 Task: Research Airbnb accommodation in San Narciso, Philippines from 5th December, 2023 to 11th December, 2023 for 2 adults.2 bedrooms having 2 beds and 1 bathroom. Property type can be flat. Look for 5 properties as per requirement.
Action: Mouse moved to (523, 97)
Screenshot: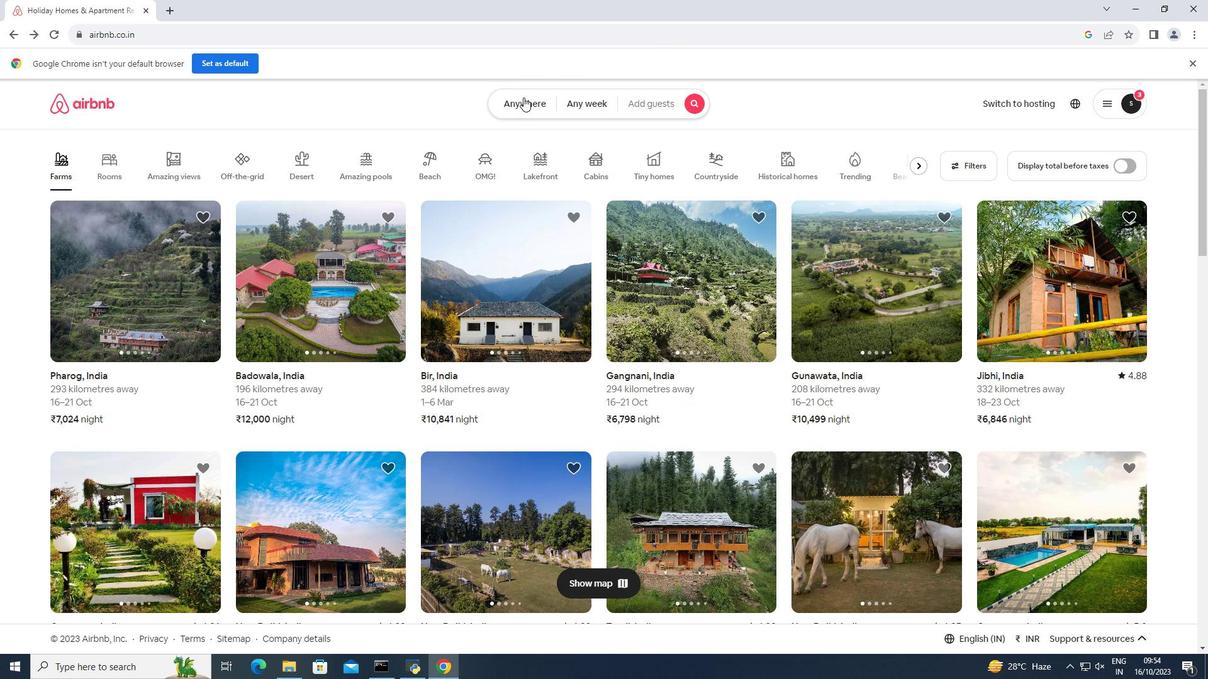 
Action: Mouse pressed left at (523, 97)
Screenshot: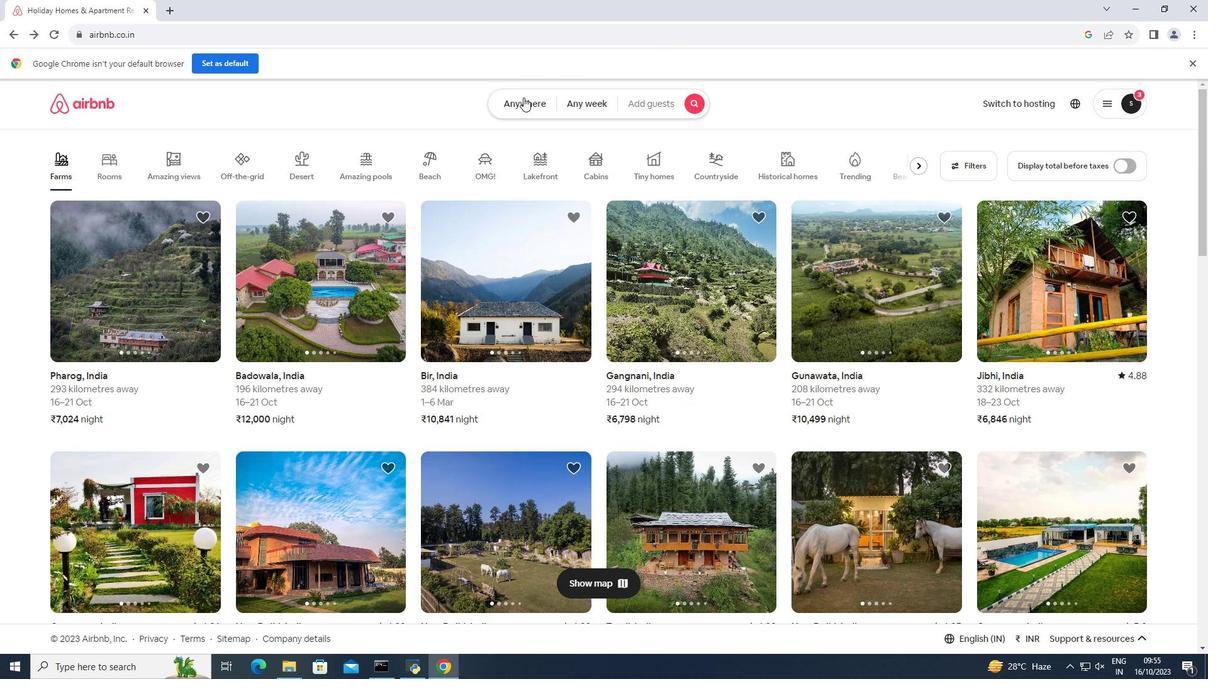 
Action: Mouse moved to (377, 154)
Screenshot: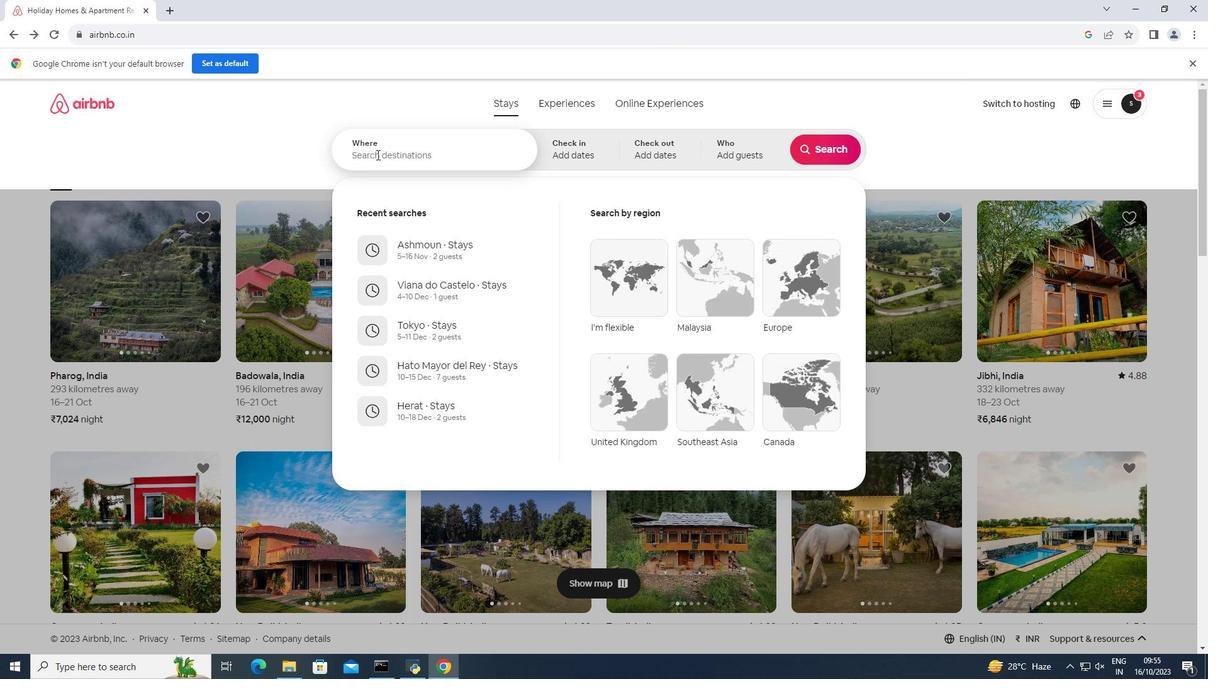 
Action: Mouse pressed left at (377, 154)
Screenshot: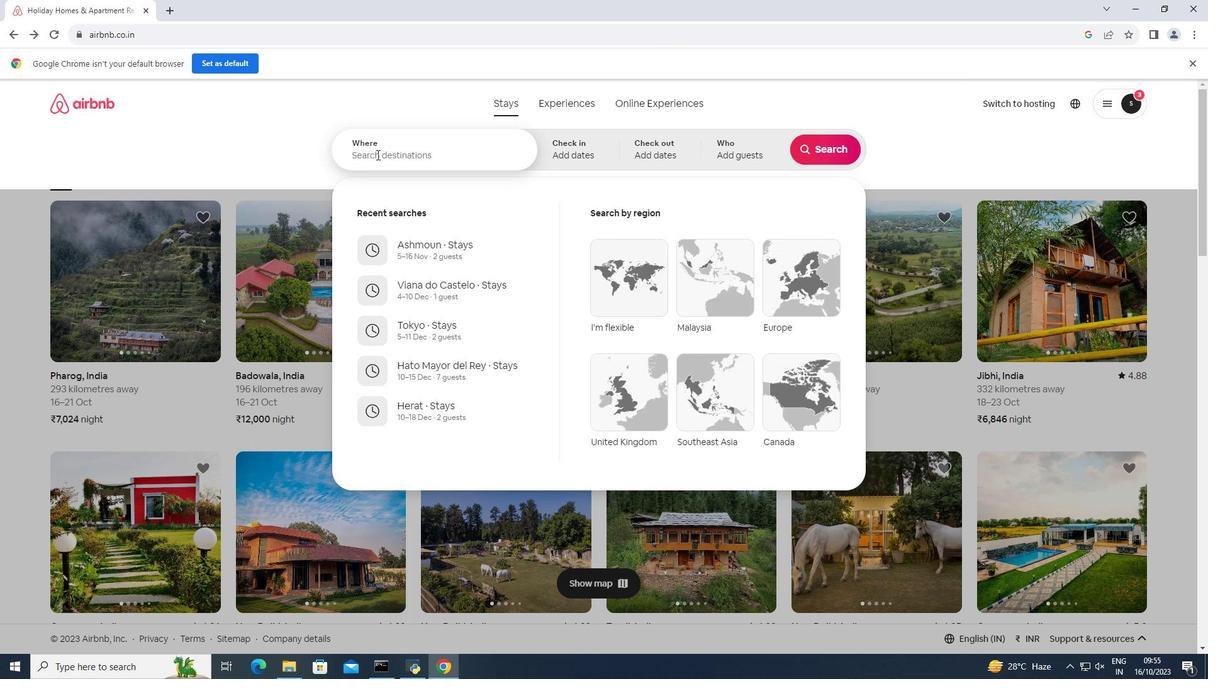 
Action: Key pressed <Key.shift>San<Key.space><Key.shift>Narciso
Screenshot: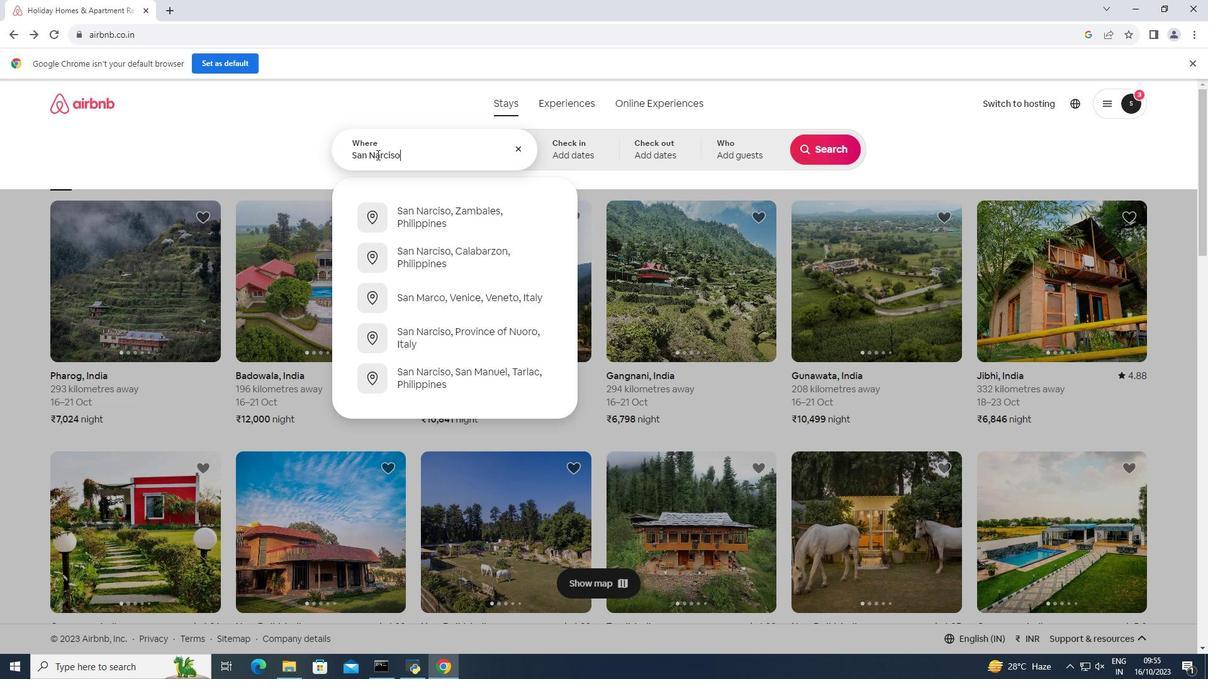 
Action: Mouse moved to (443, 214)
Screenshot: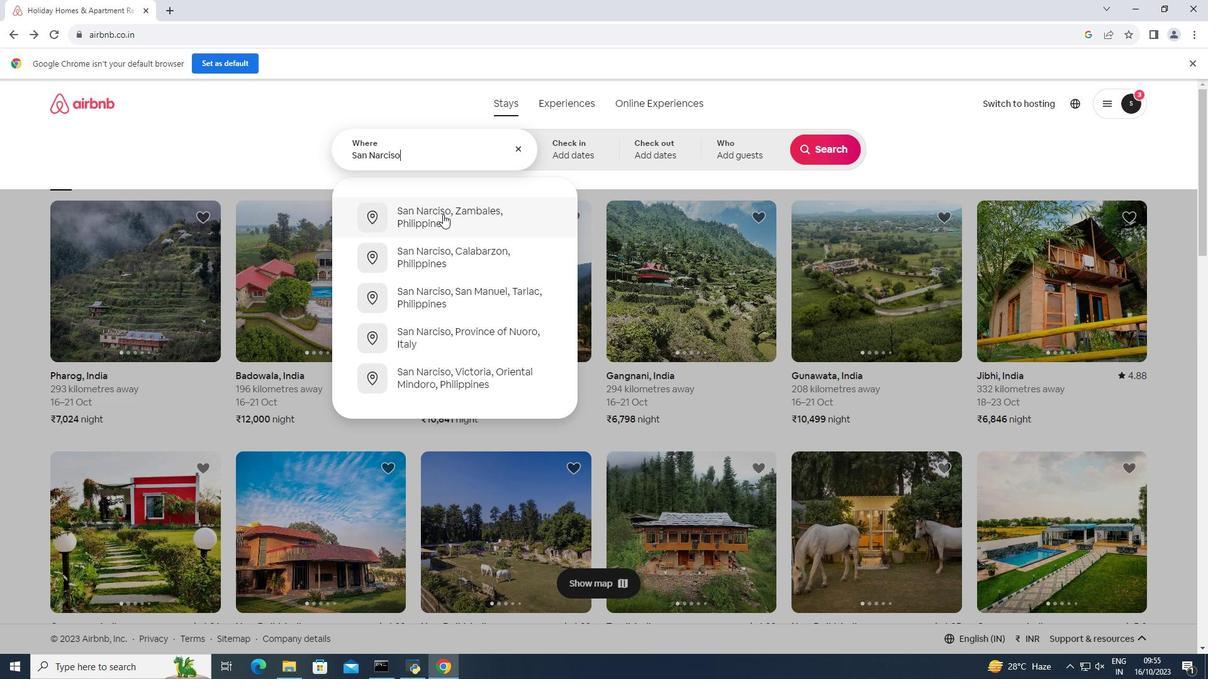 
Action: Mouse pressed left at (443, 214)
Screenshot: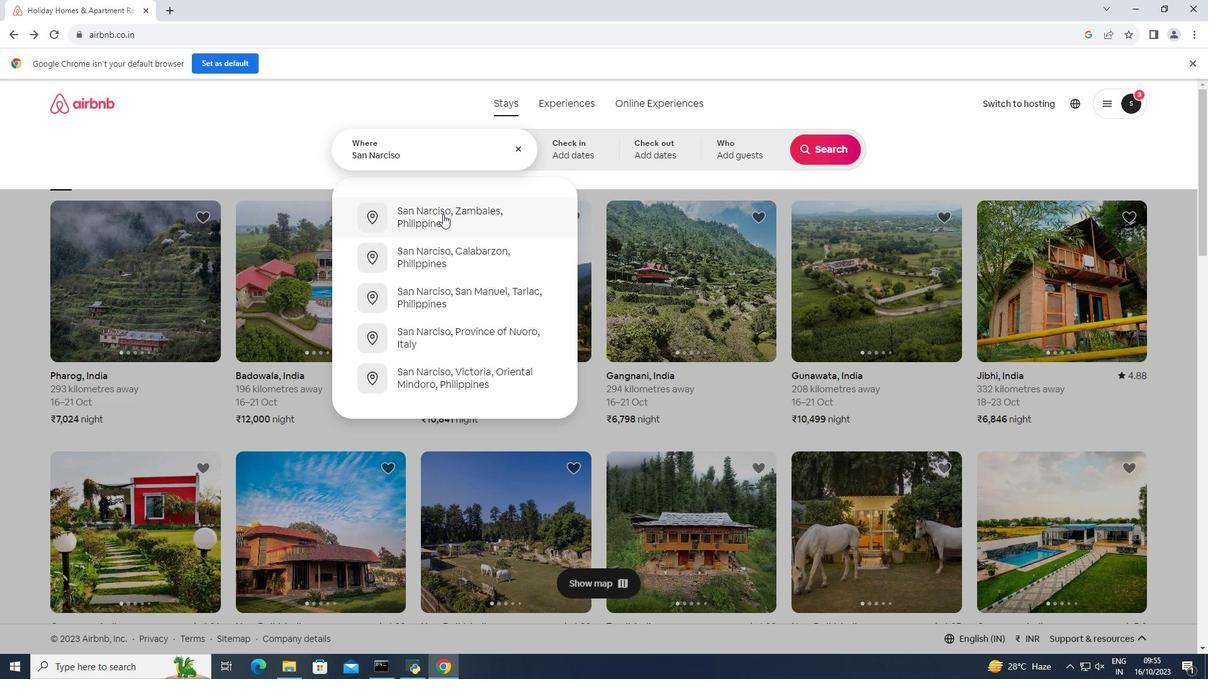 
Action: Mouse moved to (826, 247)
Screenshot: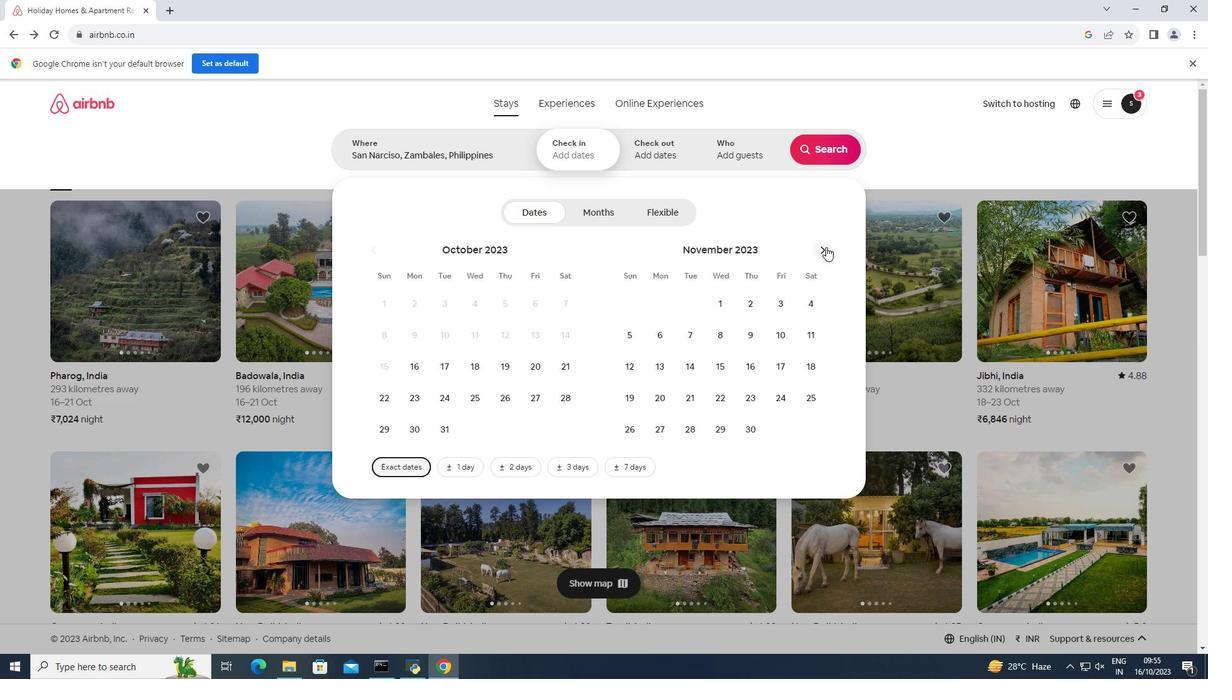
Action: Mouse pressed left at (826, 247)
Screenshot: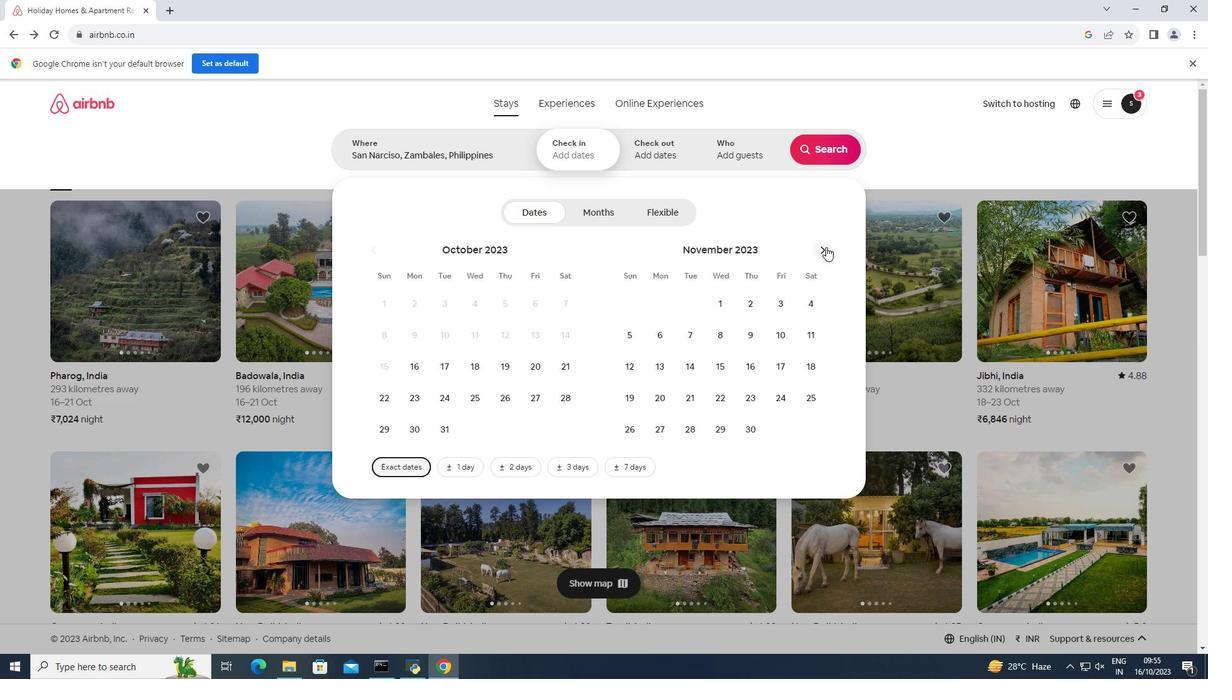 
Action: Mouse moved to (687, 331)
Screenshot: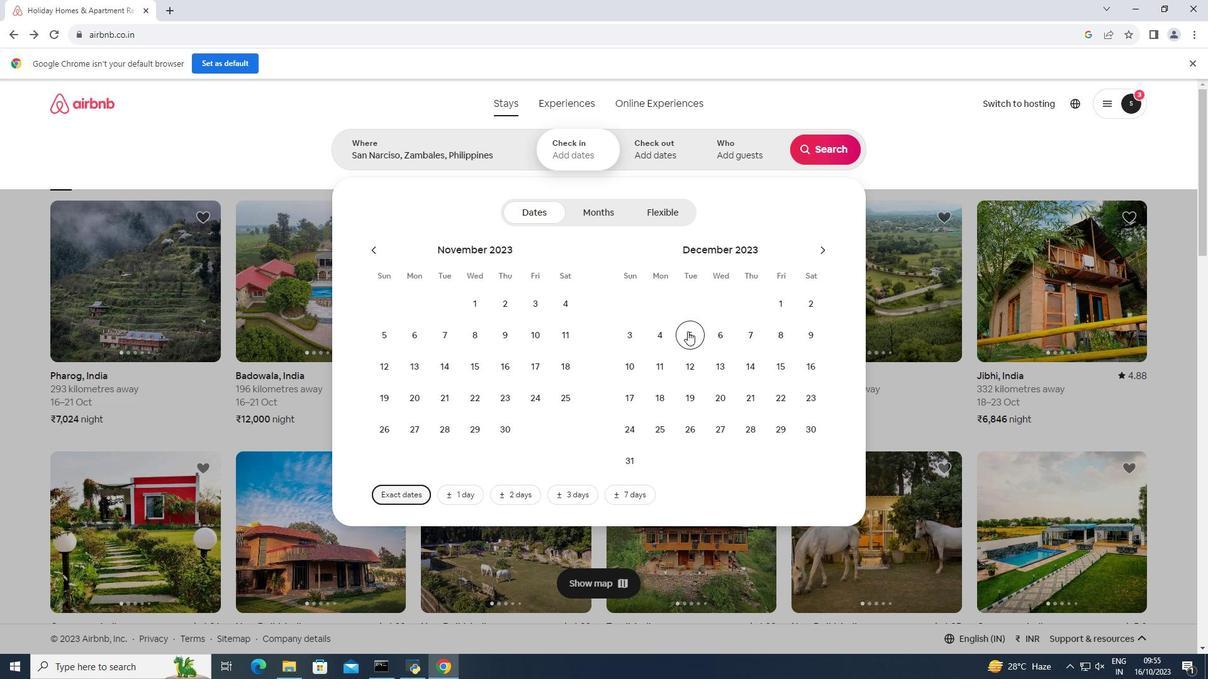 
Action: Mouse pressed left at (687, 331)
Screenshot: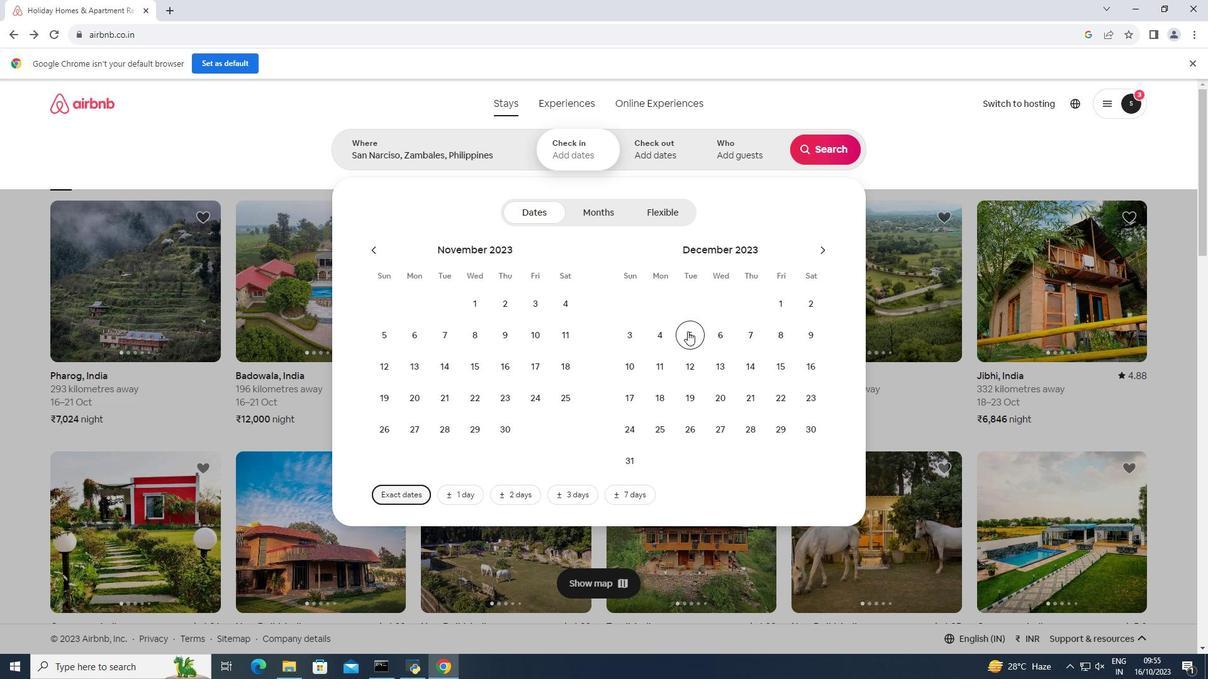 
Action: Mouse moved to (659, 365)
Screenshot: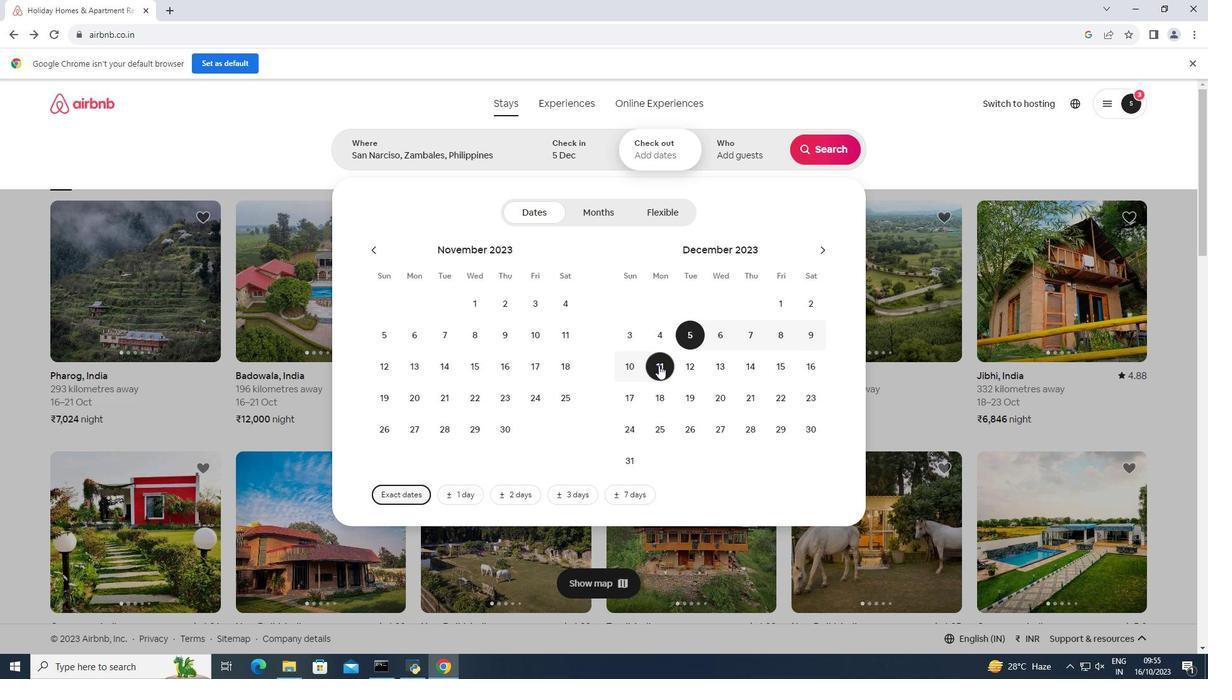 
Action: Mouse pressed left at (659, 365)
Screenshot: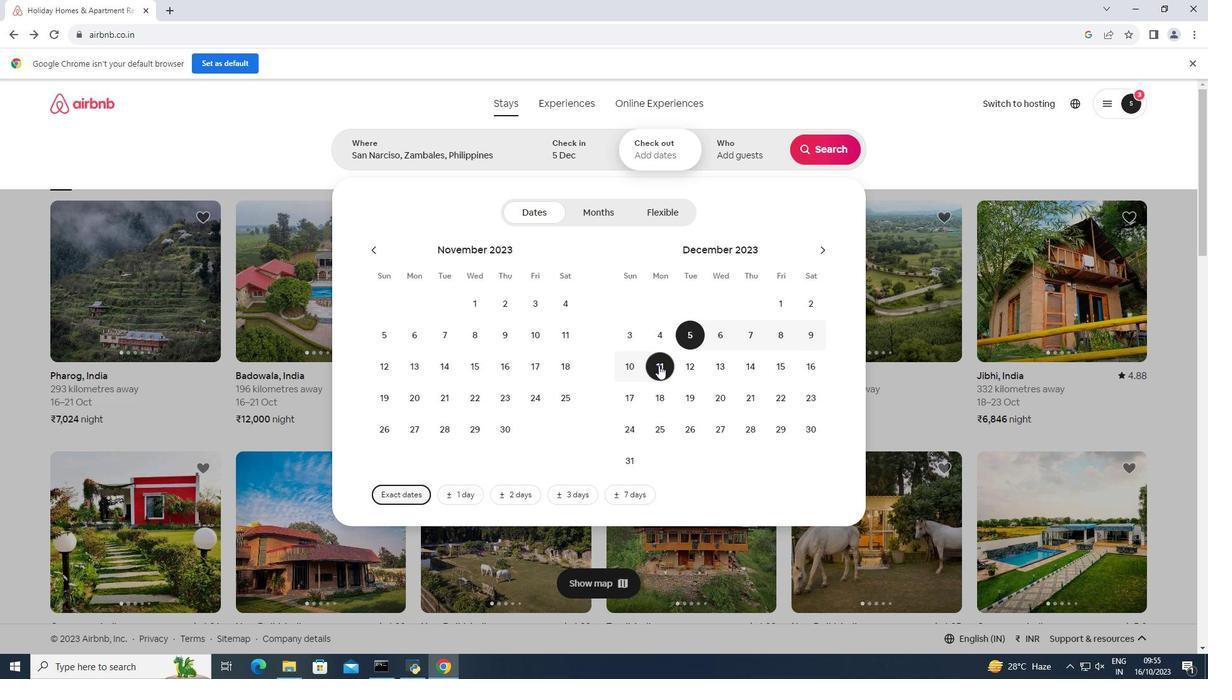 
Action: Mouse moved to (732, 154)
Screenshot: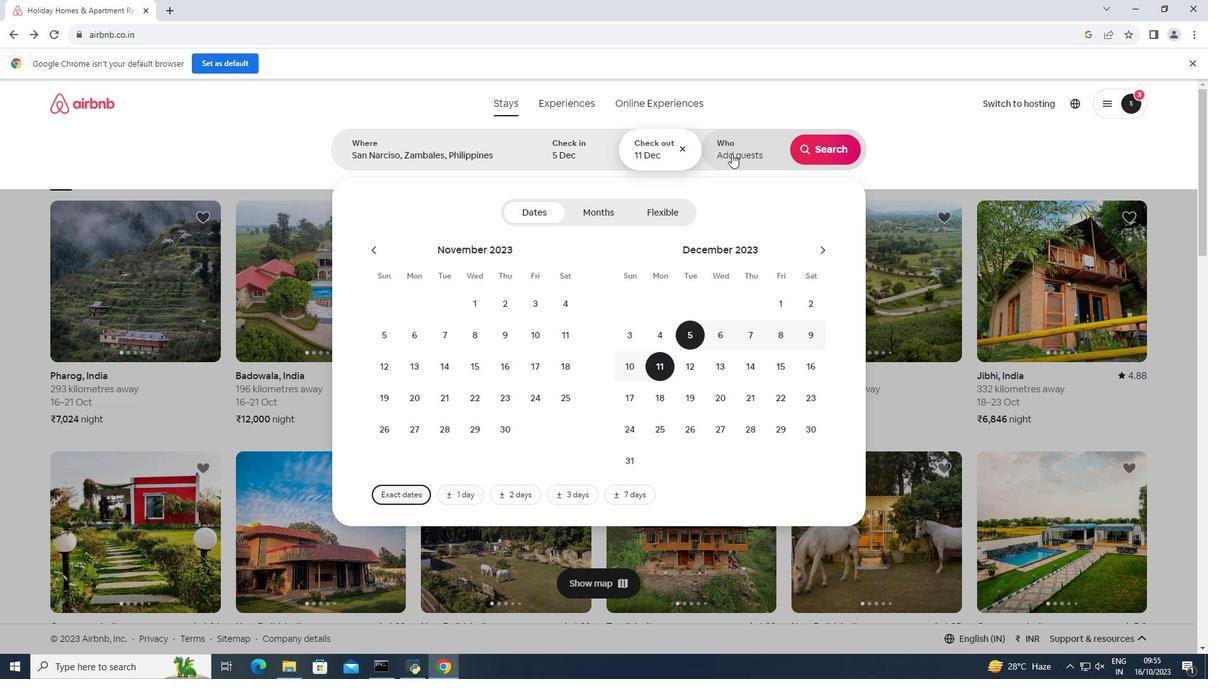
Action: Mouse pressed left at (732, 154)
Screenshot: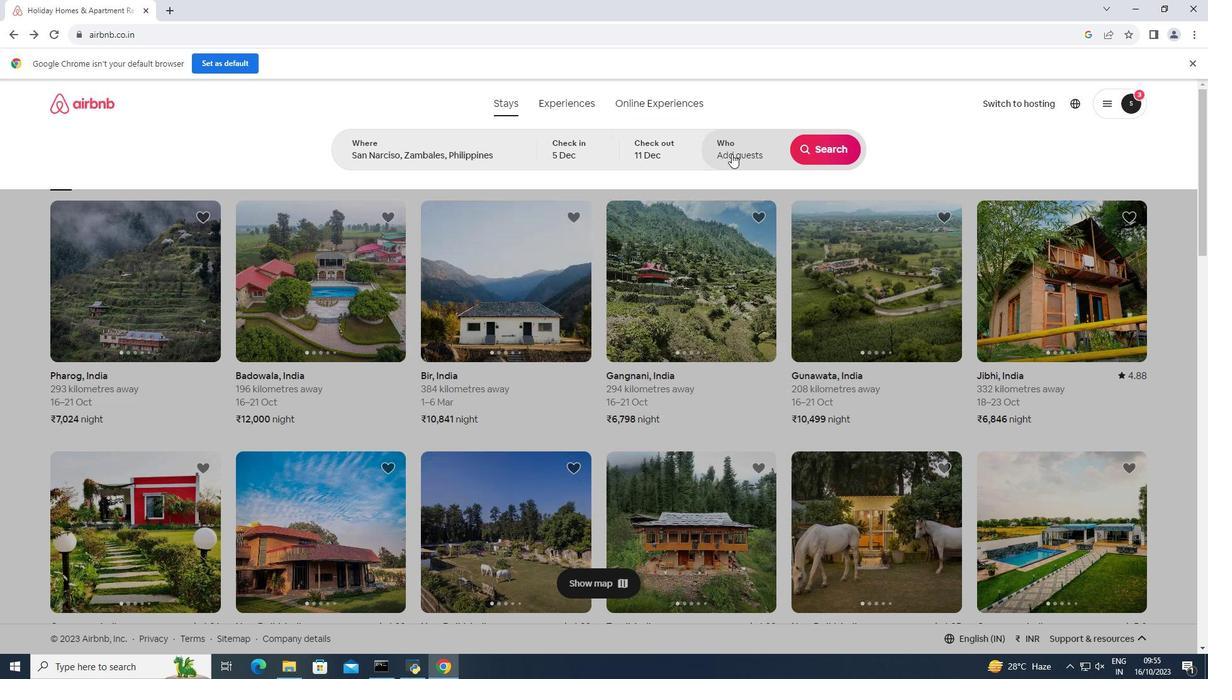 
Action: Mouse moved to (827, 214)
Screenshot: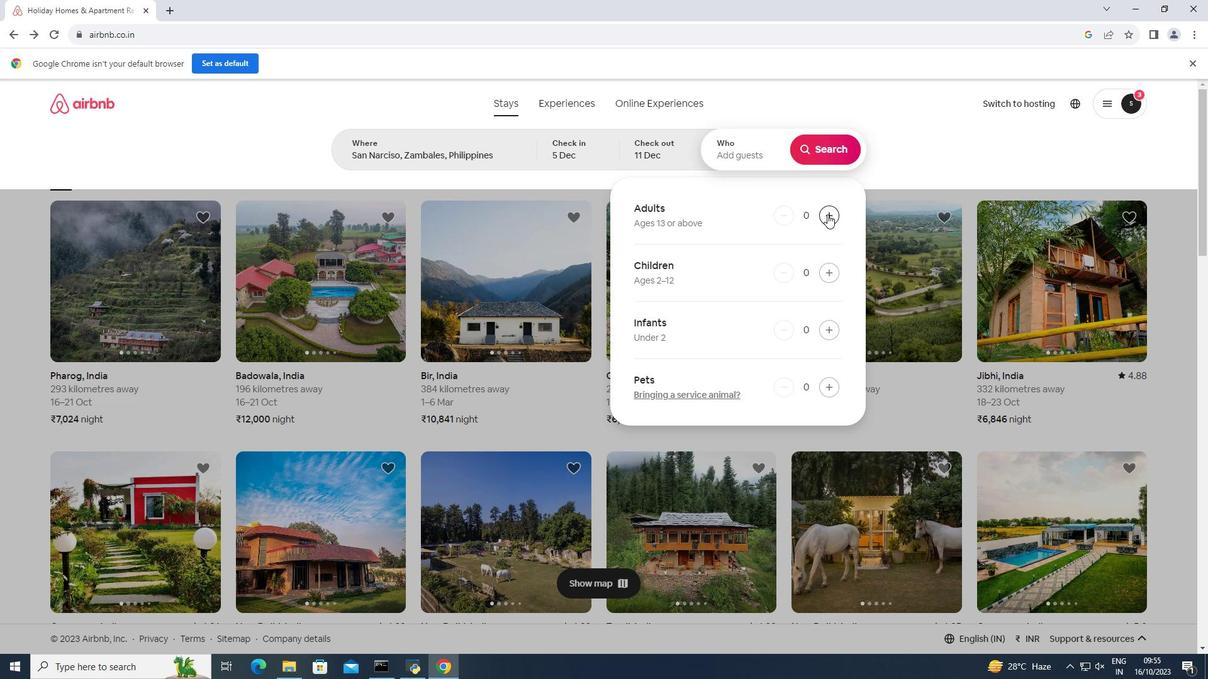 
Action: Mouse pressed left at (827, 214)
Screenshot: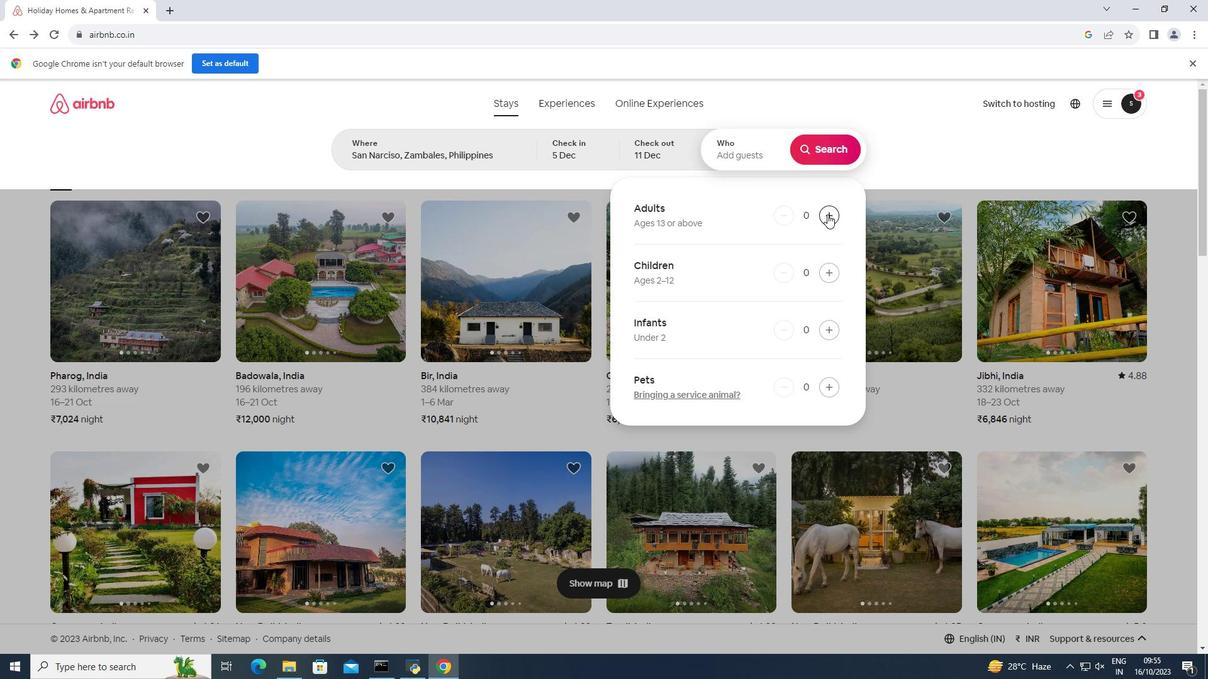 
Action: Mouse pressed left at (827, 214)
Screenshot: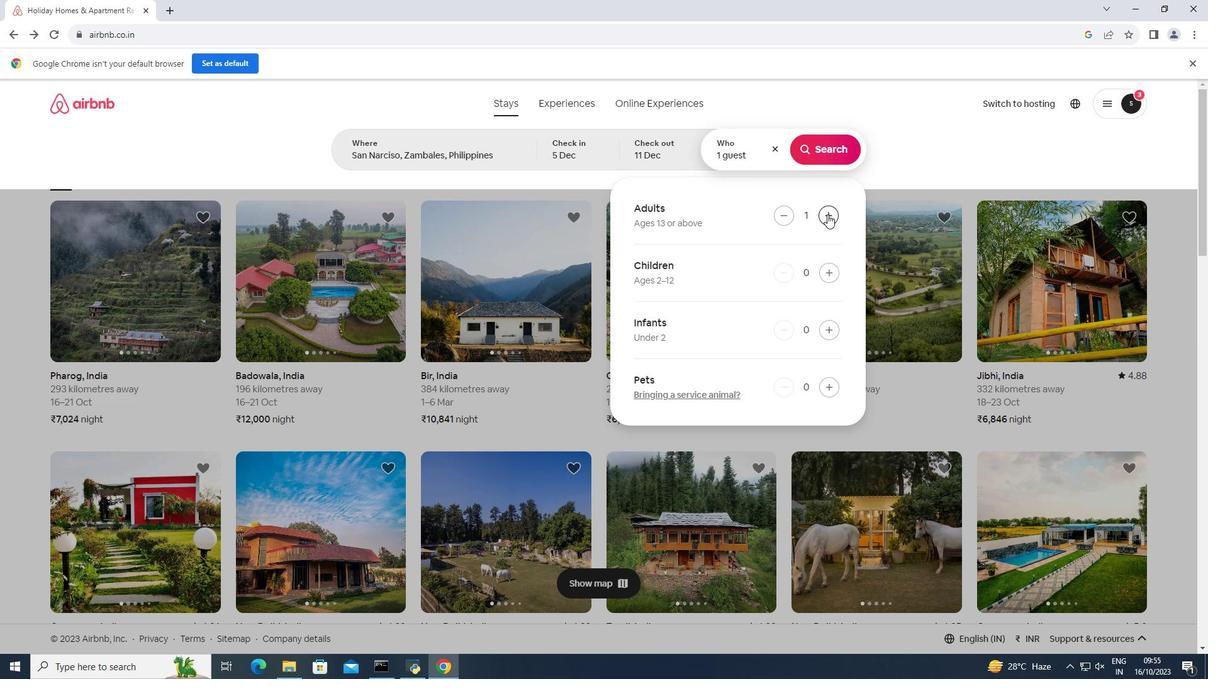 
Action: Mouse moved to (834, 145)
Screenshot: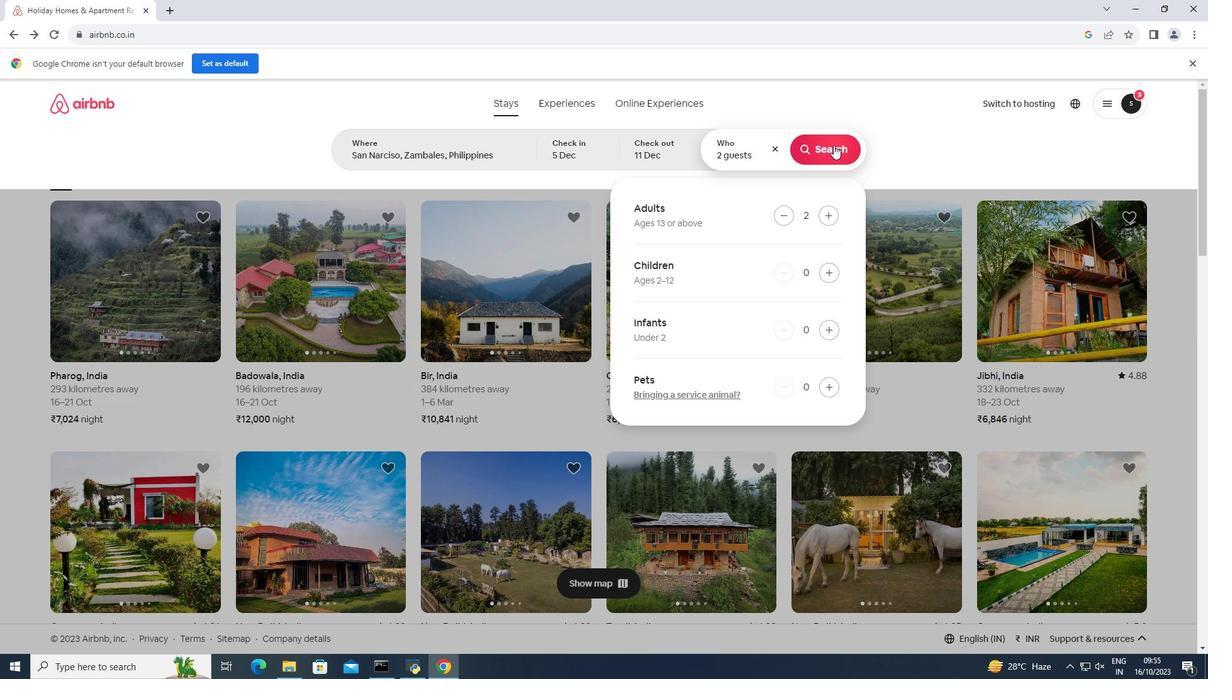 
Action: Mouse pressed left at (834, 145)
Screenshot: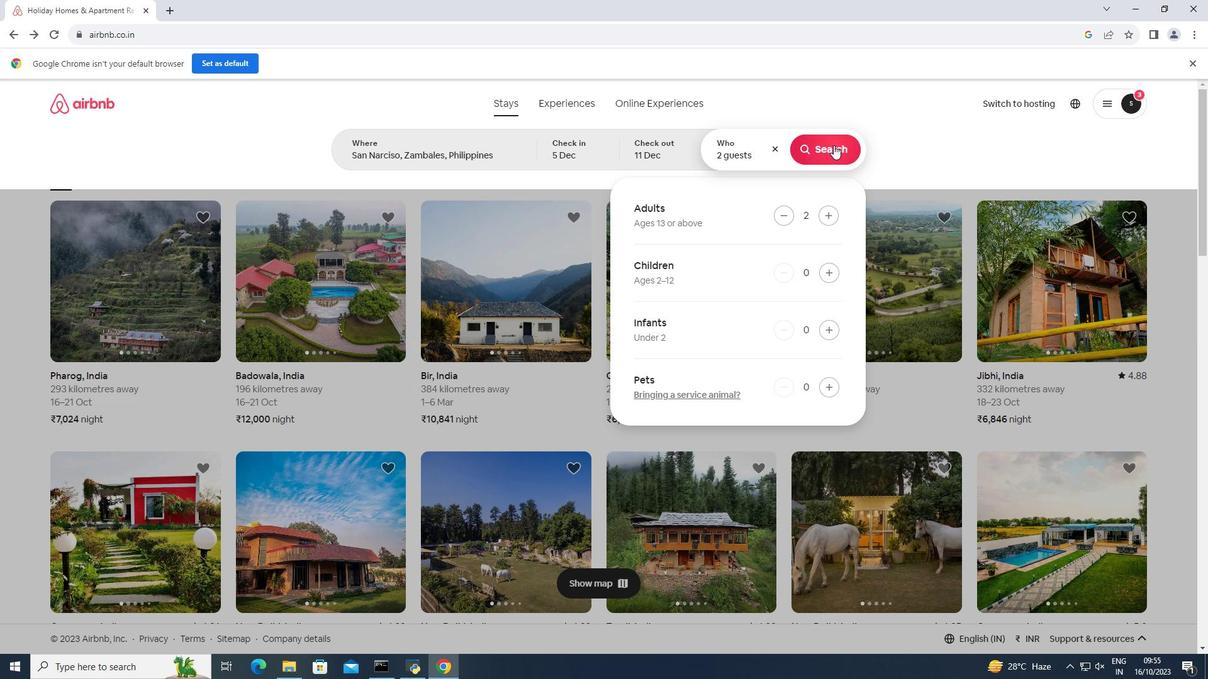 
Action: Mouse moved to (1009, 147)
Screenshot: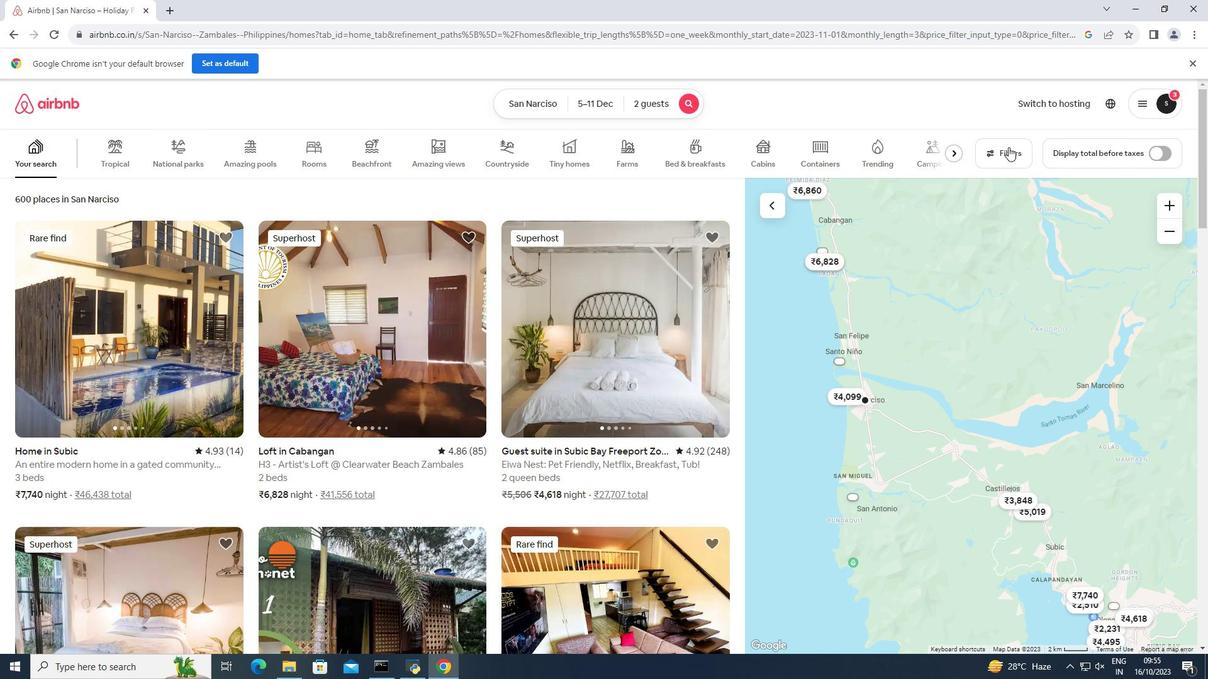
Action: Mouse pressed left at (1009, 147)
Screenshot: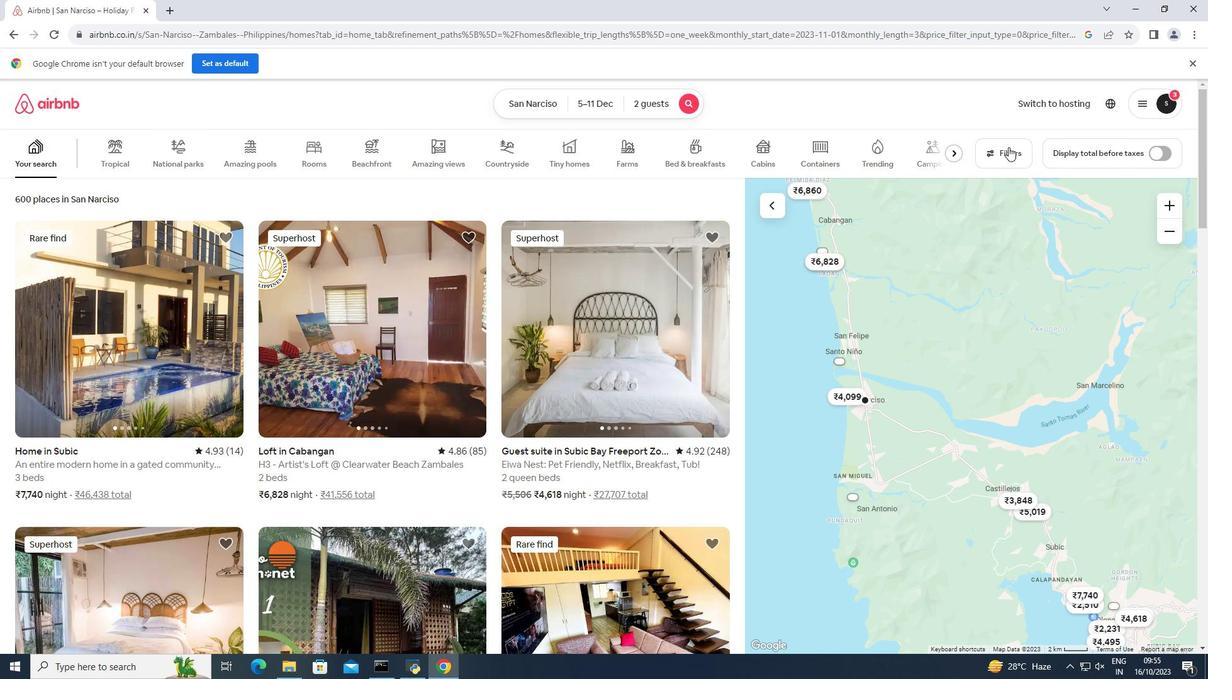 
Action: Mouse moved to (461, 455)
Screenshot: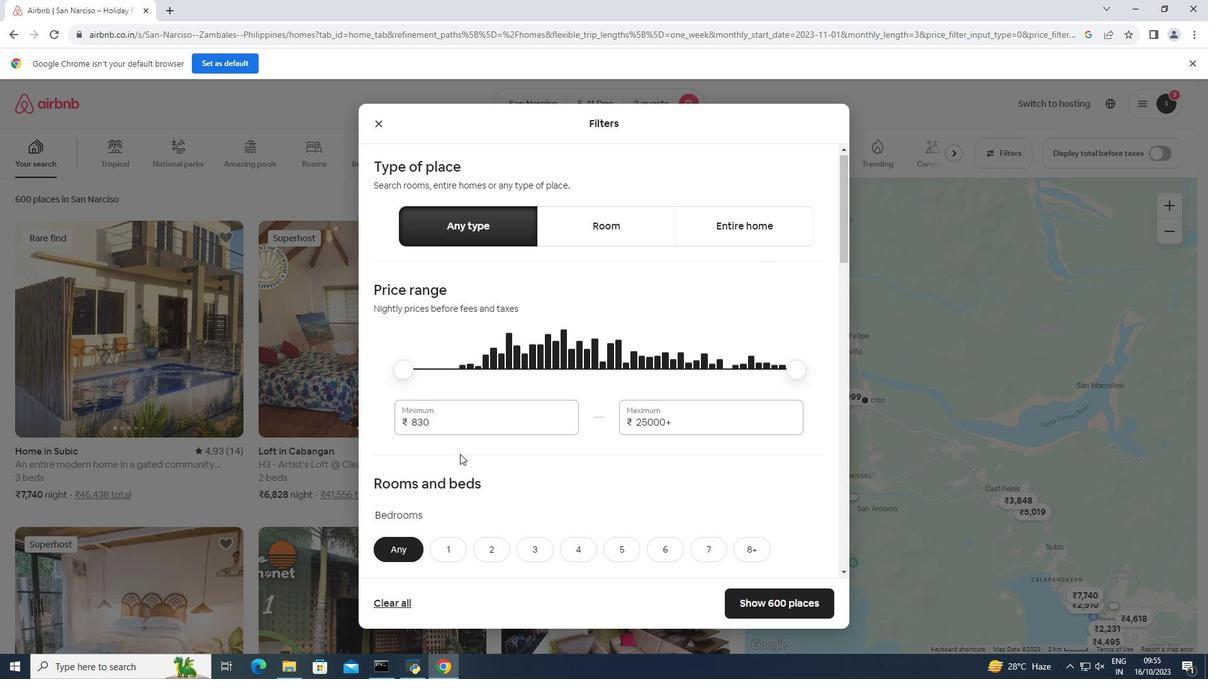 
Action: Mouse scrolled (461, 455) with delta (0, 0)
Screenshot: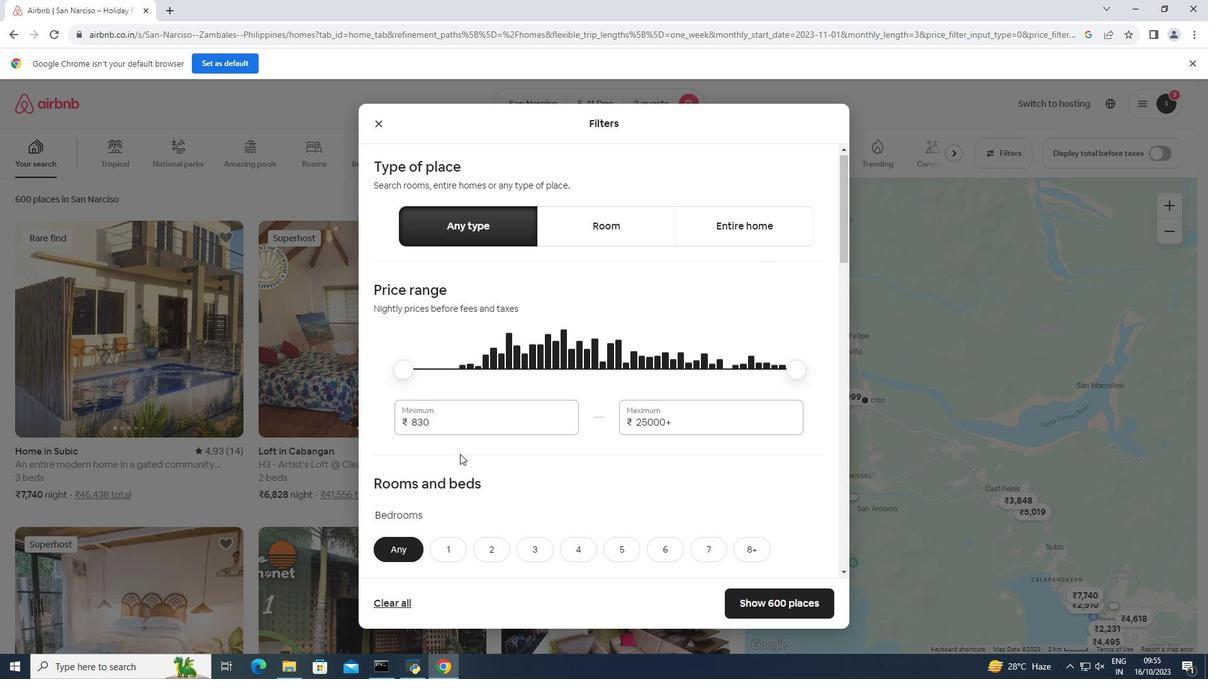 
Action: Mouse moved to (460, 454)
Screenshot: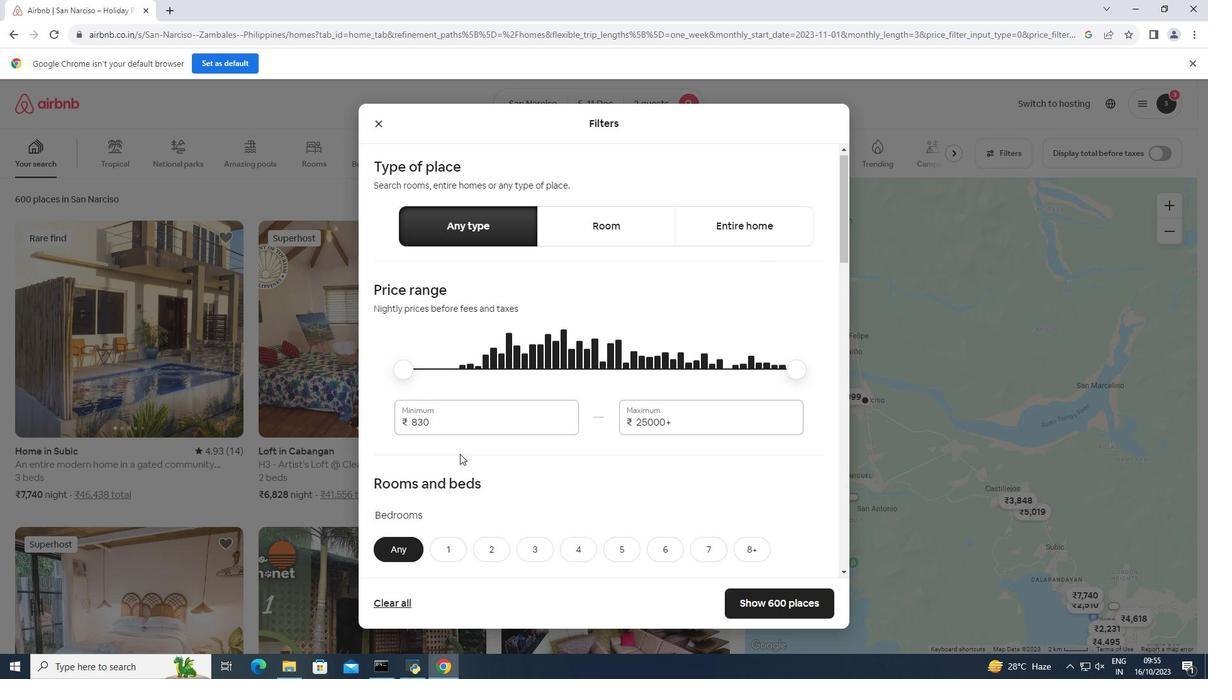 
Action: Mouse scrolled (460, 453) with delta (0, 0)
Screenshot: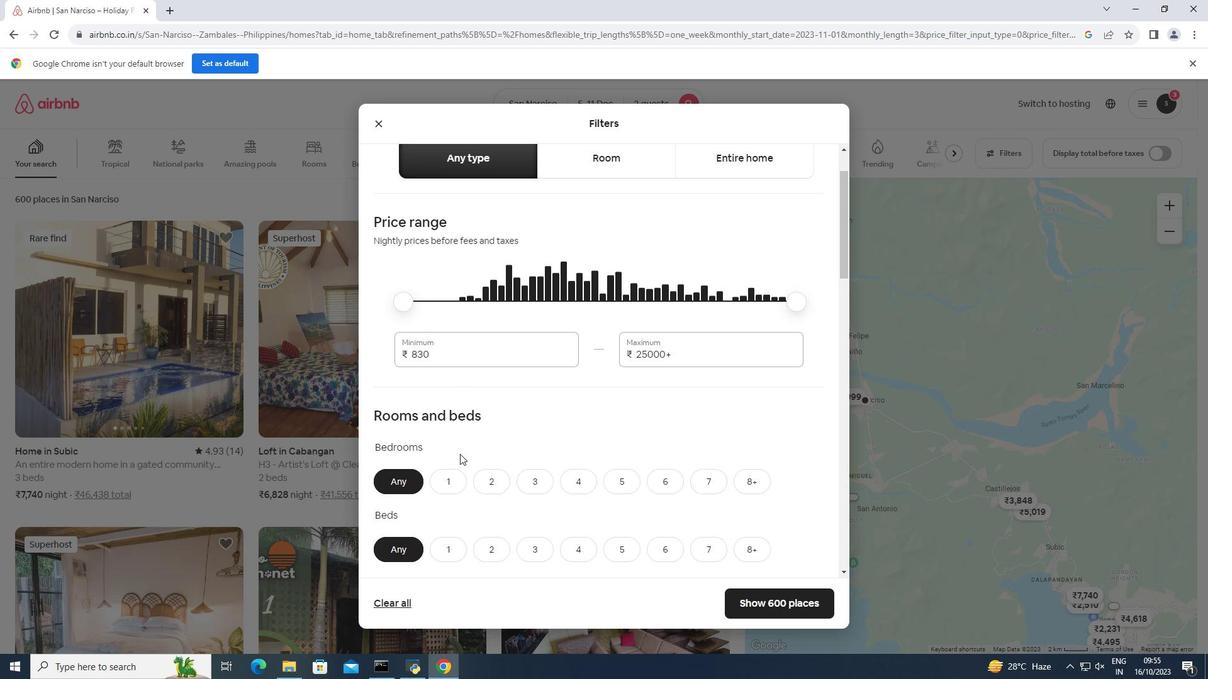 
Action: Mouse moved to (459, 453)
Screenshot: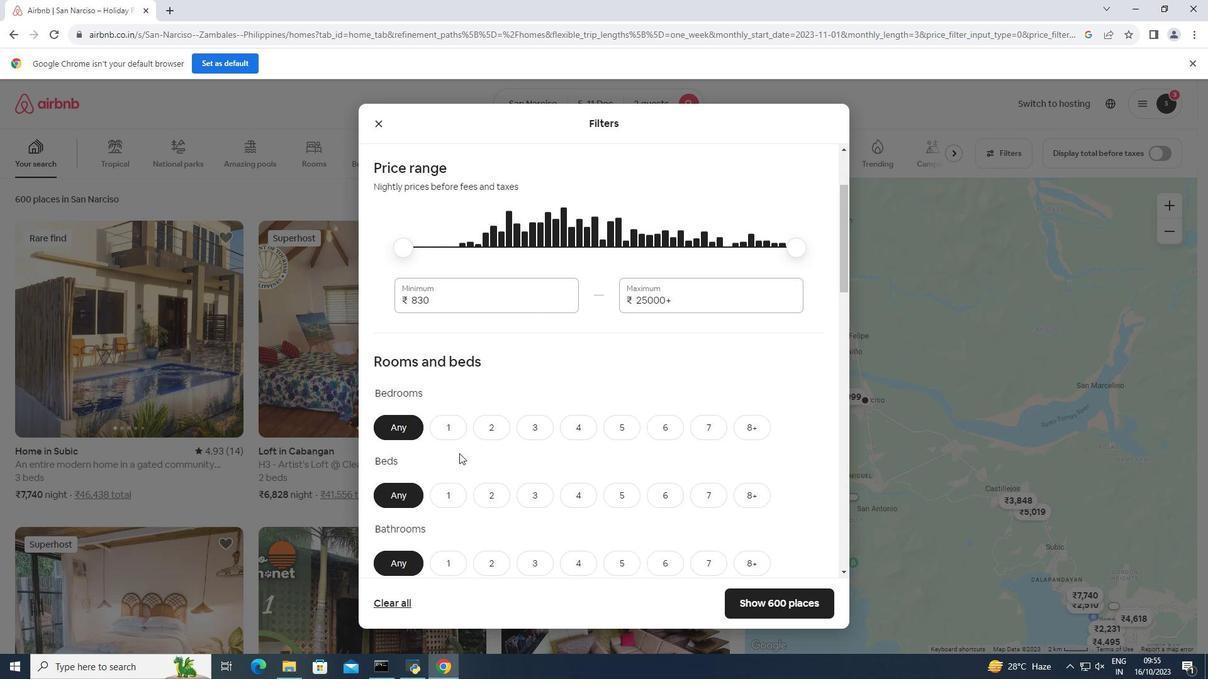 
Action: Mouse scrolled (459, 453) with delta (0, 0)
Screenshot: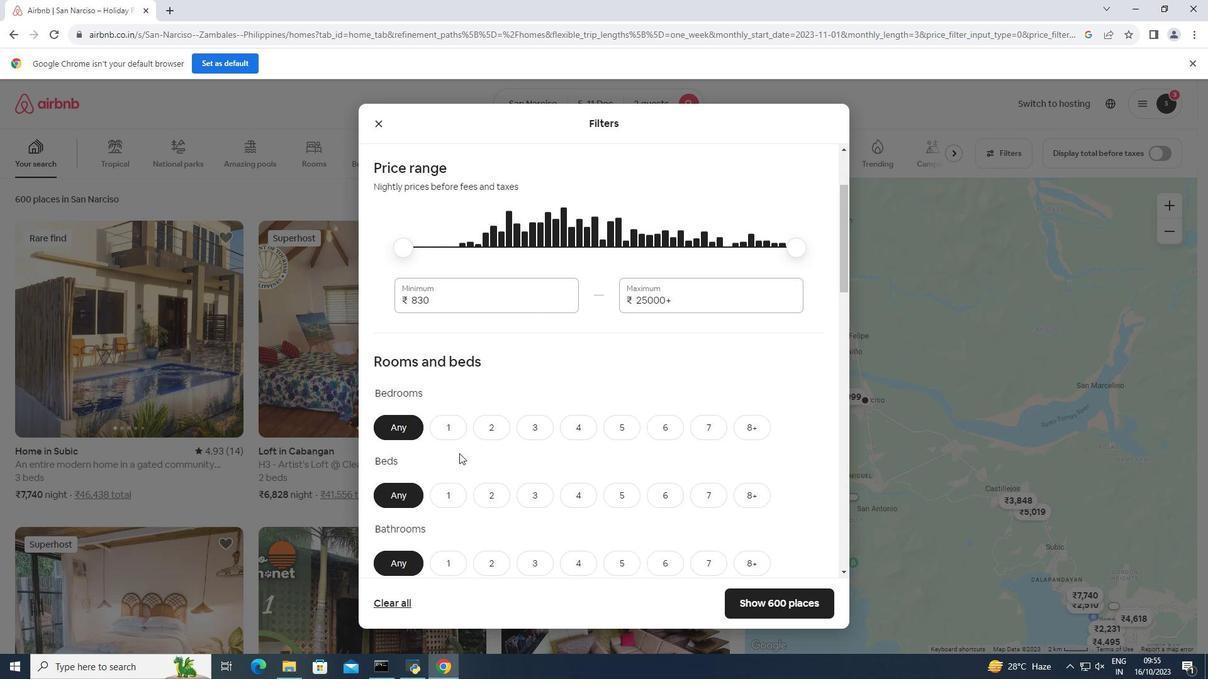 
Action: Mouse moved to (487, 363)
Screenshot: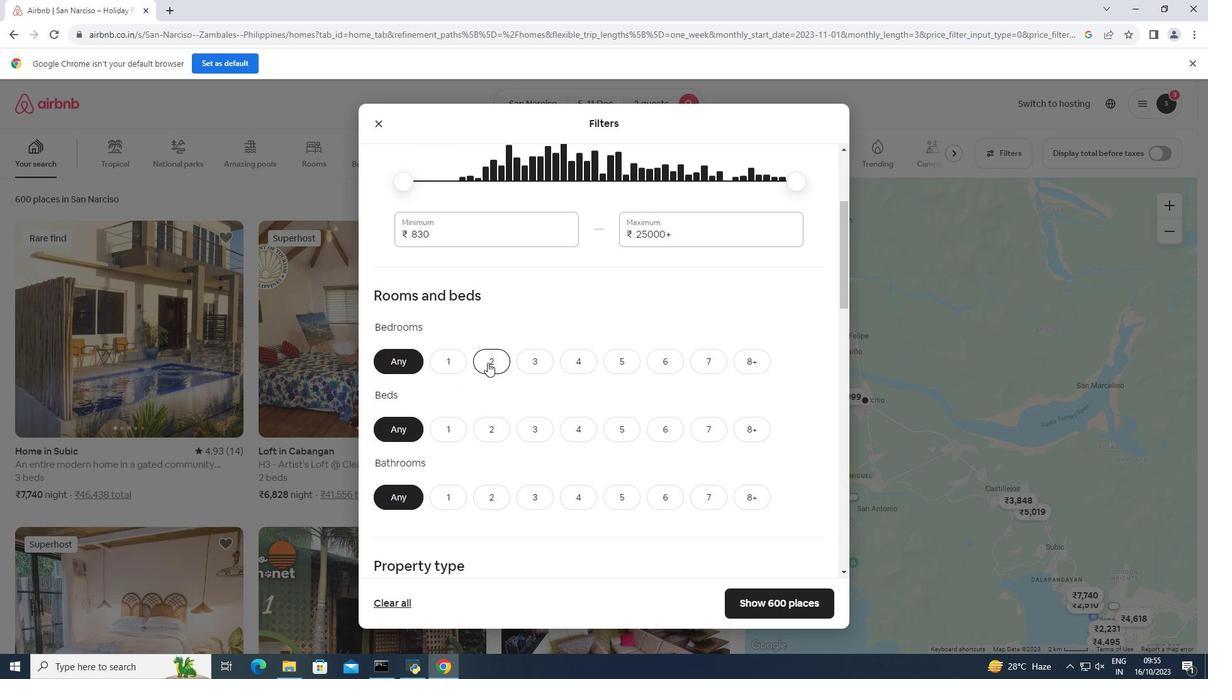 
Action: Mouse pressed left at (487, 363)
Screenshot: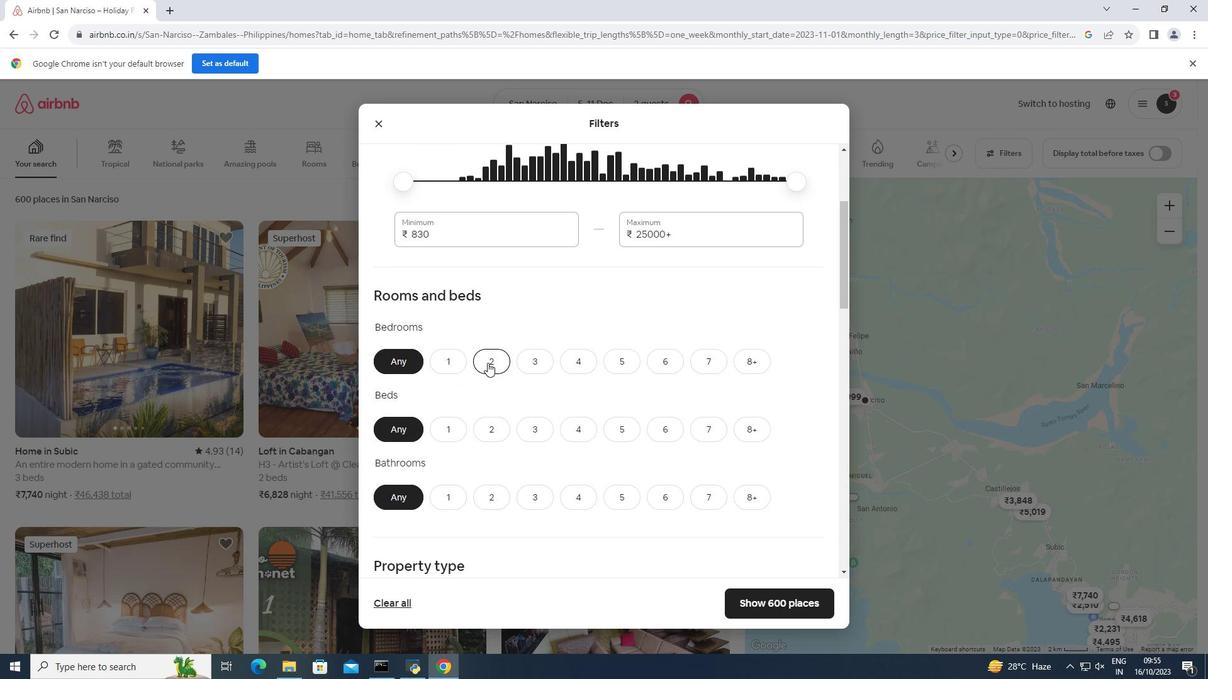
Action: Mouse moved to (486, 429)
Screenshot: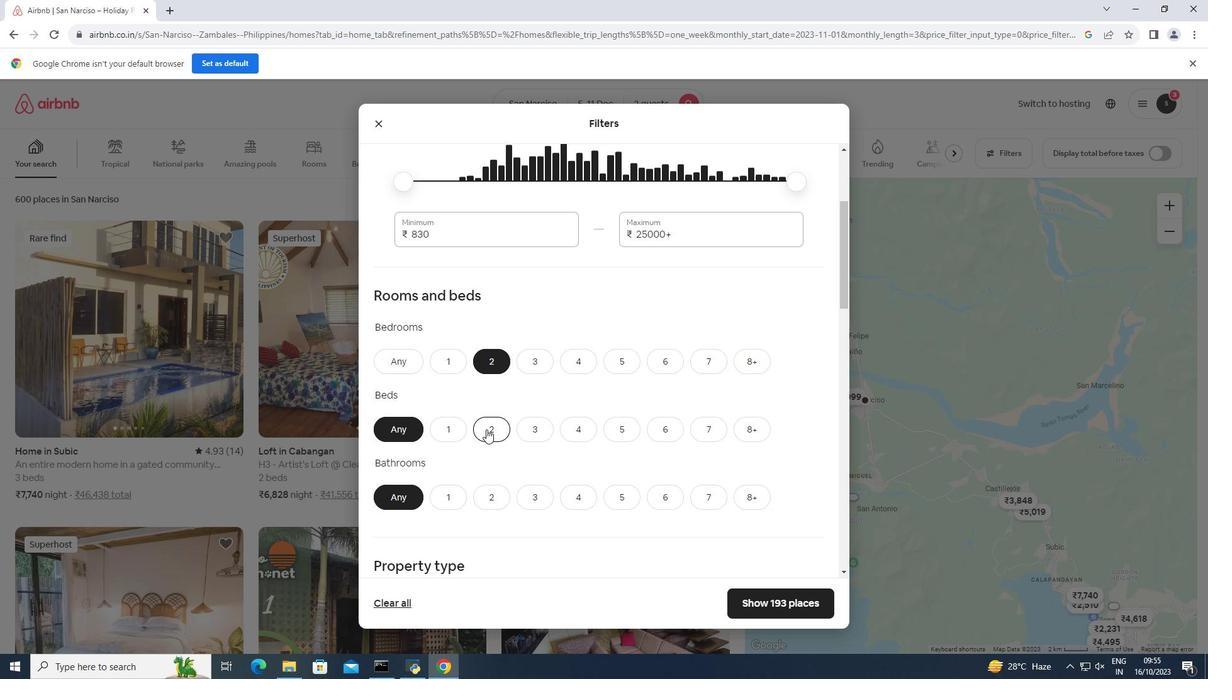 
Action: Mouse pressed left at (486, 429)
Screenshot: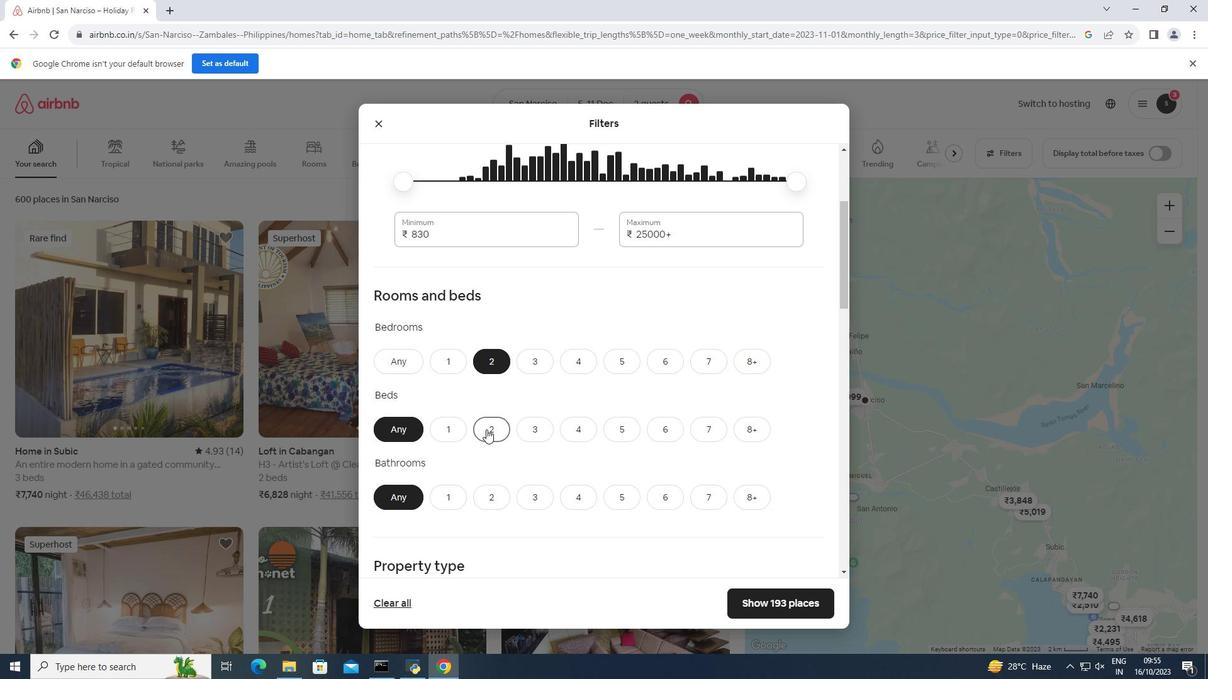 
Action: Mouse moved to (448, 499)
Screenshot: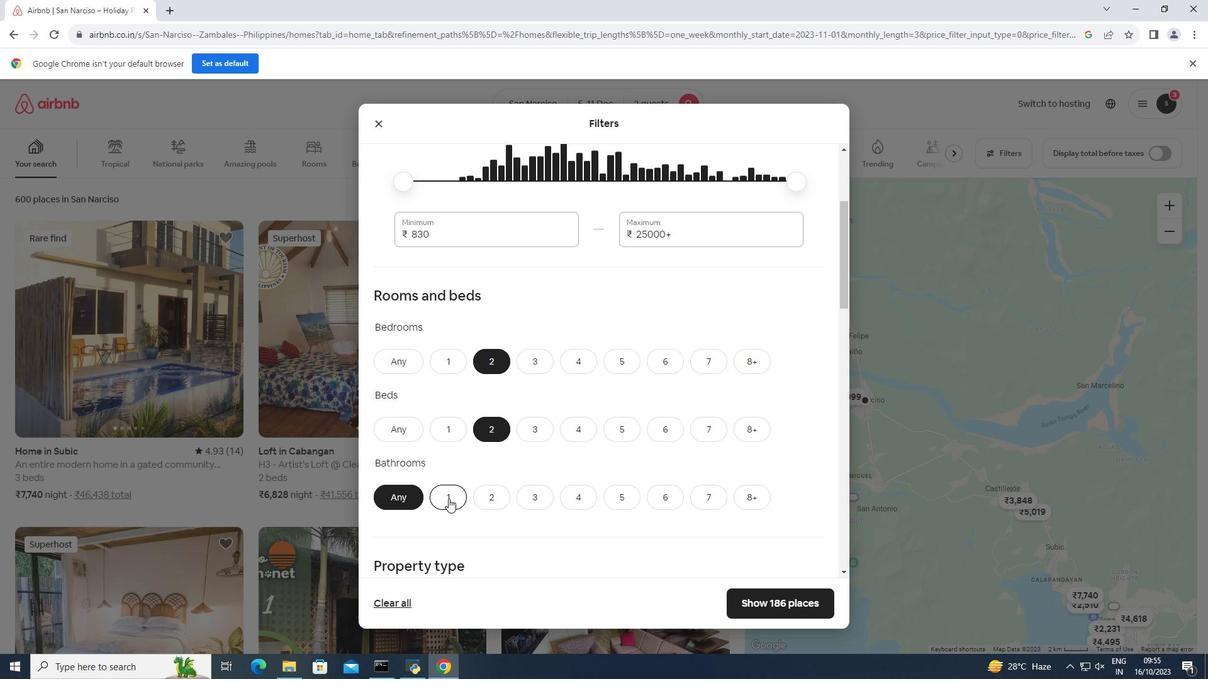 
Action: Mouse pressed left at (448, 499)
Screenshot: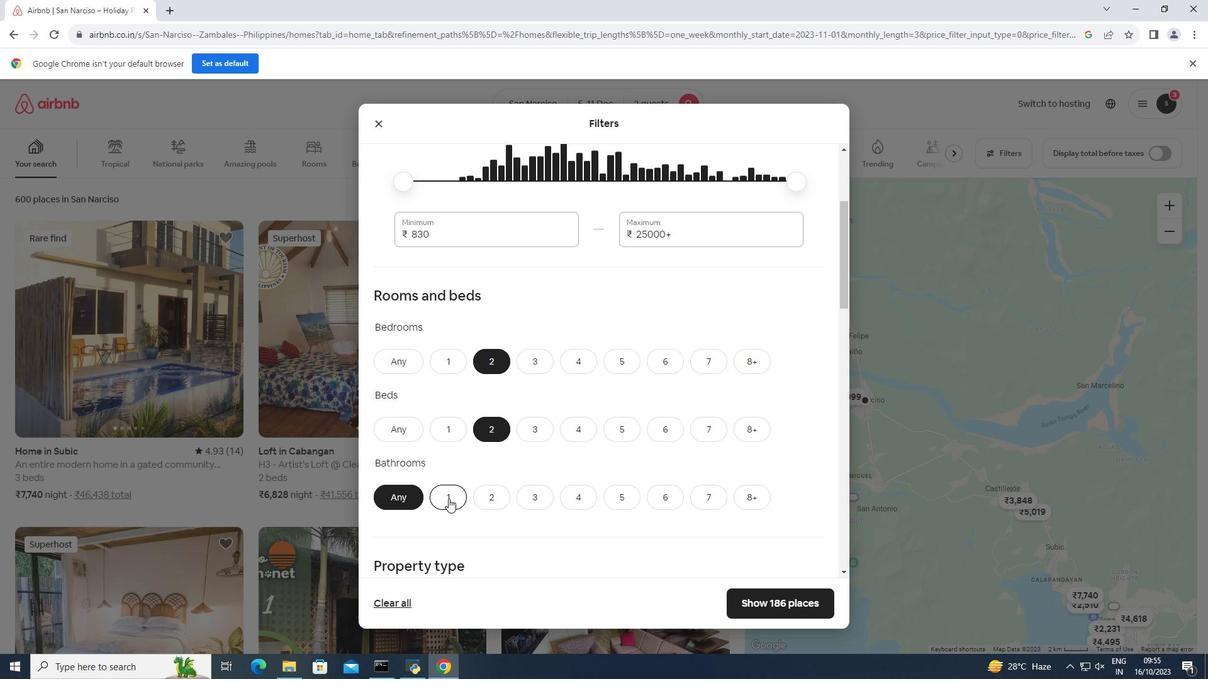 
Action: Mouse moved to (484, 456)
Screenshot: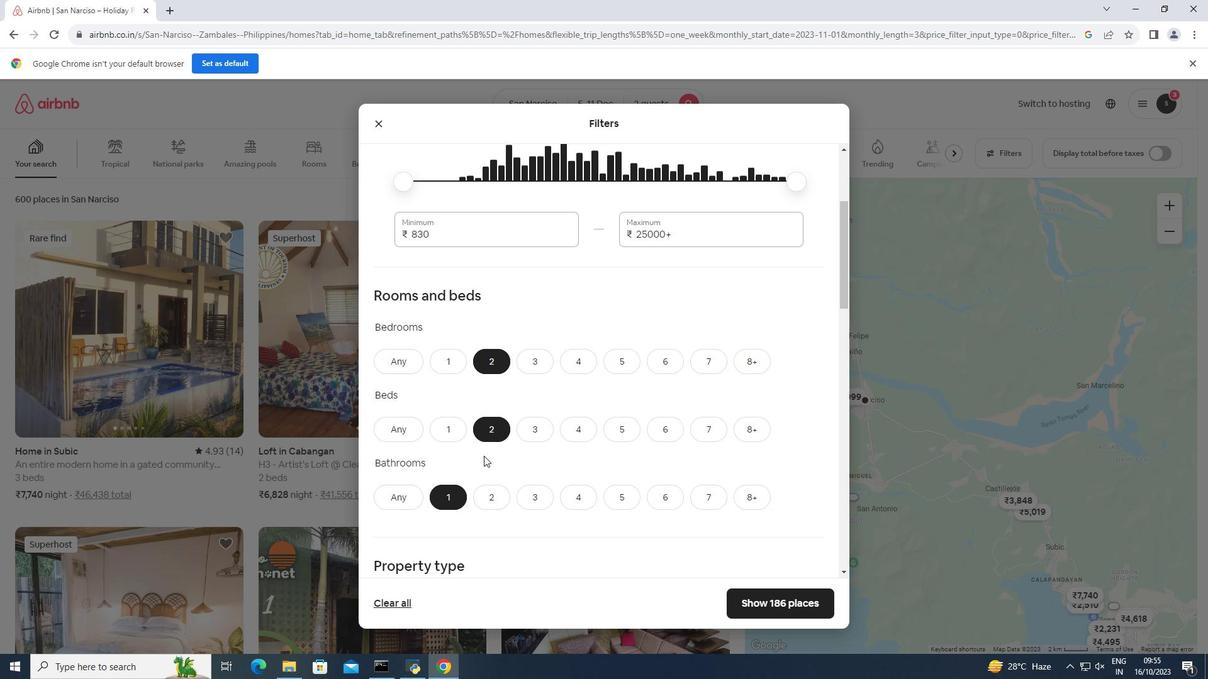 
Action: Mouse scrolled (484, 455) with delta (0, 0)
Screenshot: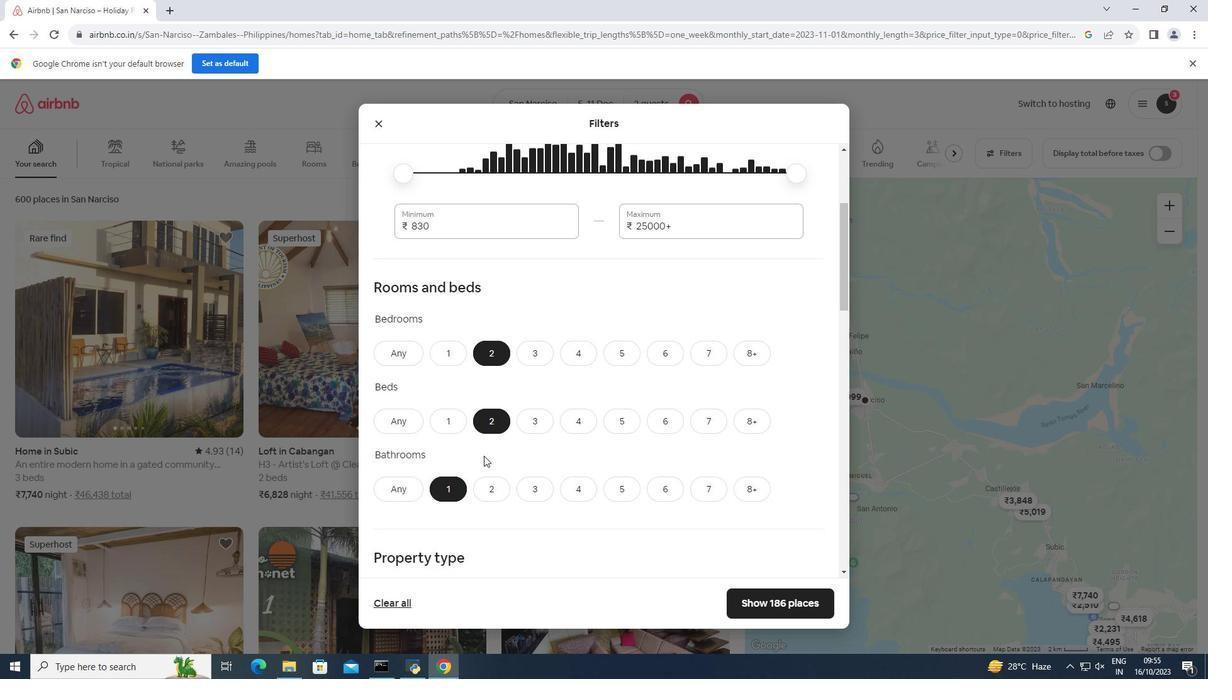 
Action: Mouse scrolled (484, 455) with delta (0, 0)
Screenshot: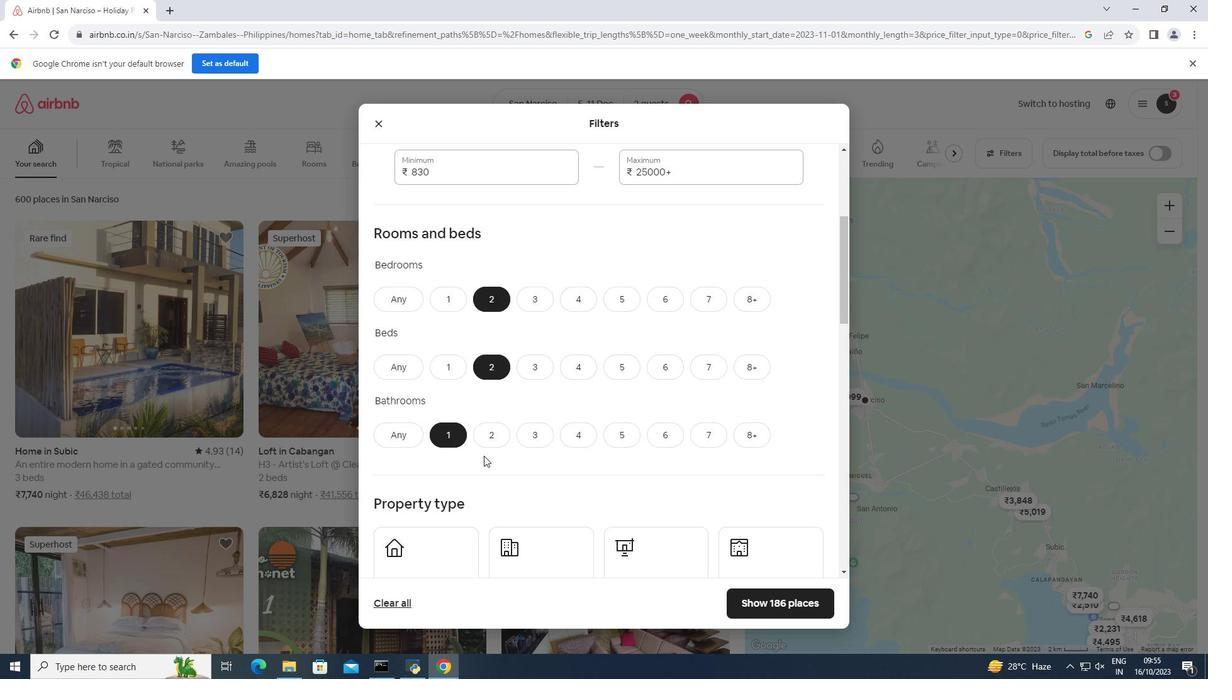
Action: Mouse scrolled (484, 455) with delta (0, 0)
Screenshot: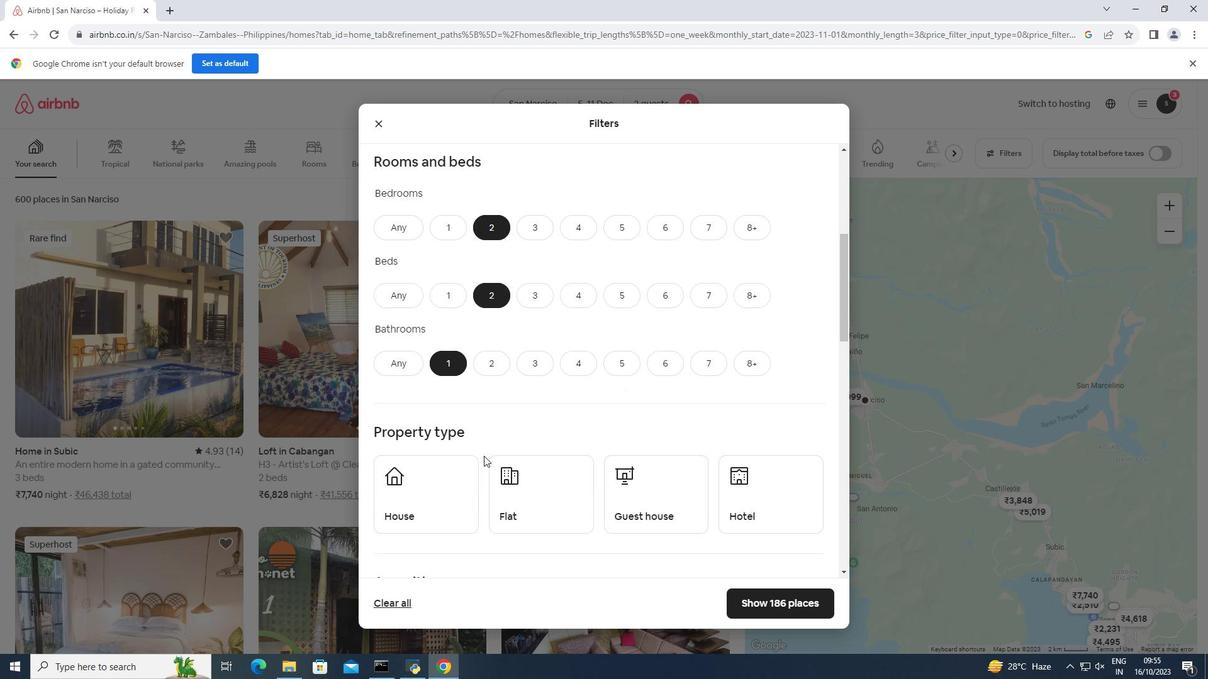 
Action: Mouse moved to (526, 440)
Screenshot: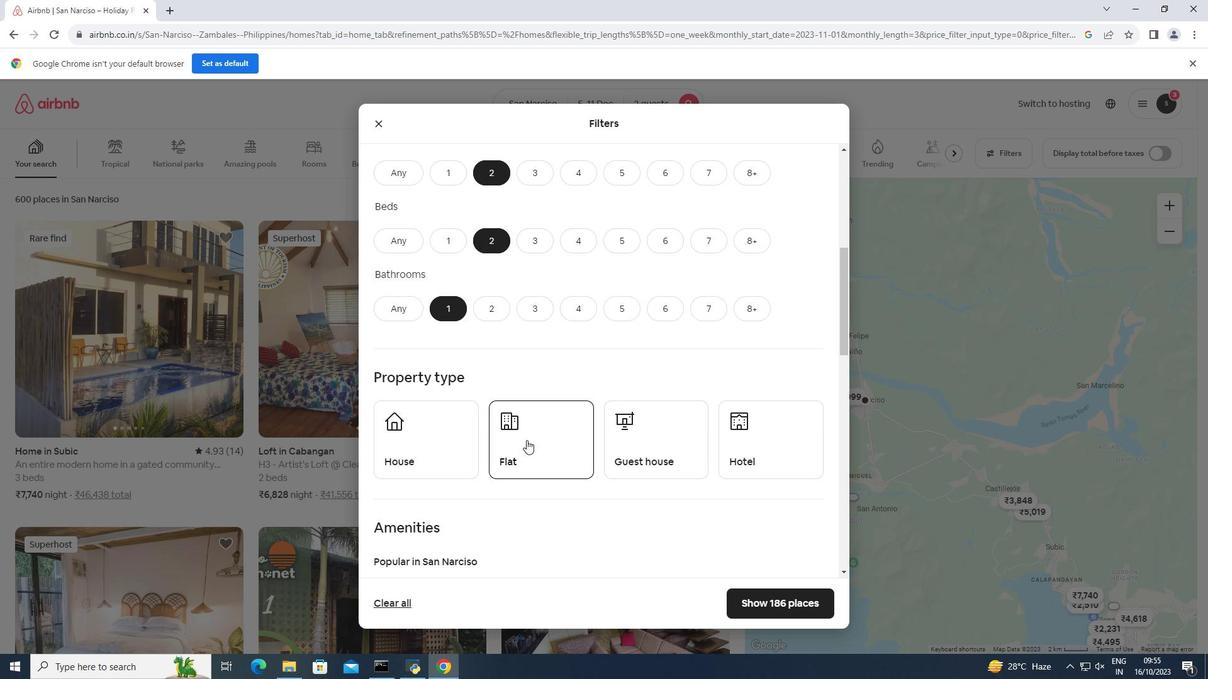
Action: Mouse pressed left at (526, 440)
Screenshot: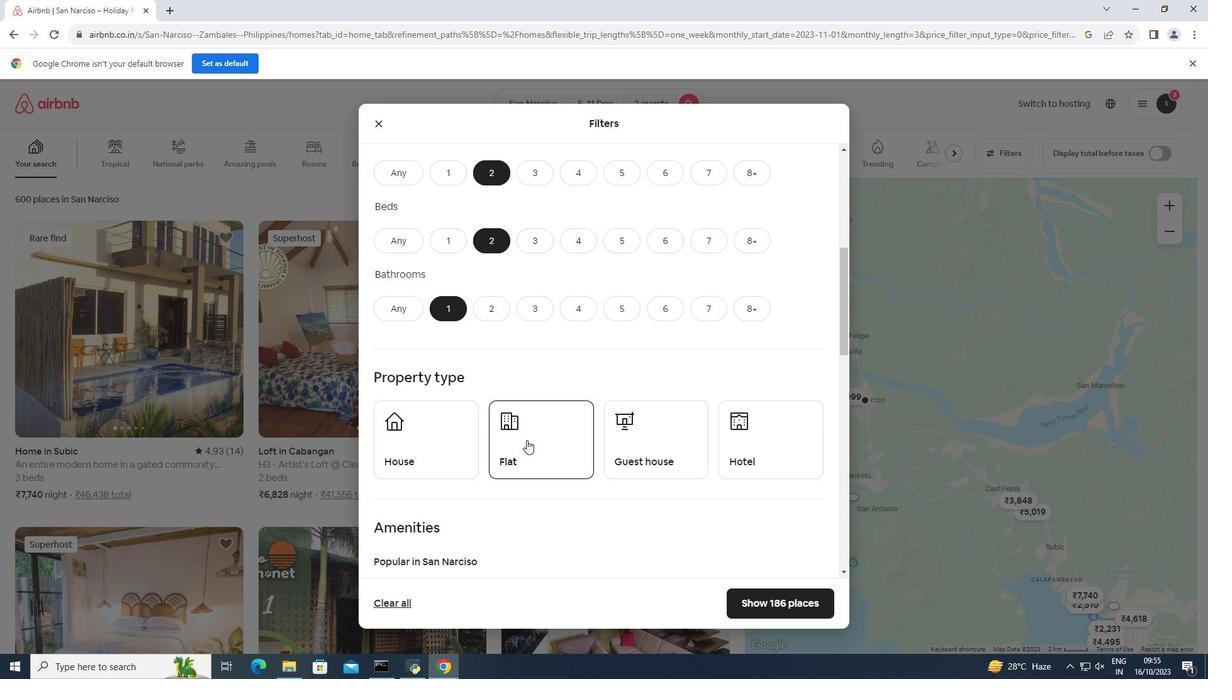 
Action: Mouse moved to (530, 440)
Screenshot: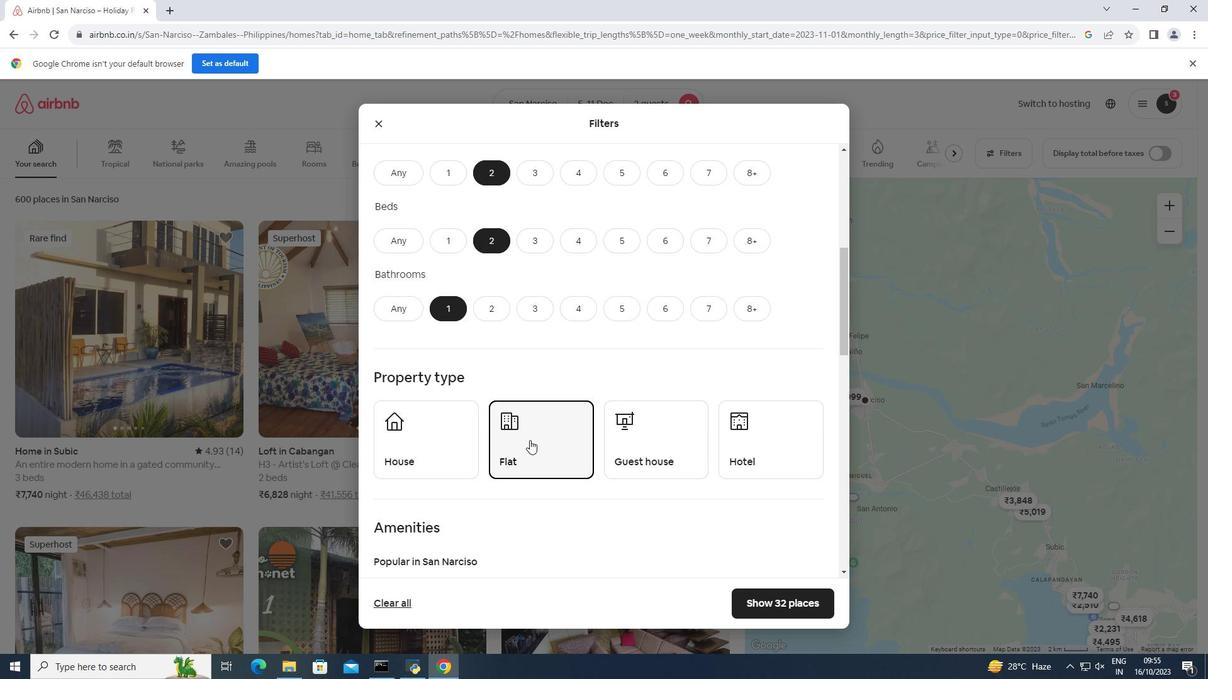 
Action: Mouse scrolled (530, 440) with delta (0, 0)
Screenshot: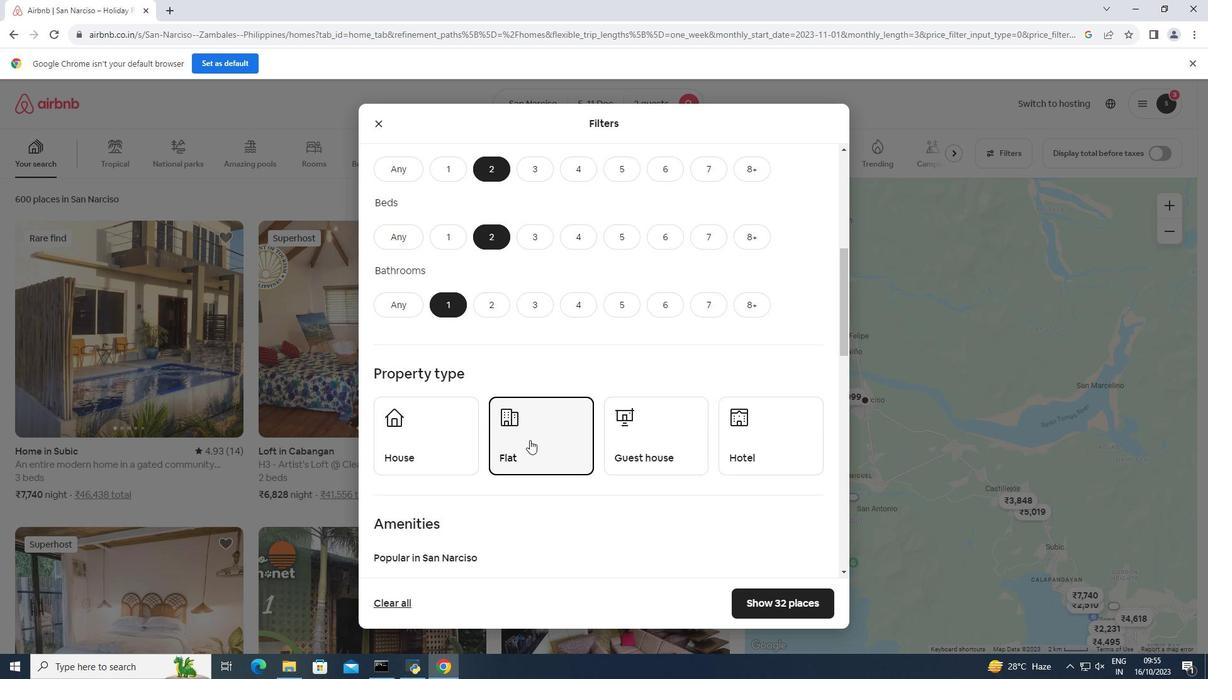 
Action: Mouse scrolled (530, 440) with delta (0, 0)
Screenshot: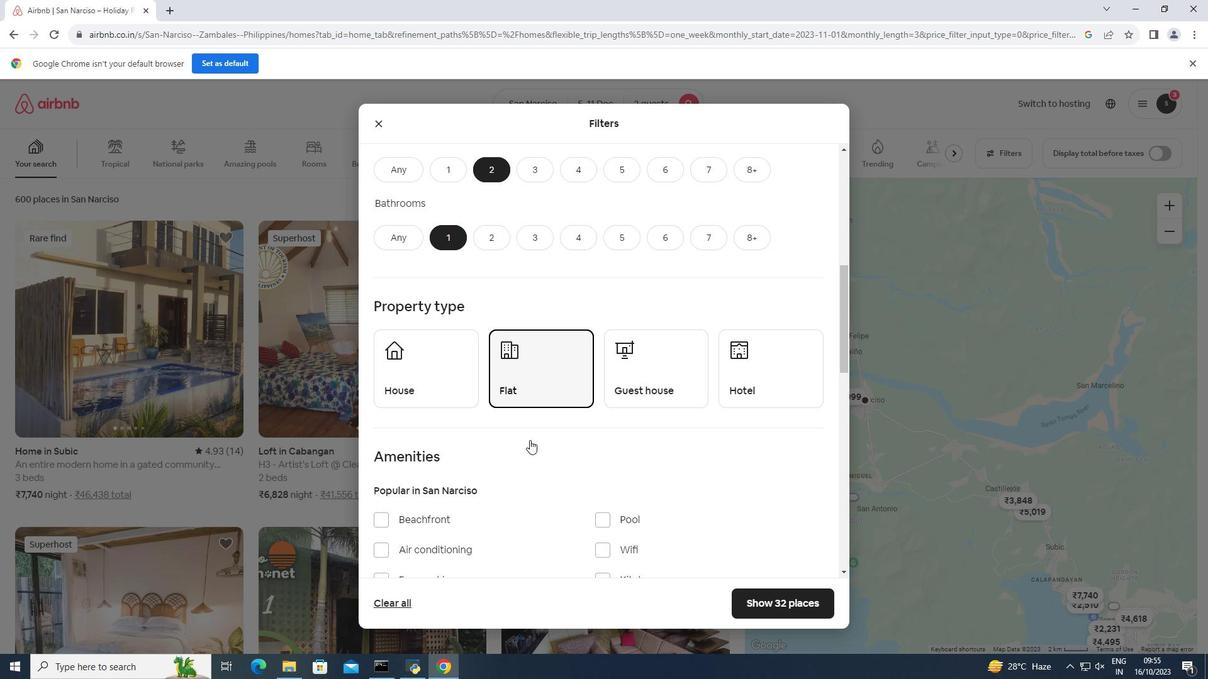 
Action: Mouse scrolled (530, 440) with delta (0, 0)
Screenshot: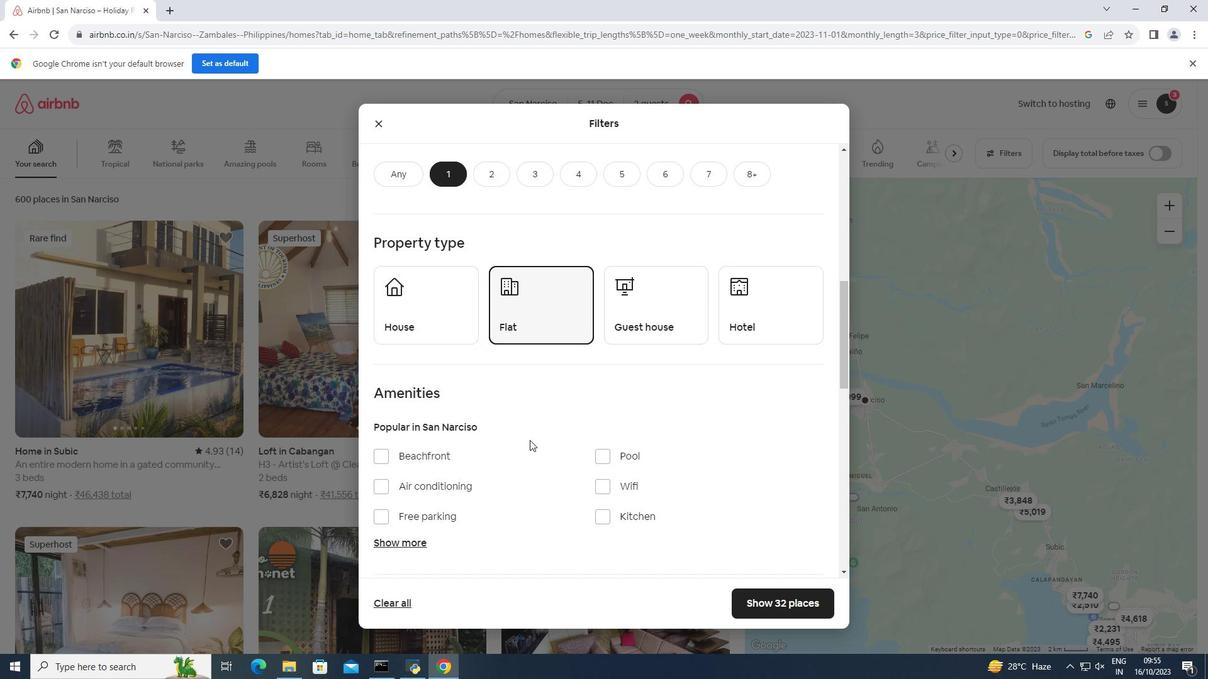 
Action: Mouse scrolled (530, 440) with delta (0, 0)
Screenshot: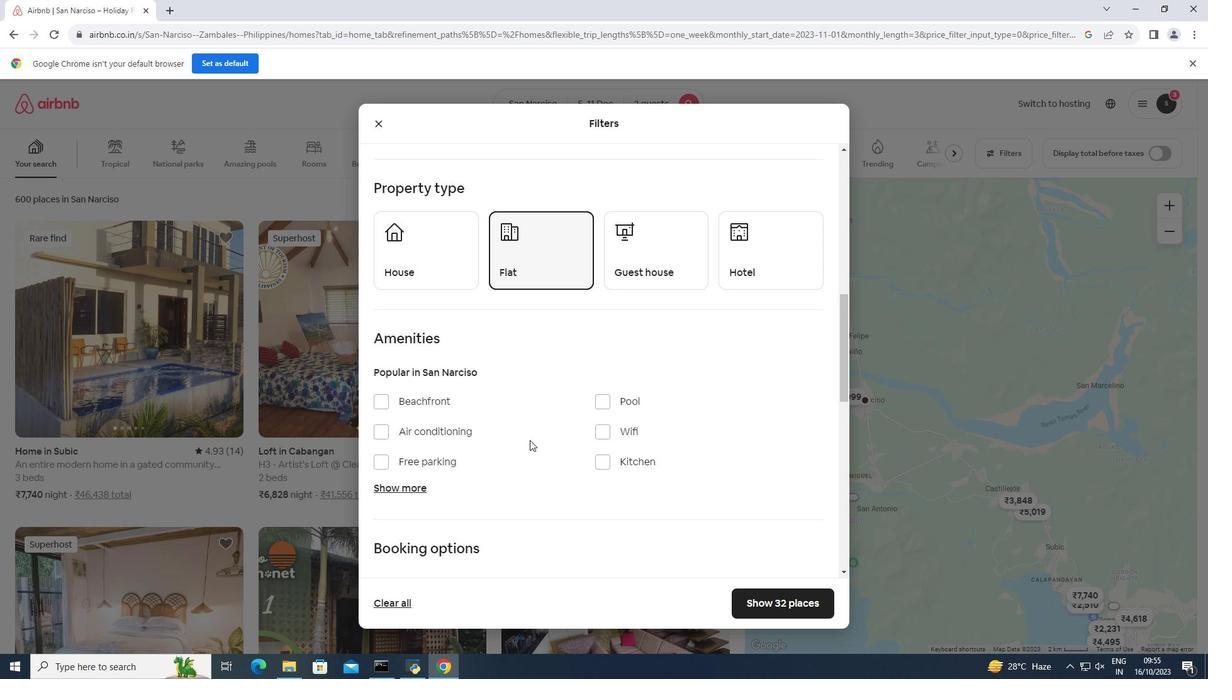 
Action: Mouse scrolled (530, 440) with delta (0, 0)
Screenshot: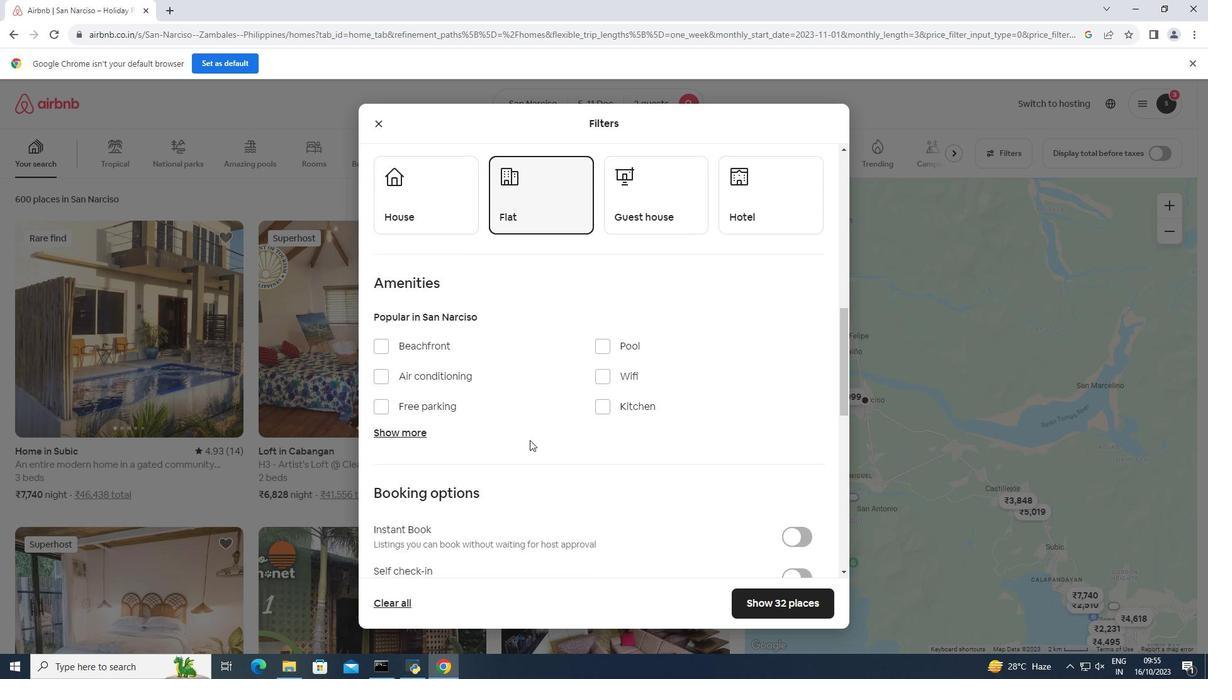 
Action: Mouse scrolled (530, 440) with delta (0, 0)
Screenshot: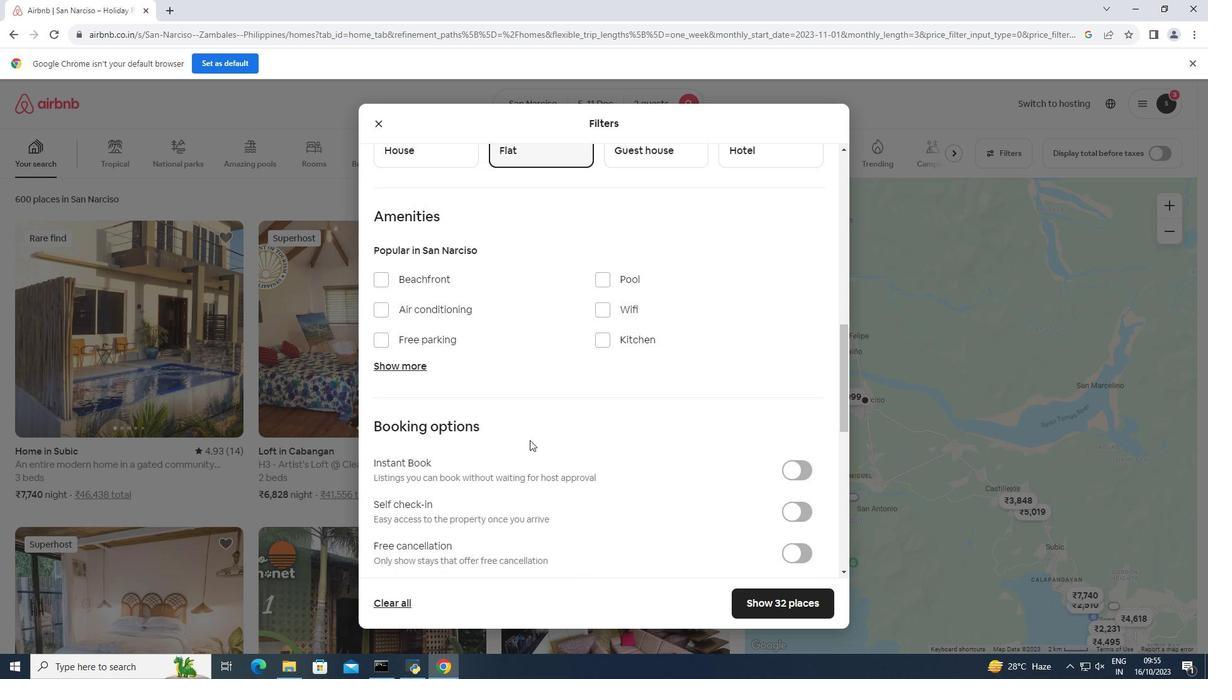 
Action: Mouse moved to (531, 440)
Screenshot: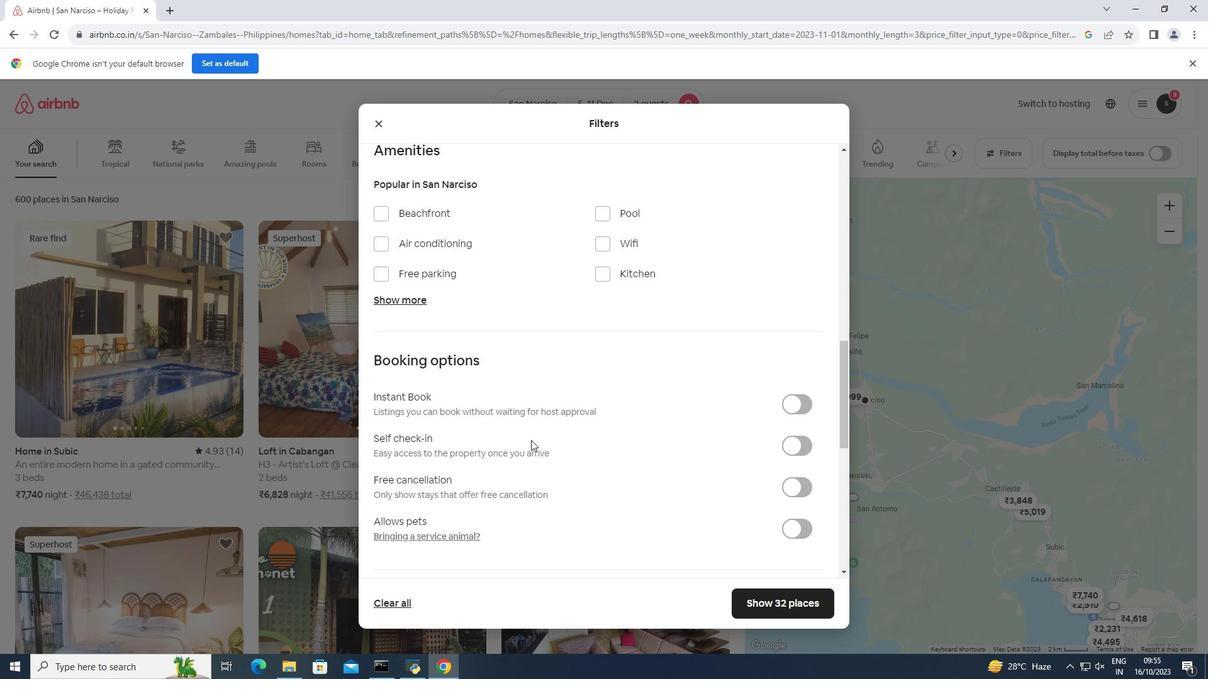 
Action: Mouse scrolled (531, 440) with delta (0, 0)
Screenshot: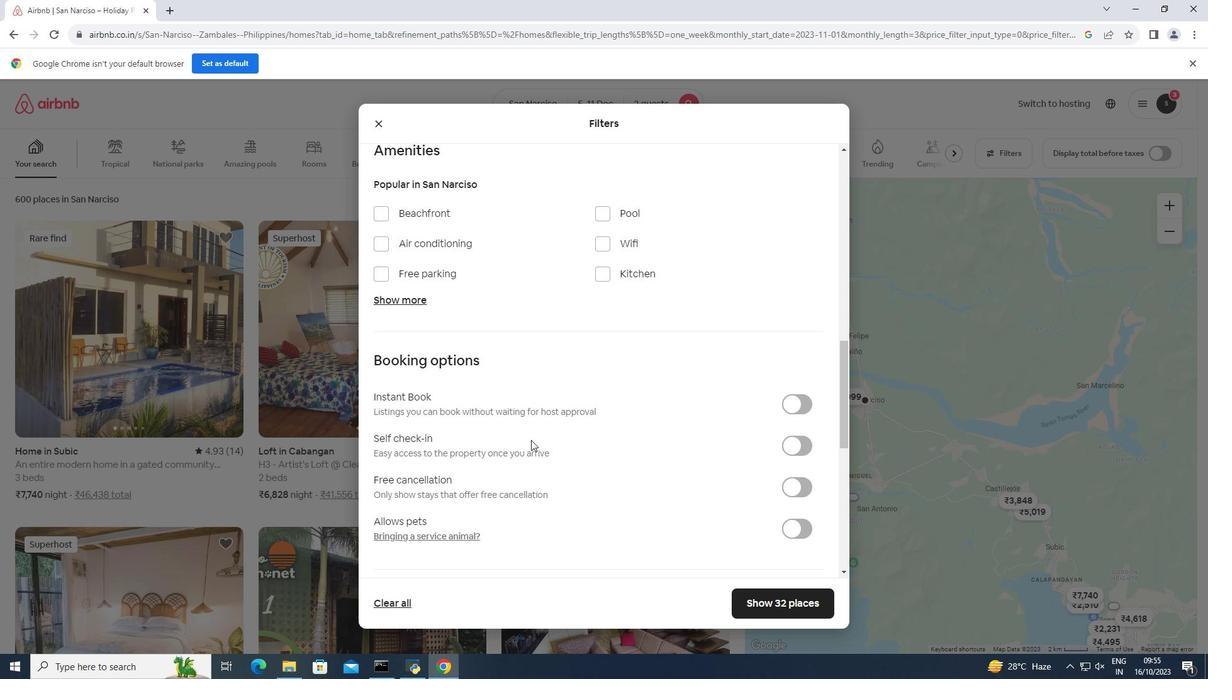
Action: Mouse scrolled (531, 440) with delta (0, 0)
Screenshot: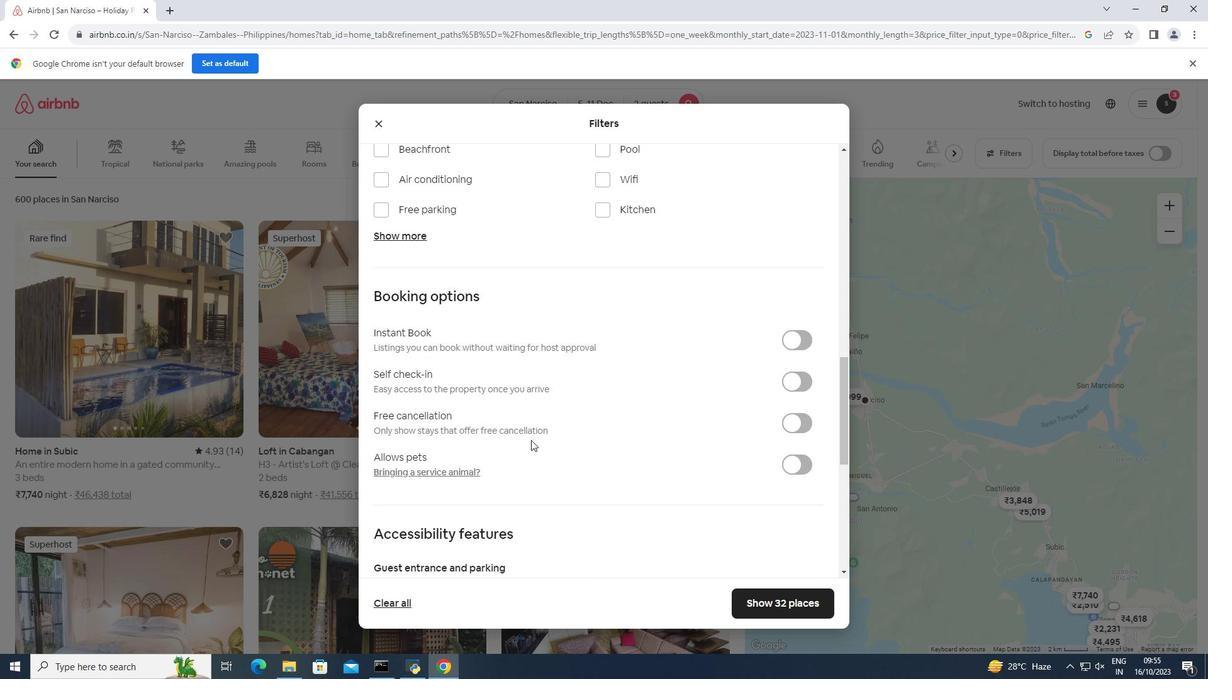 
Action: Mouse moved to (531, 440)
Screenshot: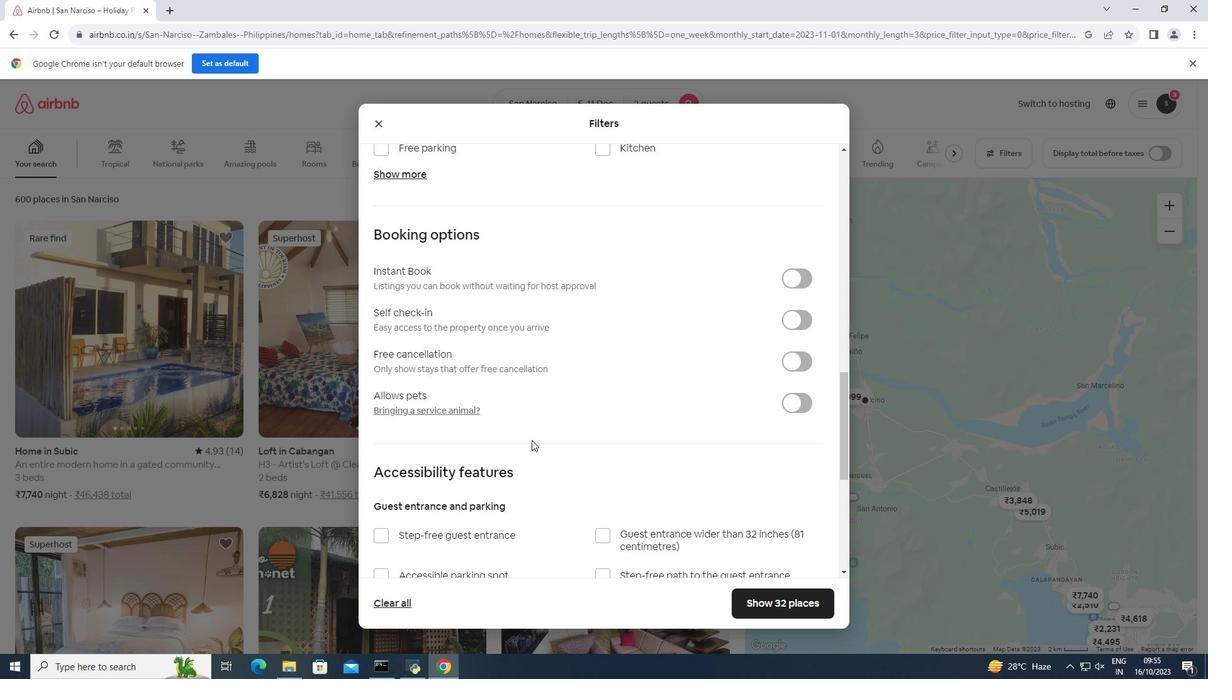 
Action: Mouse scrolled (531, 440) with delta (0, 0)
Screenshot: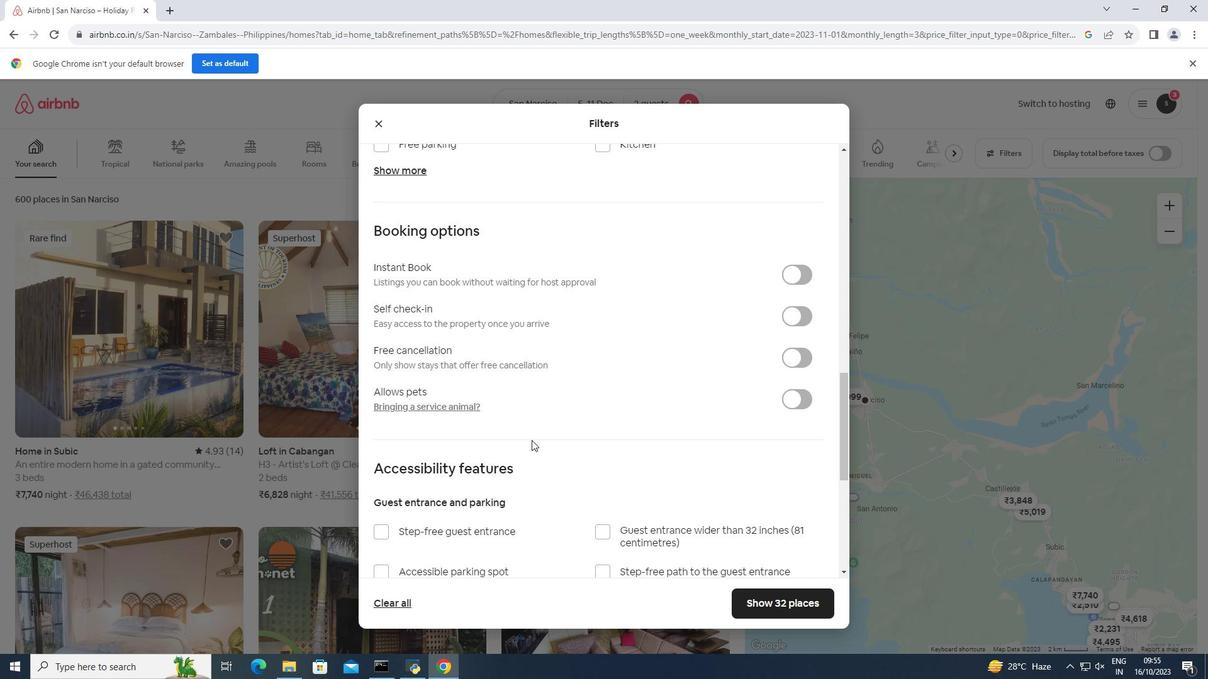 
Action: Mouse scrolled (531, 440) with delta (0, 0)
Screenshot: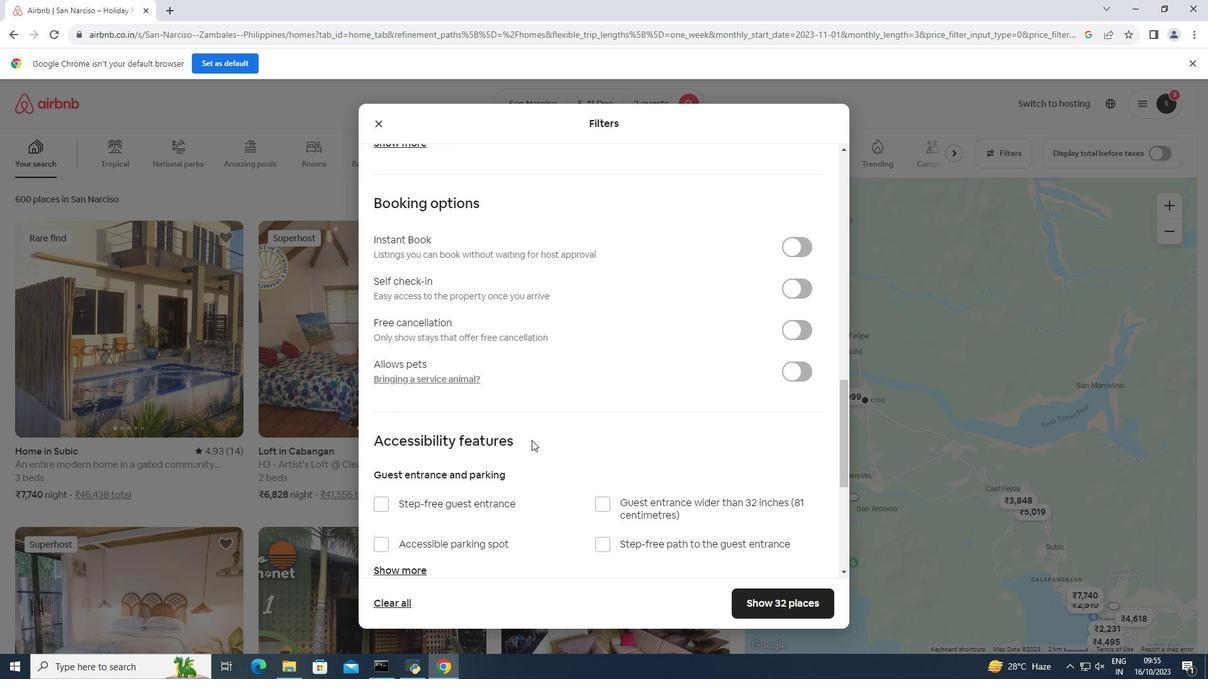 
Action: Mouse moved to (531, 440)
Screenshot: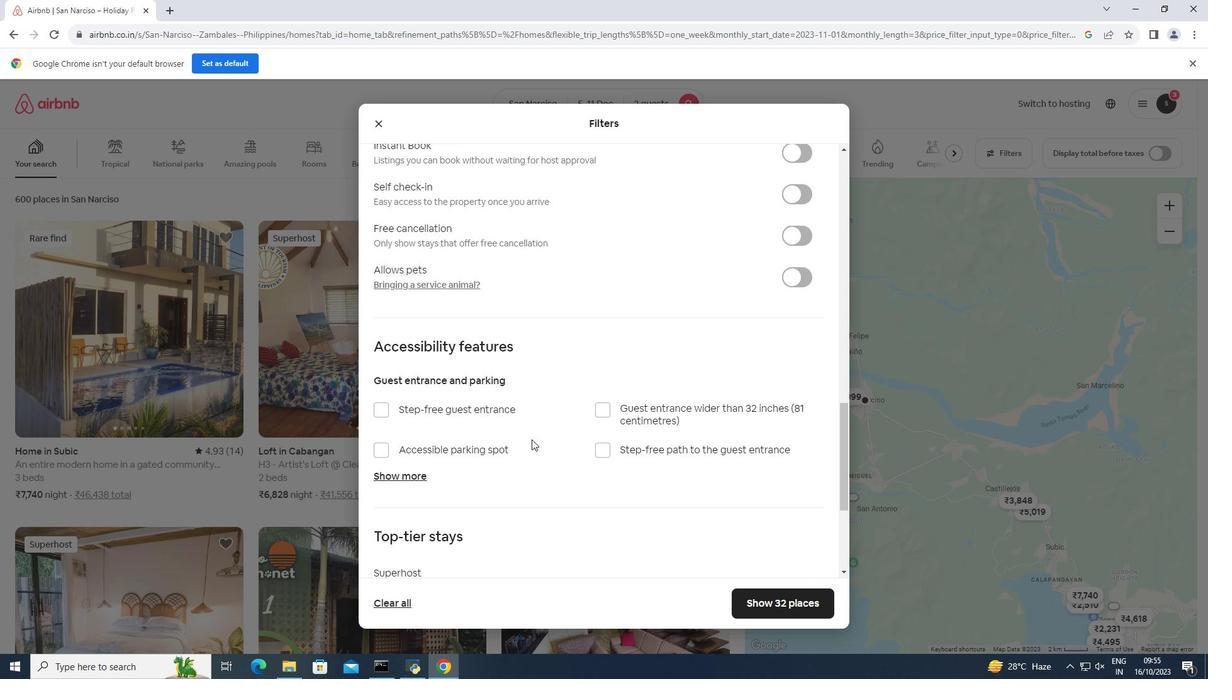 
Action: Mouse scrolled (531, 439) with delta (0, 0)
Screenshot: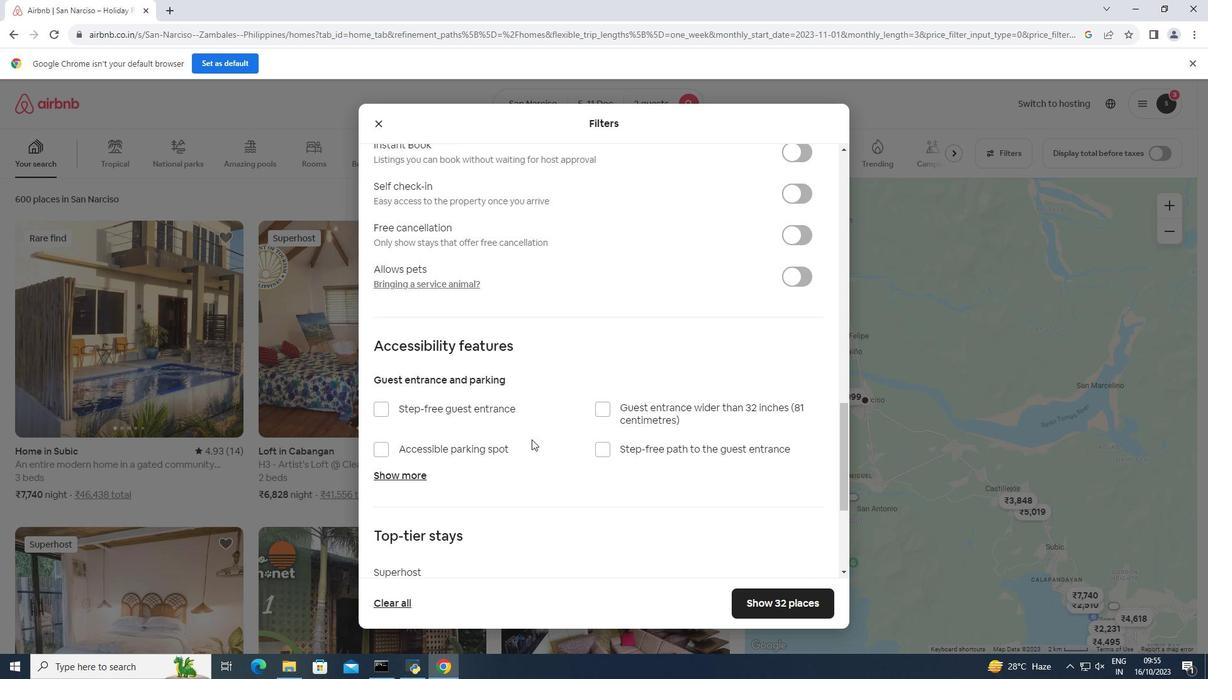 
Action: Mouse scrolled (531, 439) with delta (0, 0)
Screenshot: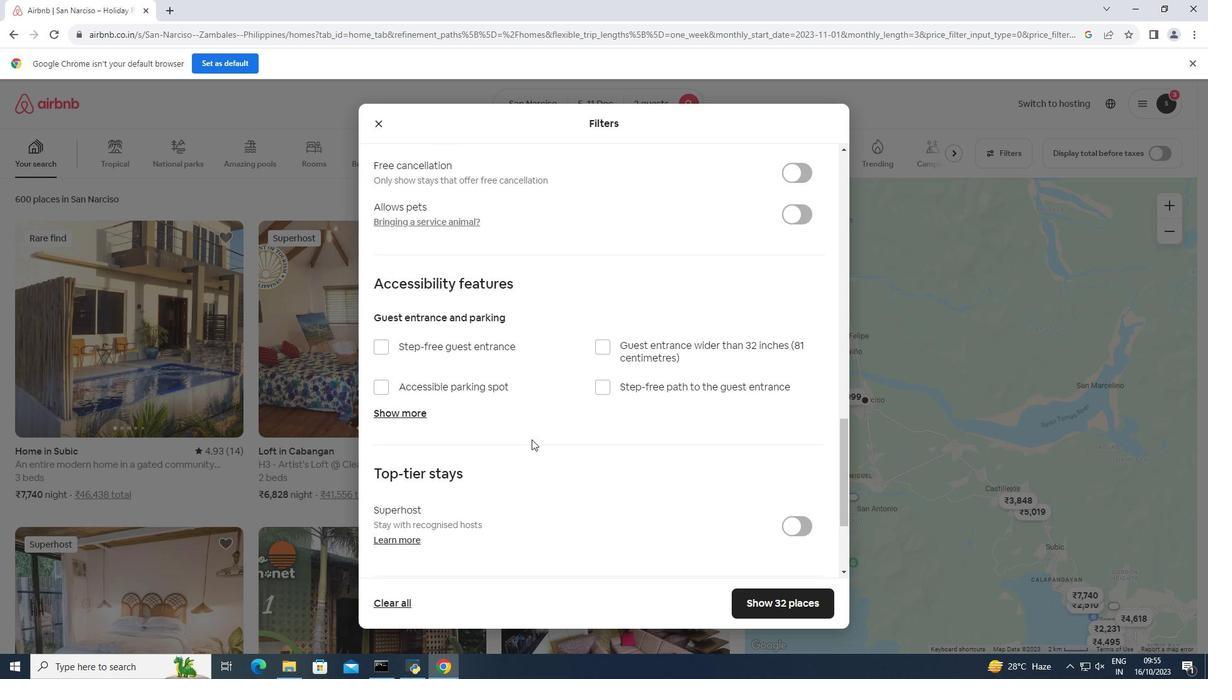 
Action: Mouse scrolled (531, 439) with delta (0, 0)
Screenshot: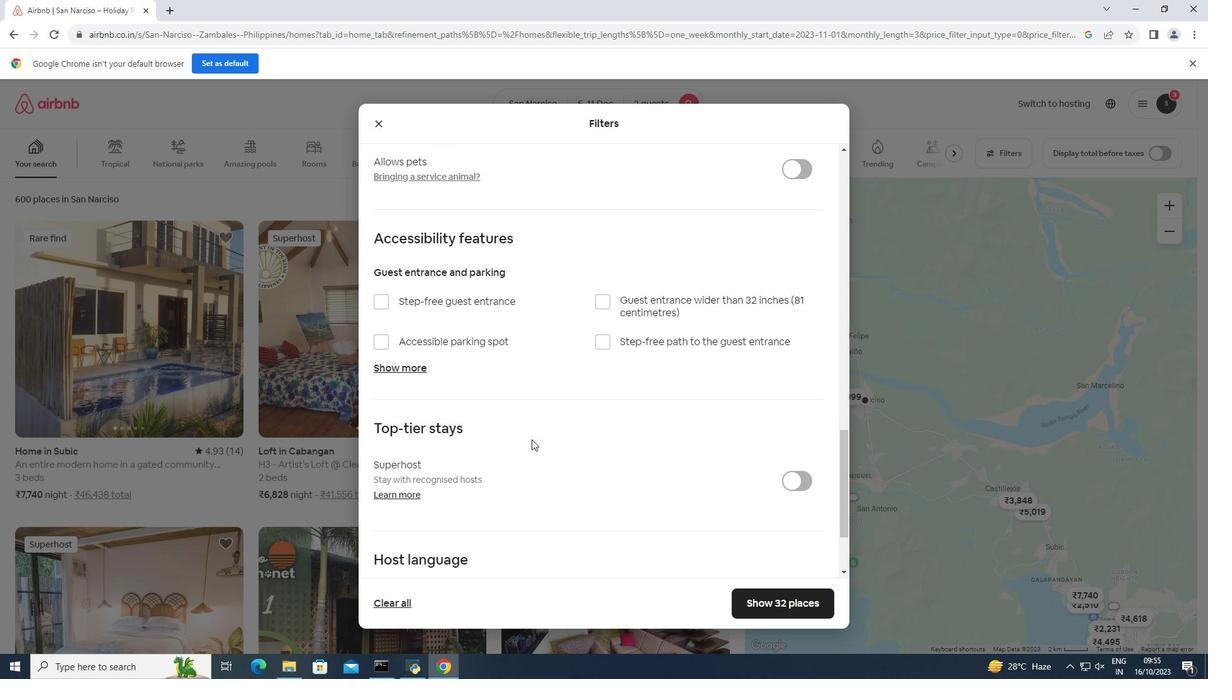 
Action: Mouse moved to (532, 439)
Screenshot: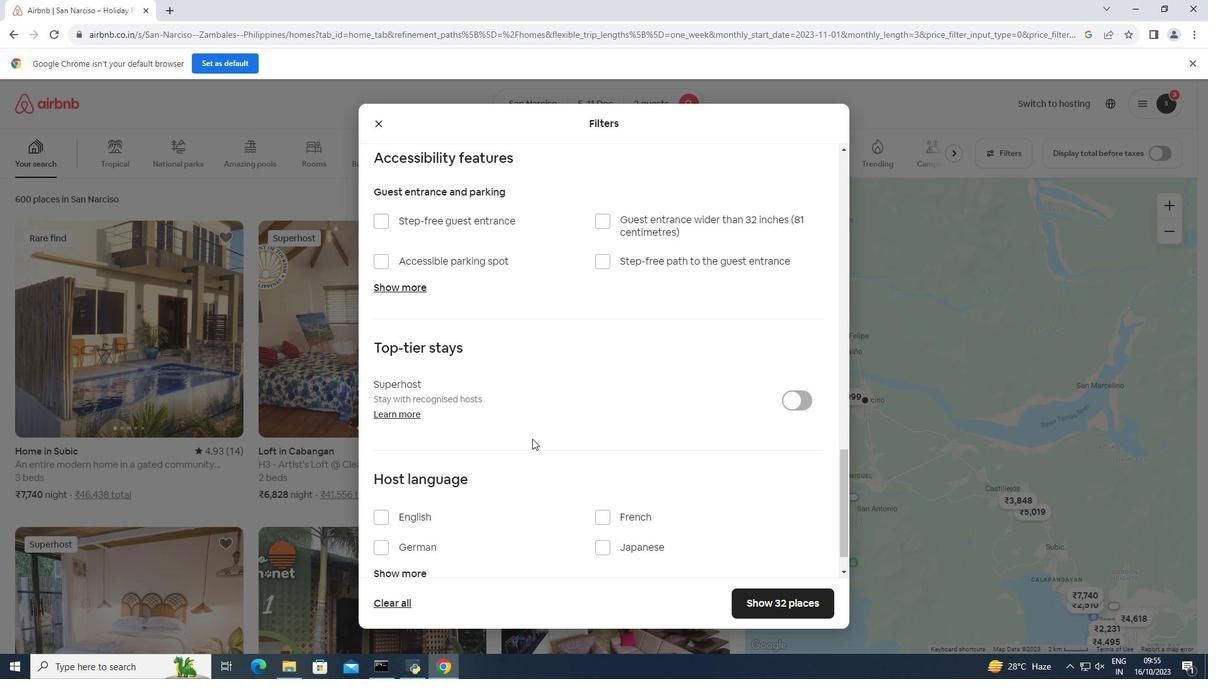 
Action: Mouse scrolled (532, 438) with delta (0, 0)
Screenshot: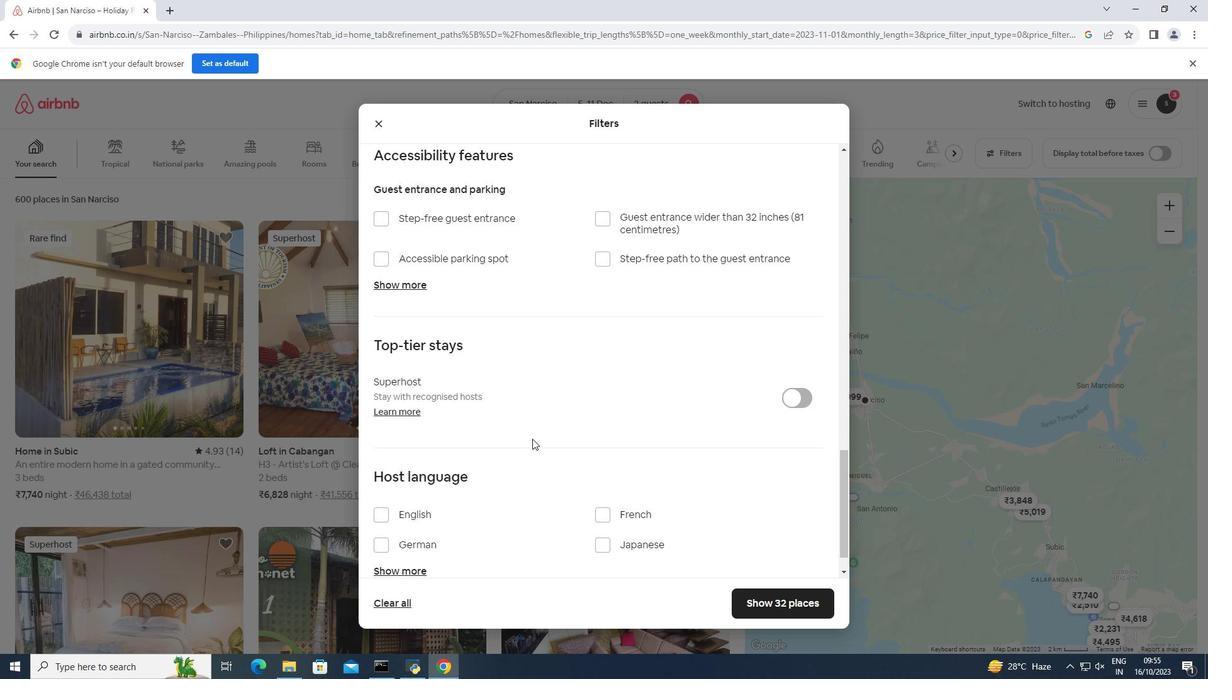 
Action: Mouse scrolled (532, 438) with delta (0, 0)
Screenshot: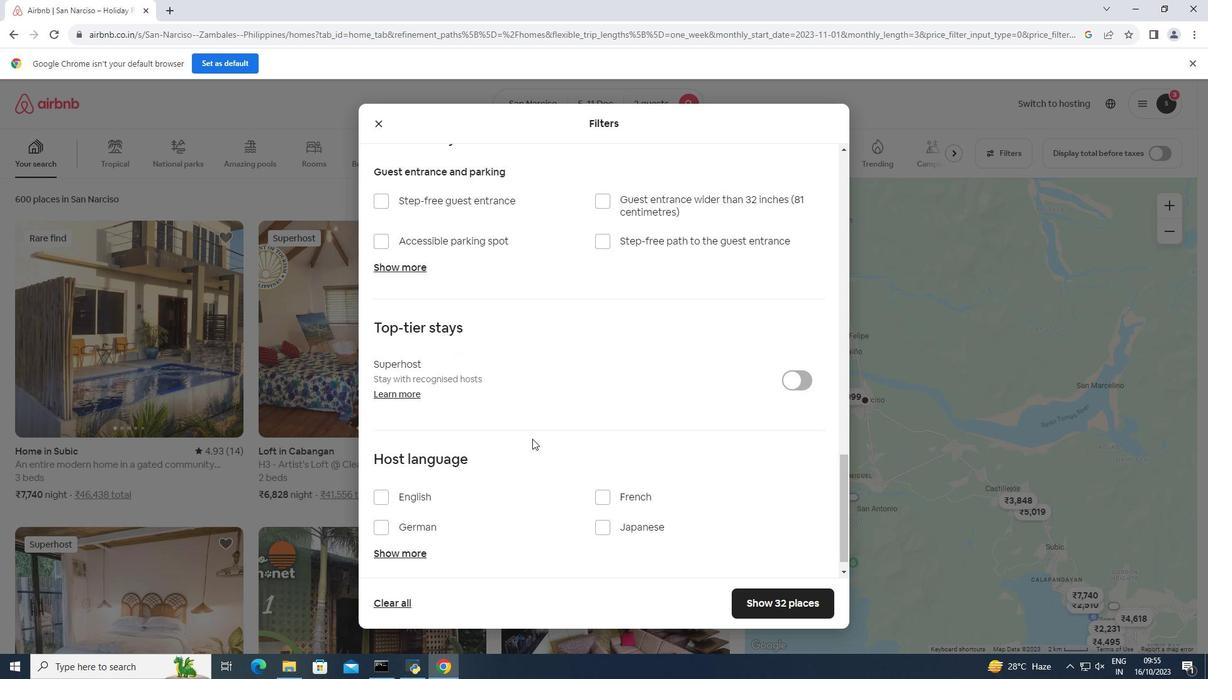
Action: Mouse scrolled (532, 438) with delta (0, 0)
Screenshot: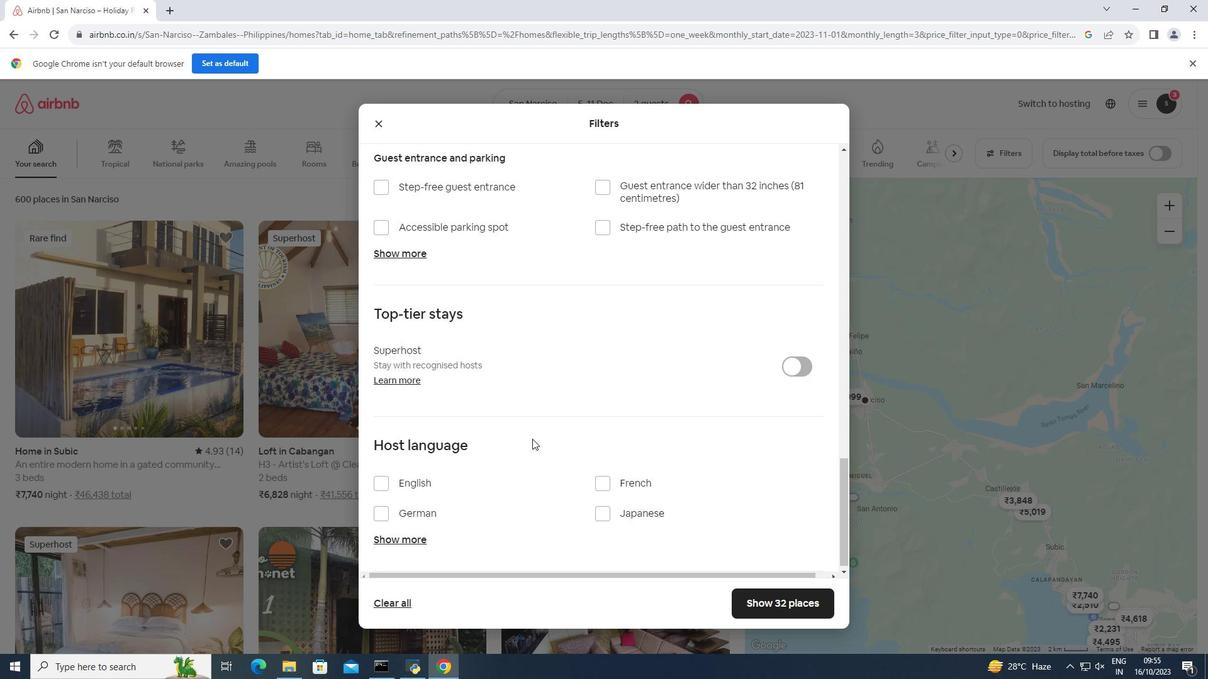 
Action: Mouse scrolled (532, 438) with delta (0, 0)
Screenshot: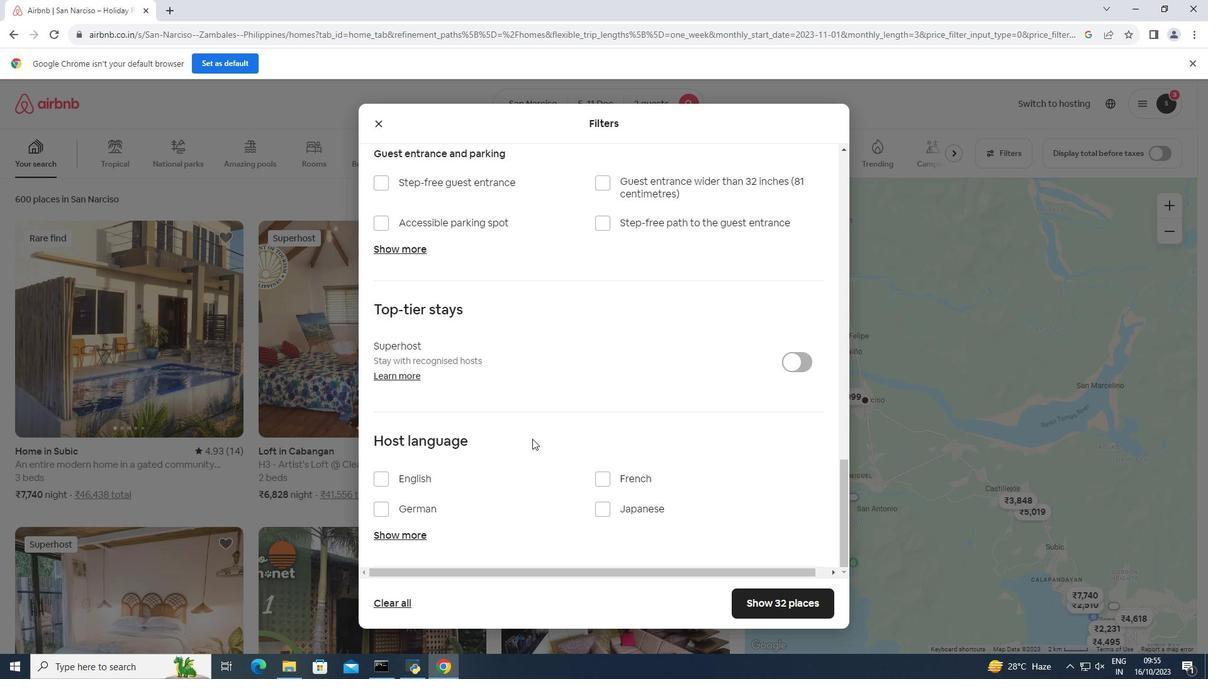 
Action: Mouse moved to (759, 603)
Screenshot: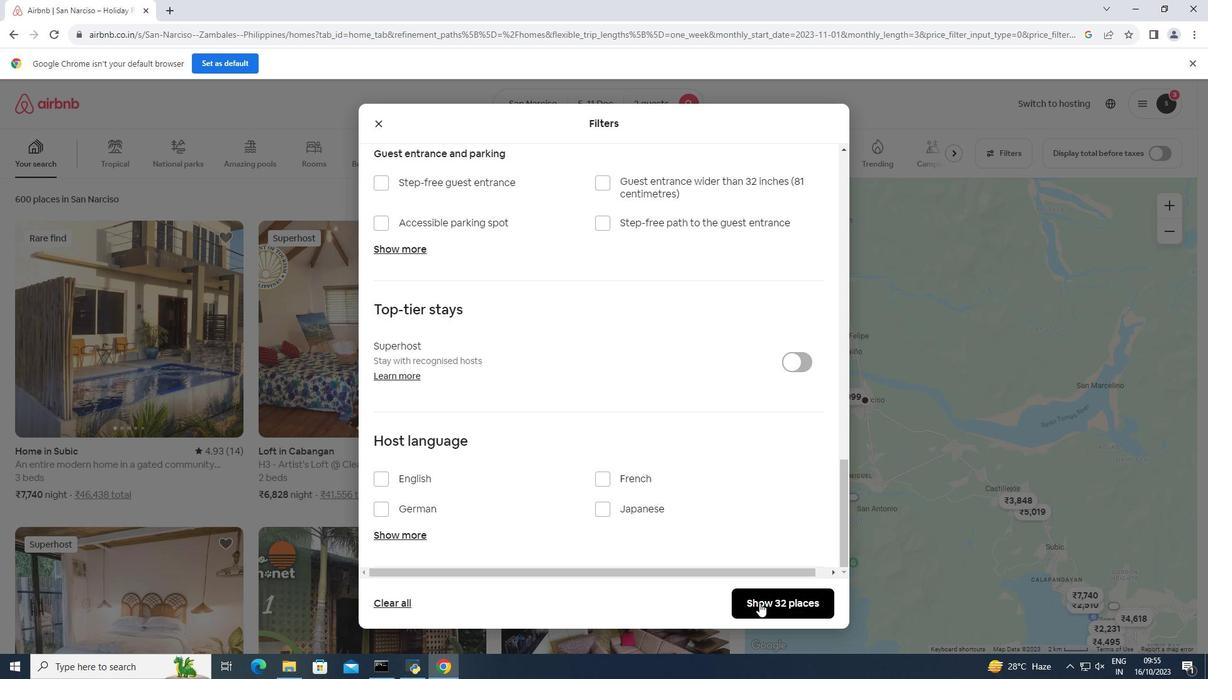 
Action: Mouse pressed left at (759, 603)
Screenshot: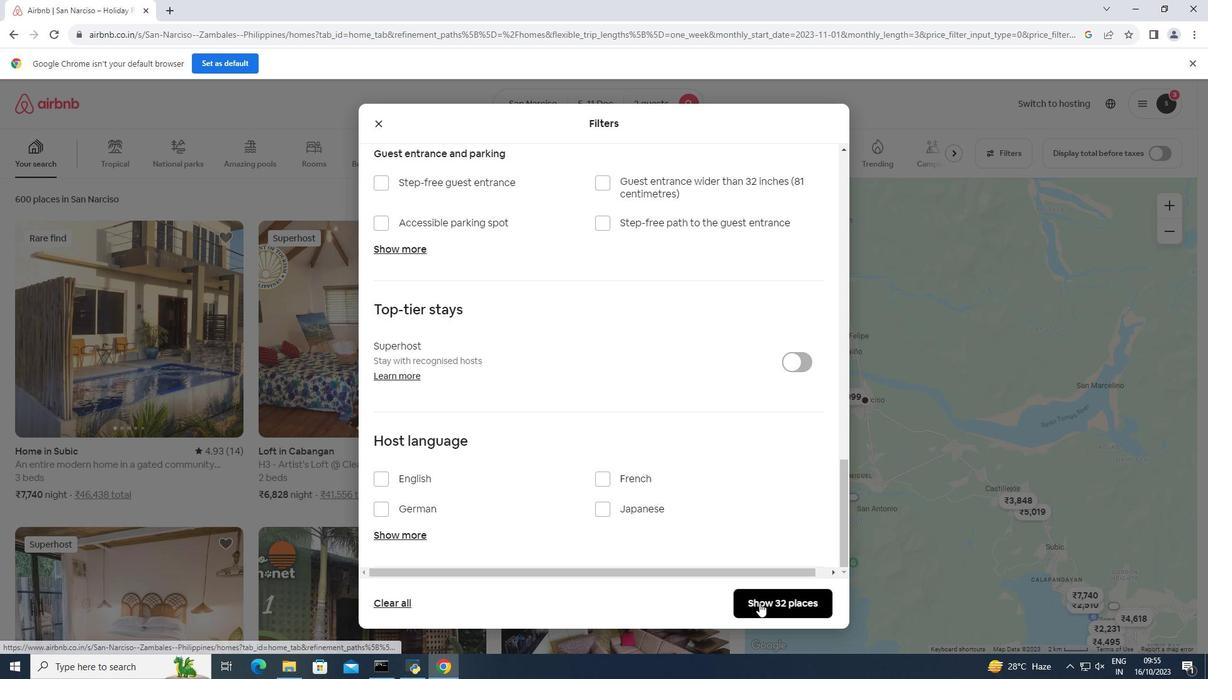 
Action: Mouse moved to (322, 442)
Screenshot: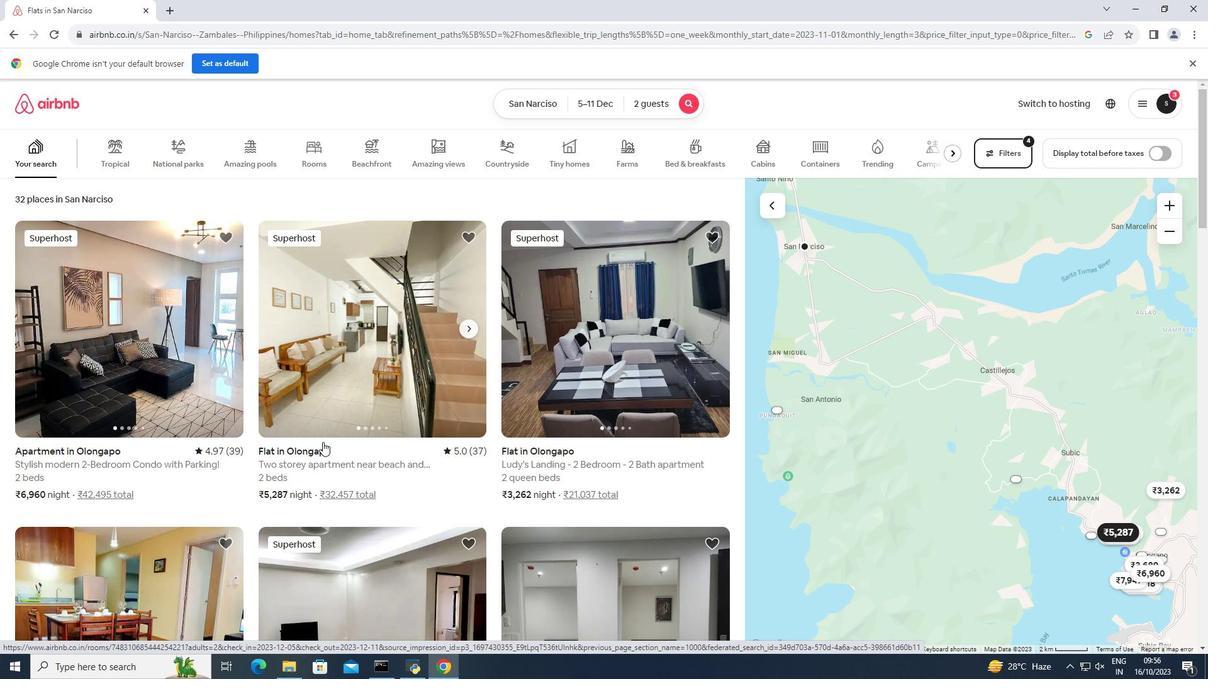 
Action: Mouse scrolled (322, 441) with delta (0, 0)
Screenshot: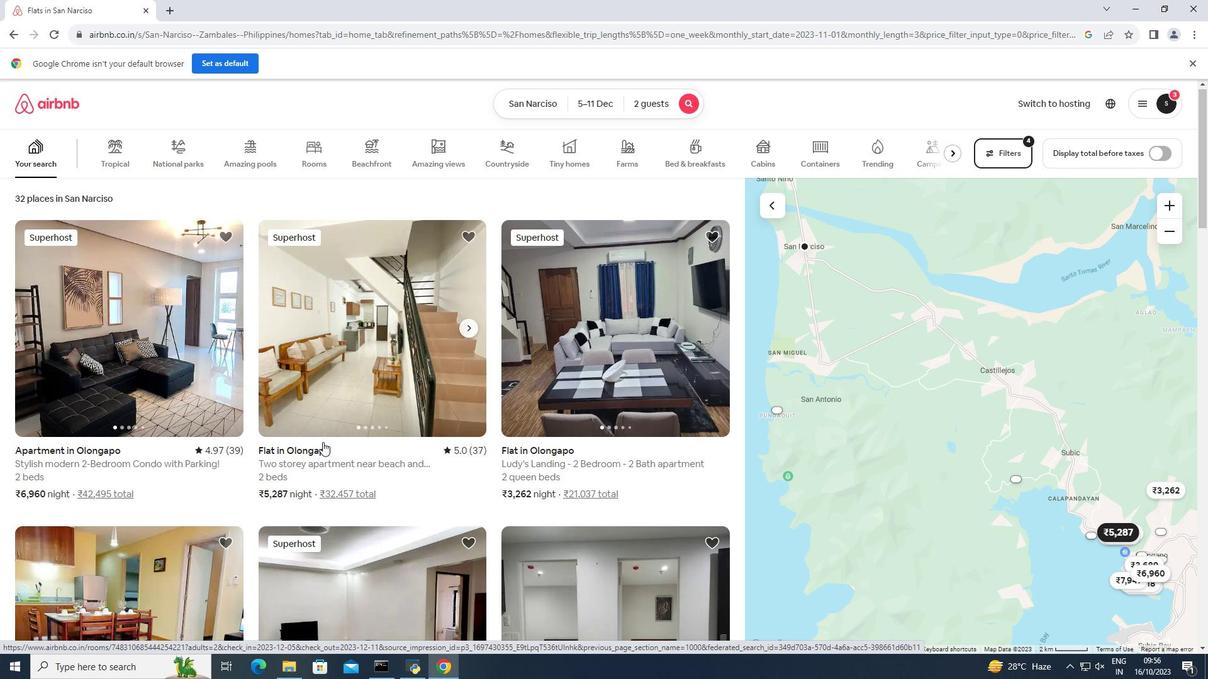 
Action: Mouse moved to (338, 333)
Screenshot: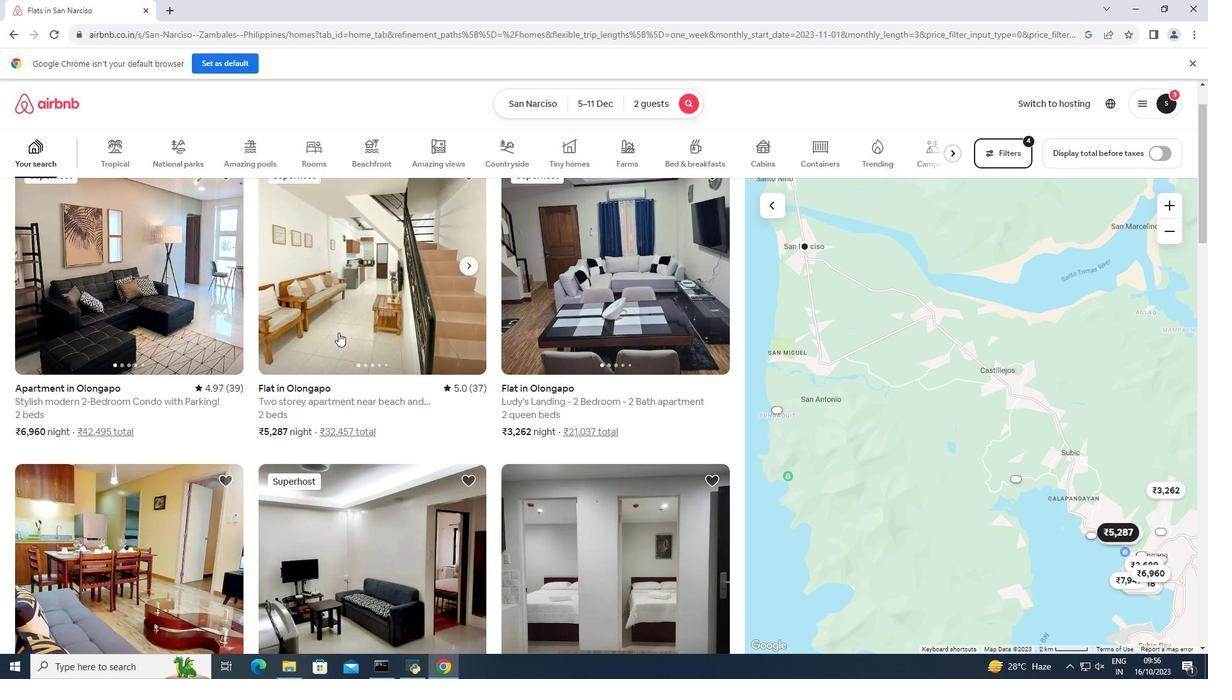 
Action: Mouse pressed left at (338, 333)
Screenshot: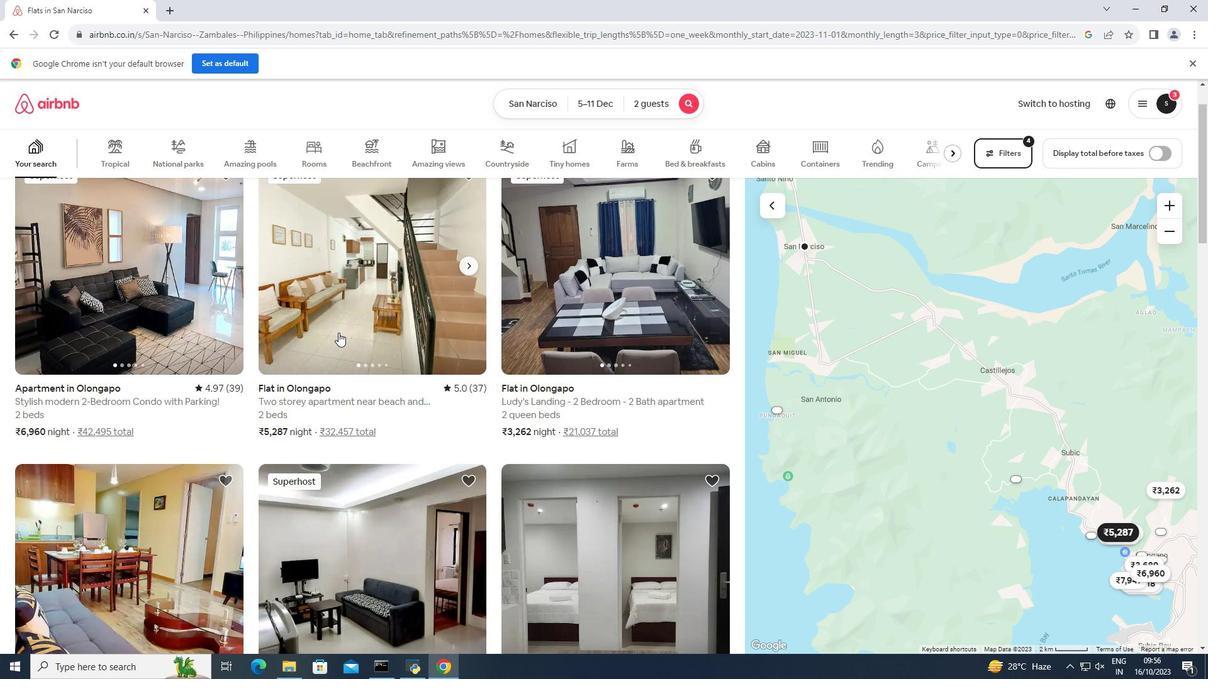 
Action: Mouse moved to (893, 463)
Screenshot: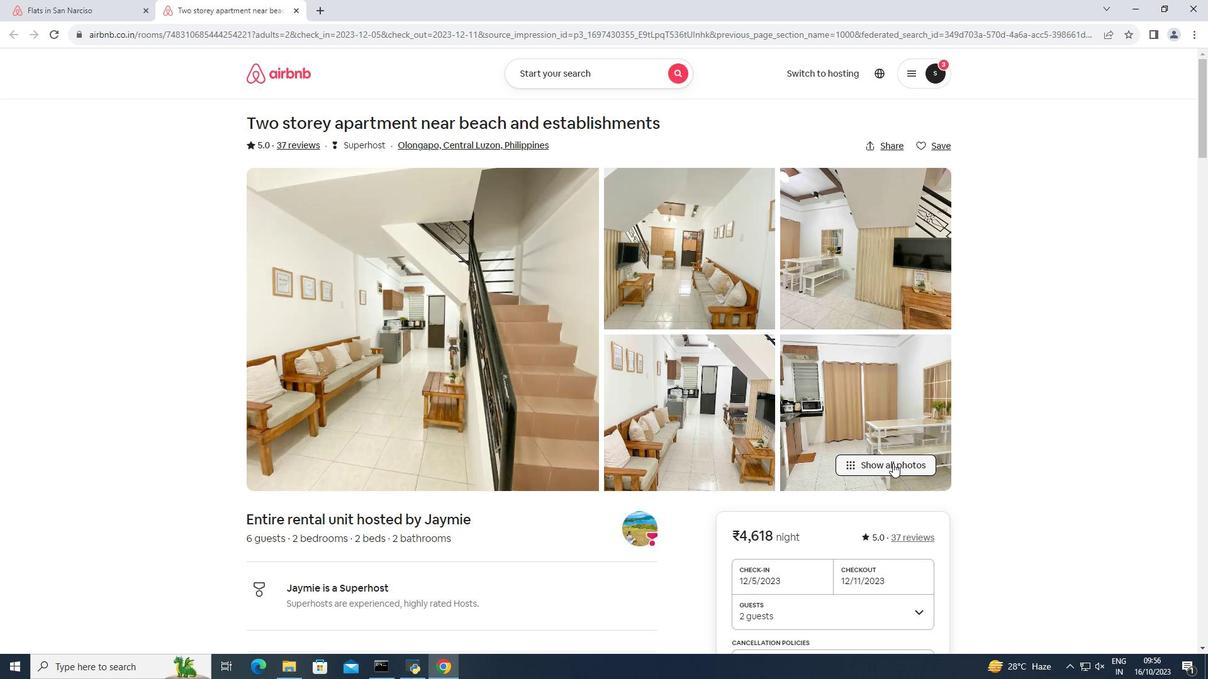
Action: Mouse pressed left at (893, 463)
Screenshot: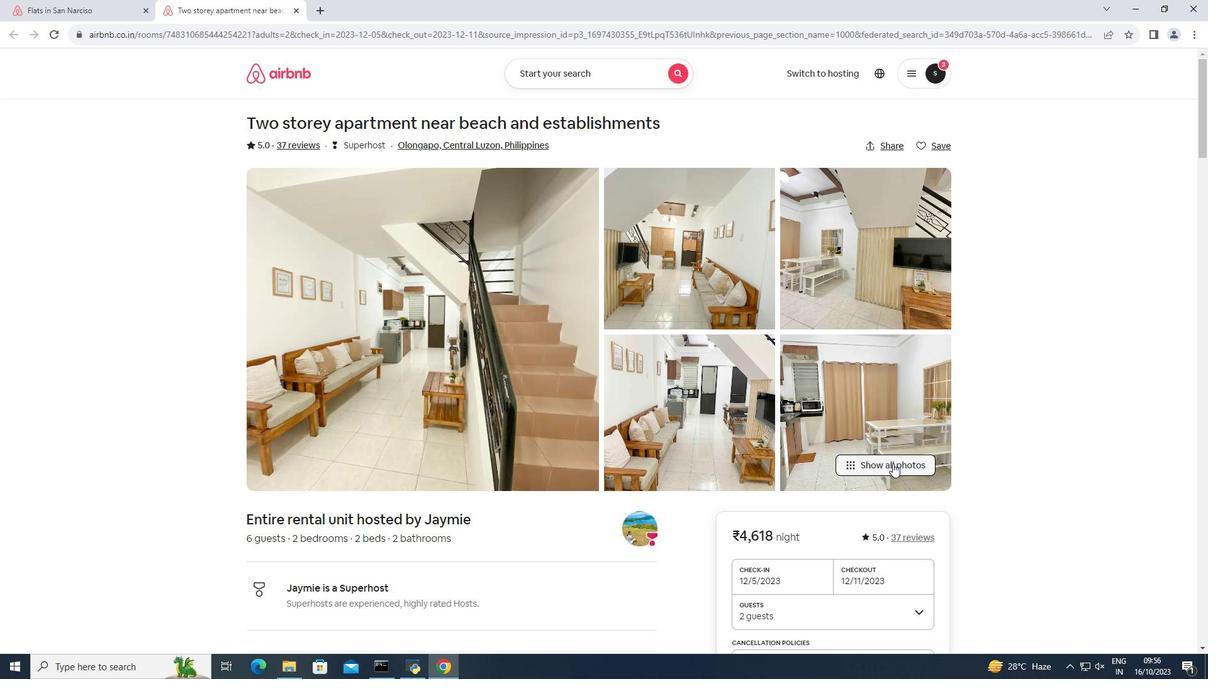 
Action: Mouse moved to (745, 442)
Screenshot: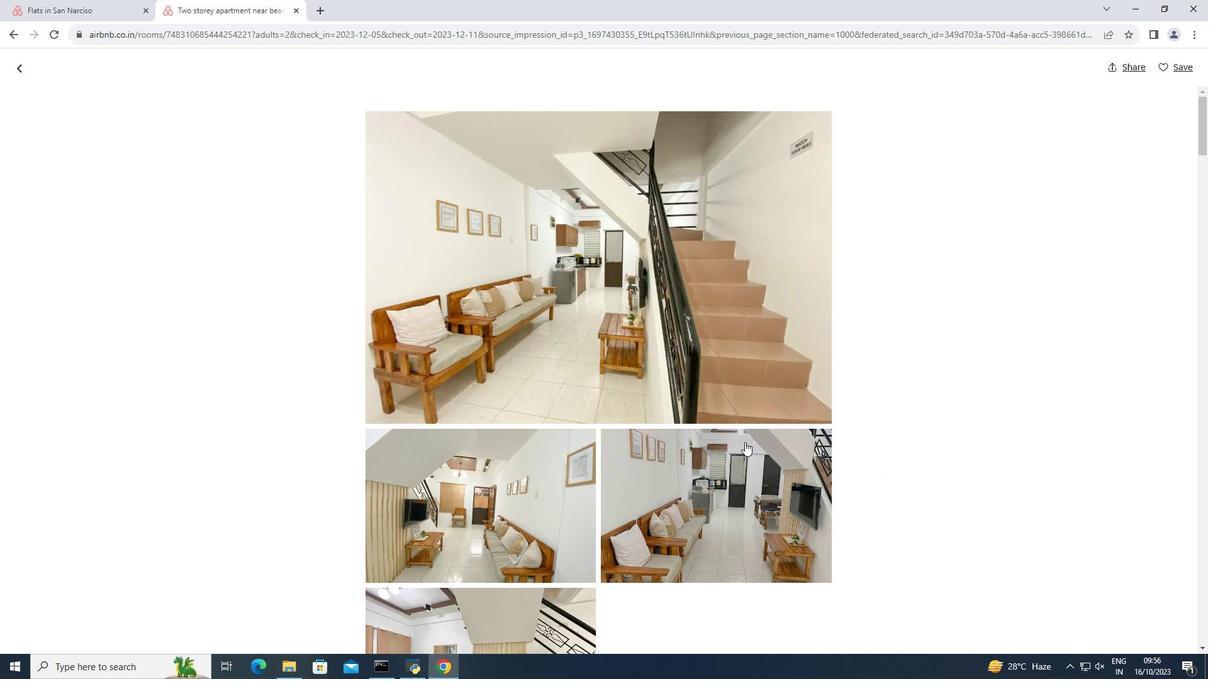 
Action: Mouse scrolled (745, 441) with delta (0, 0)
Screenshot: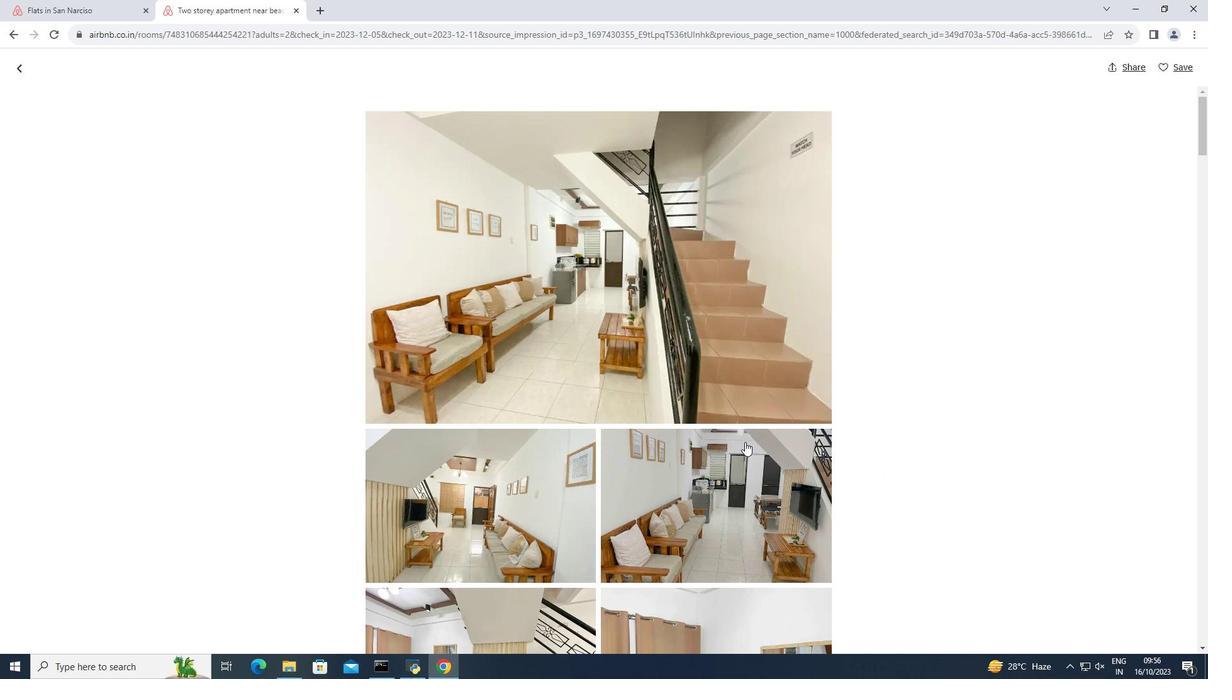 
Action: Mouse moved to (744, 441)
Screenshot: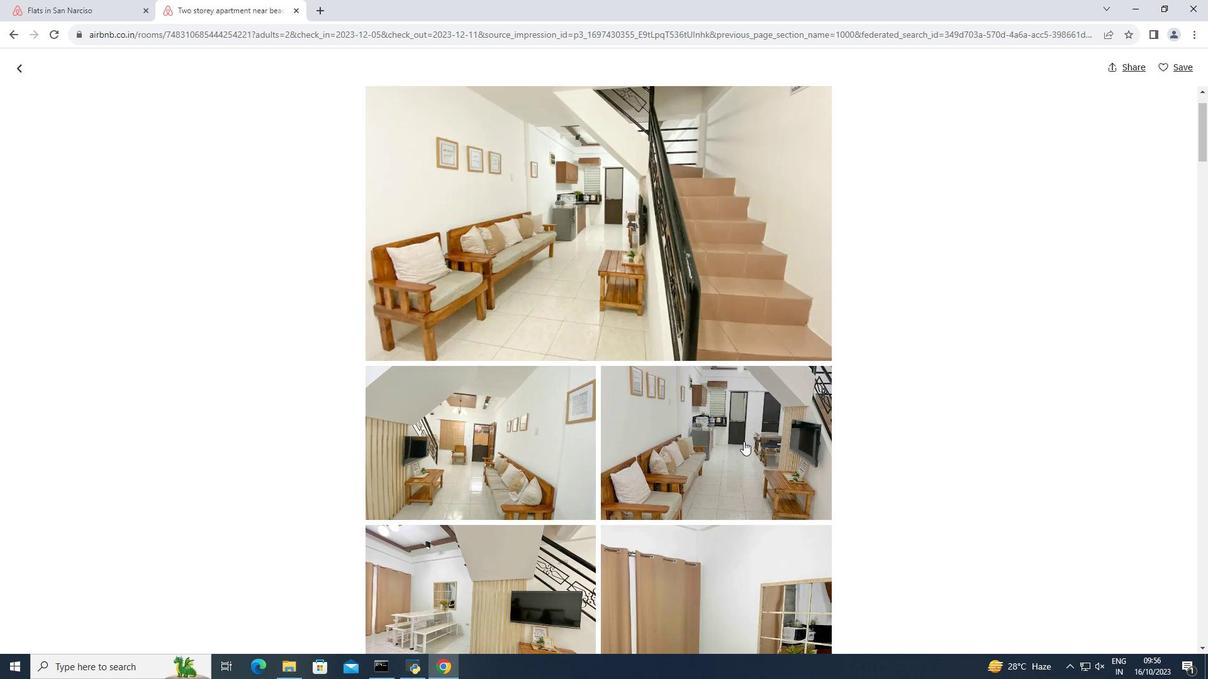 
Action: Mouse scrolled (744, 441) with delta (0, 0)
Screenshot: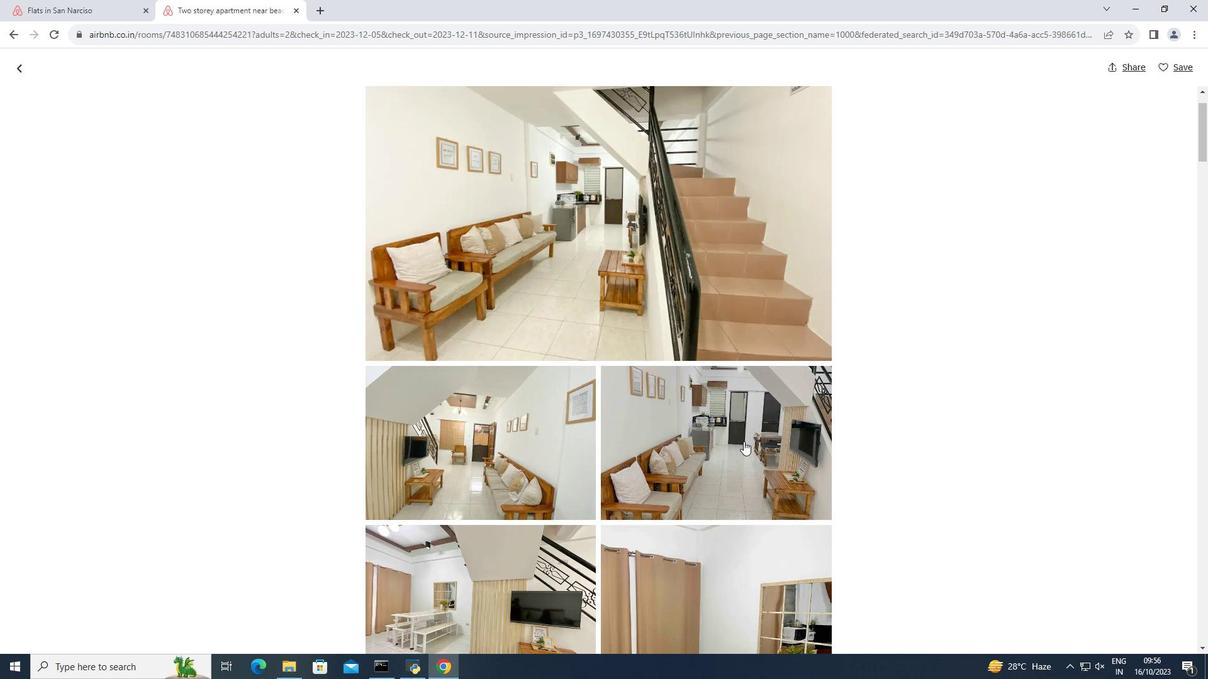 
Action: Mouse scrolled (744, 441) with delta (0, 0)
Screenshot: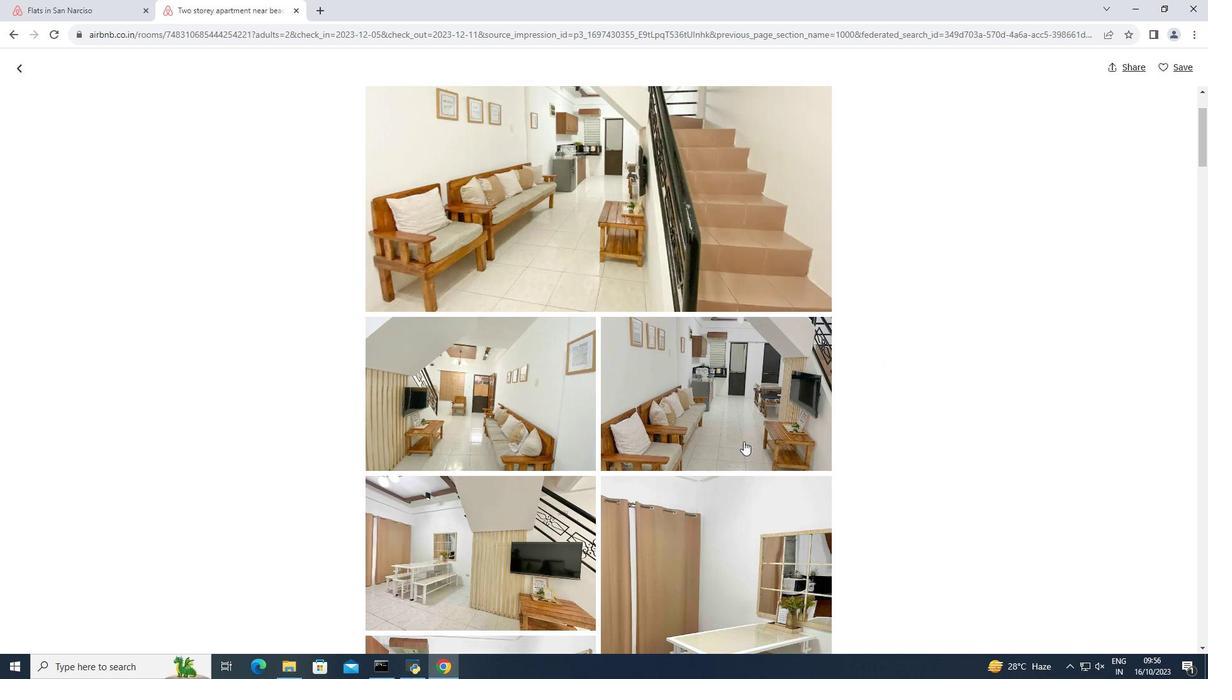 
Action: Mouse scrolled (744, 441) with delta (0, 0)
Screenshot: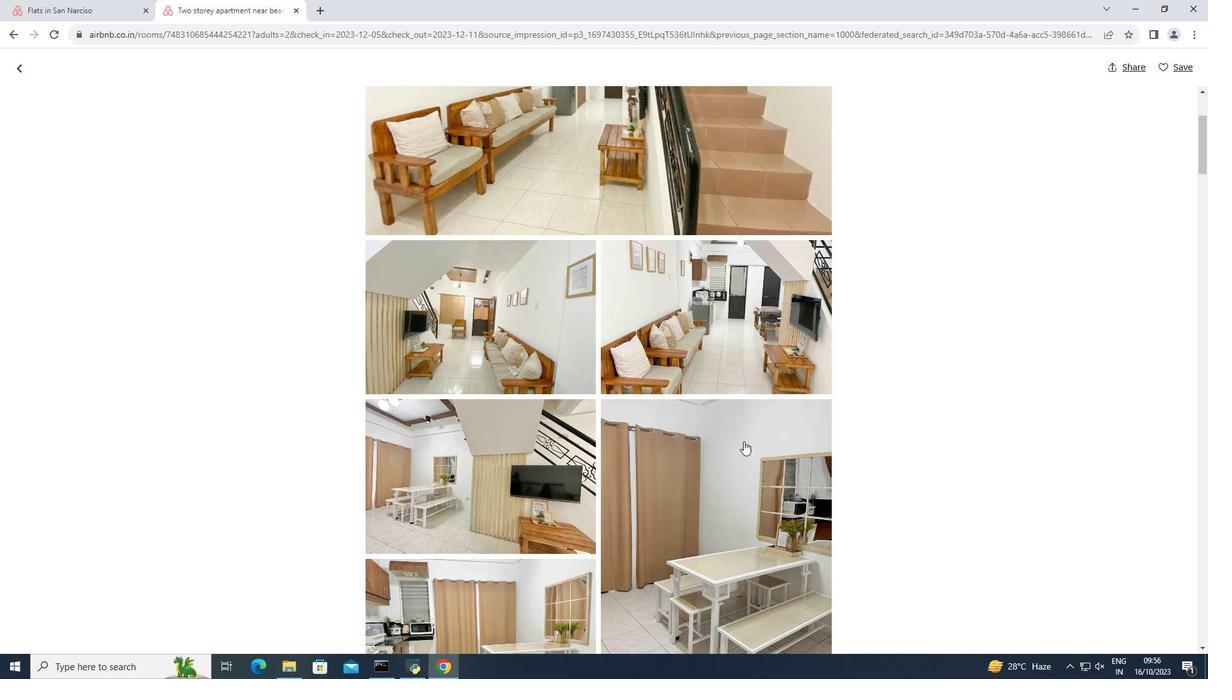
Action: Mouse scrolled (744, 441) with delta (0, 0)
Screenshot: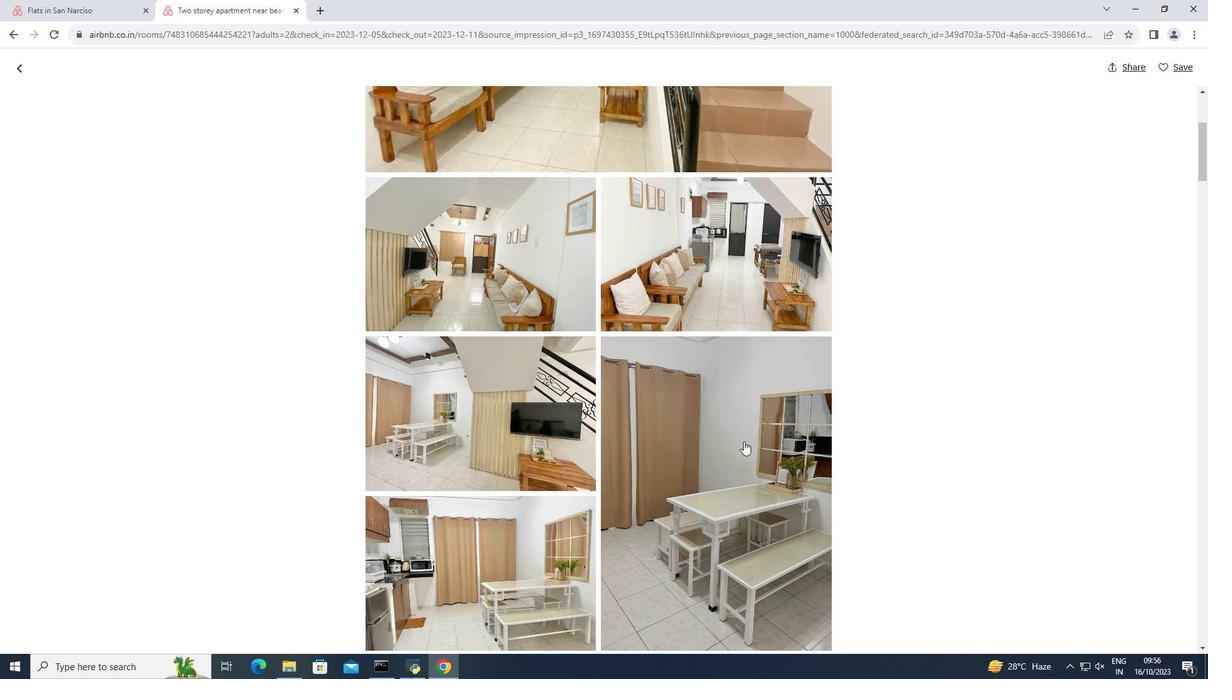
Action: Mouse scrolled (744, 441) with delta (0, 0)
Screenshot: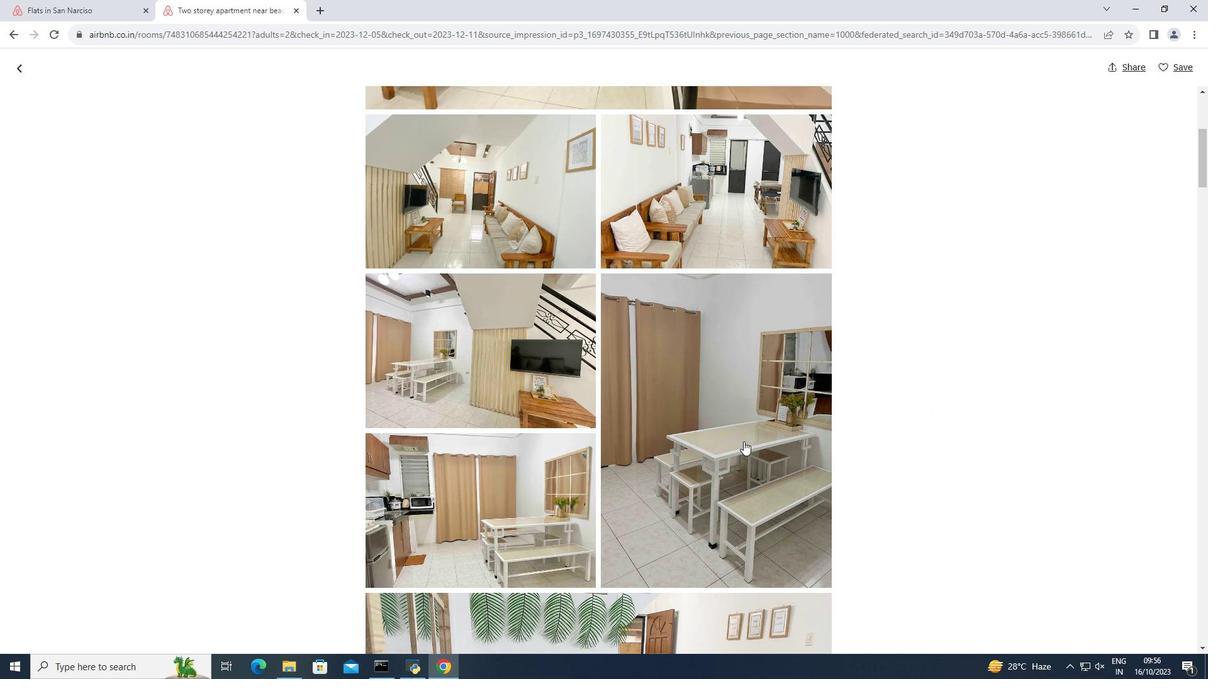 
Action: Mouse scrolled (744, 441) with delta (0, 0)
Screenshot: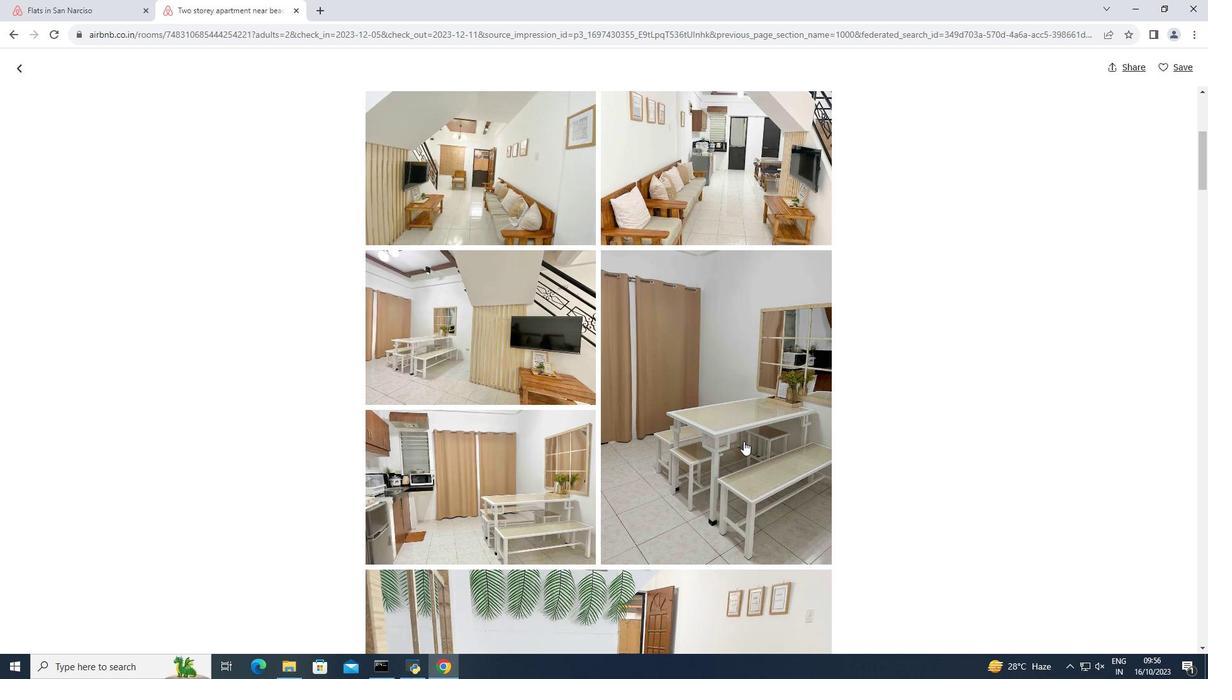 
Action: Mouse scrolled (744, 441) with delta (0, 0)
Screenshot: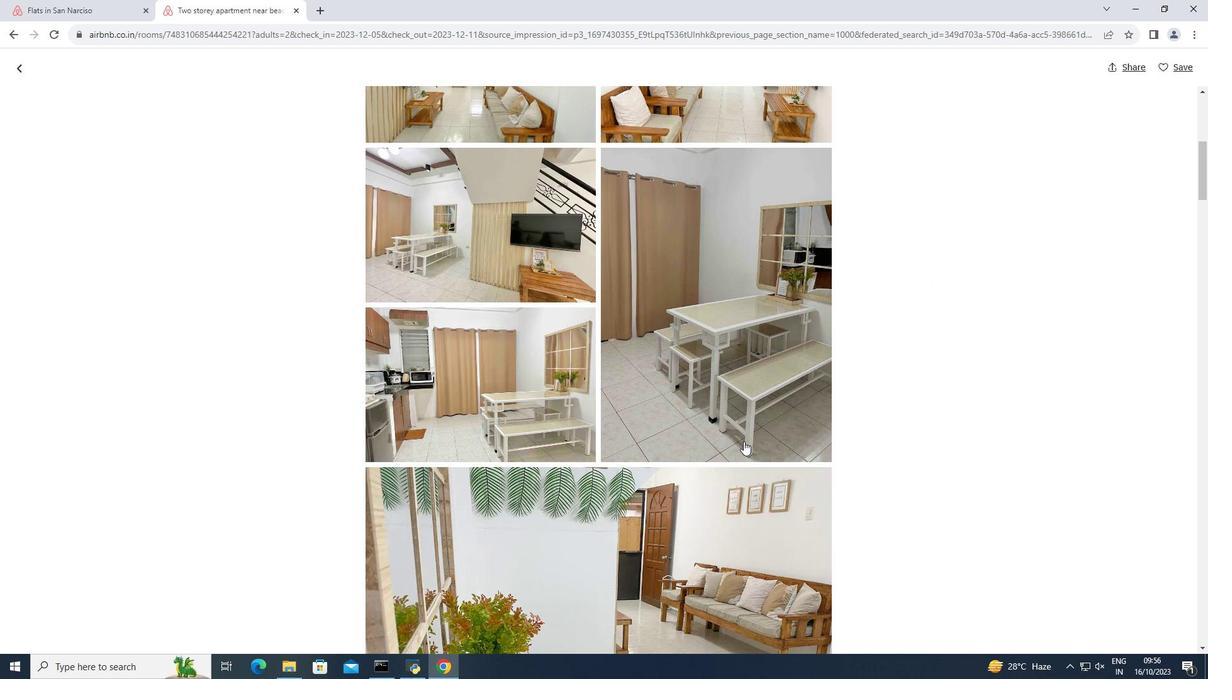 
Action: Mouse scrolled (744, 441) with delta (0, 0)
Screenshot: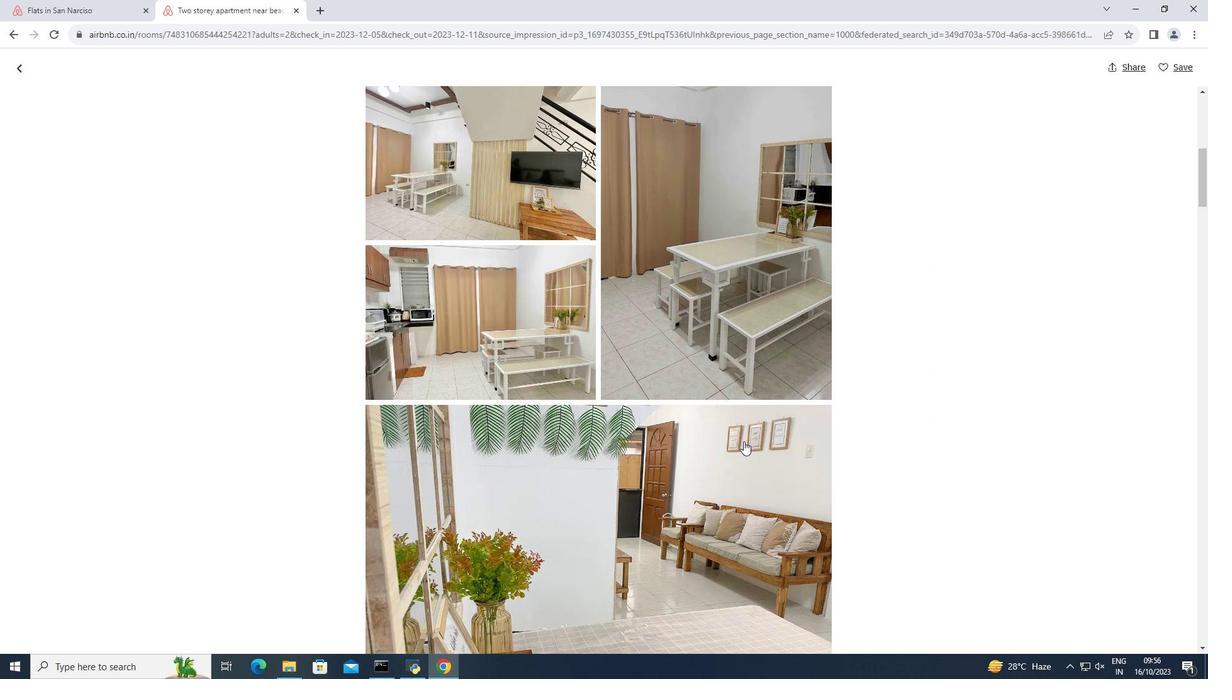 
Action: Mouse scrolled (744, 441) with delta (0, 0)
Screenshot: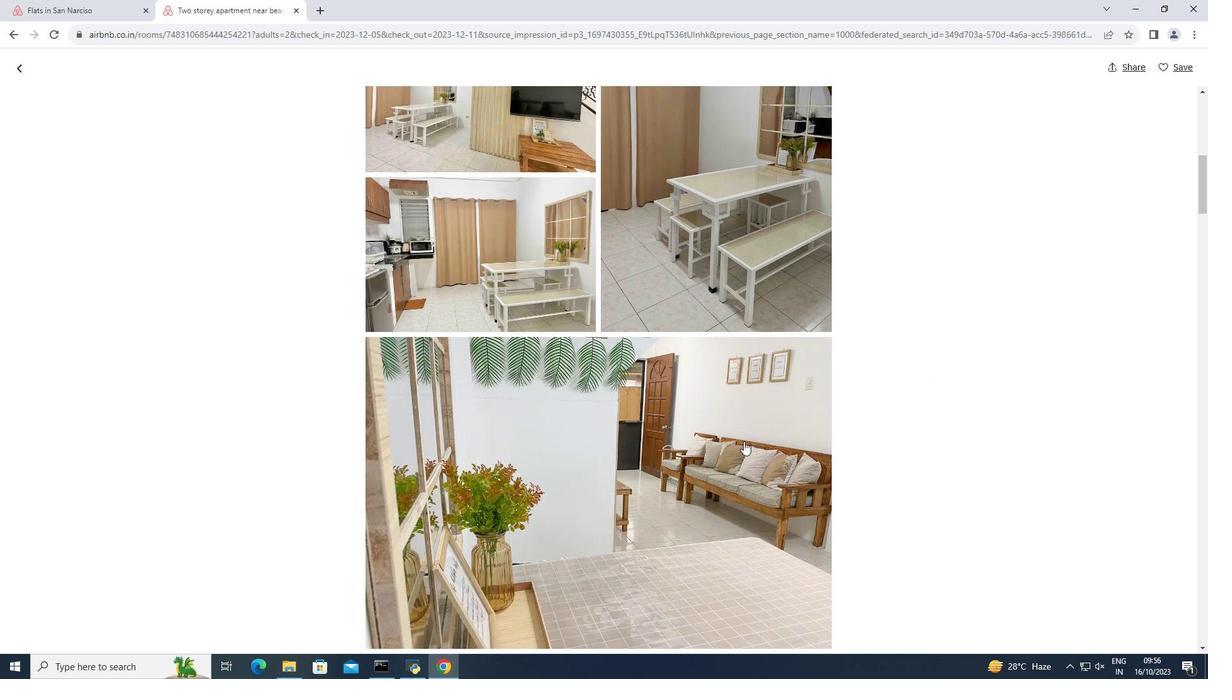 
Action: Mouse scrolled (744, 441) with delta (0, 0)
Screenshot: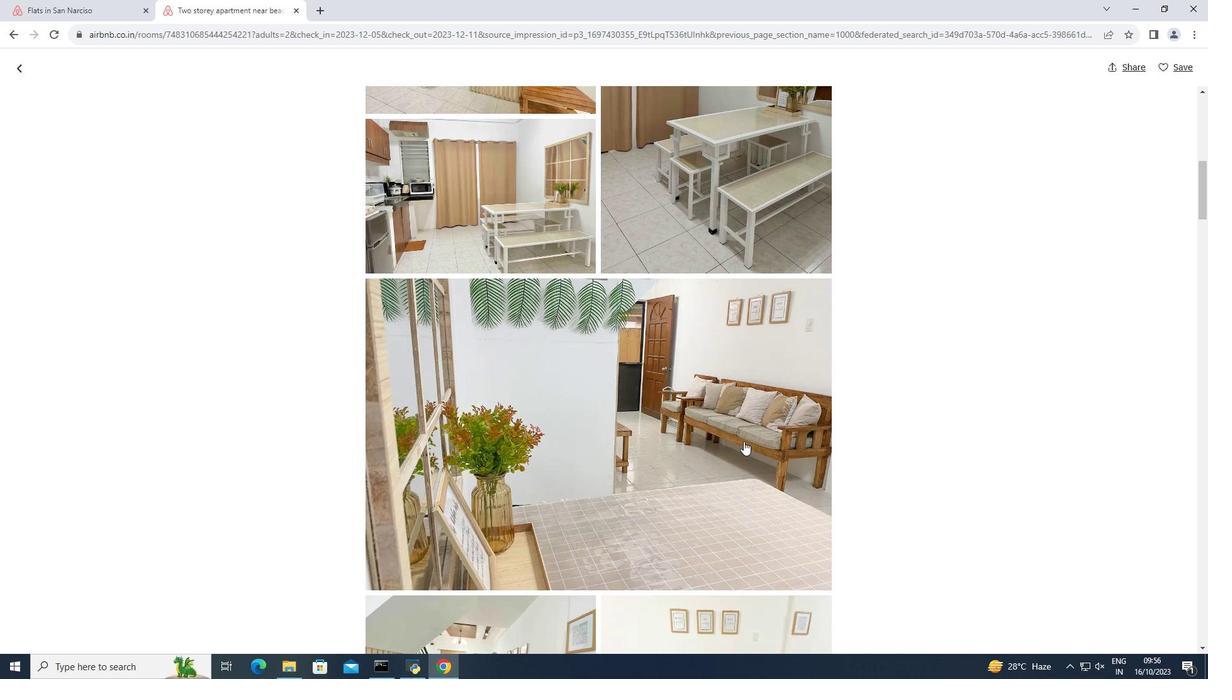 
Action: Mouse scrolled (744, 441) with delta (0, 0)
Screenshot: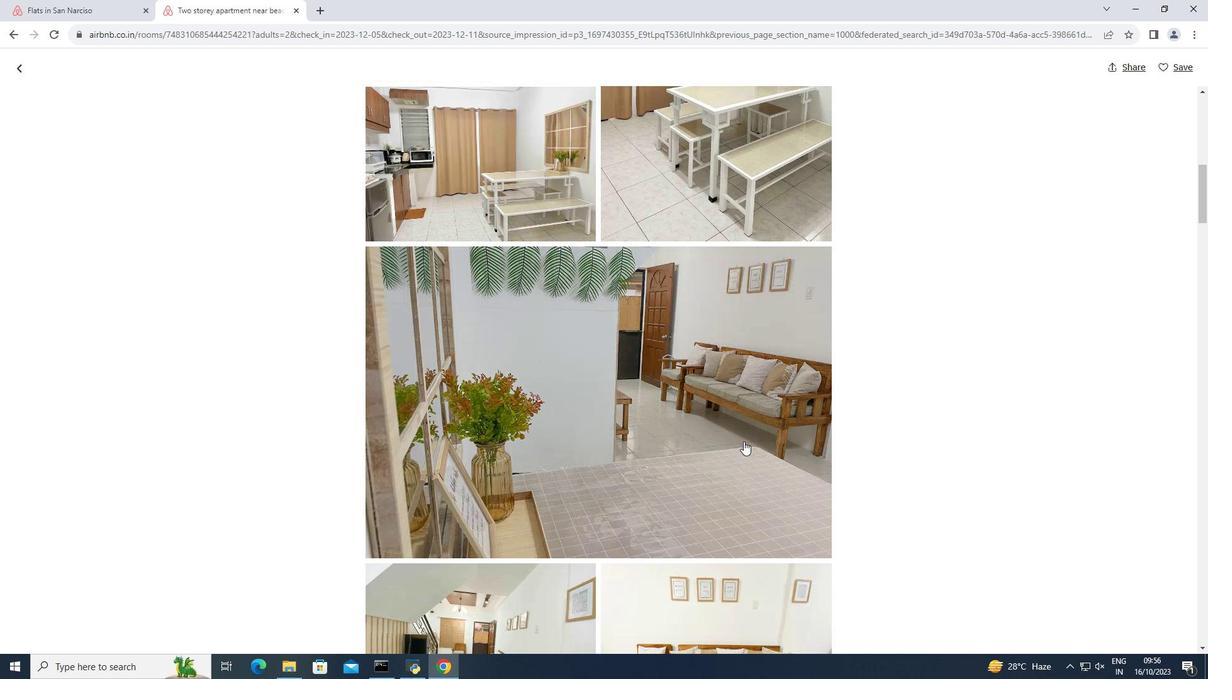 
Action: Mouse scrolled (744, 441) with delta (0, 0)
Screenshot: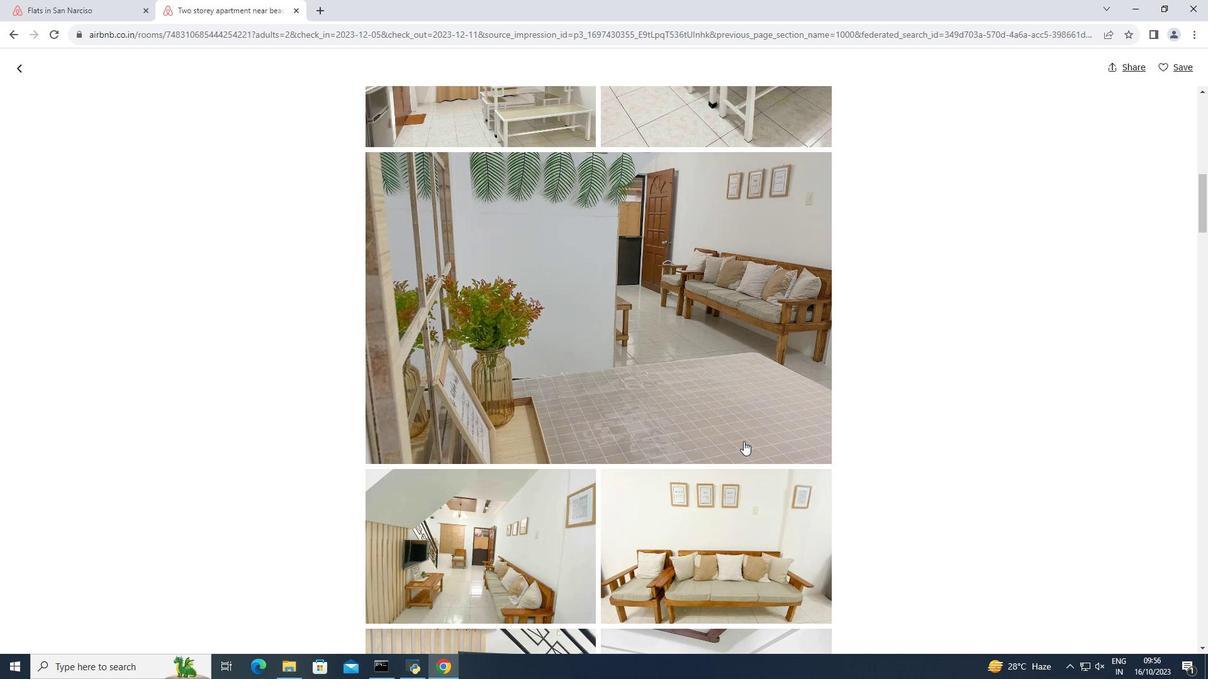 
Action: Mouse scrolled (744, 441) with delta (0, 0)
Screenshot: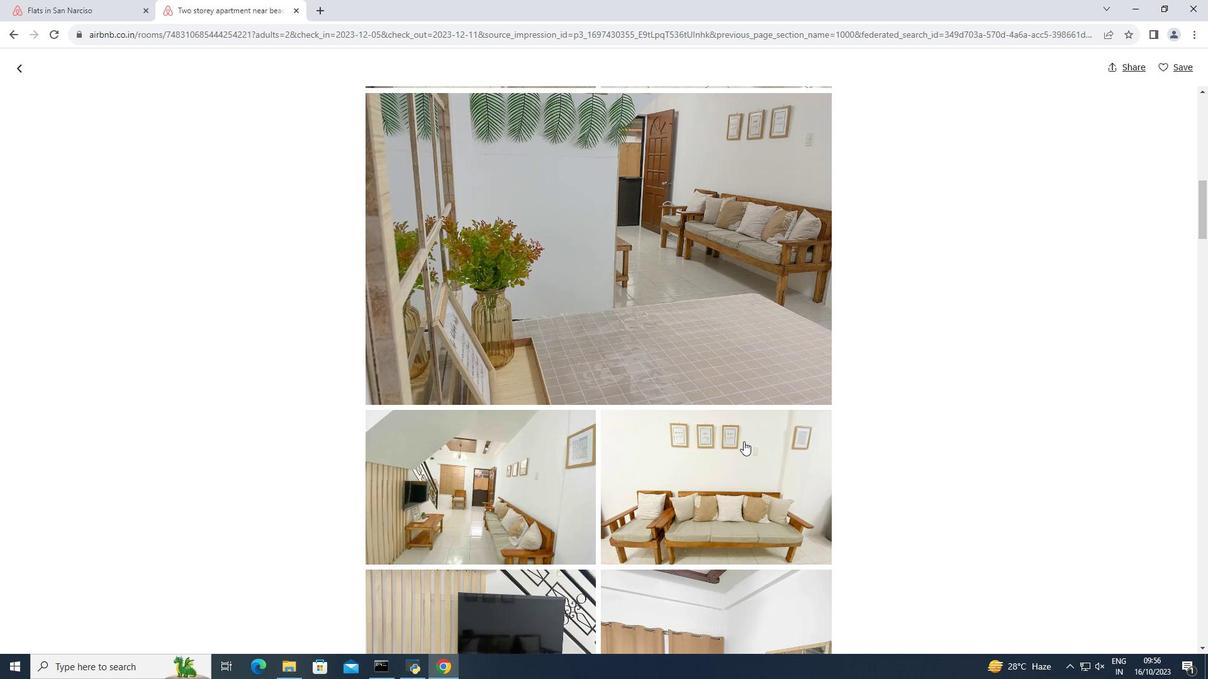
Action: Mouse scrolled (744, 441) with delta (0, 0)
Screenshot: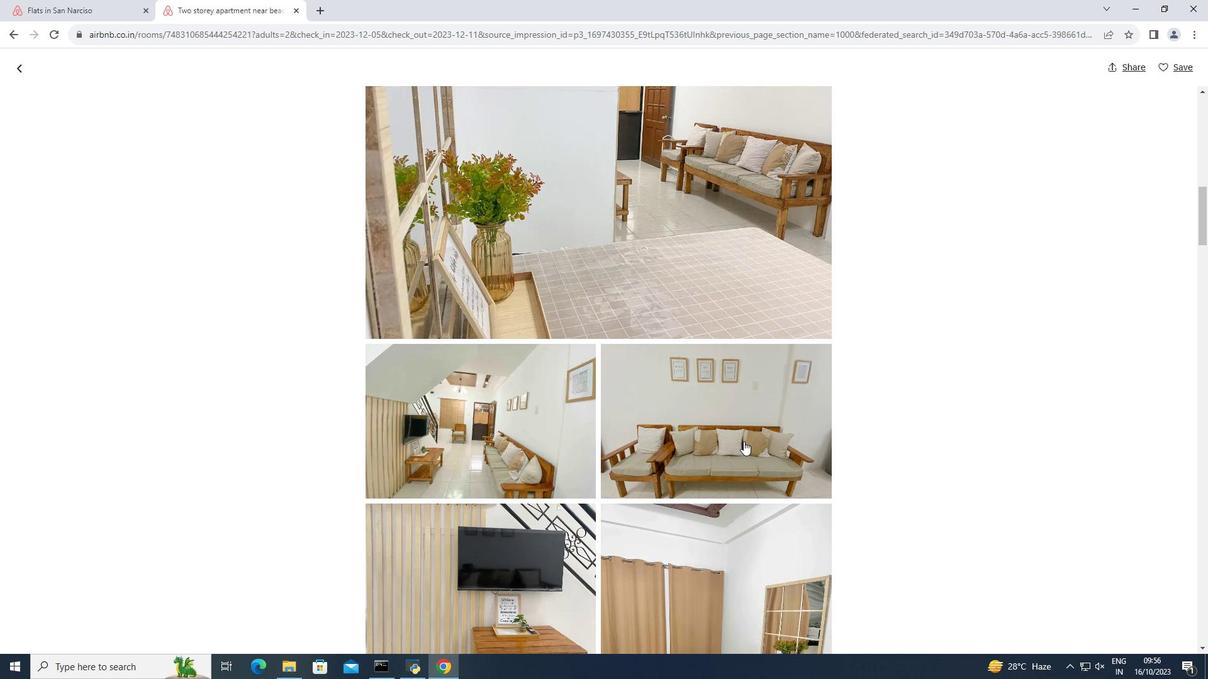 
Action: Mouse scrolled (744, 441) with delta (0, 0)
Screenshot: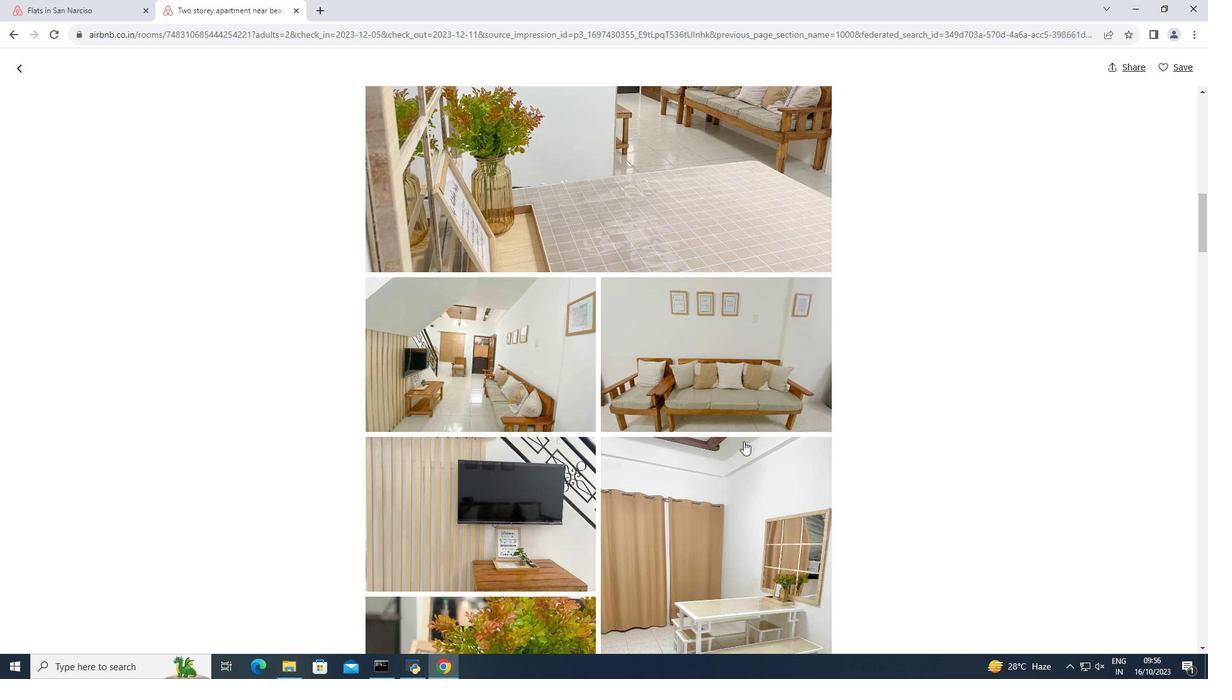 
Action: Mouse scrolled (744, 441) with delta (0, 0)
Screenshot: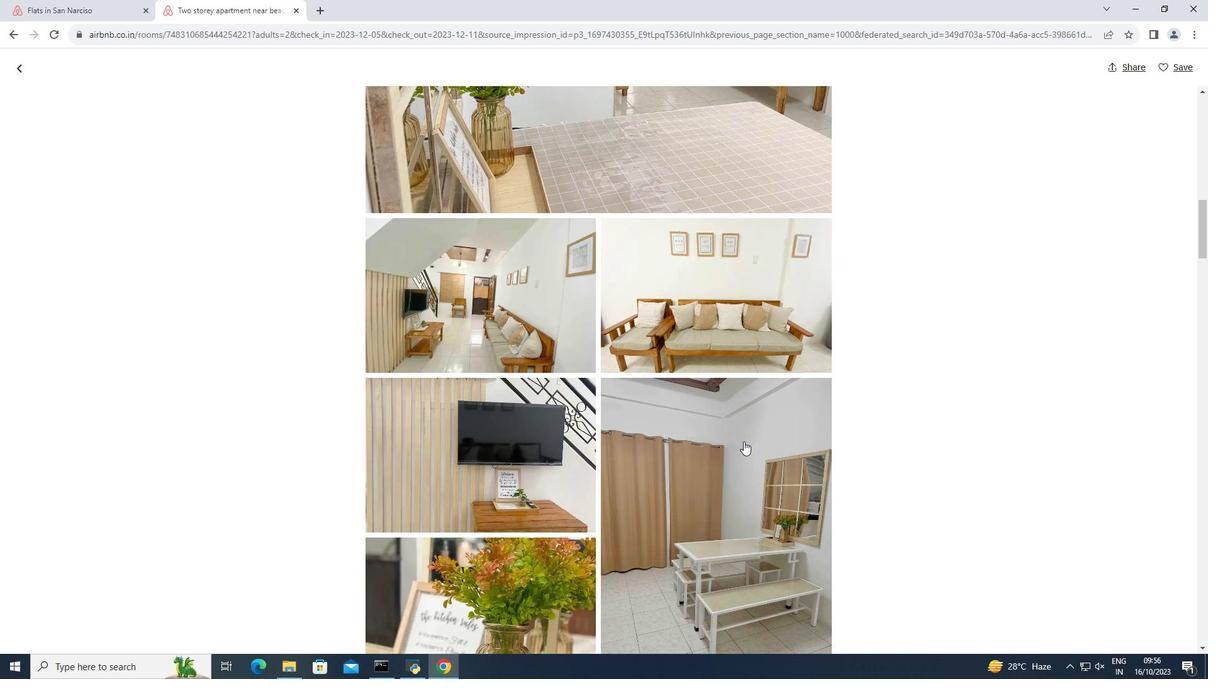 
Action: Mouse scrolled (744, 441) with delta (0, 0)
Screenshot: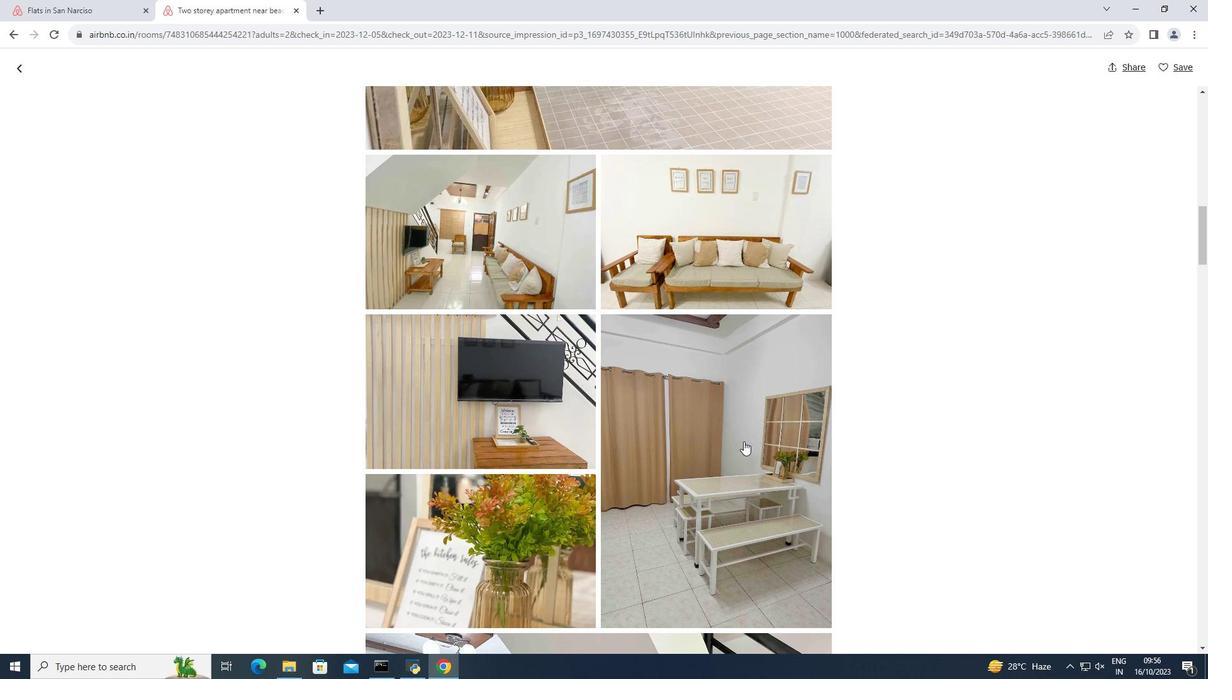 
Action: Mouse scrolled (744, 441) with delta (0, 0)
Screenshot: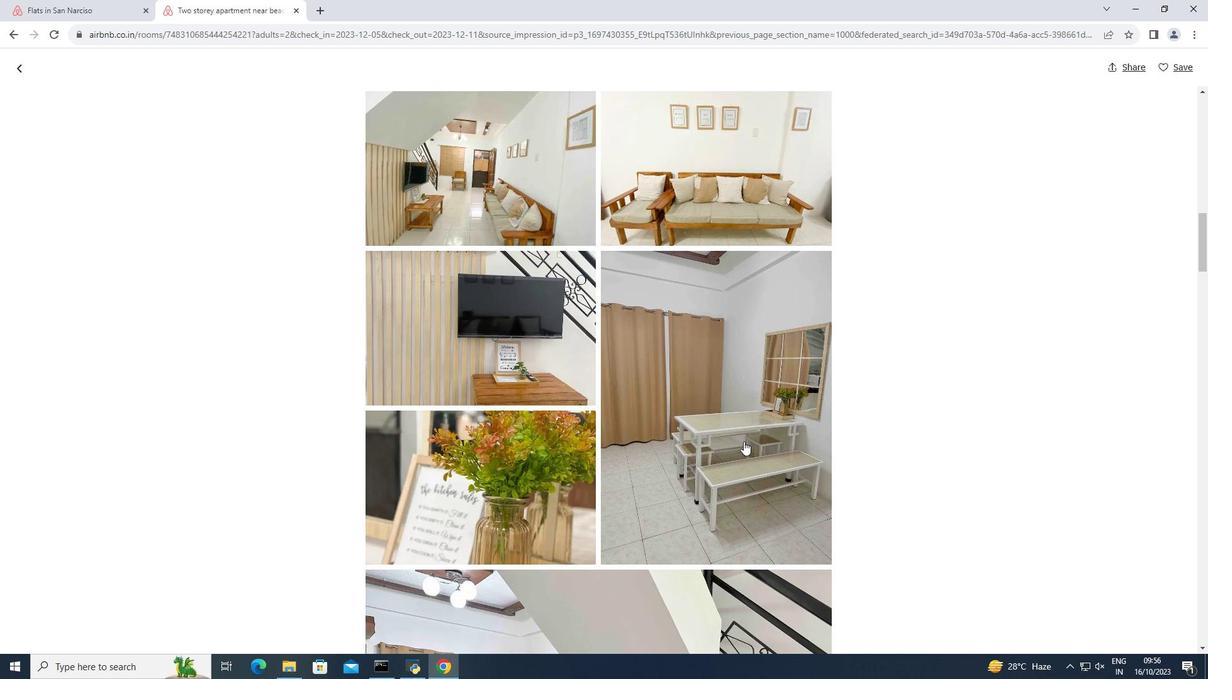
Action: Mouse scrolled (744, 441) with delta (0, 0)
Screenshot: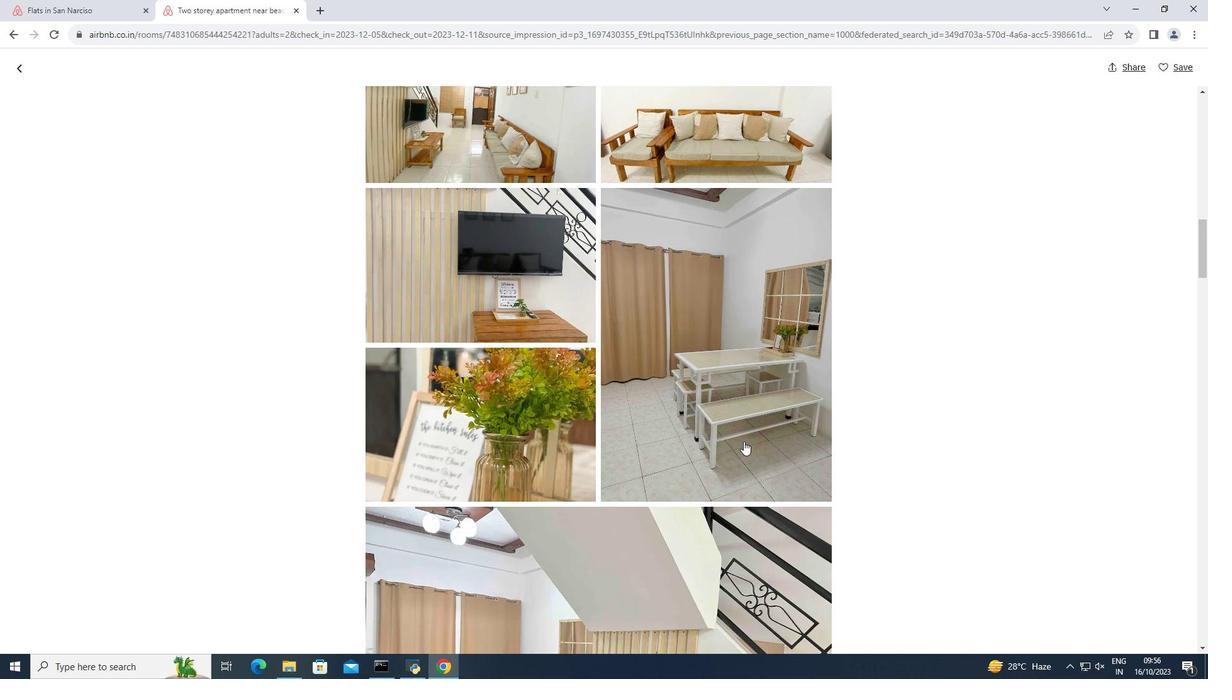 
Action: Mouse scrolled (744, 441) with delta (0, 0)
Screenshot: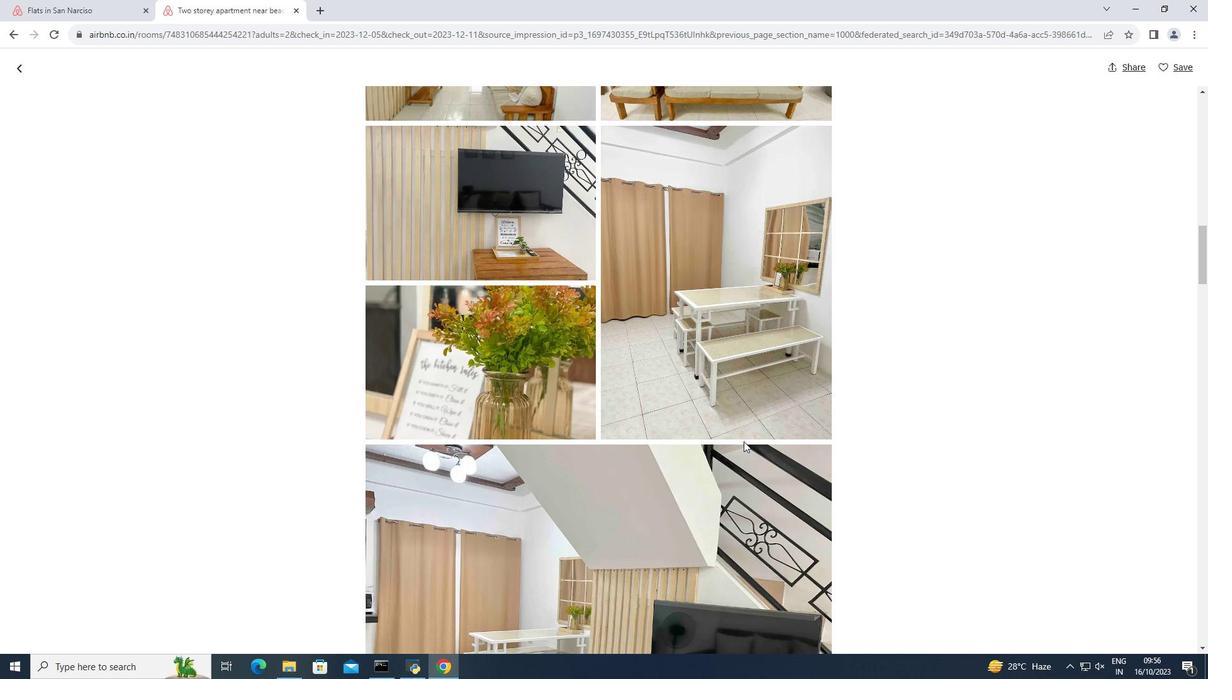 
Action: Mouse scrolled (744, 441) with delta (0, 0)
Screenshot: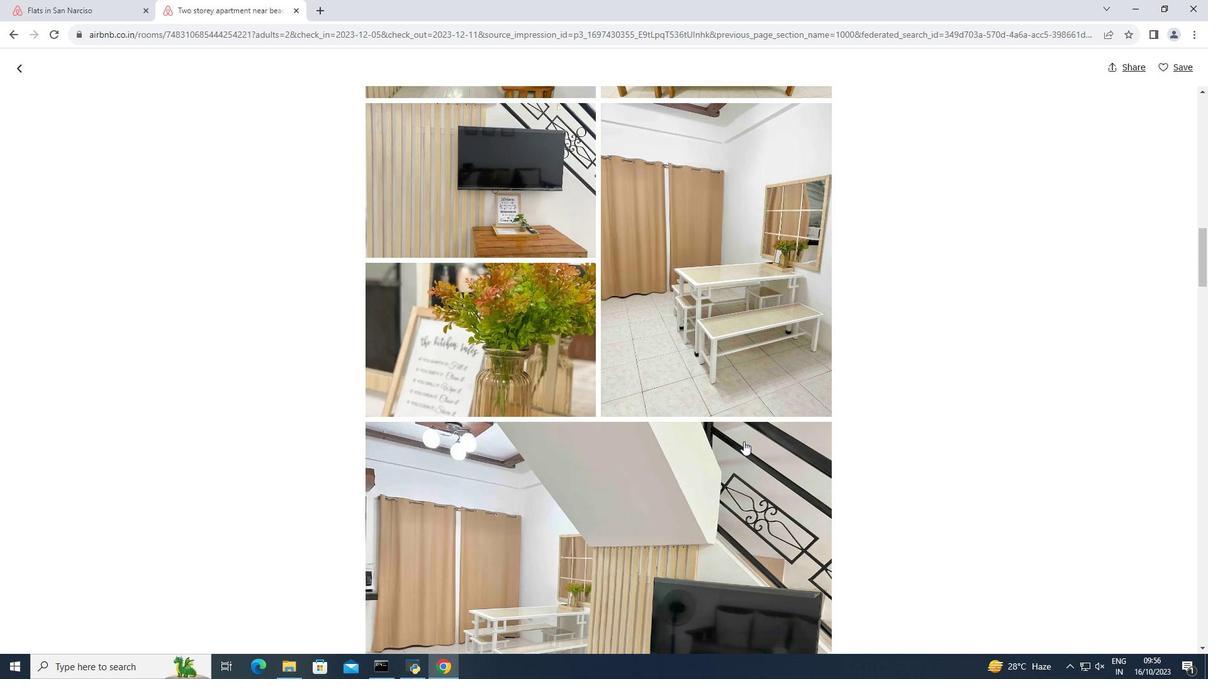 
Action: Mouse scrolled (744, 441) with delta (0, 0)
Screenshot: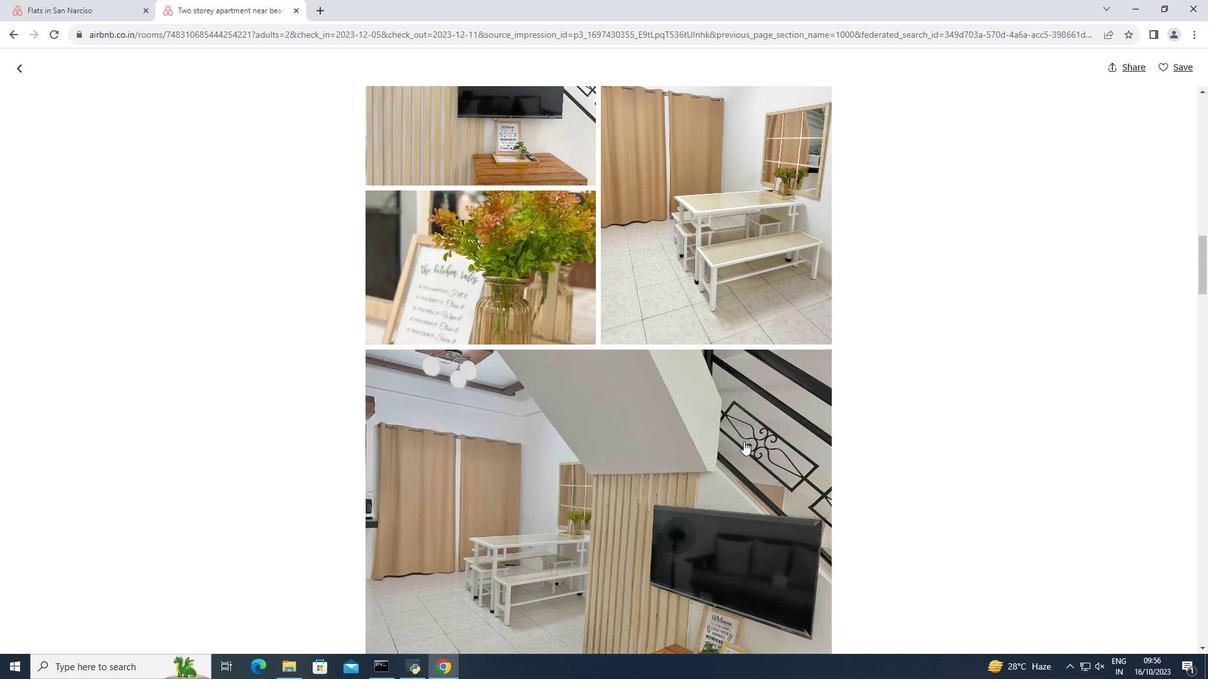 
Action: Mouse scrolled (744, 441) with delta (0, 0)
Screenshot: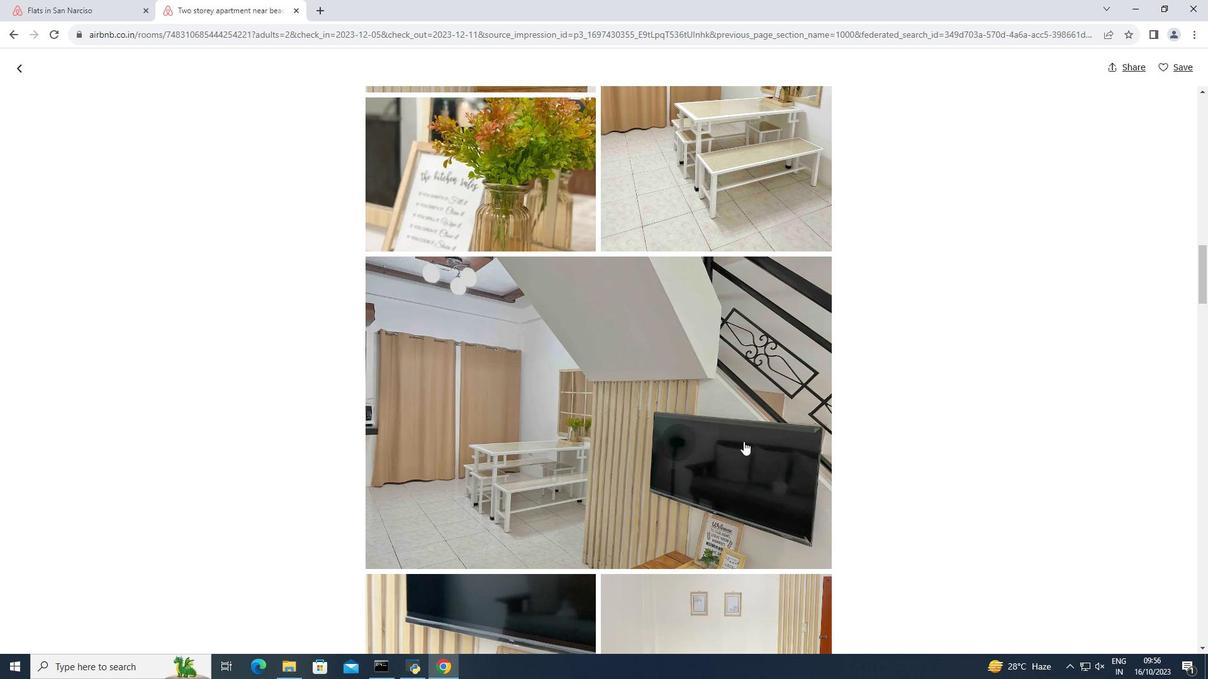 
Action: Mouse scrolled (744, 441) with delta (0, 0)
Screenshot: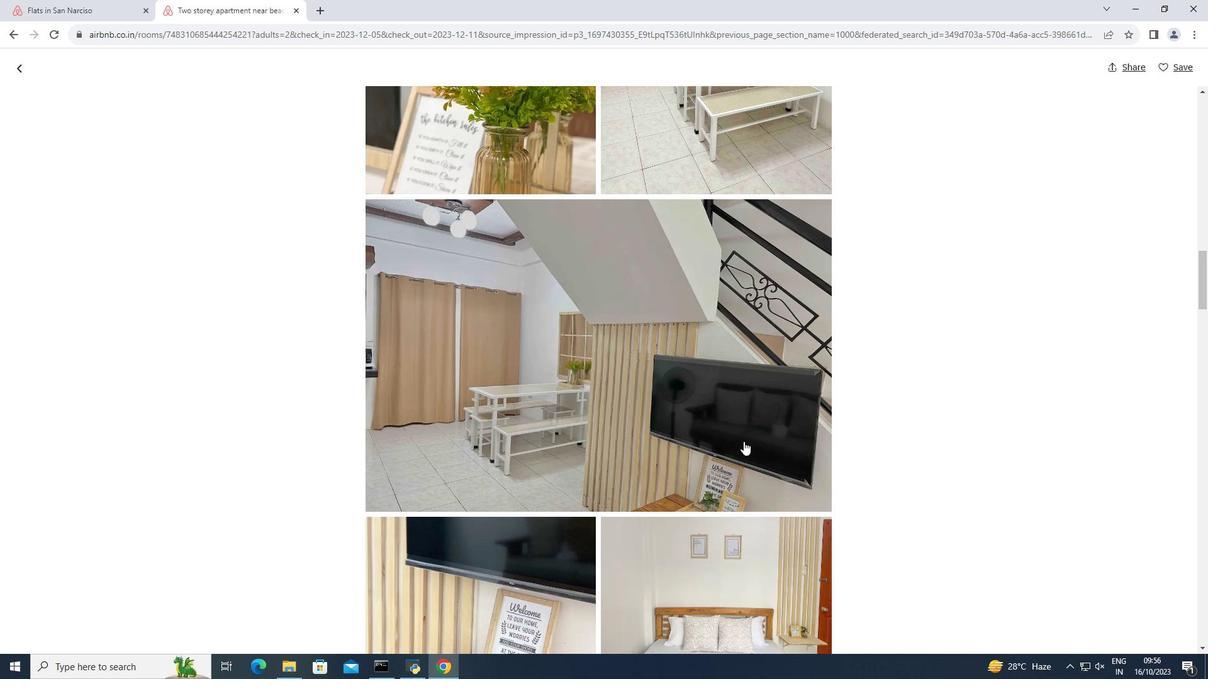 
Action: Mouse scrolled (744, 441) with delta (0, 0)
Screenshot: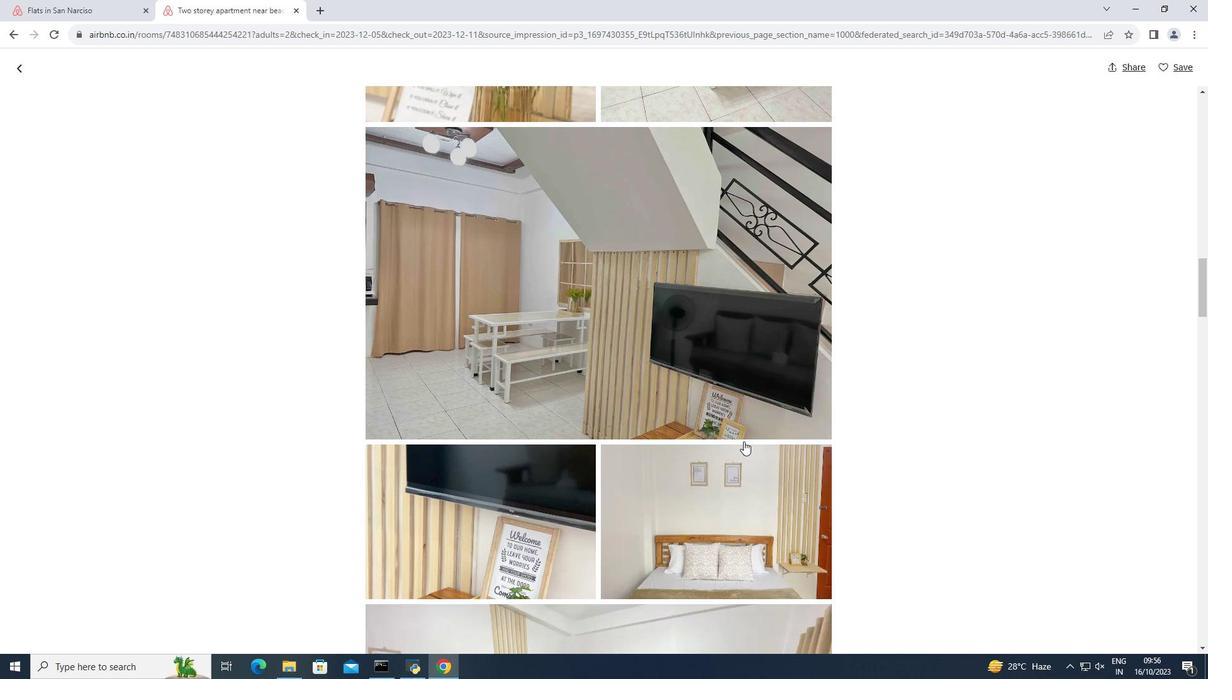 
Action: Mouse scrolled (744, 441) with delta (0, 0)
Screenshot: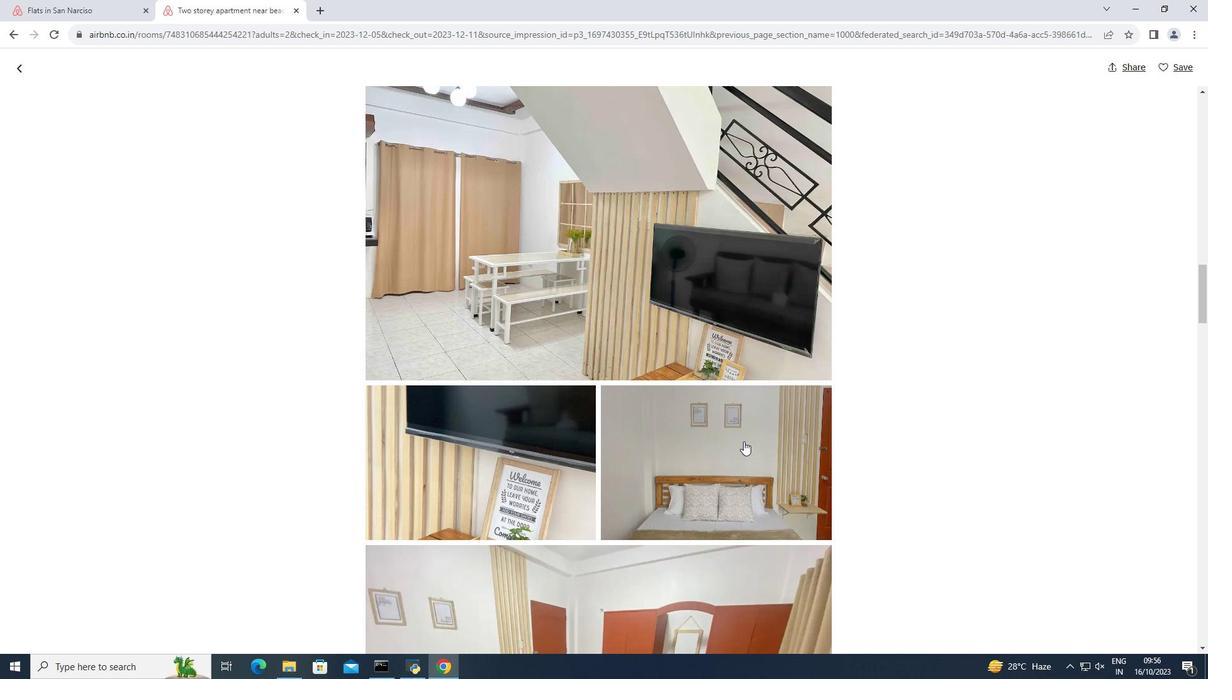 
Action: Mouse scrolled (744, 441) with delta (0, 0)
Screenshot: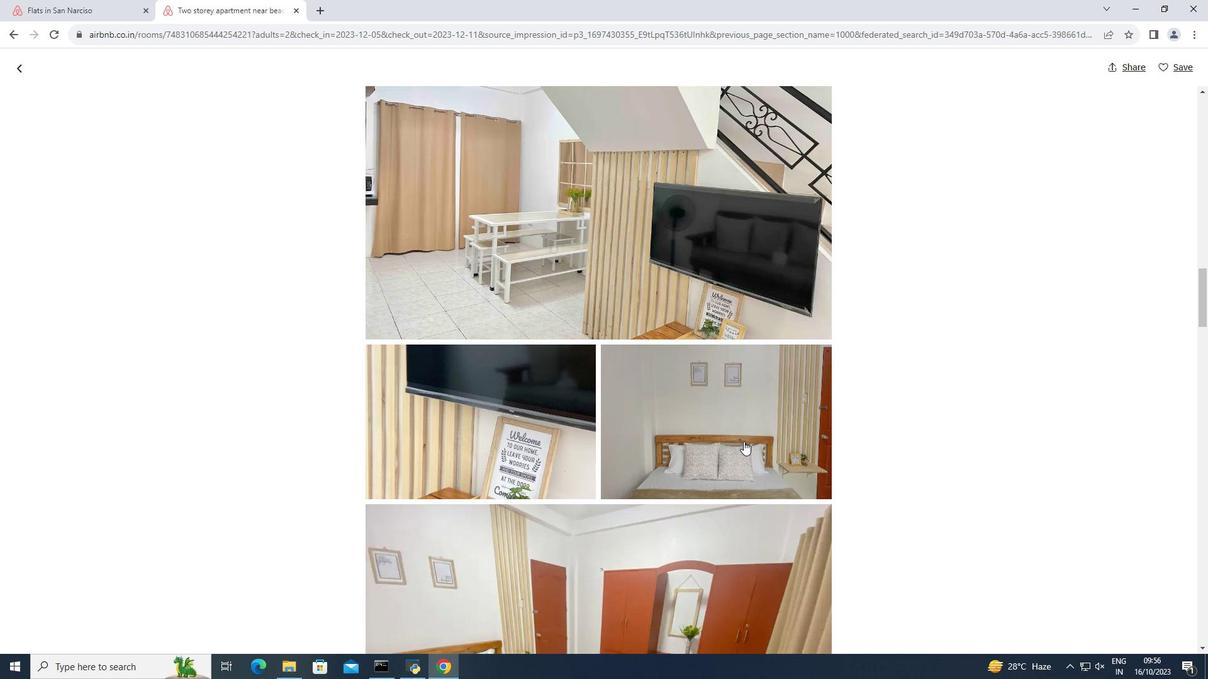 
Action: Mouse scrolled (744, 441) with delta (0, 0)
Screenshot: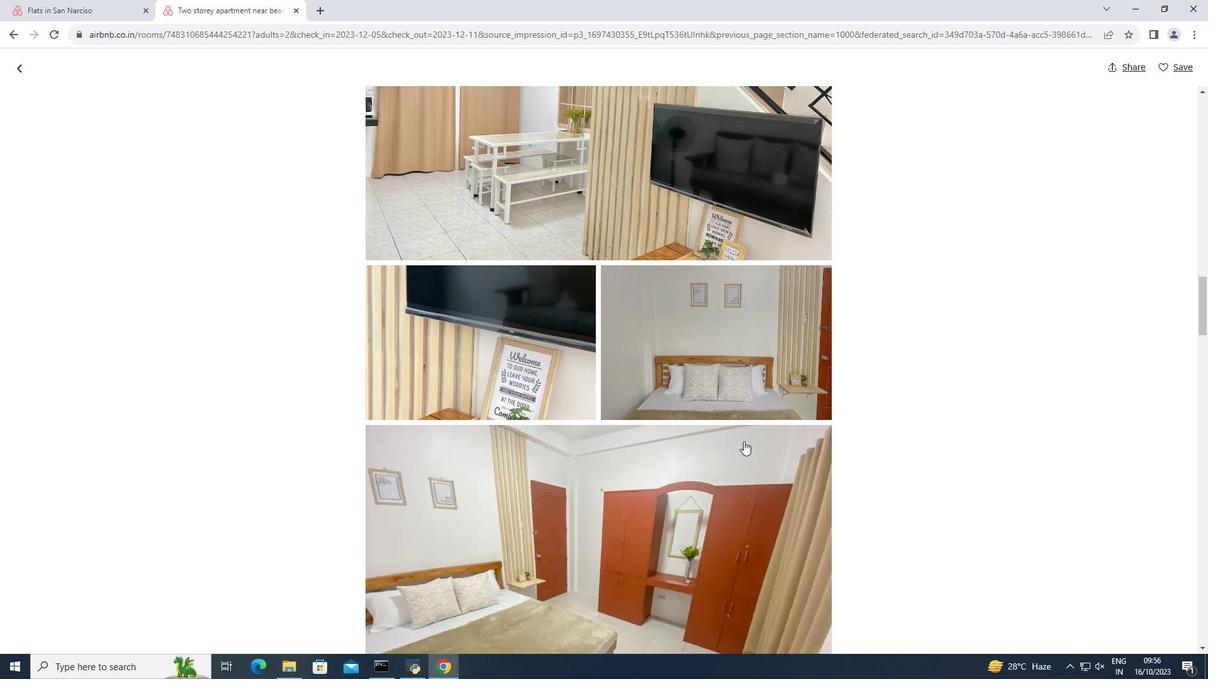 
Action: Mouse scrolled (744, 441) with delta (0, 0)
Screenshot: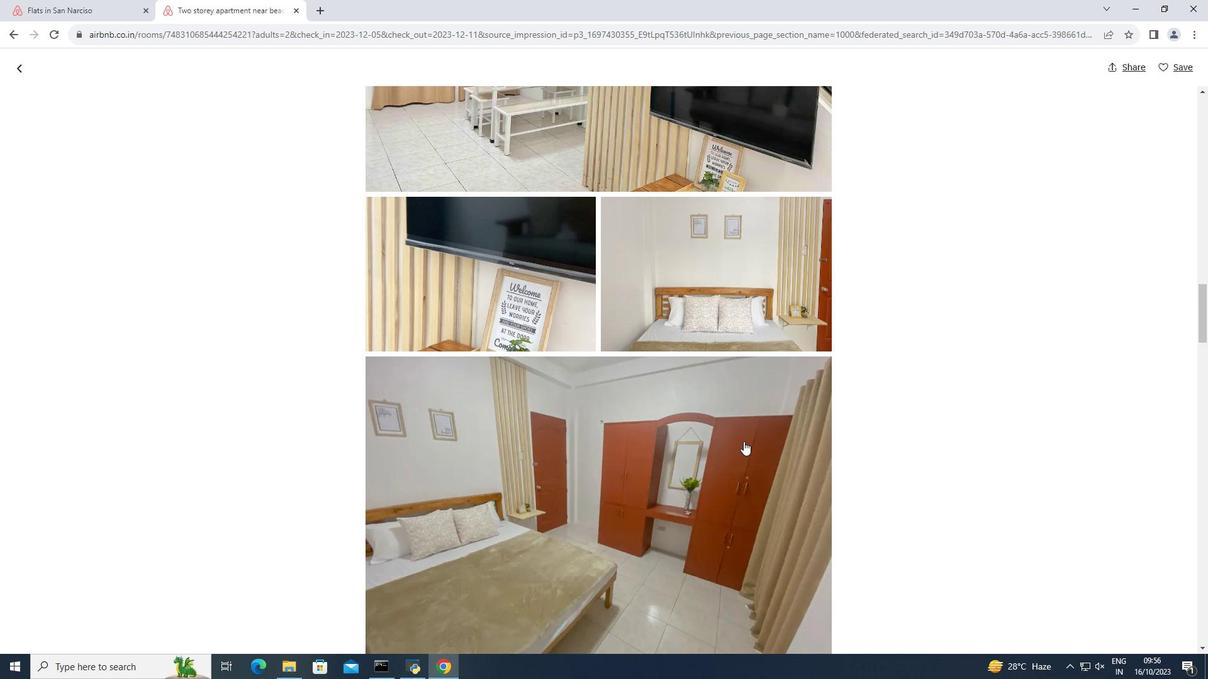 
Action: Mouse scrolled (744, 441) with delta (0, 0)
Screenshot: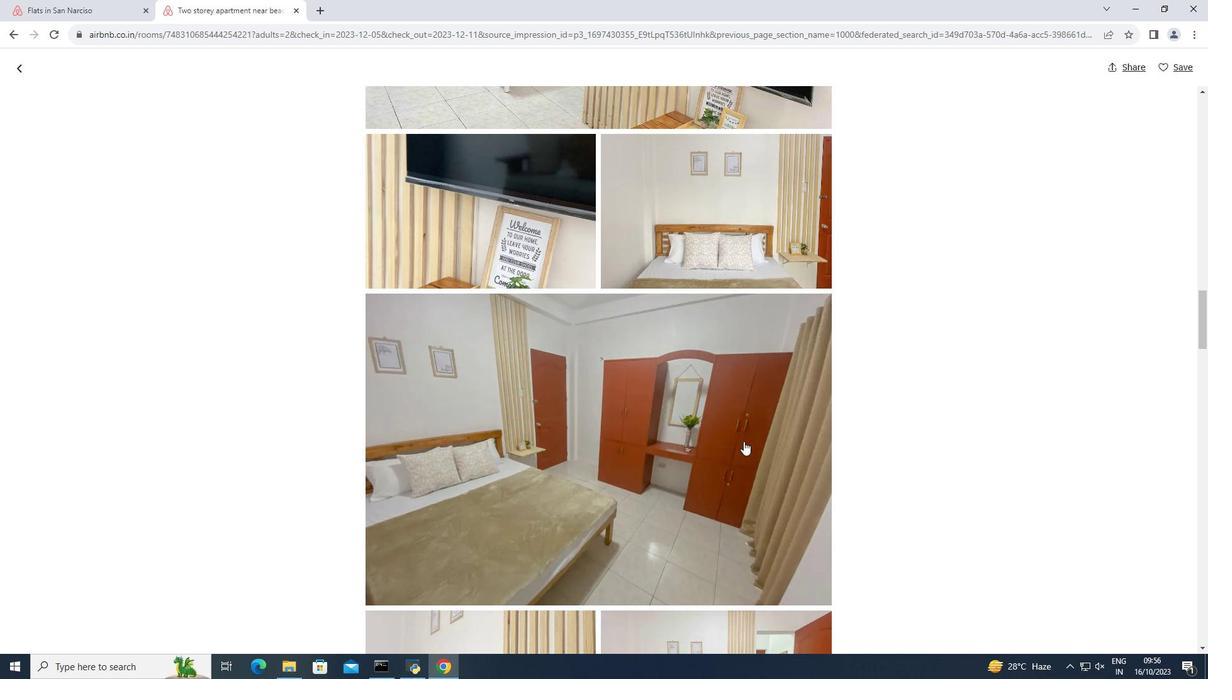 
Action: Mouse scrolled (744, 441) with delta (0, 0)
Screenshot: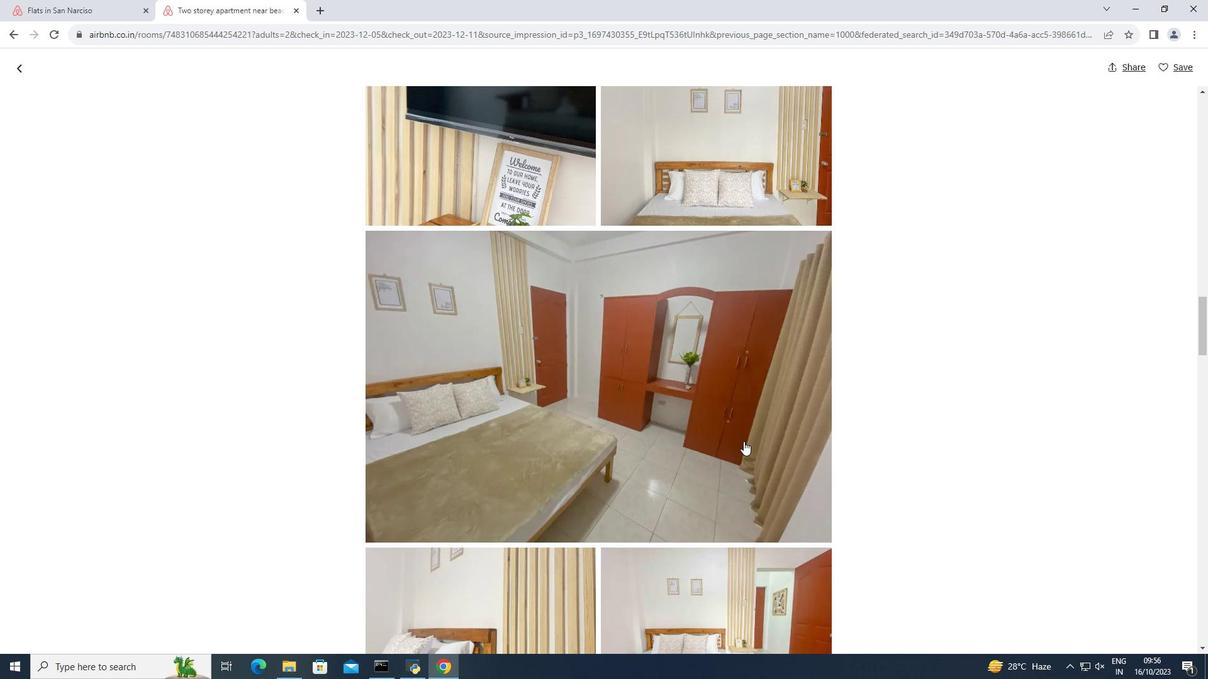 
Action: Mouse scrolled (744, 441) with delta (0, 0)
Screenshot: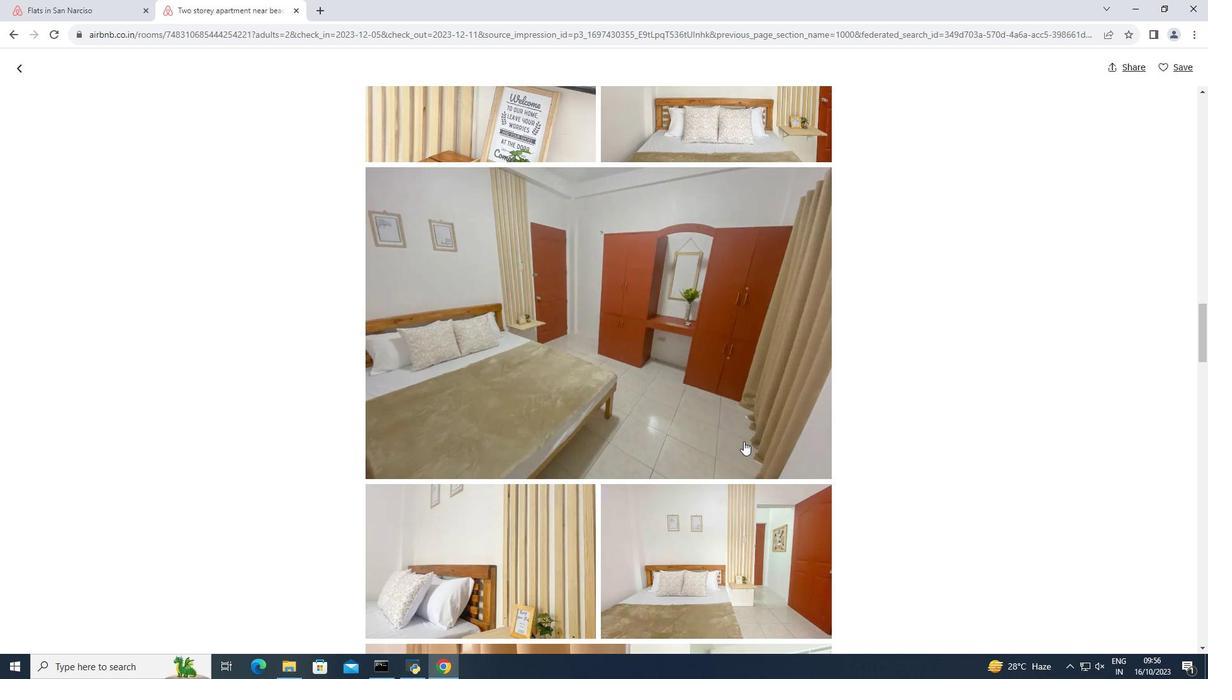 
Action: Mouse scrolled (744, 441) with delta (0, 0)
Screenshot: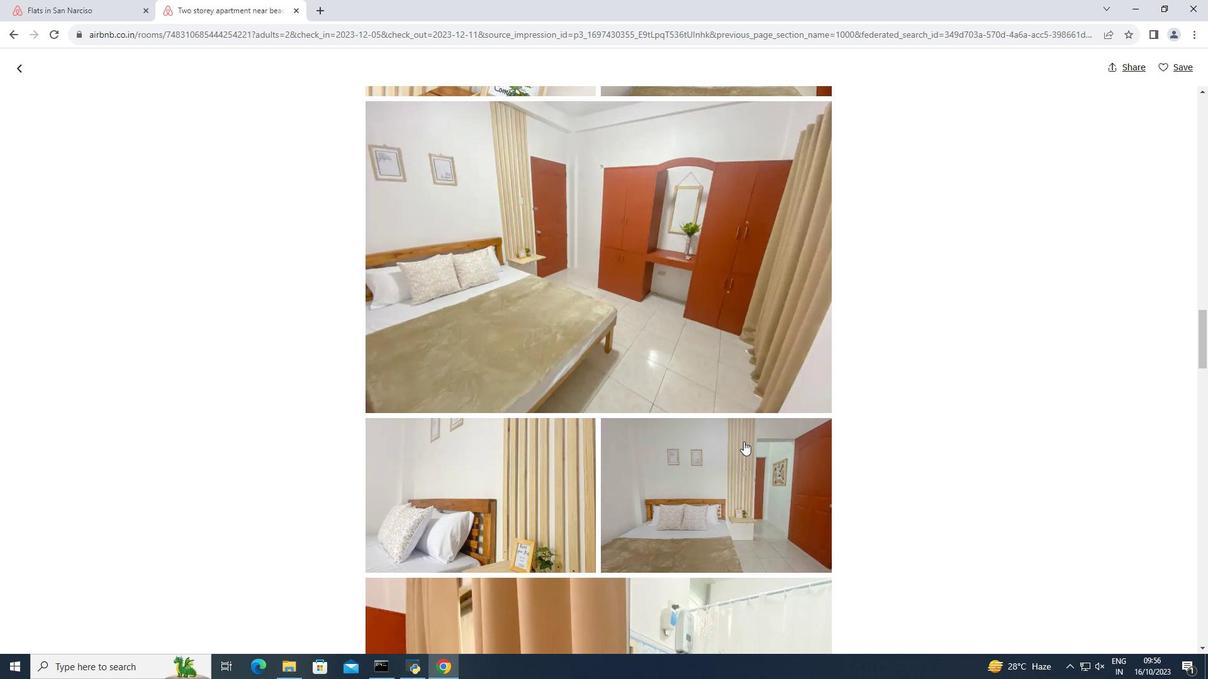
Action: Mouse scrolled (744, 441) with delta (0, 0)
Screenshot: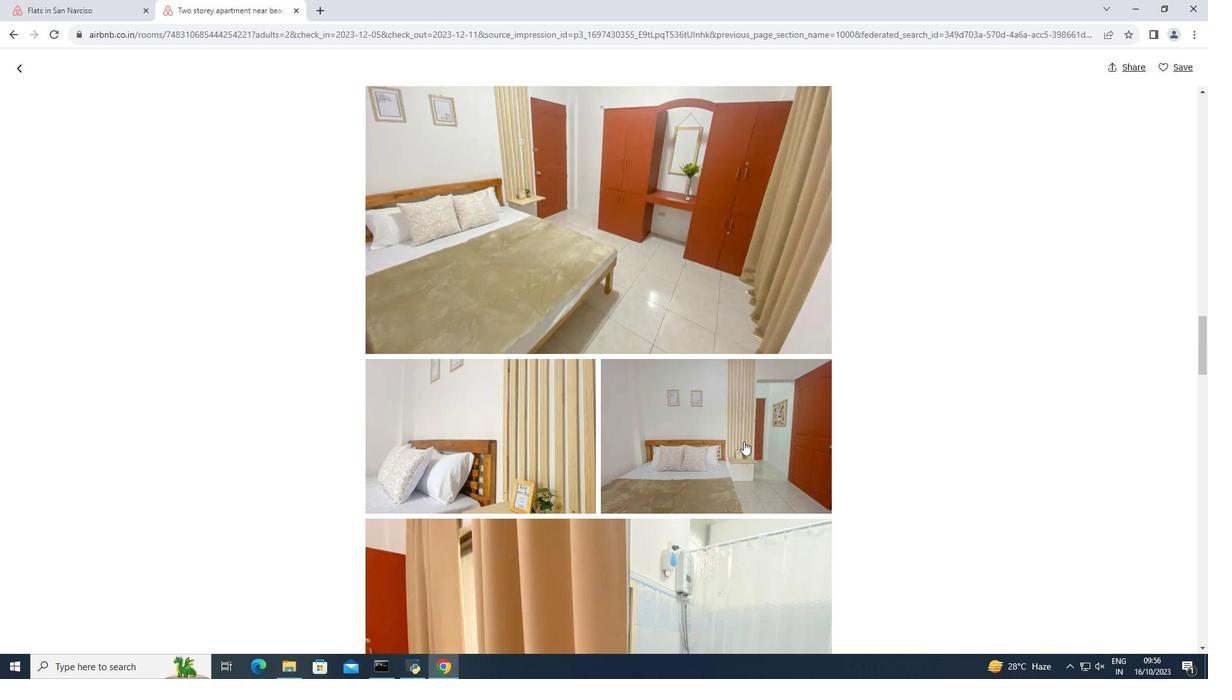 
Action: Mouse scrolled (744, 441) with delta (0, 0)
Screenshot: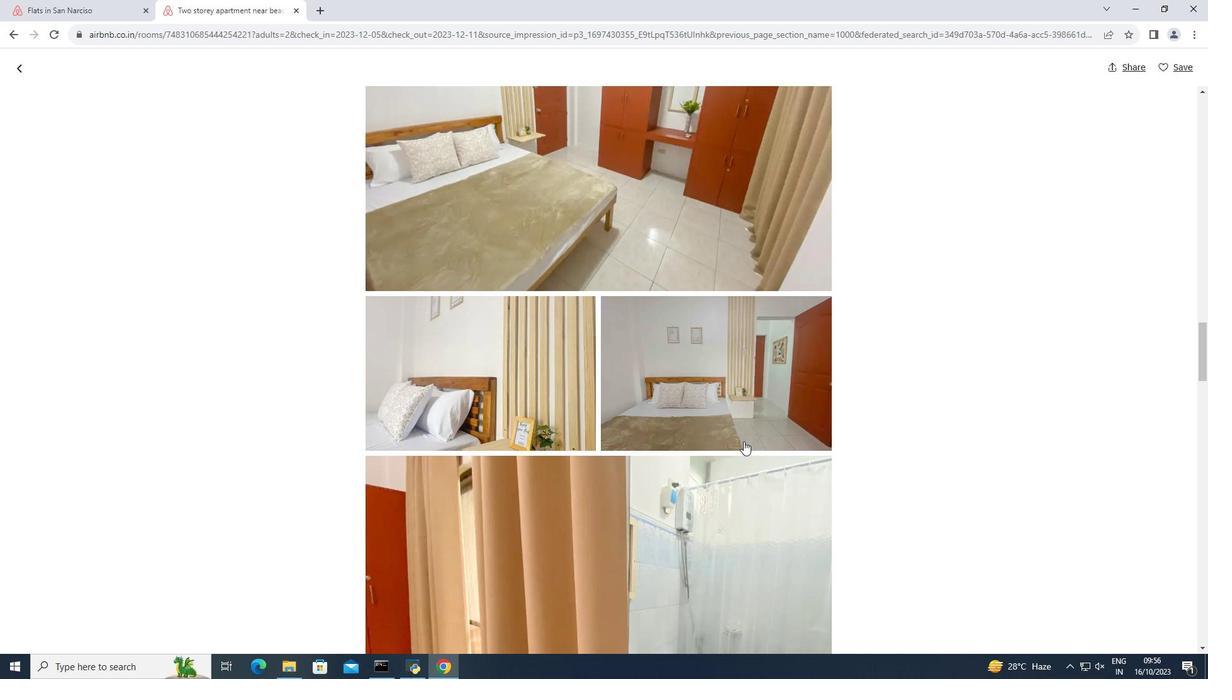 
Action: Mouse scrolled (744, 441) with delta (0, 0)
Screenshot: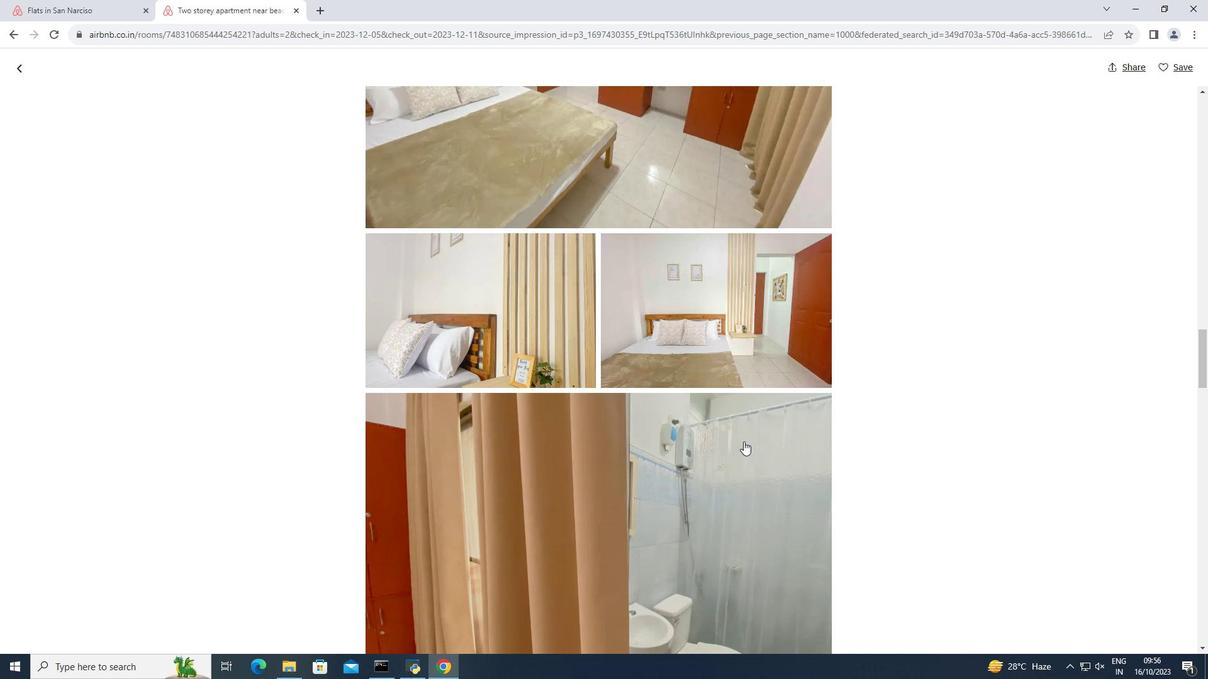 
Action: Mouse scrolled (744, 441) with delta (0, 0)
Screenshot: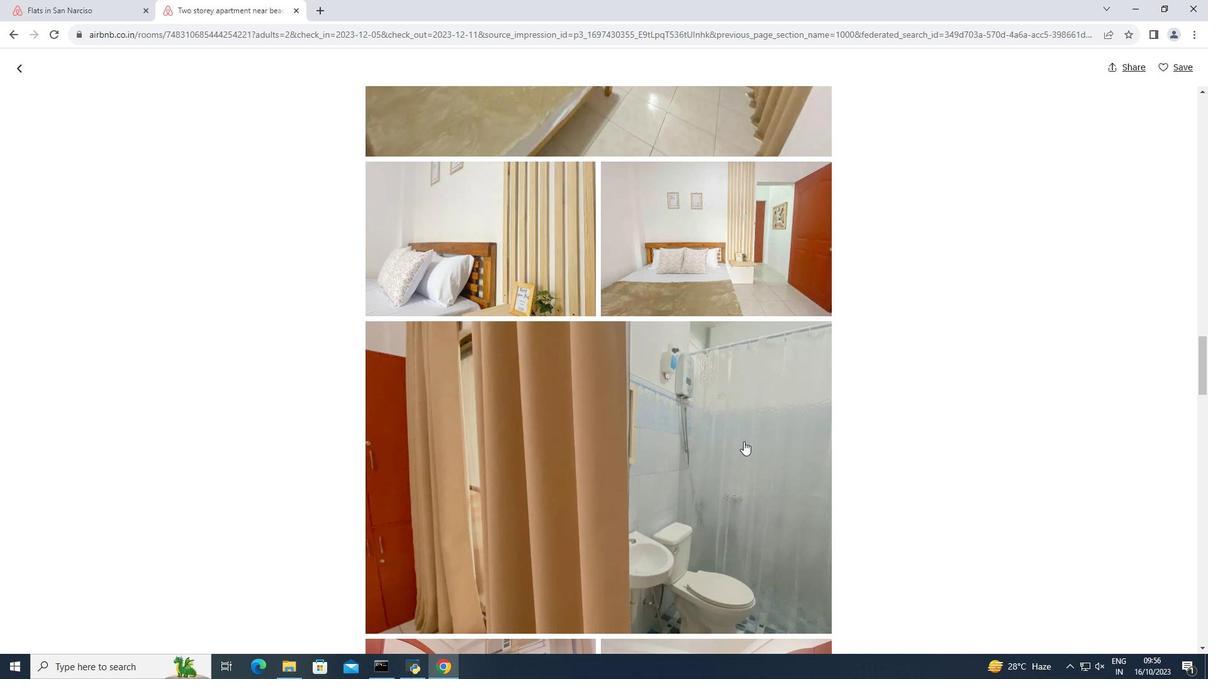 
Action: Mouse scrolled (744, 441) with delta (0, 0)
Screenshot: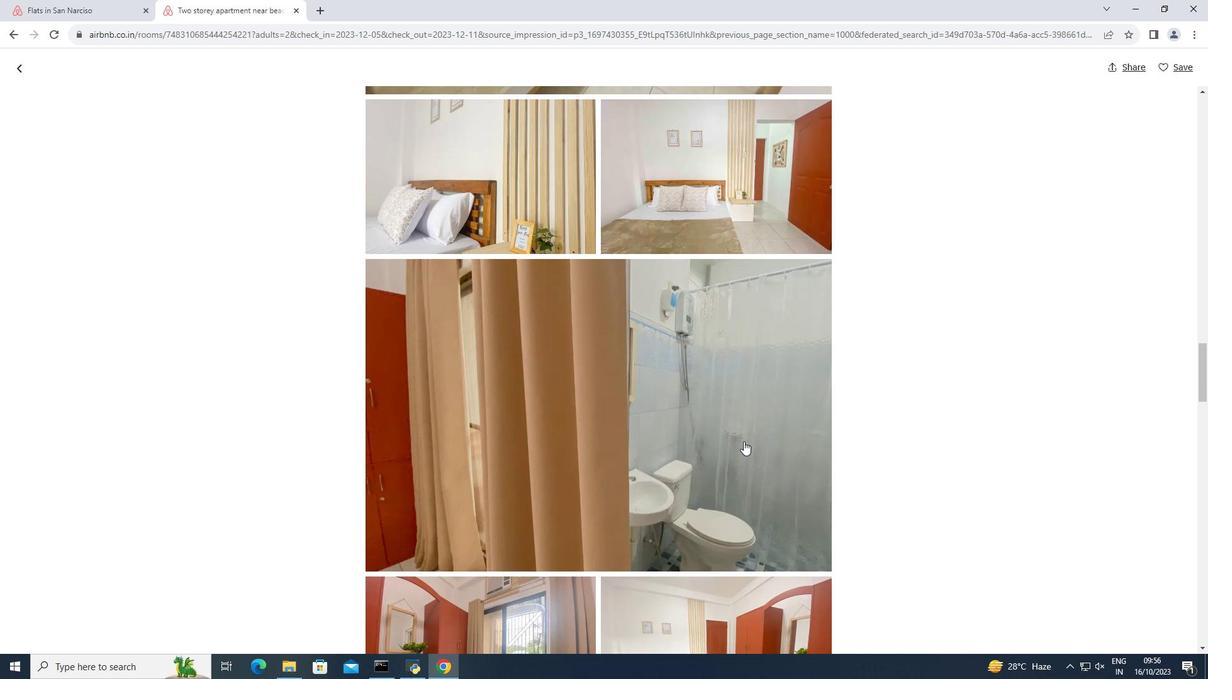 
Action: Mouse scrolled (744, 441) with delta (0, 0)
Screenshot: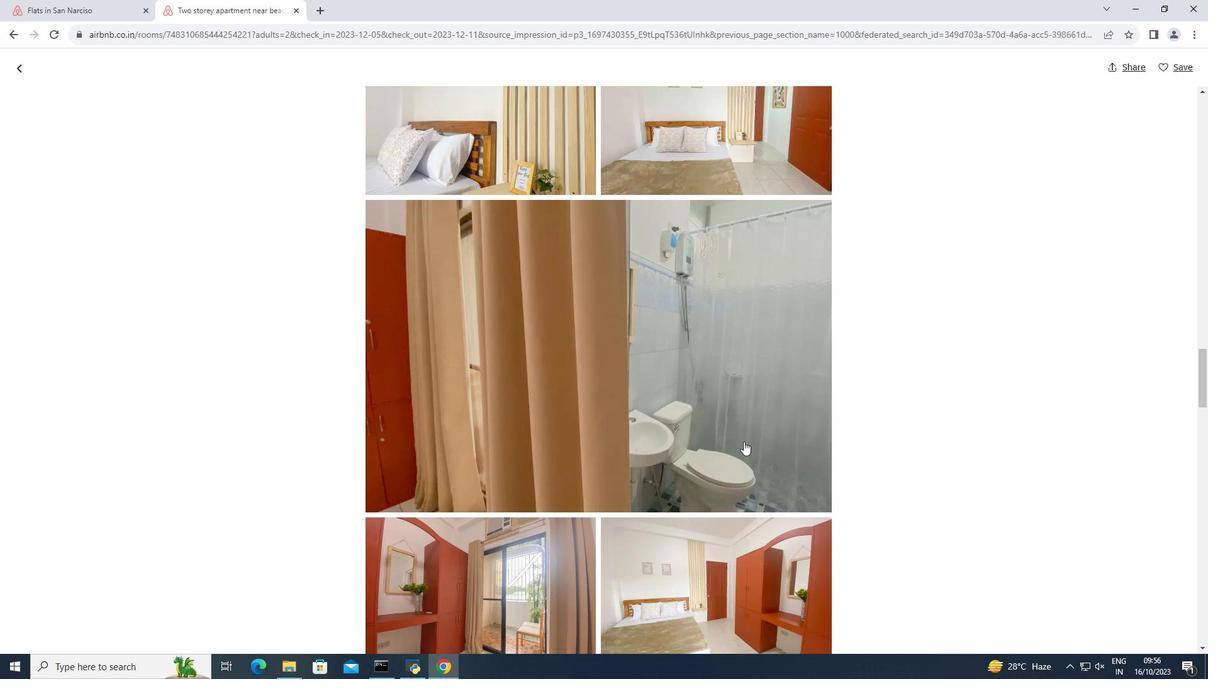 
Action: Mouse scrolled (744, 441) with delta (0, 0)
Screenshot: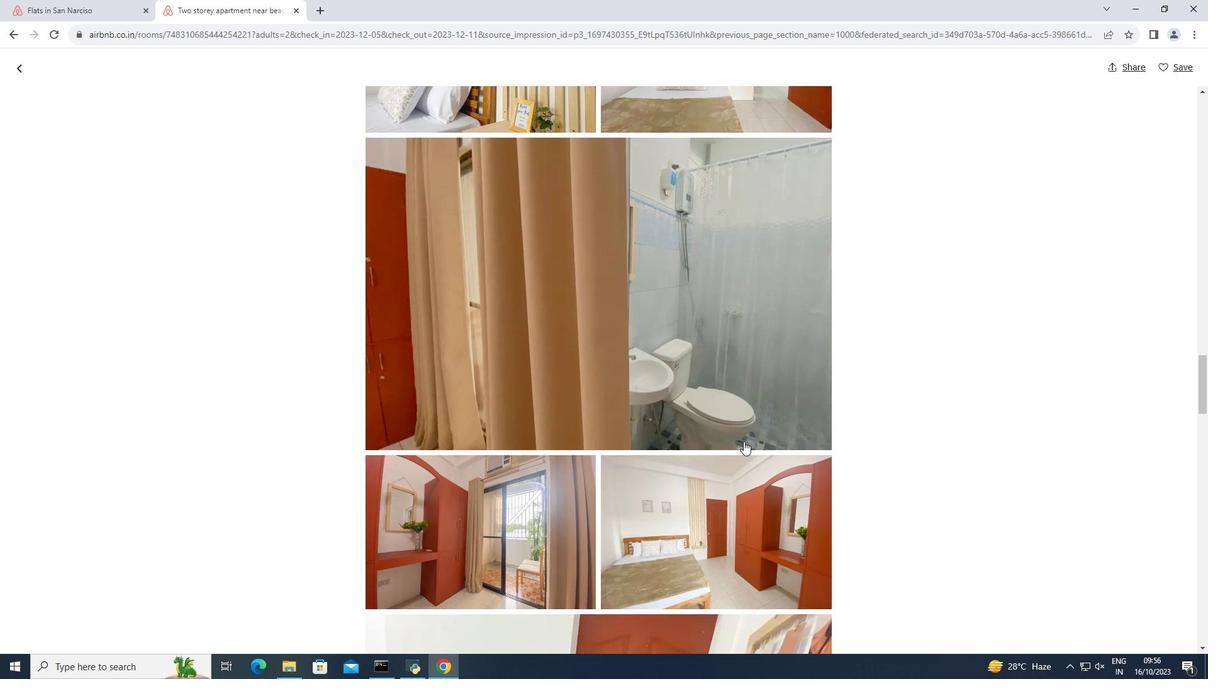 
Action: Mouse scrolled (744, 441) with delta (0, 0)
Screenshot: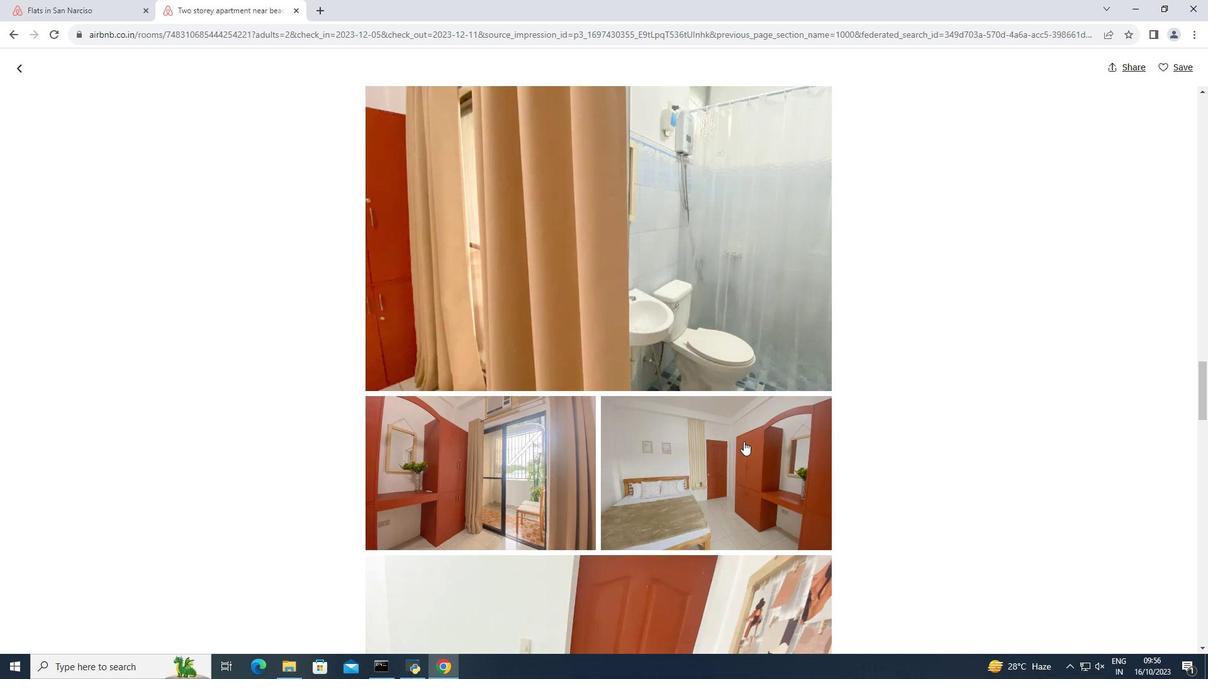 
Action: Mouse scrolled (744, 441) with delta (0, 0)
Screenshot: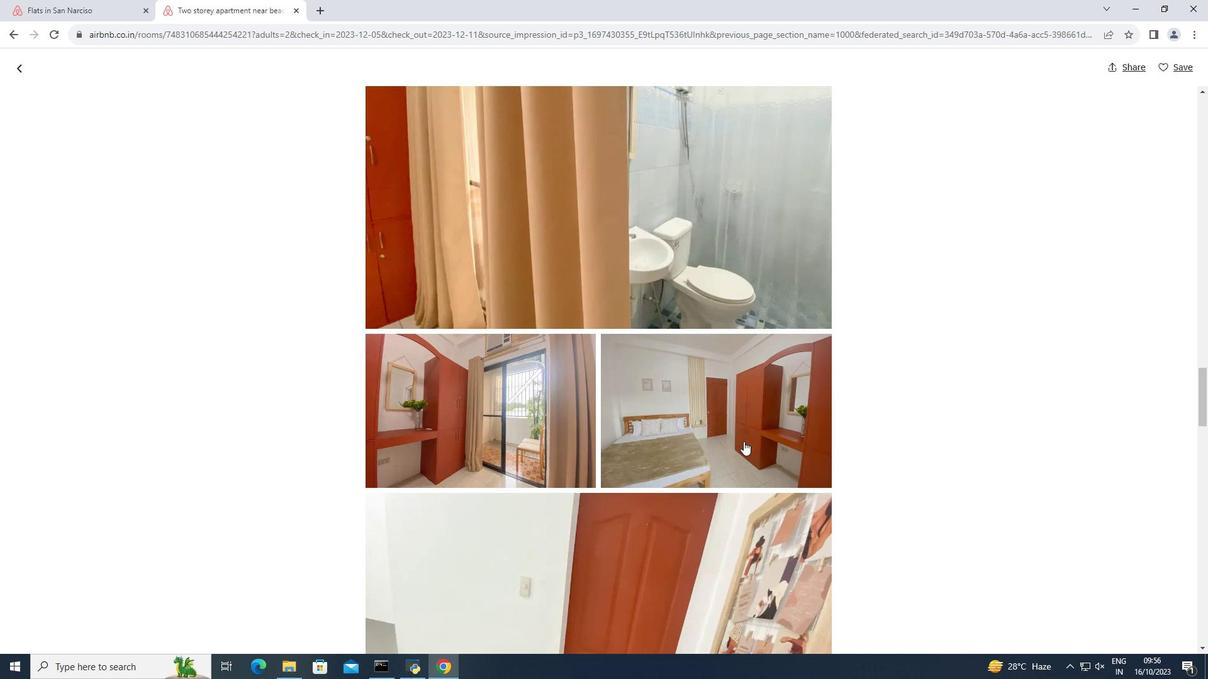 
Action: Mouse scrolled (744, 441) with delta (0, 0)
Screenshot: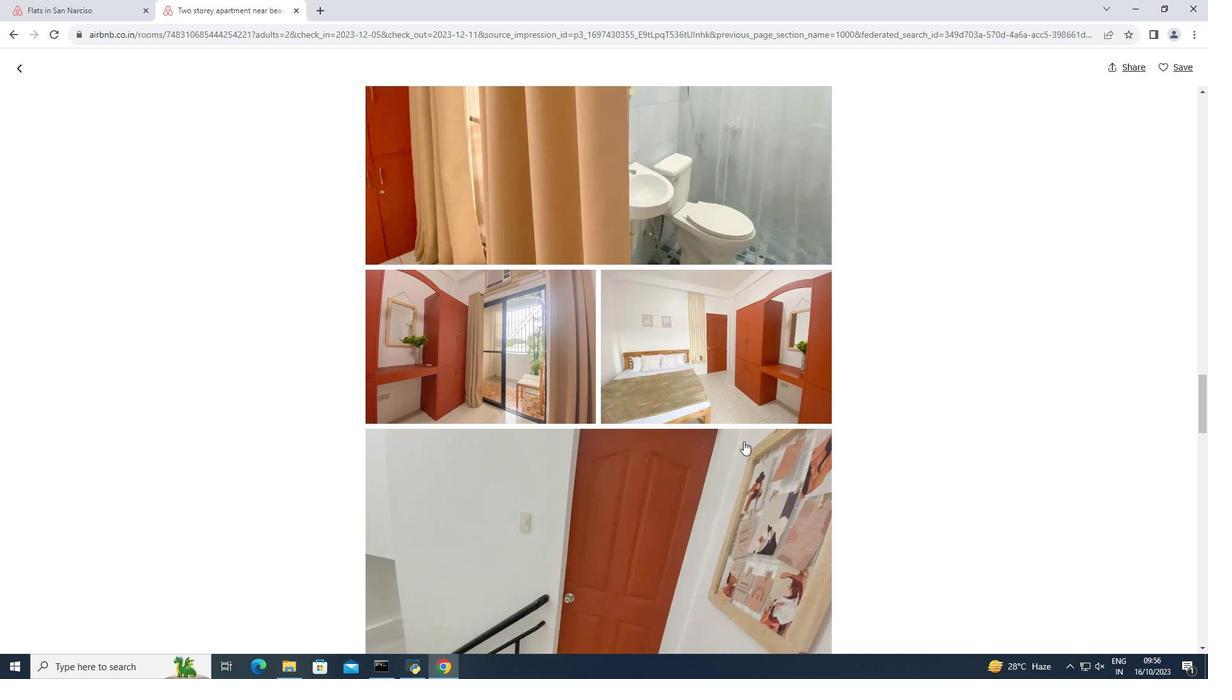 
Action: Mouse scrolled (744, 441) with delta (0, 0)
Screenshot: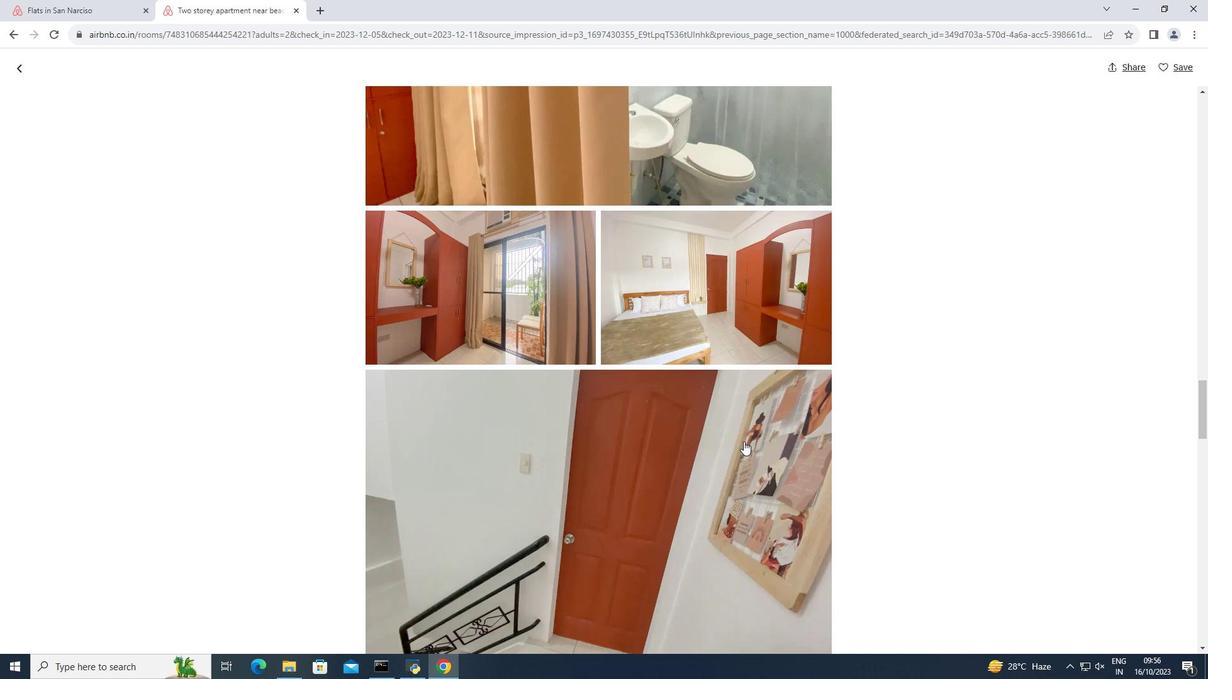 
Action: Mouse moved to (744, 443)
Screenshot: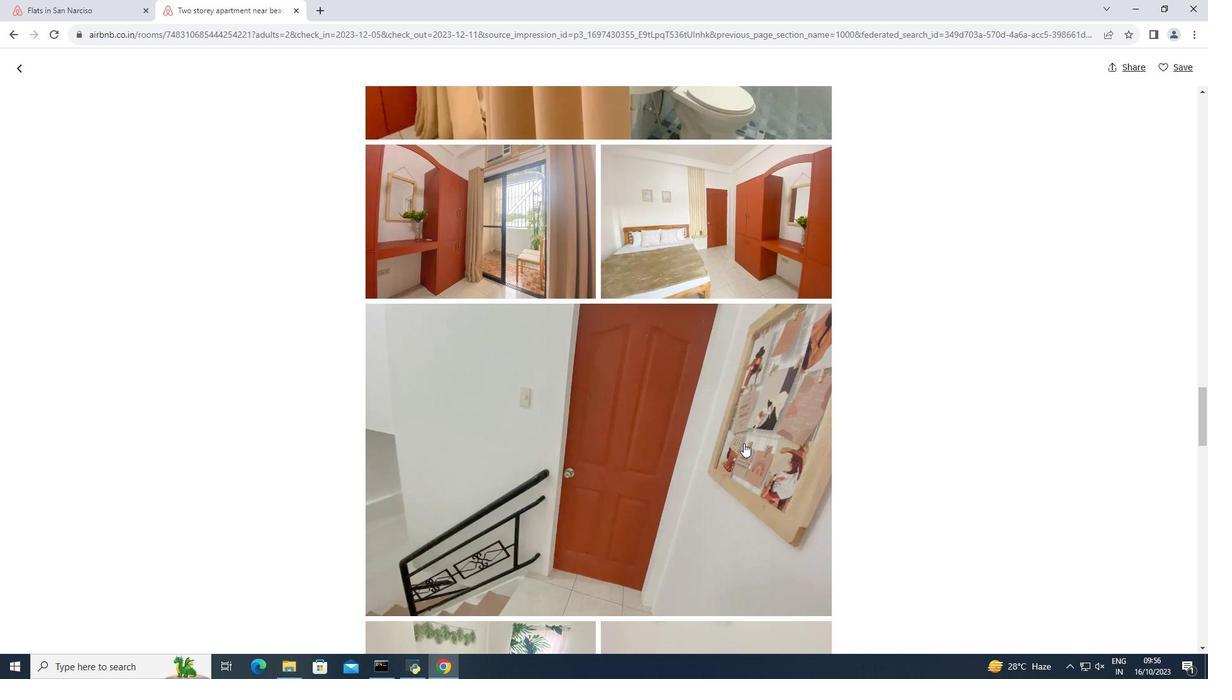 
Action: Mouse scrolled (744, 443) with delta (0, 0)
Screenshot: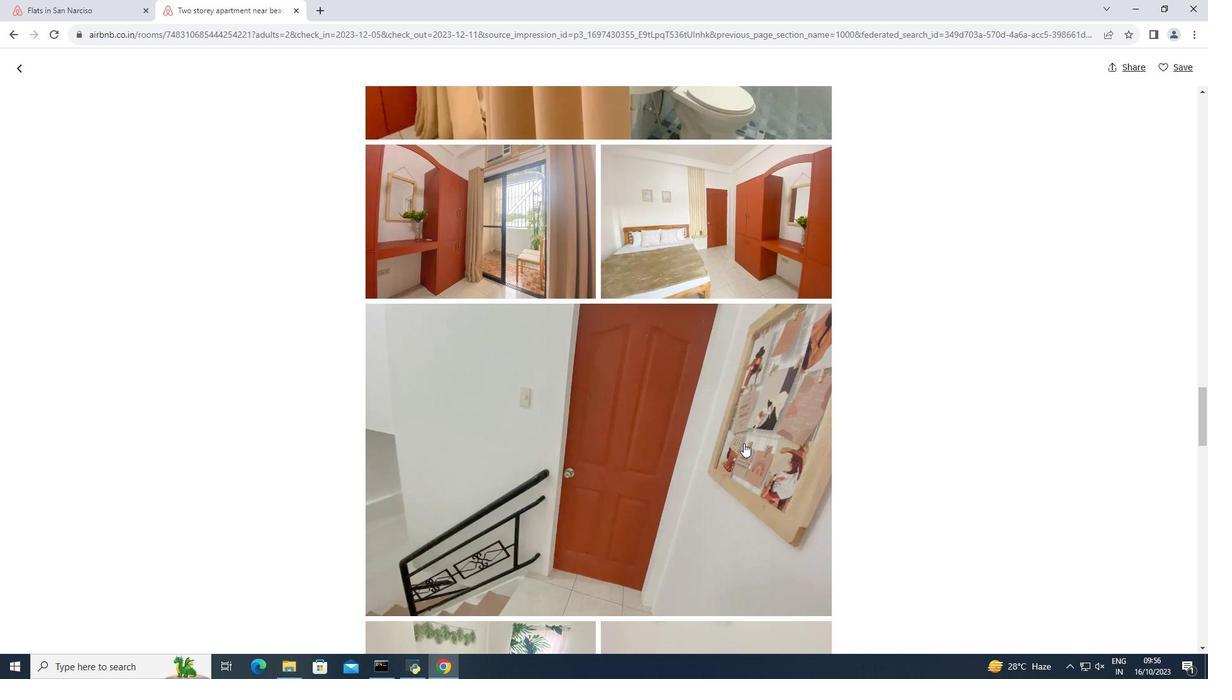 
Action: Mouse scrolled (744, 443) with delta (0, 0)
Screenshot: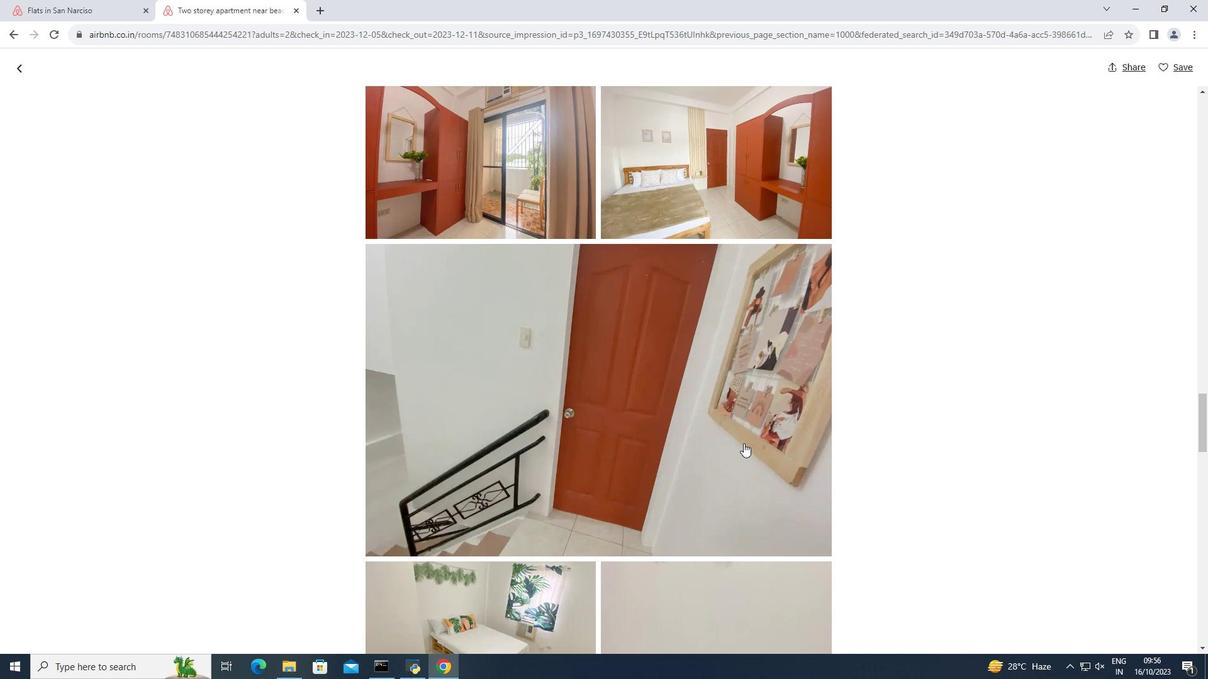 
Action: Mouse scrolled (744, 443) with delta (0, 0)
Screenshot: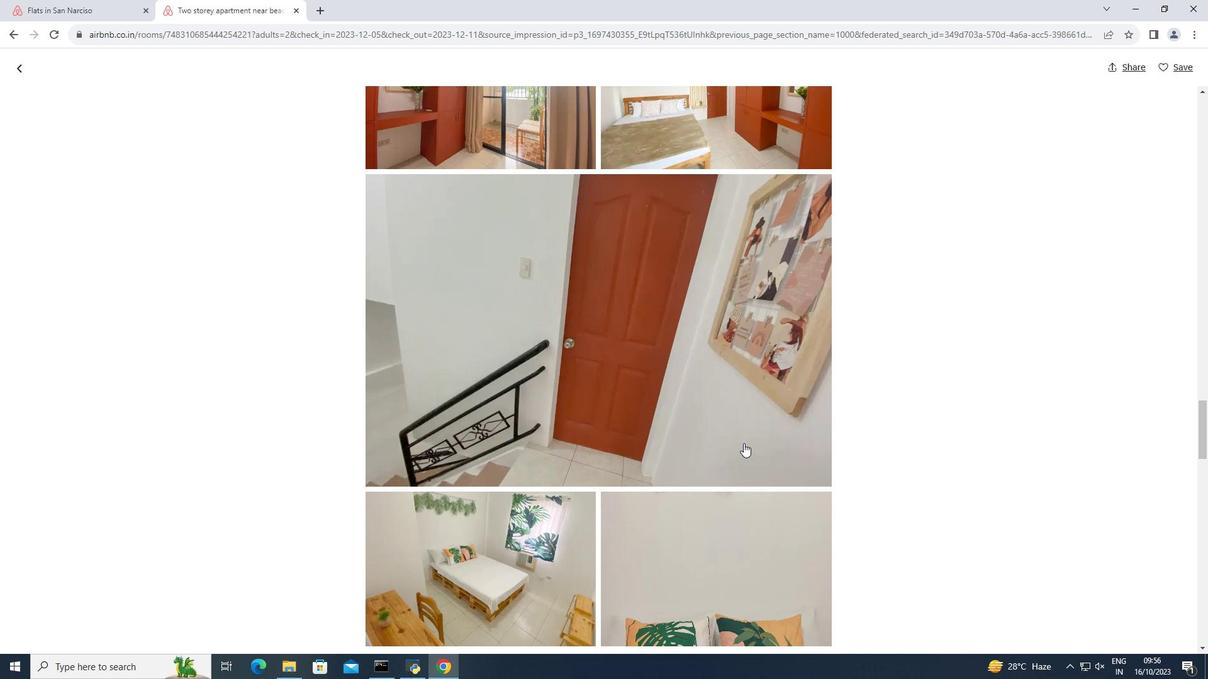 
Action: Mouse scrolled (744, 443) with delta (0, 0)
Screenshot: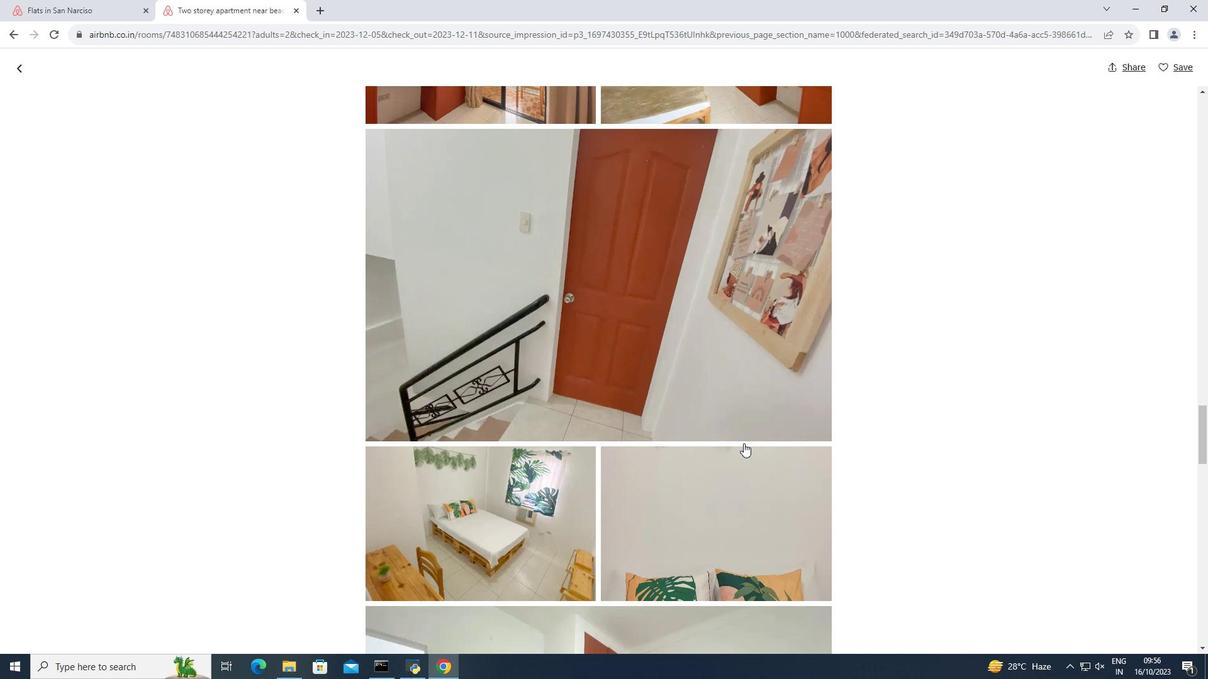 
Action: Mouse scrolled (744, 443) with delta (0, 0)
Screenshot: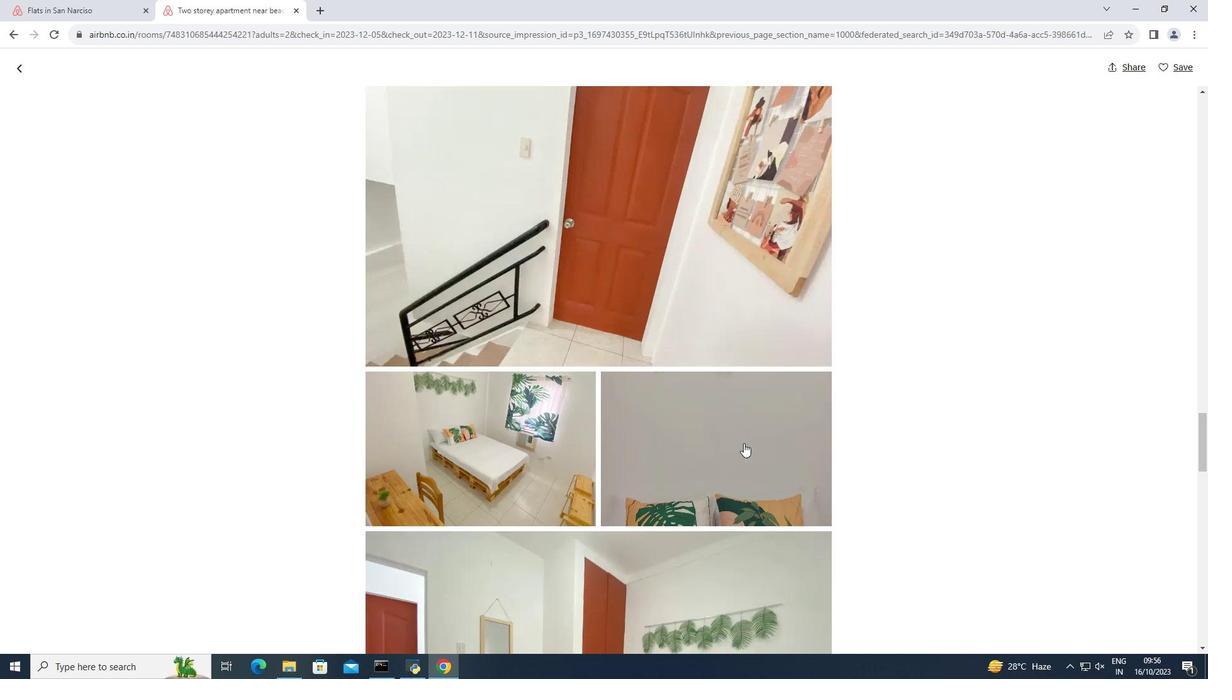 
Action: Mouse scrolled (744, 443) with delta (0, 0)
Screenshot: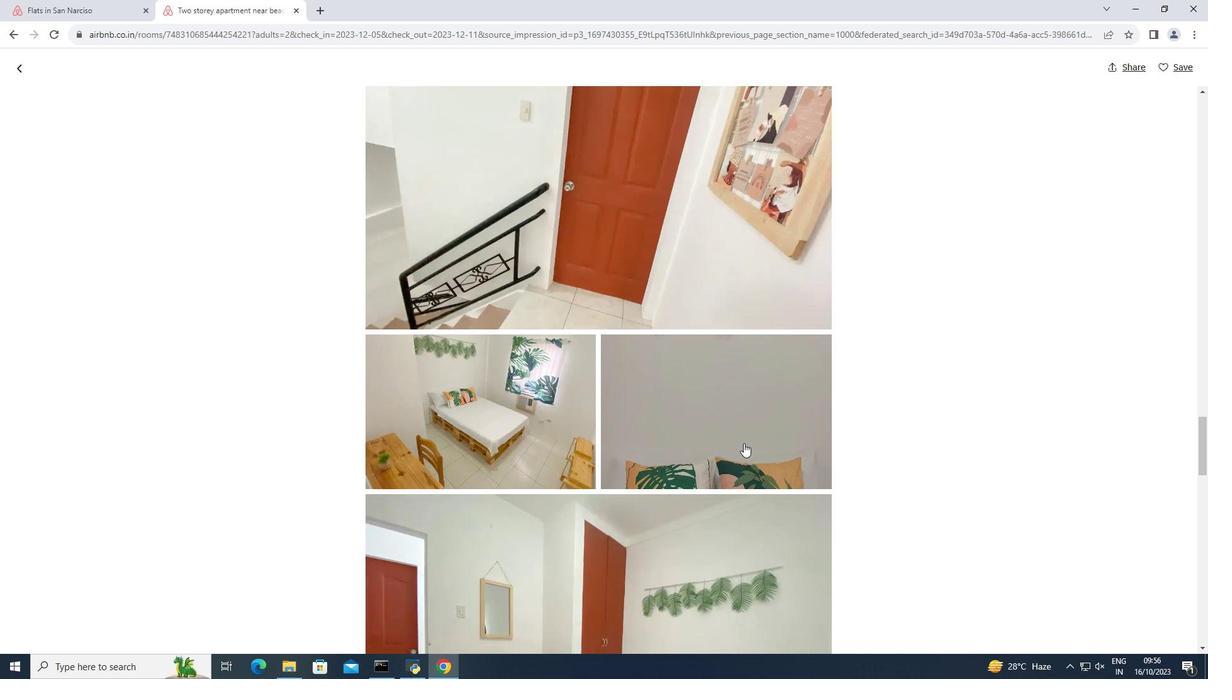 
Action: Mouse scrolled (744, 443) with delta (0, 0)
Screenshot: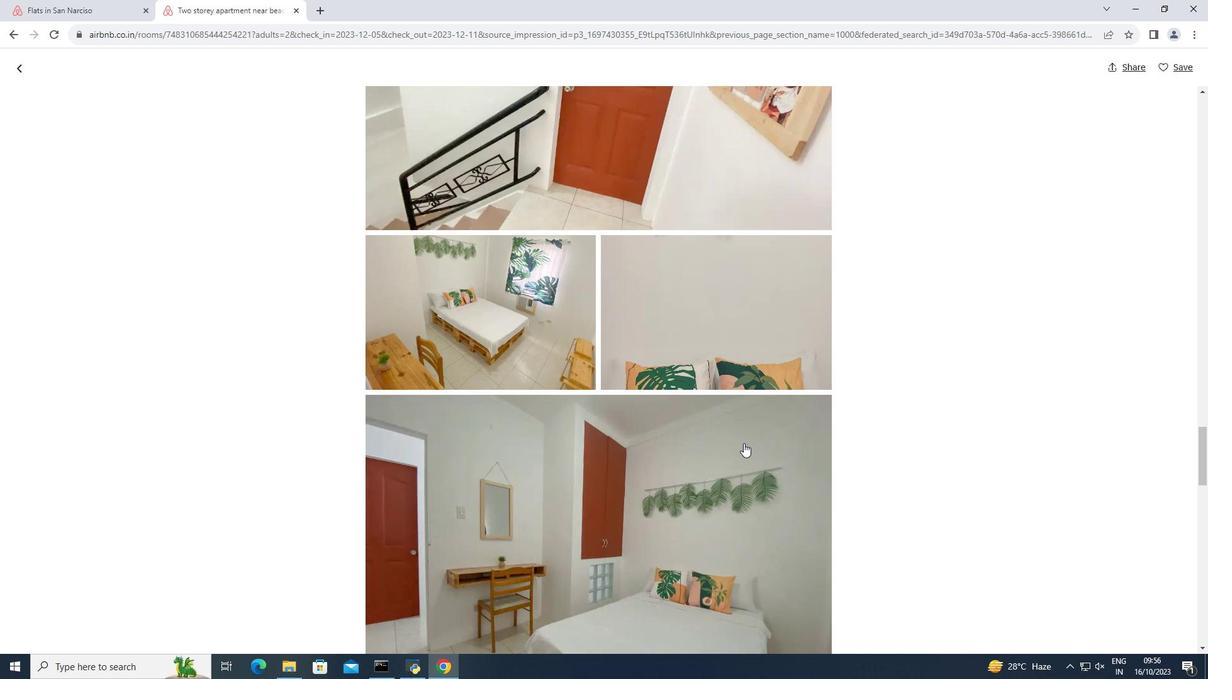 
Action: Mouse scrolled (744, 443) with delta (0, 0)
Screenshot: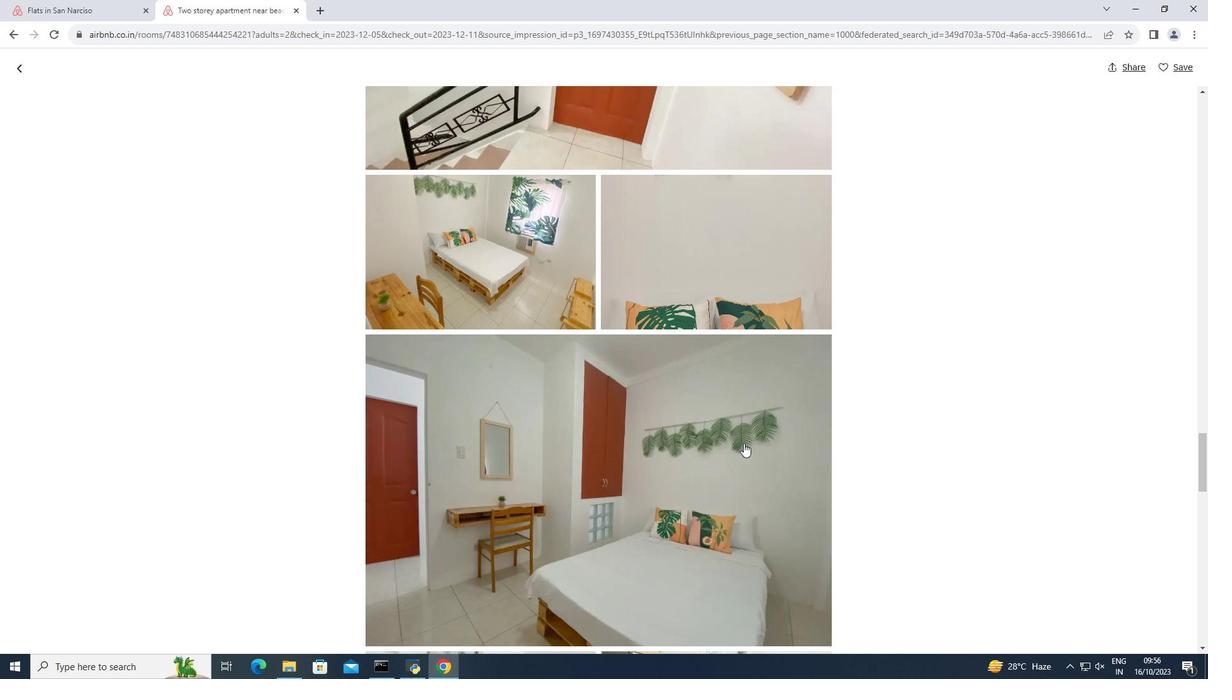 
Action: Mouse scrolled (744, 443) with delta (0, 0)
Screenshot: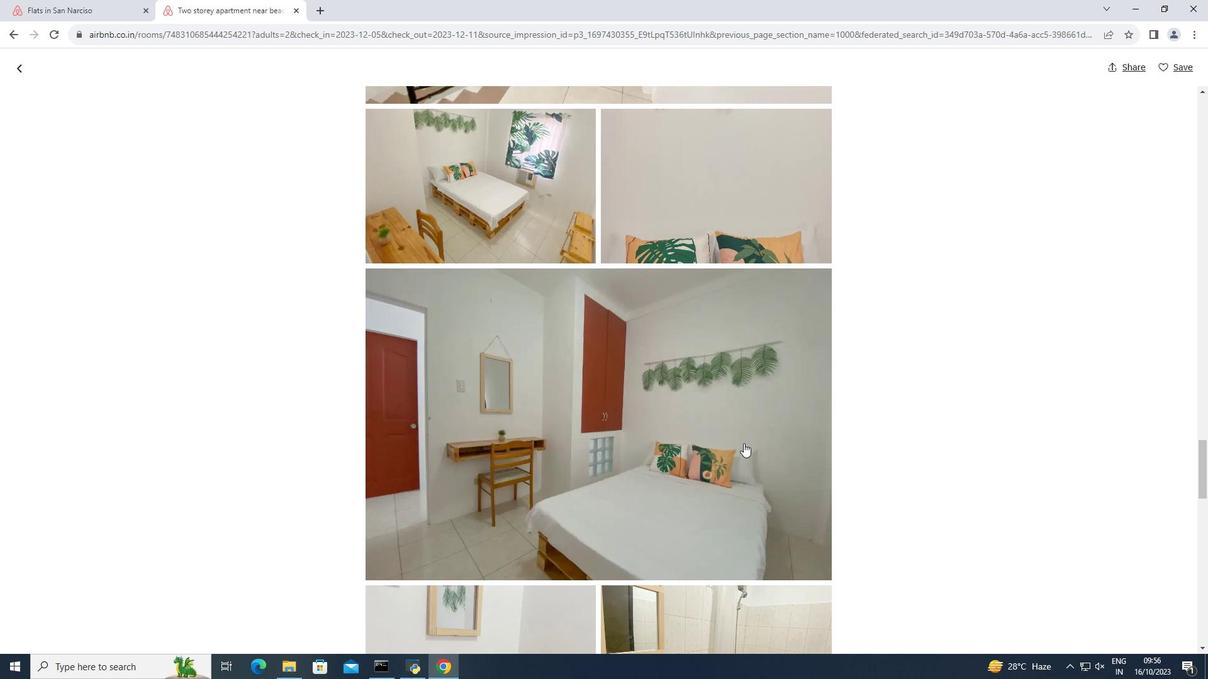 
Action: Mouse scrolled (744, 443) with delta (0, 0)
Screenshot: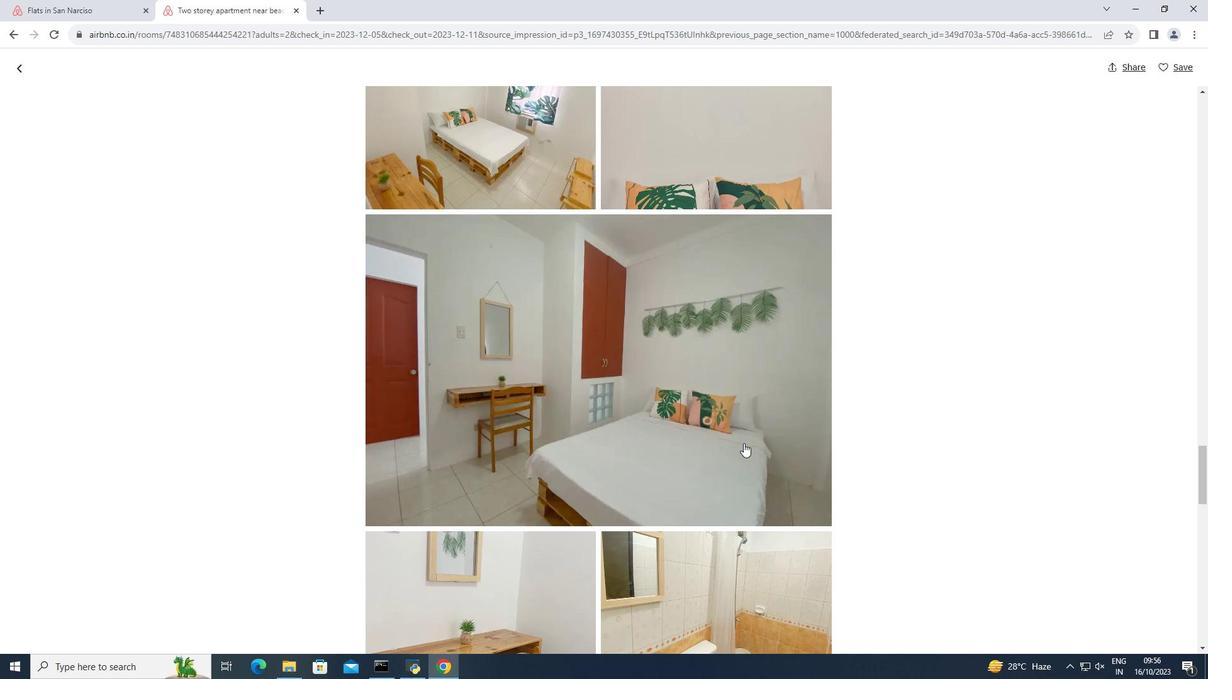 
Action: Mouse scrolled (744, 443) with delta (0, 0)
Screenshot: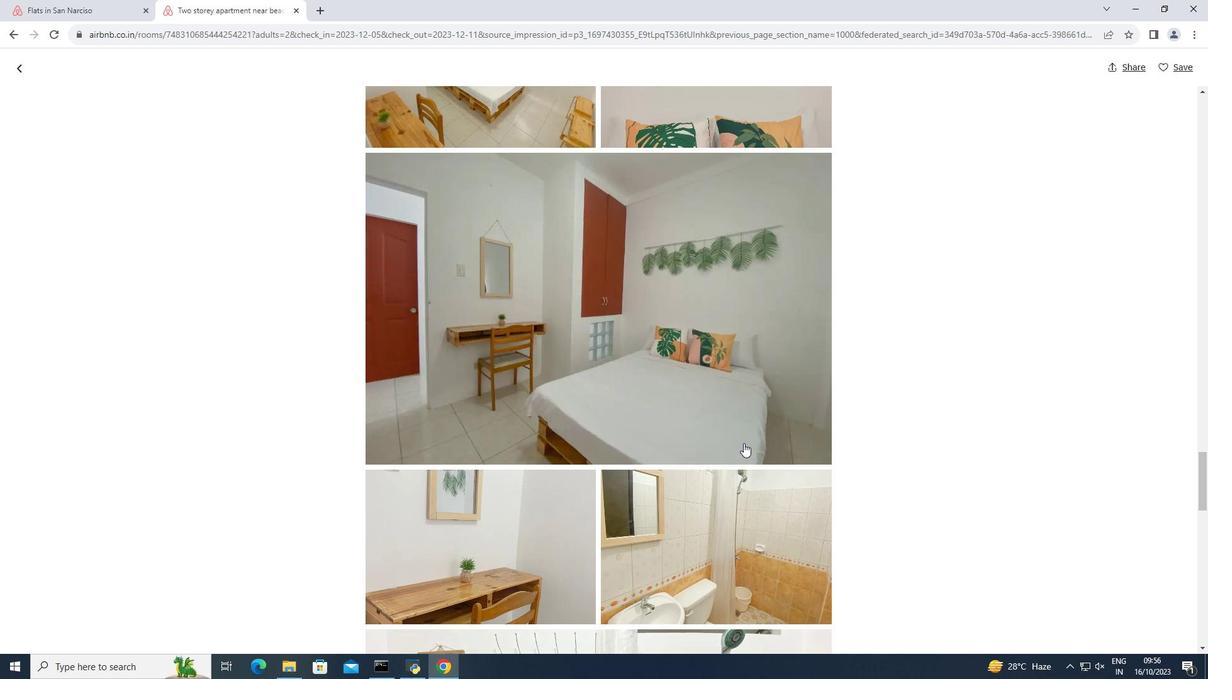 
Action: Mouse scrolled (744, 443) with delta (0, 0)
Screenshot: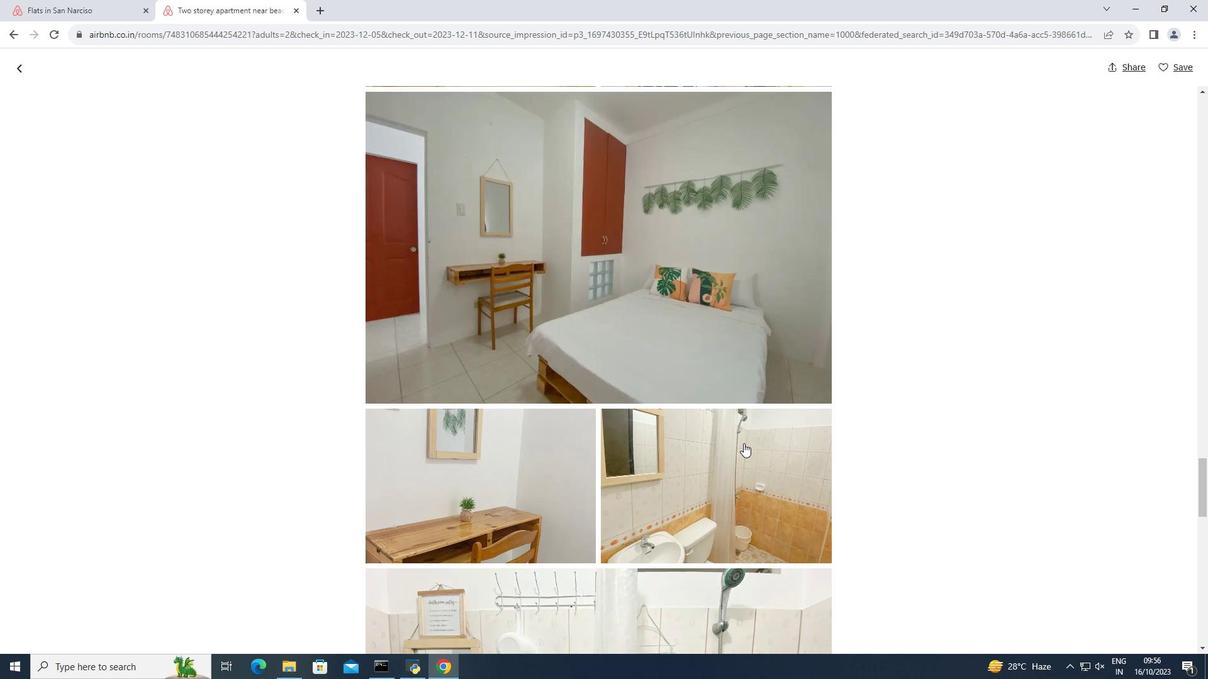 
Action: Mouse moved to (743, 445)
Screenshot: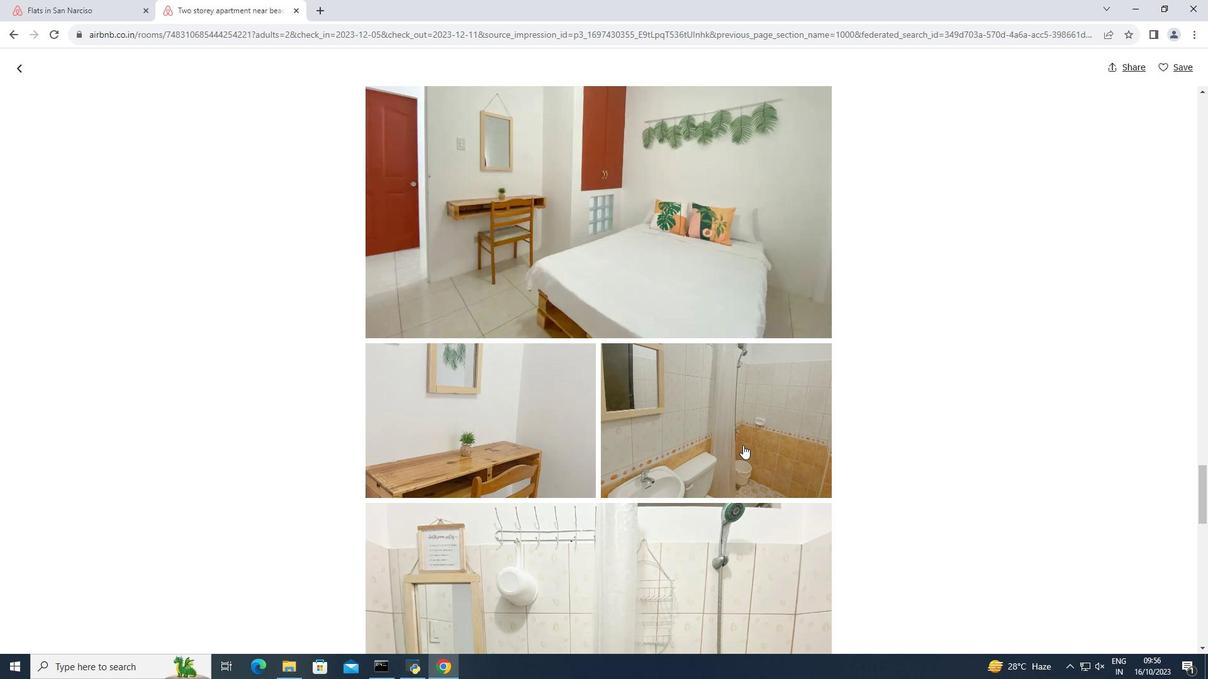 
Action: Mouse scrolled (743, 445) with delta (0, 0)
Screenshot: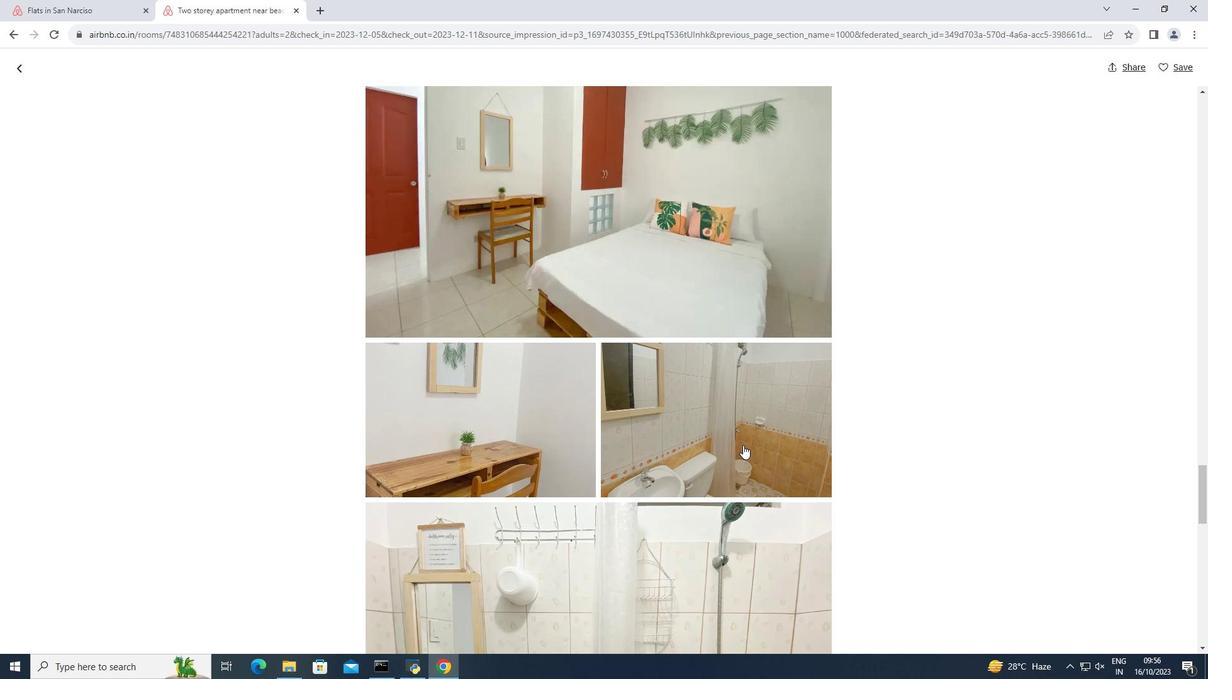 
Action: Mouse moved to (743, 447)
Screenshot: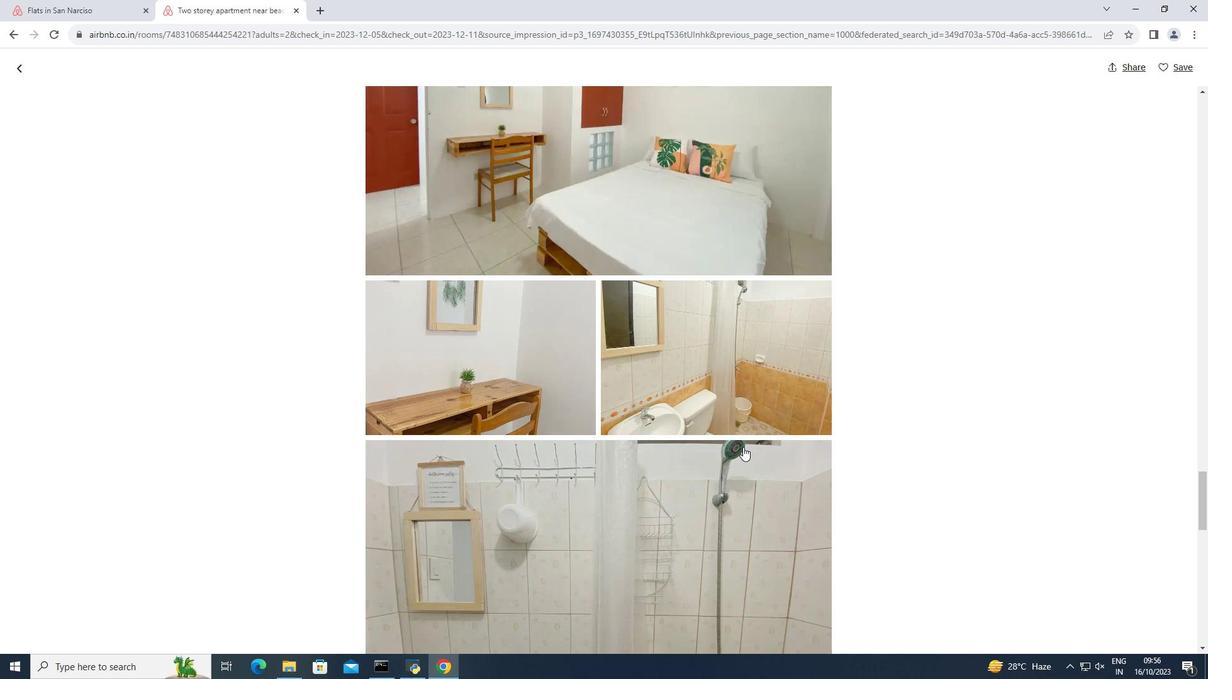 
Action: Mouse scrolled (743, 446) with delta (0, 0)
Screenshot: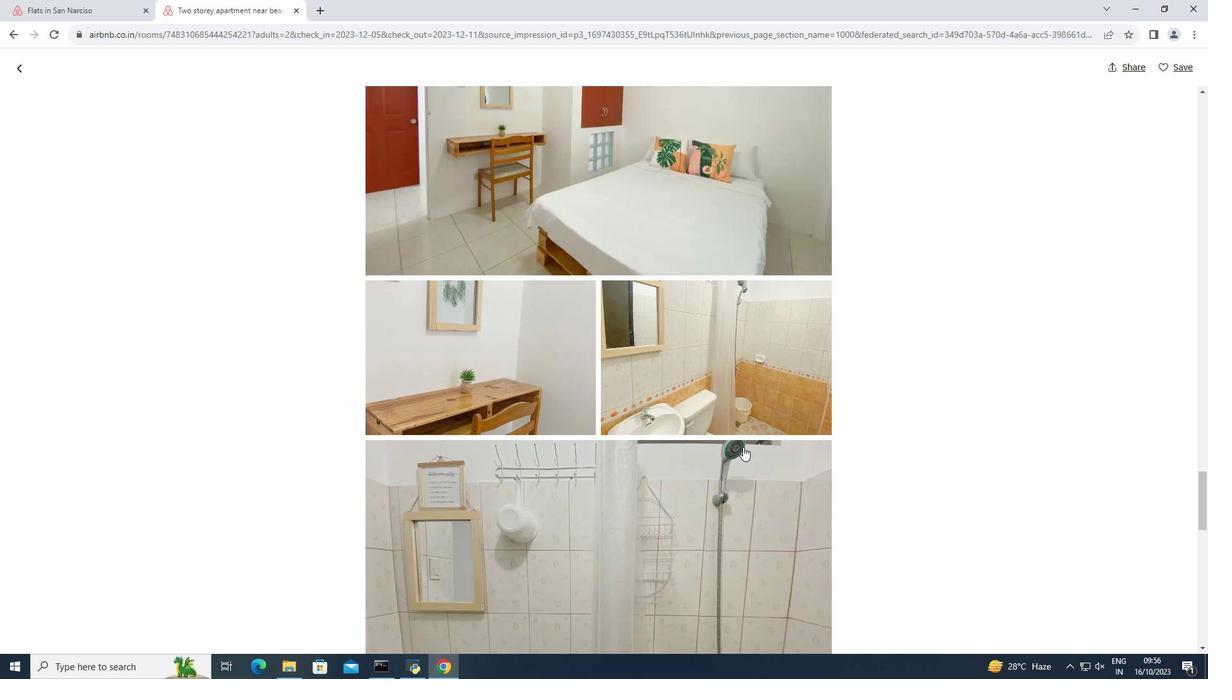 
Action: Mouse scrolled (743, 446) with delta (0, 0)
Screenshot: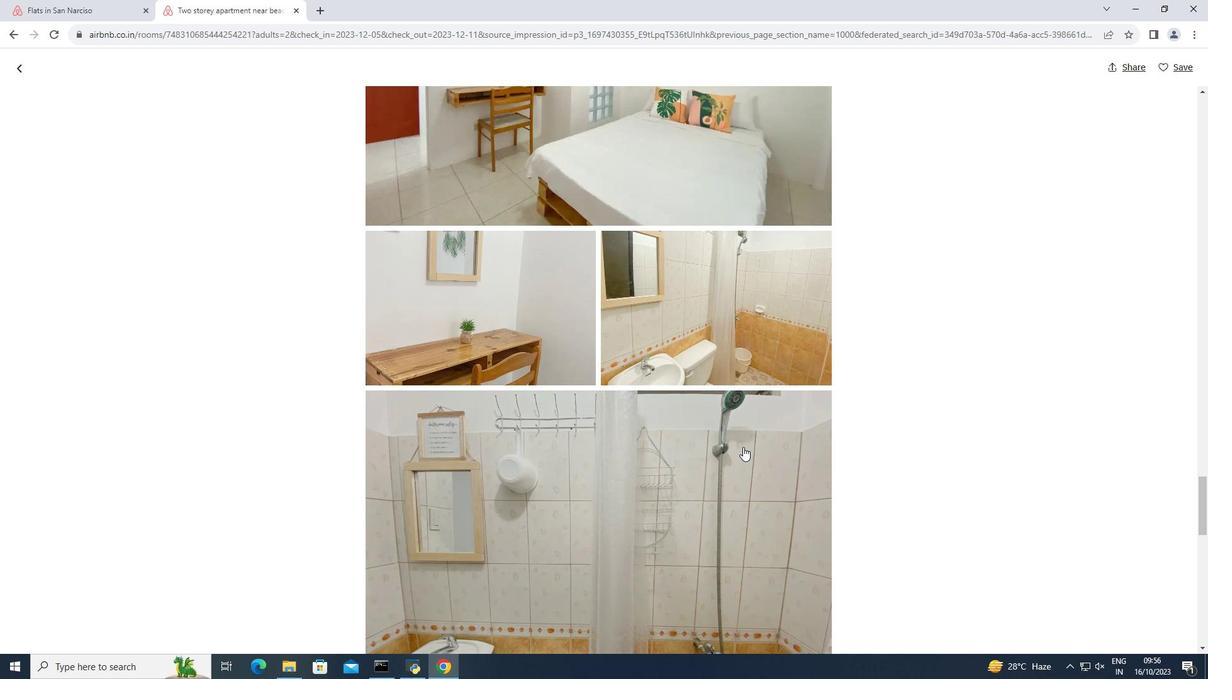 
Action: Mouse scrolled (743, 446) with delta (0, 0)
Screenshot: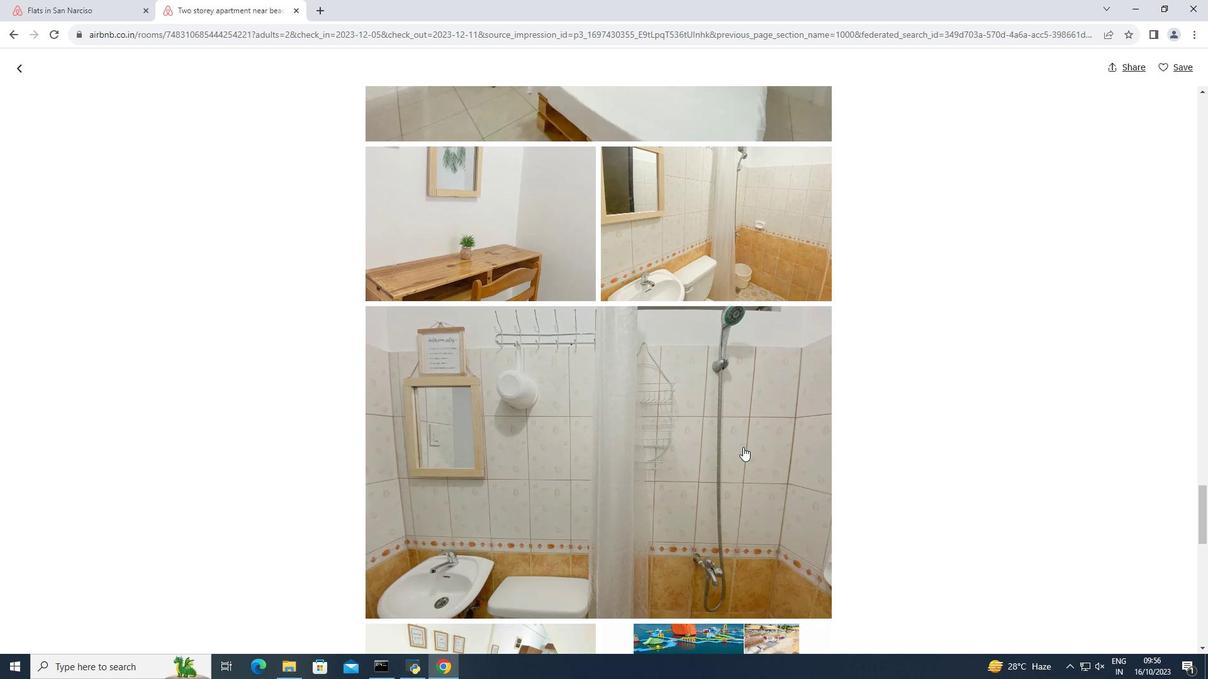 
Action: Mouse scrolled (743, 446) with delta (0, 0)
Screenshot: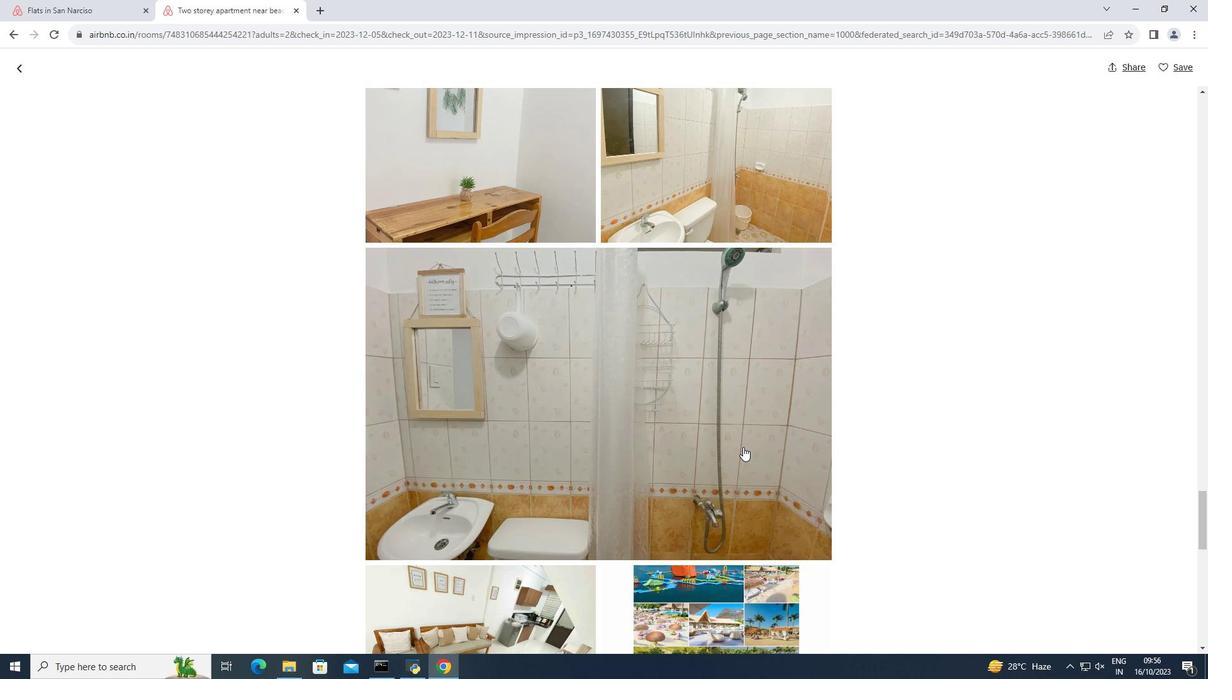 
Action: Mouse scrolled (743, 446) with delta (0, 0)
Screenshot: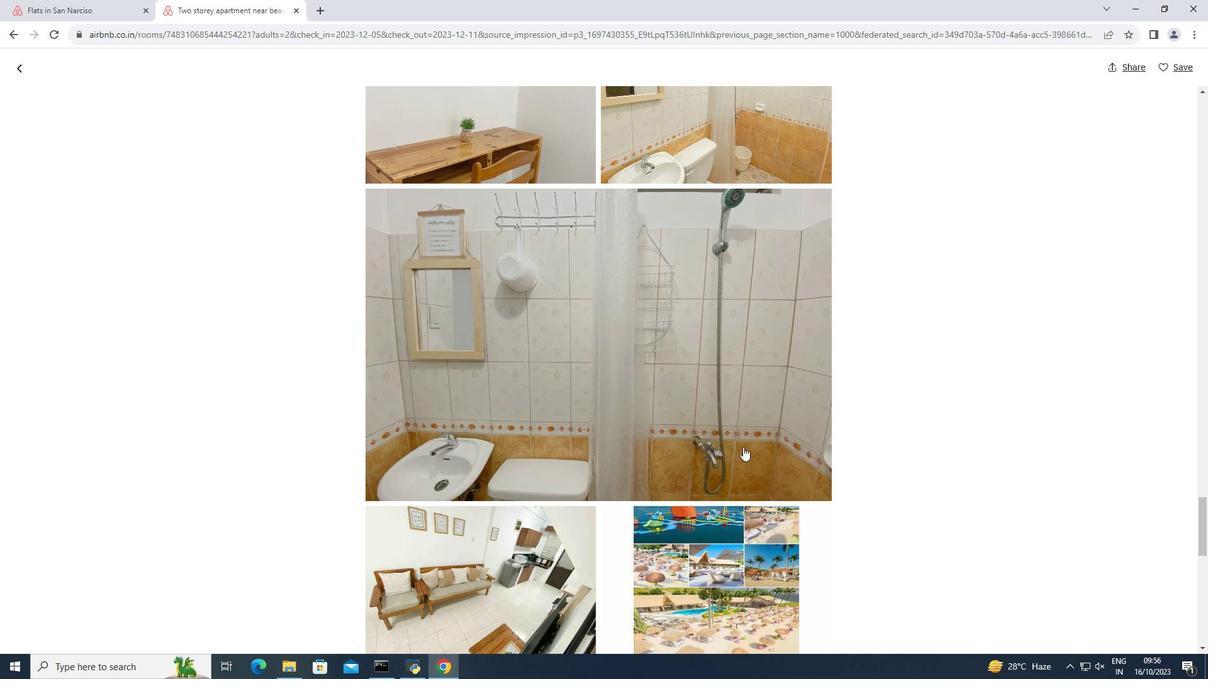 
Action: Mouse scrolled (743, 446) with delta (0, 0)
Screenshot: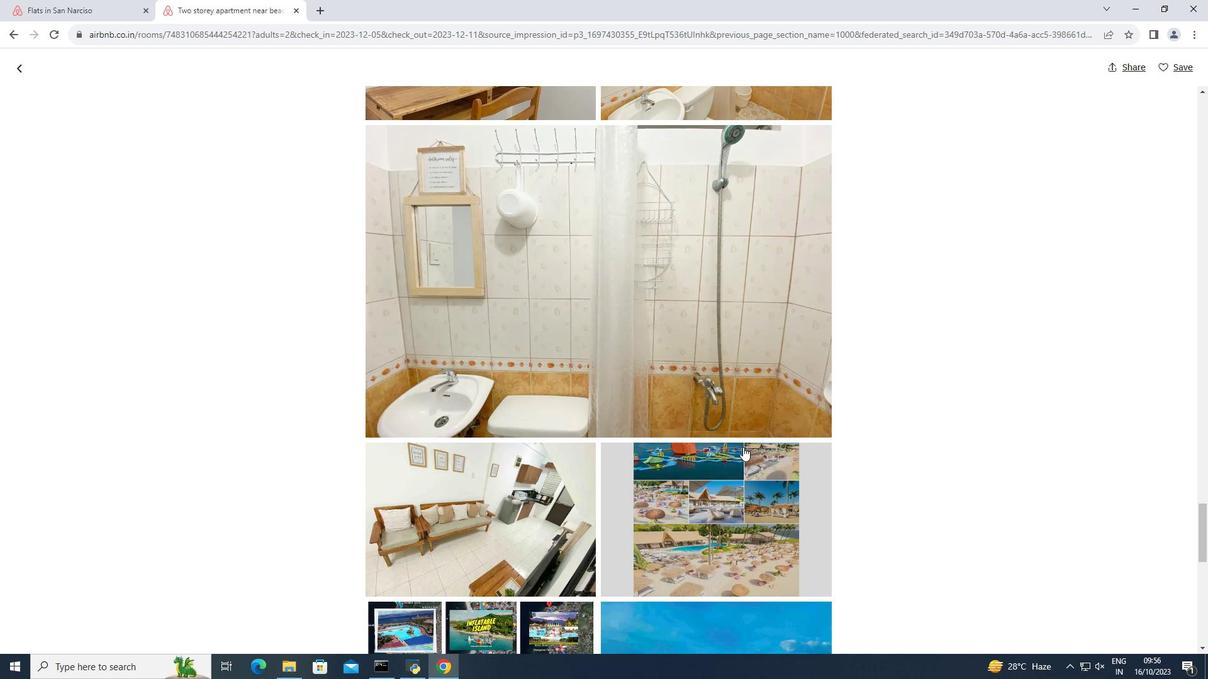
Action: Mouse scrolled (743, 446) with delta (0, 0)
Screenshot: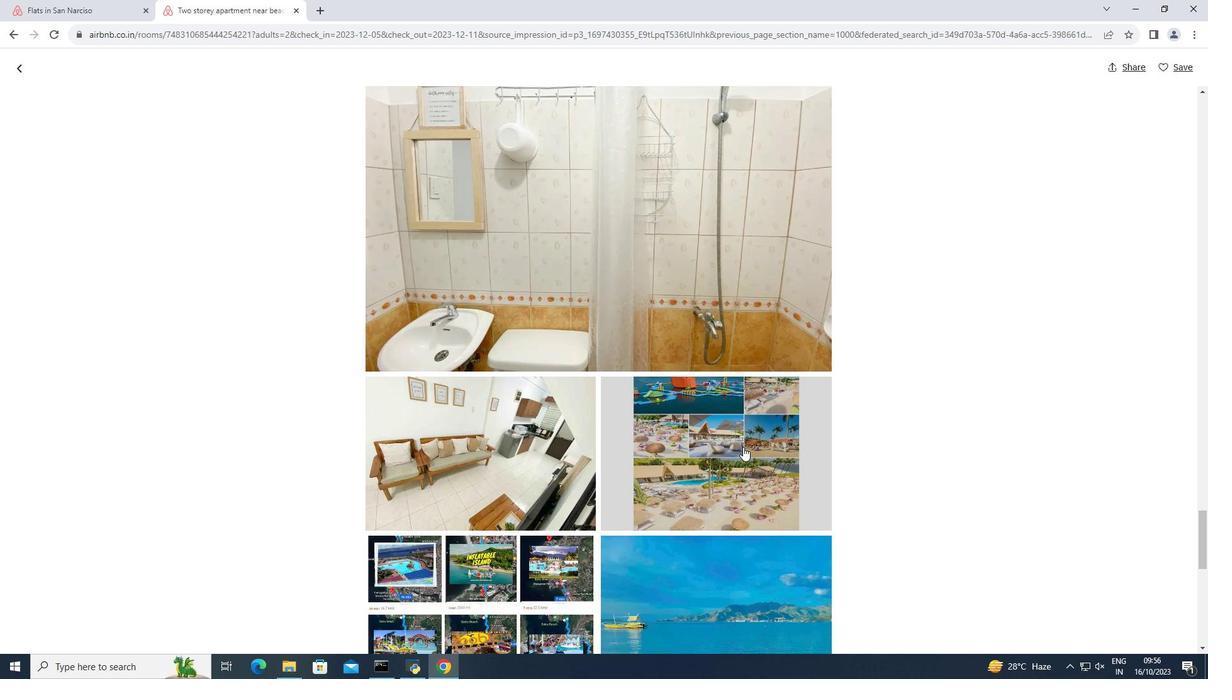 
Action: Mouse scrolled (743, 446) with delta (0, 0)
Screenshot: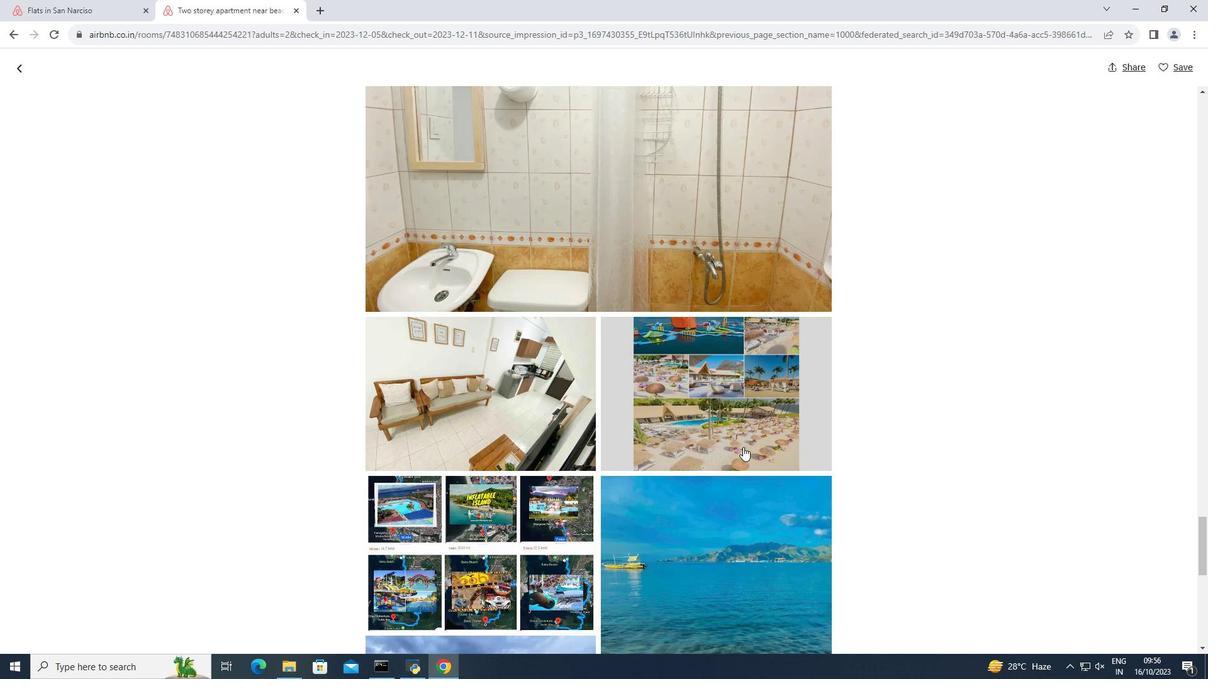 
Action: Mouse scrolled (743, 446) with delta (0, 0)
Screenshot: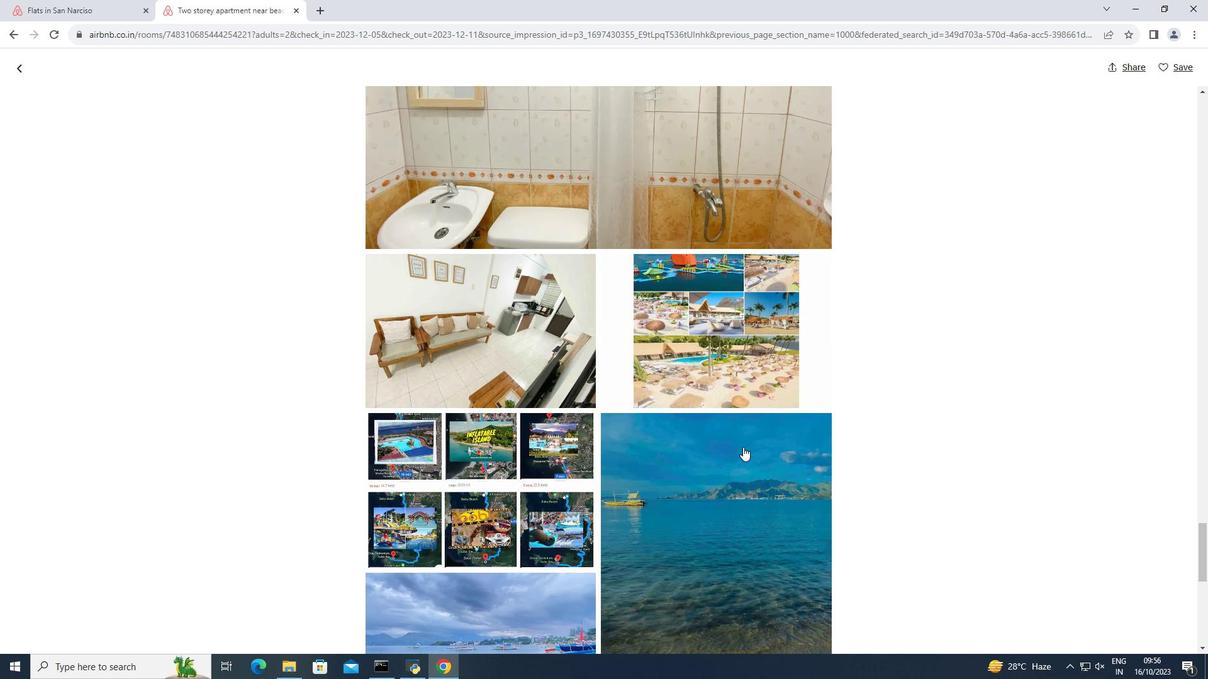 
Action: Mouse scrolled (743, 446) with delta (0, 0)
Screenshot: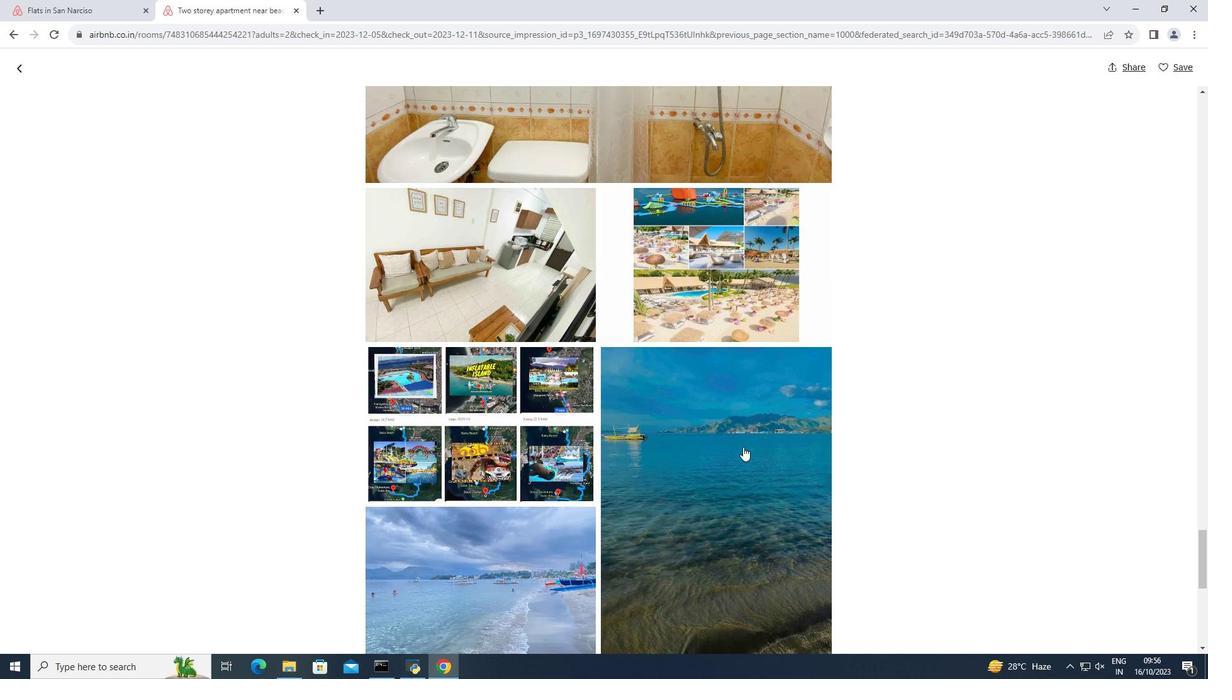 
Action: Mouse scrolled (743, 446) with delta (0, 0)
Screenshot: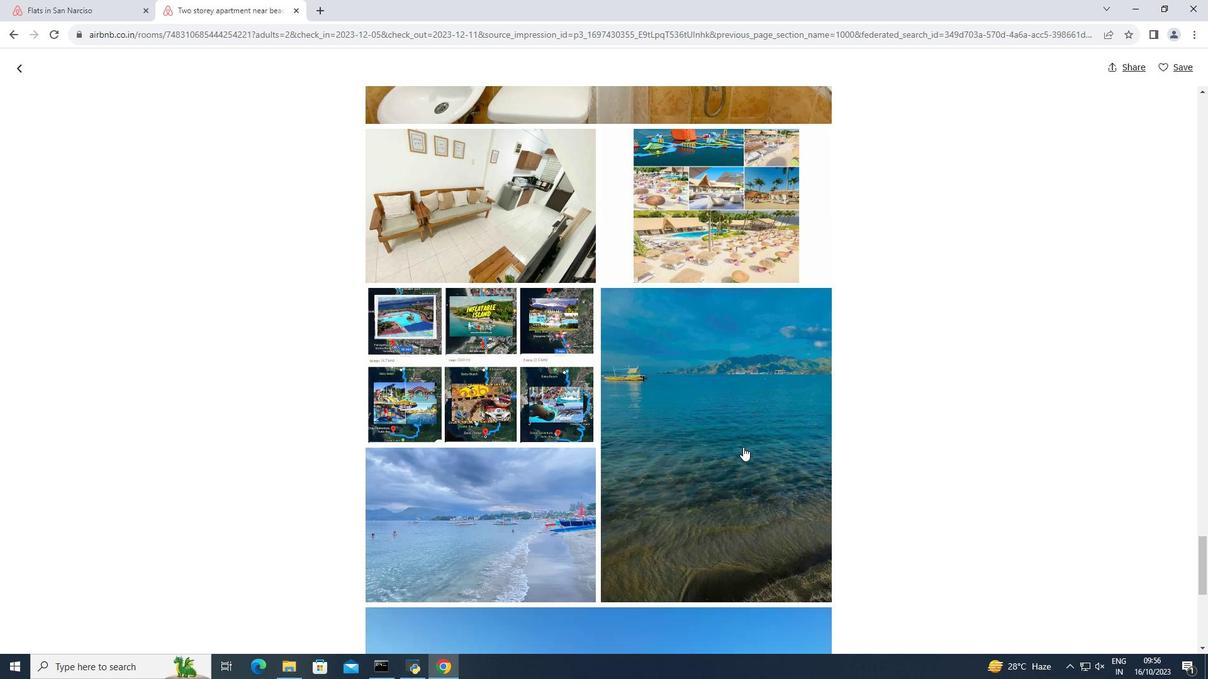 
Action: Mouse scrolled (743, 446) with delta (0, 0)
Screenshot: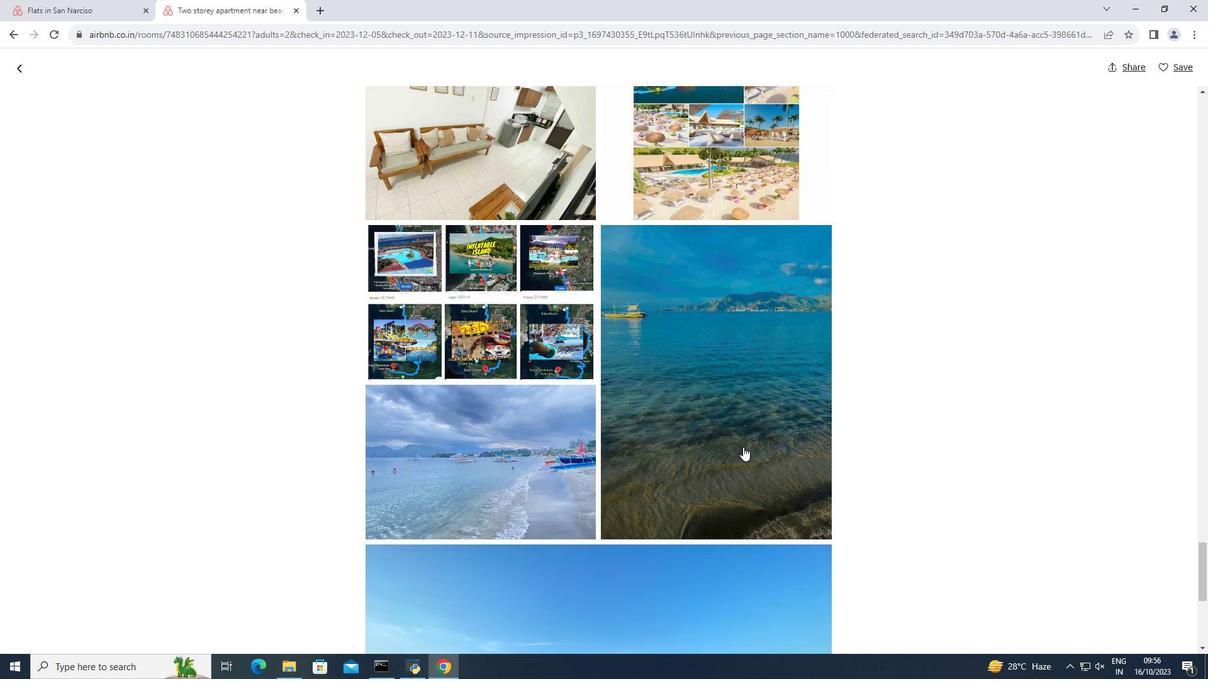
Action: Mouse scrolled (743, 446) with delta (0, 0)
Screenshot: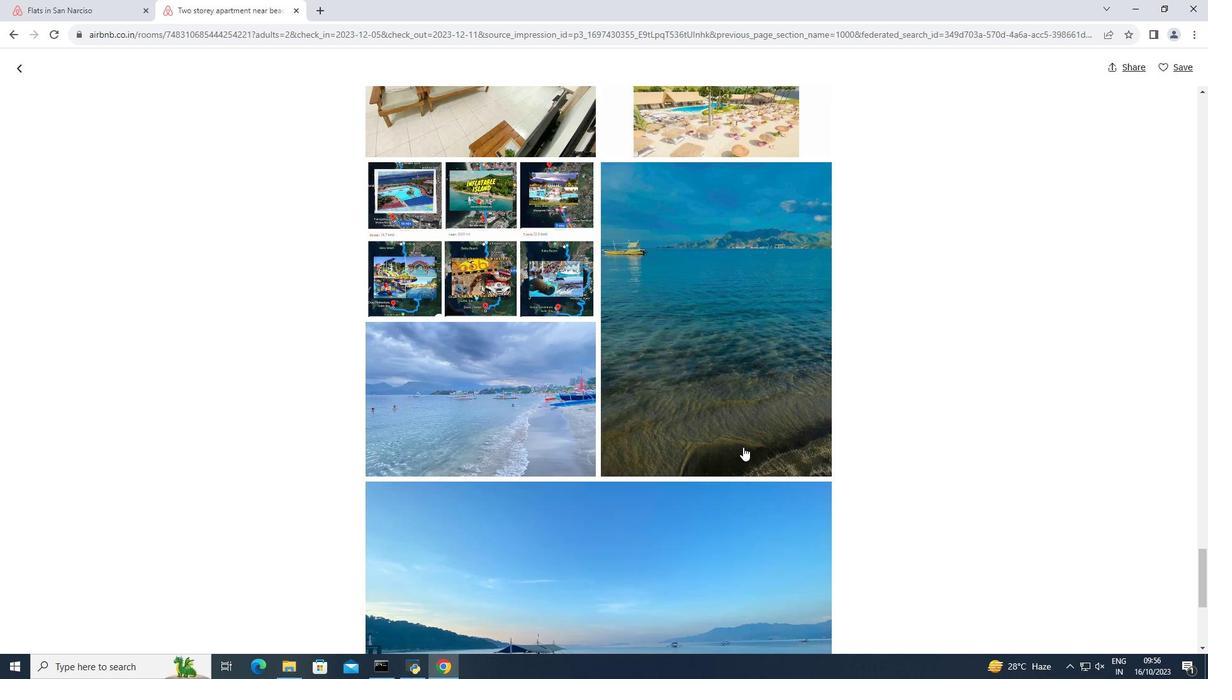 
Action: Mouse scrolled (743, 446) with delta (0, 0)
Screenshot: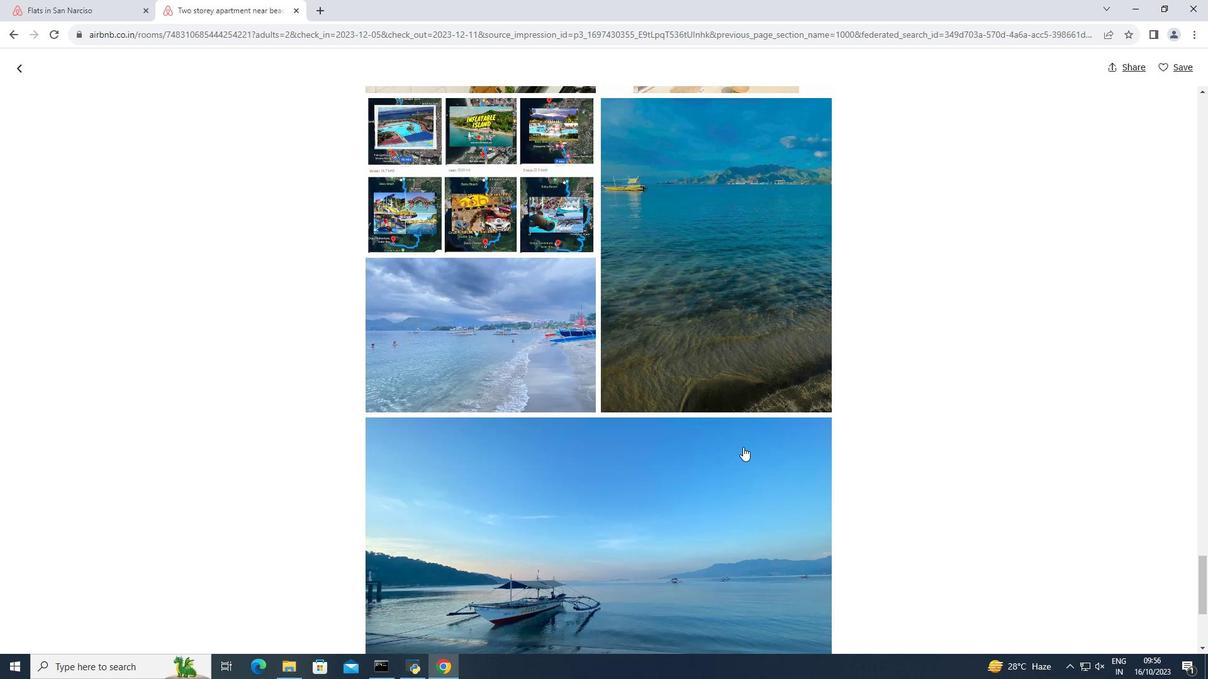 
Action: Mouse scrolled (743, 446) with delta (0, 0)
Screenshot: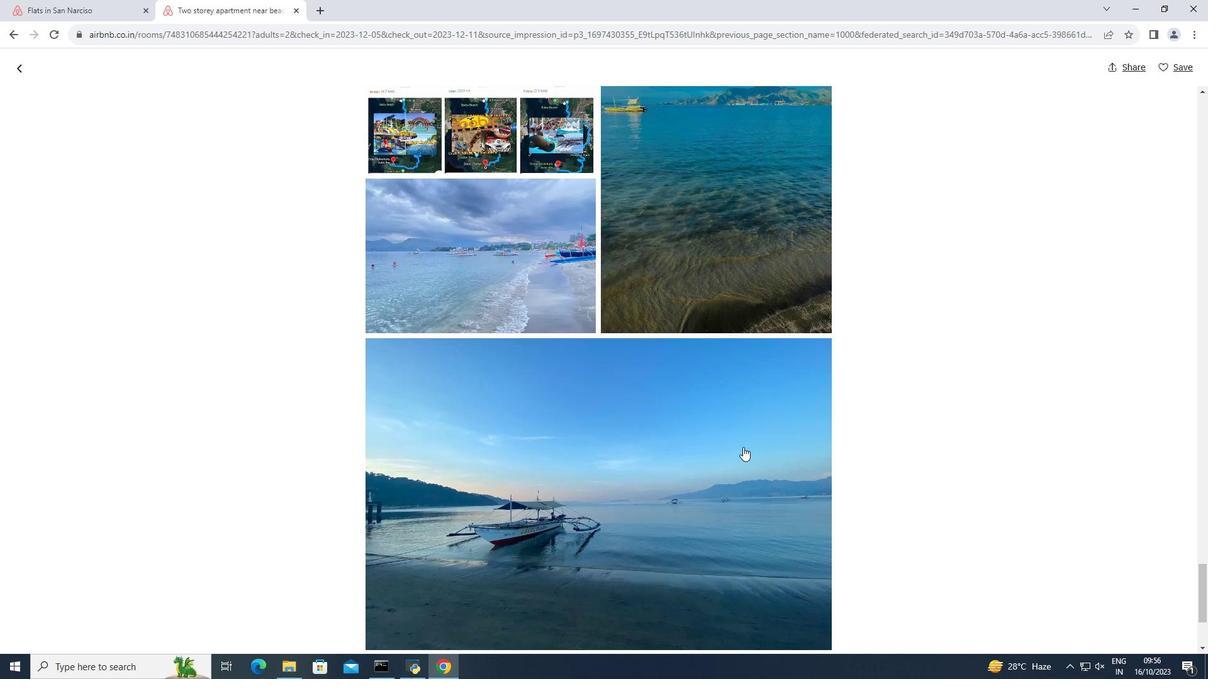 
Action: Mouse scrolled (743, 446) with delta (0, 0)
Screenshot: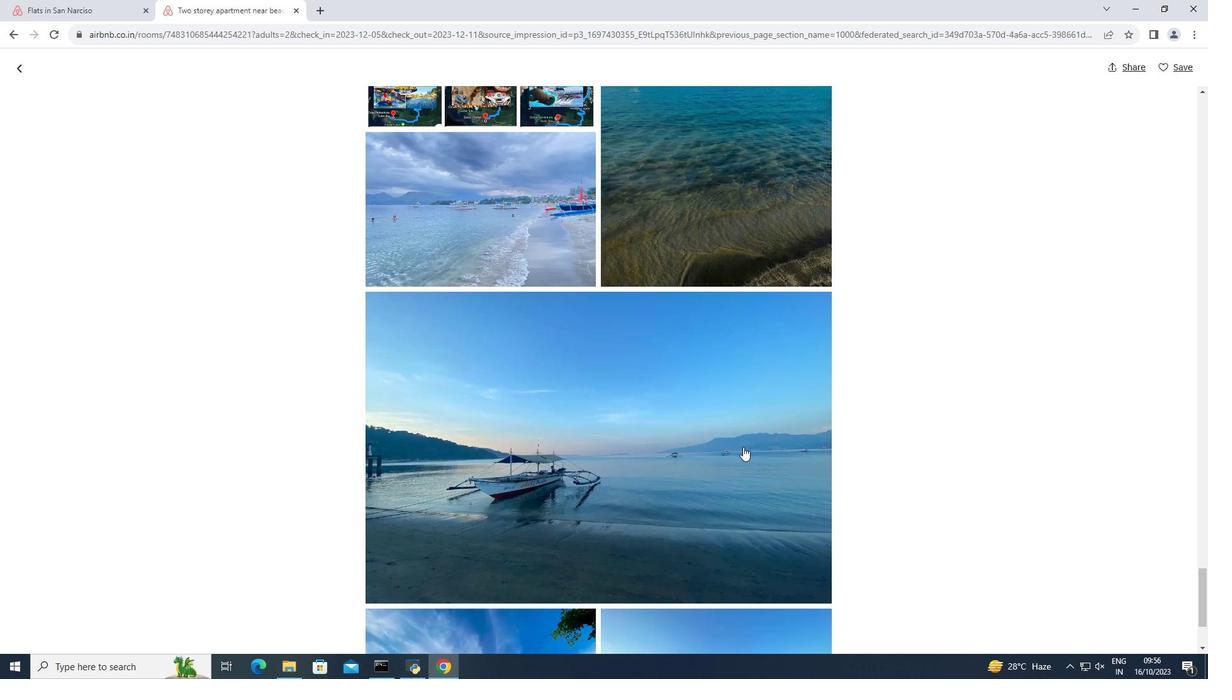 
Action: Mouse scrolled (743, 446) with delta (0, 0)
Screenshot: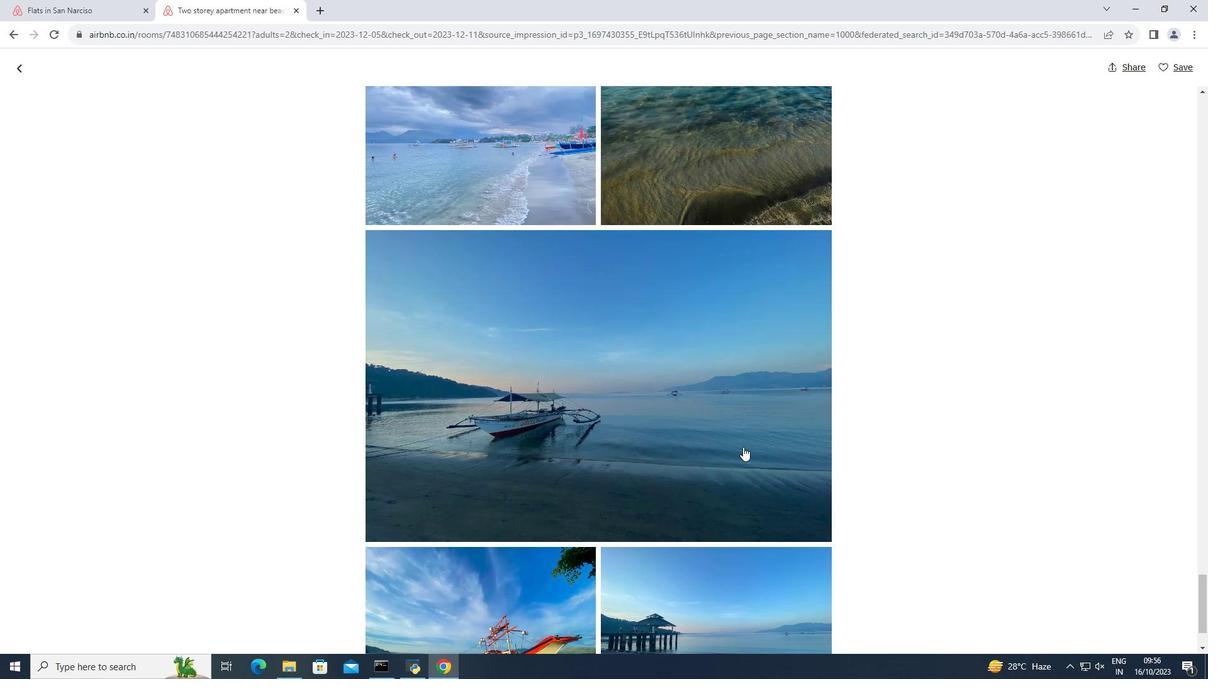 
Action: Mouse scrolled (743, 446) with delta (0, 0)
Screenshot: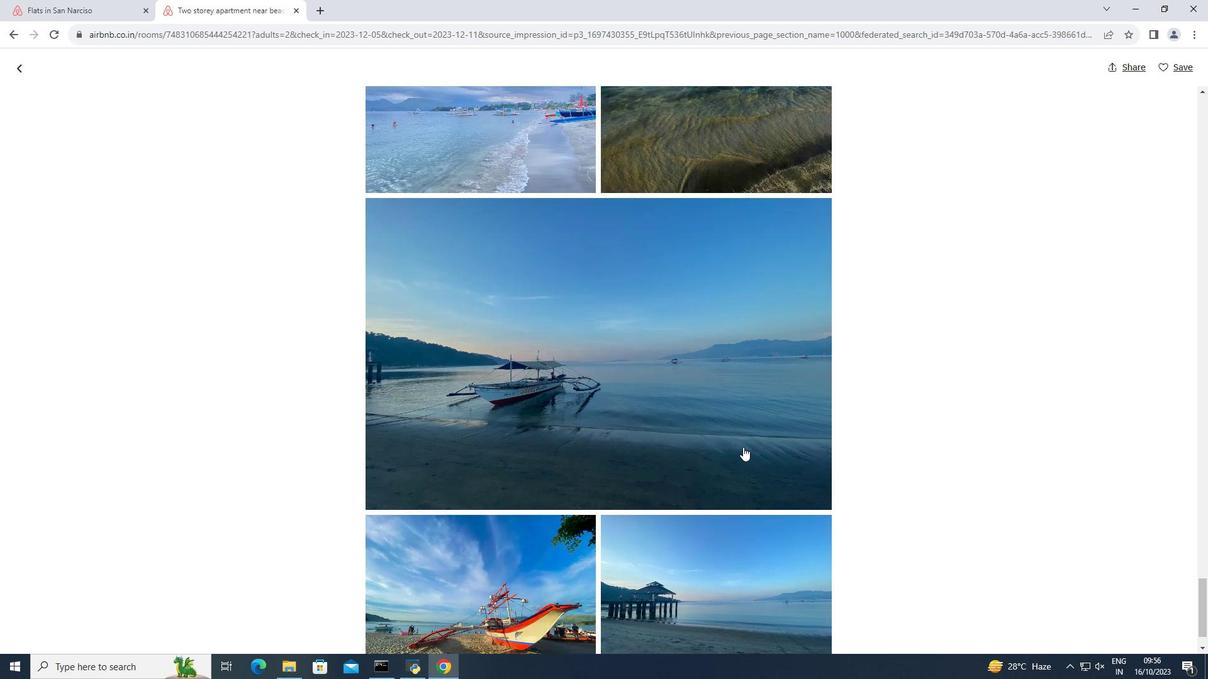 
Action: Mouse scrolled (743, 446) with delta (0, 0)
Screenshot: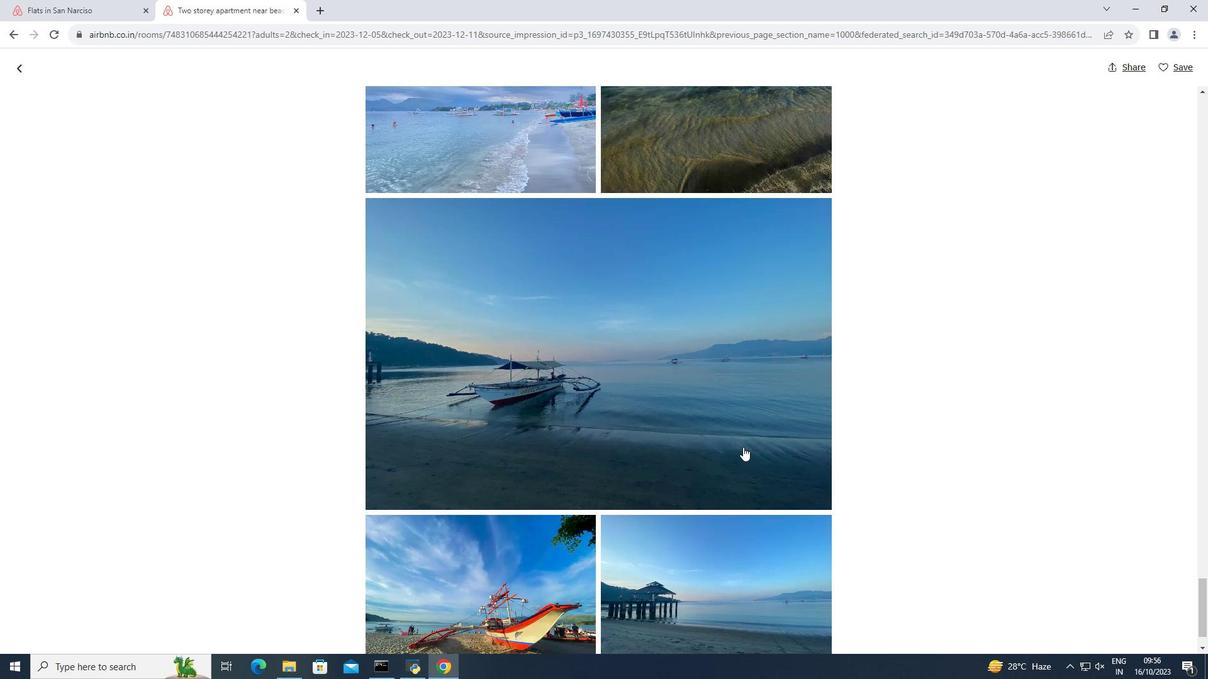 
Action: Mouse scrolled (743, 446) with delta (0, 0)
Screenshot: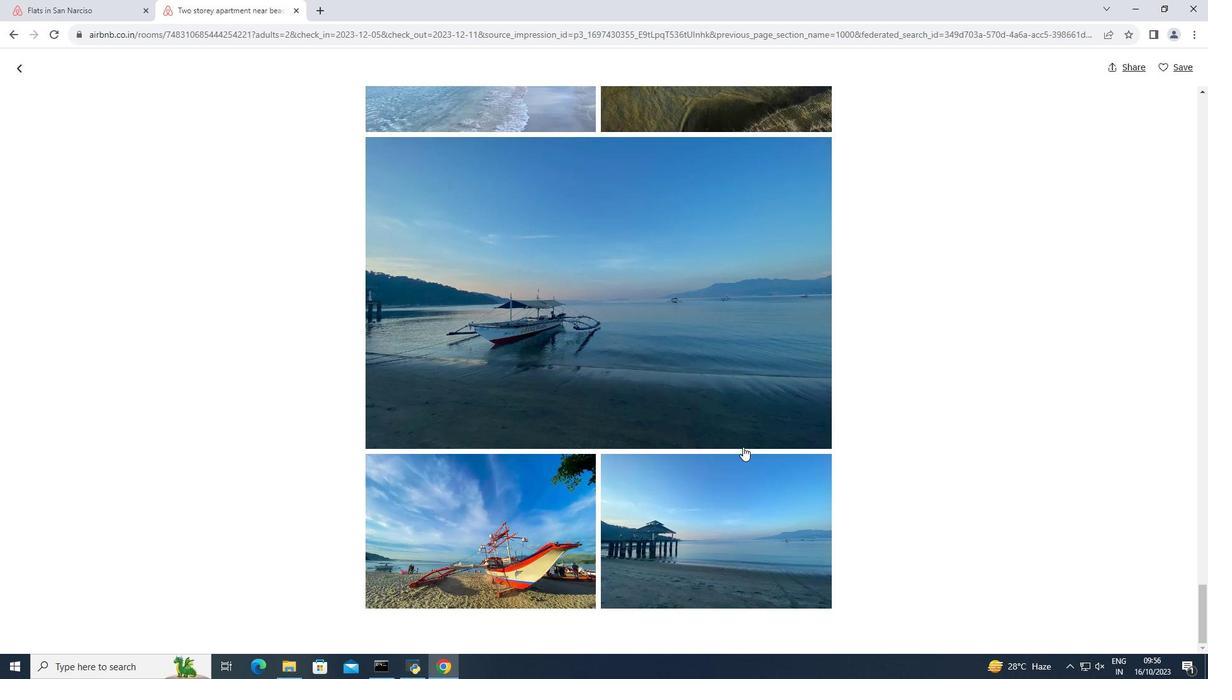 
Action: Mouse moved to (17, 72)
Screenshot: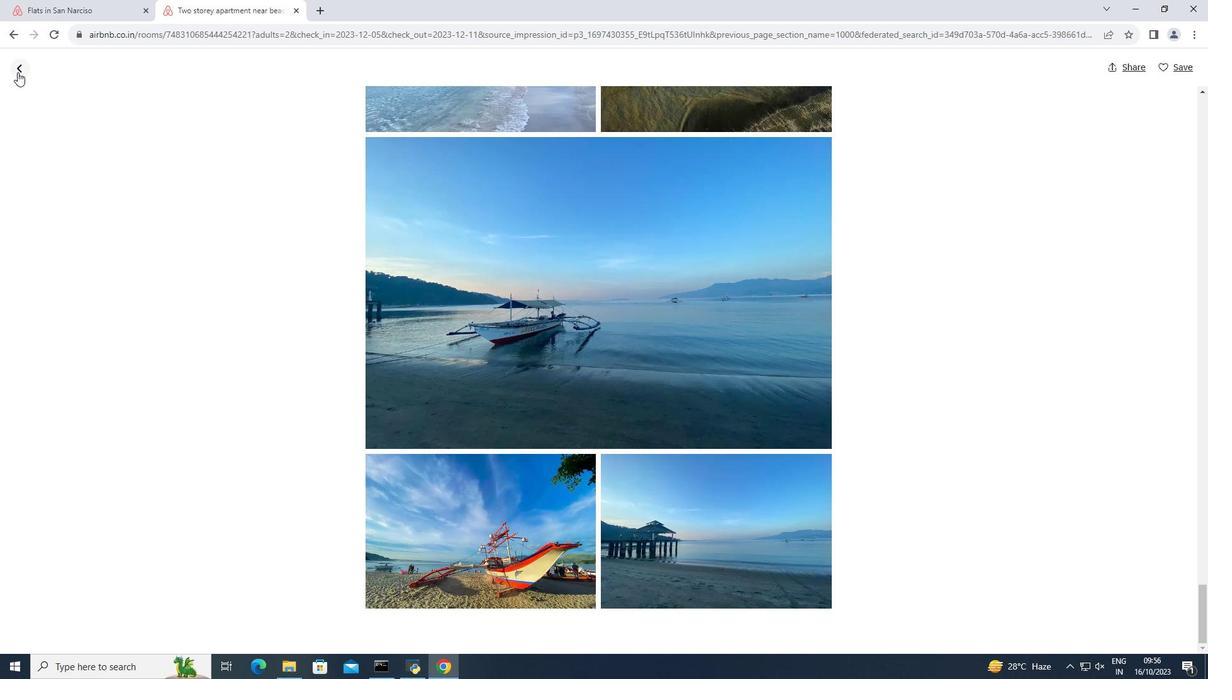 
Action: Mouse pressed left at (17, 72)
Screenshot: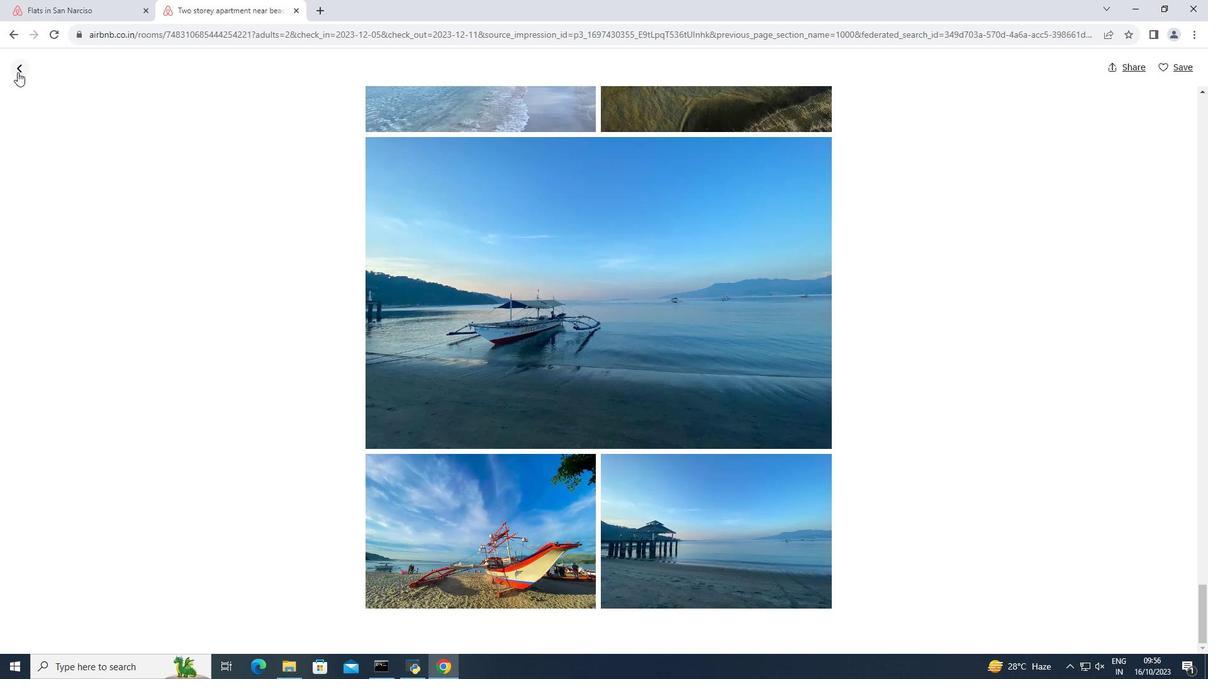 
Action: Mouse moved to (301, 289)
Screenshot: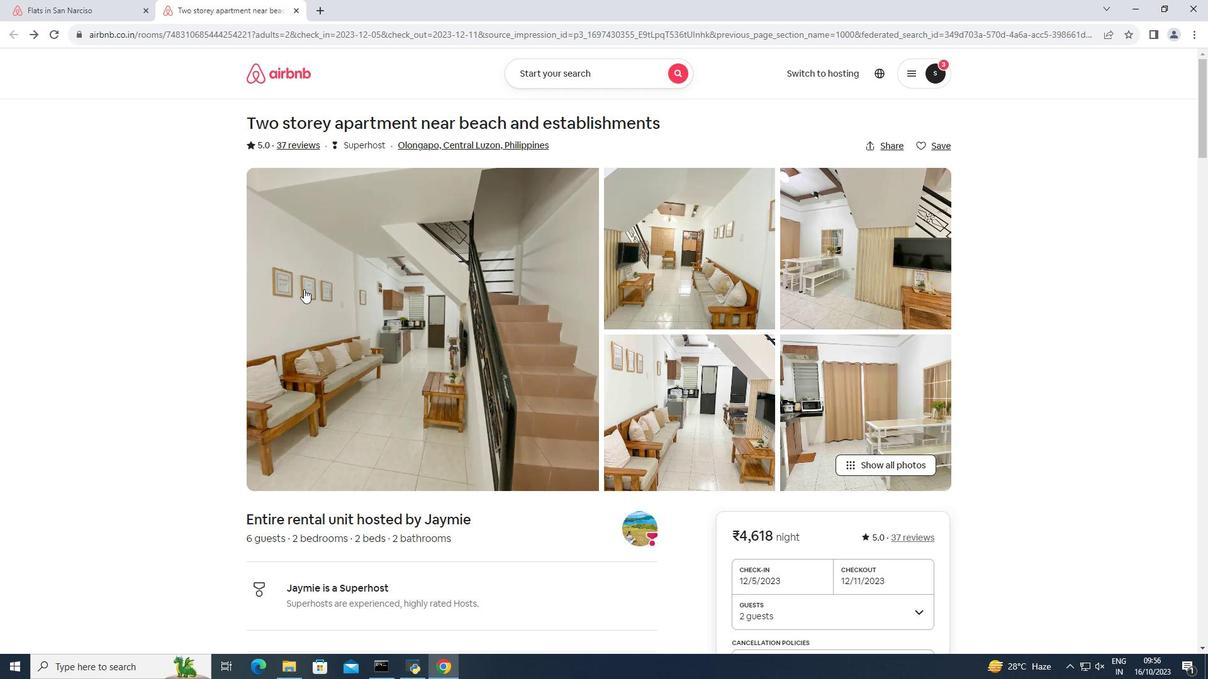 
Action: Mouse scrolled (301, 288) with delta (0, 0)
Screenshot: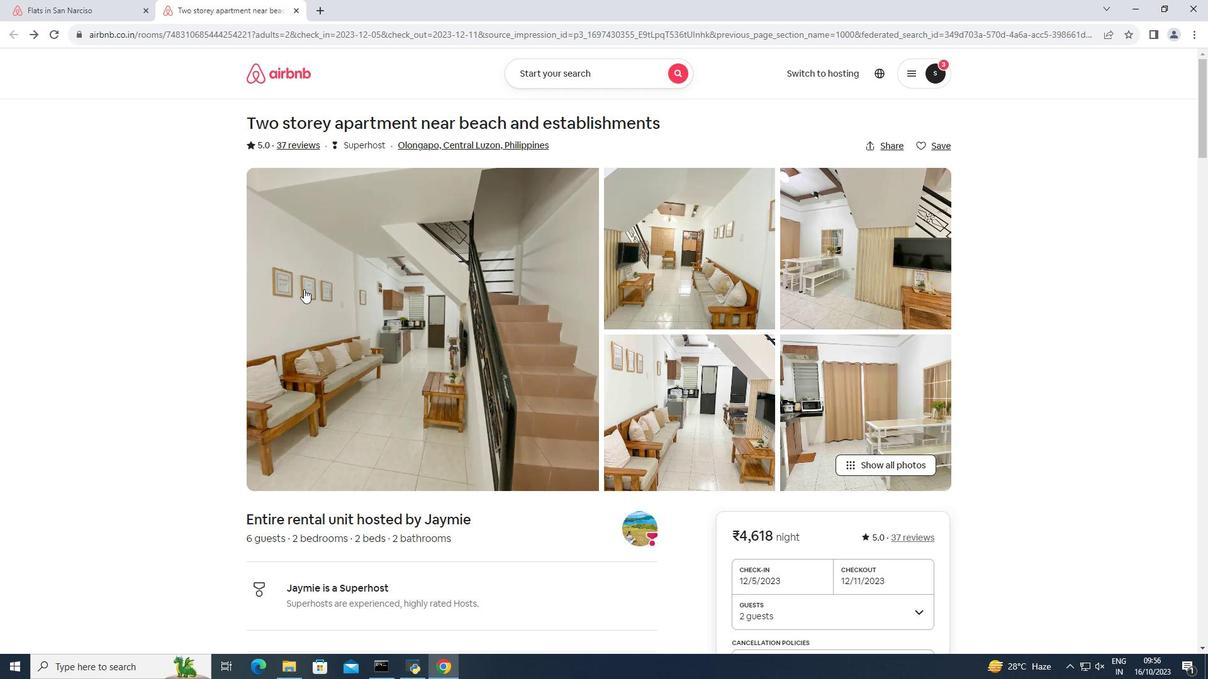 
Action: Mouse moved to (306, 288)
Screenshot: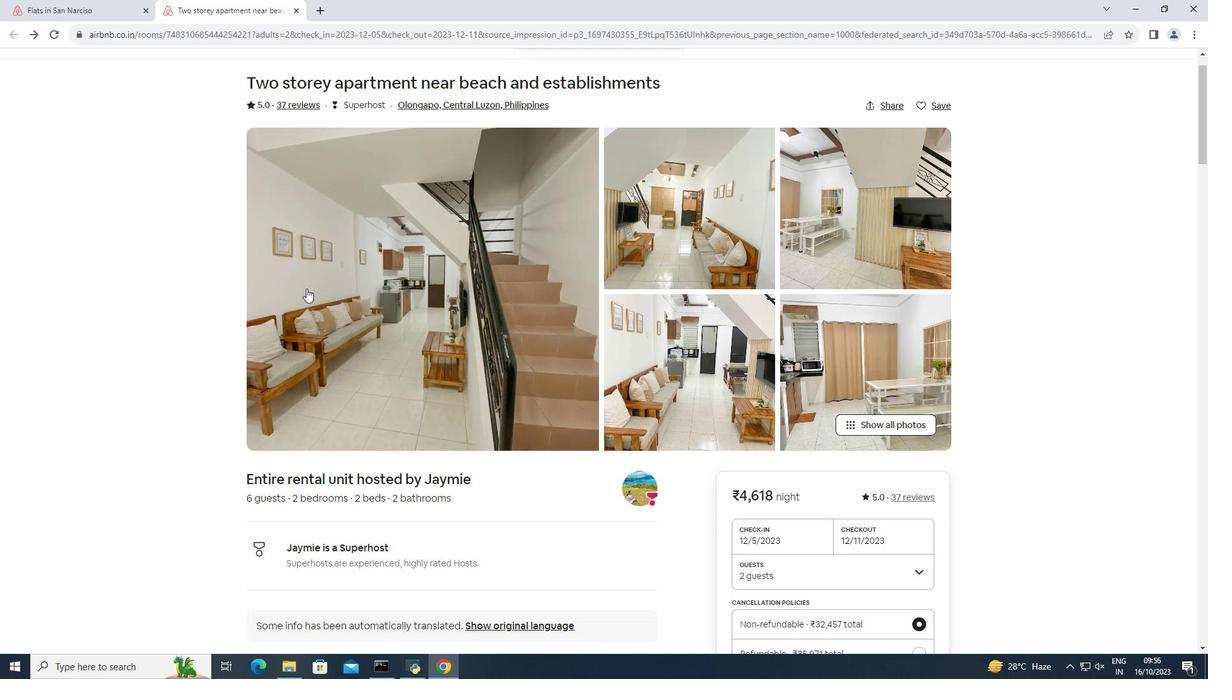 
Action: Mouse scrolled (306, 288) with delta (0, 0)
Screenshot: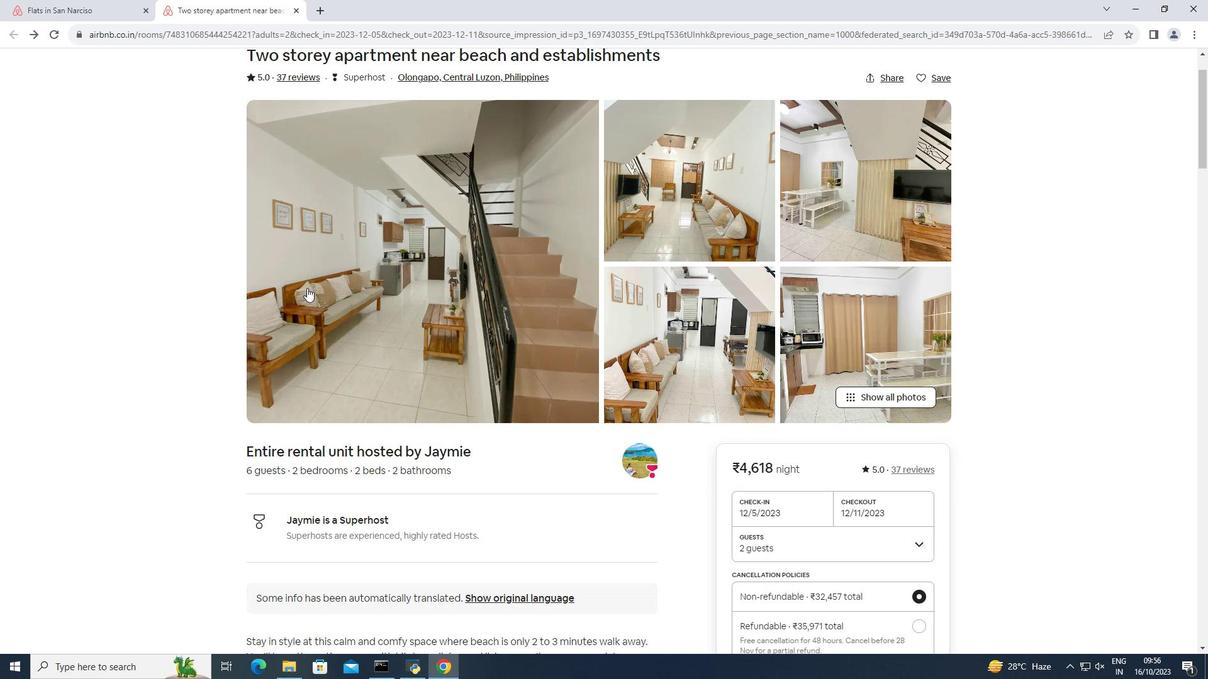 
Action: Mouse moved to (312, 283)
Screenshot: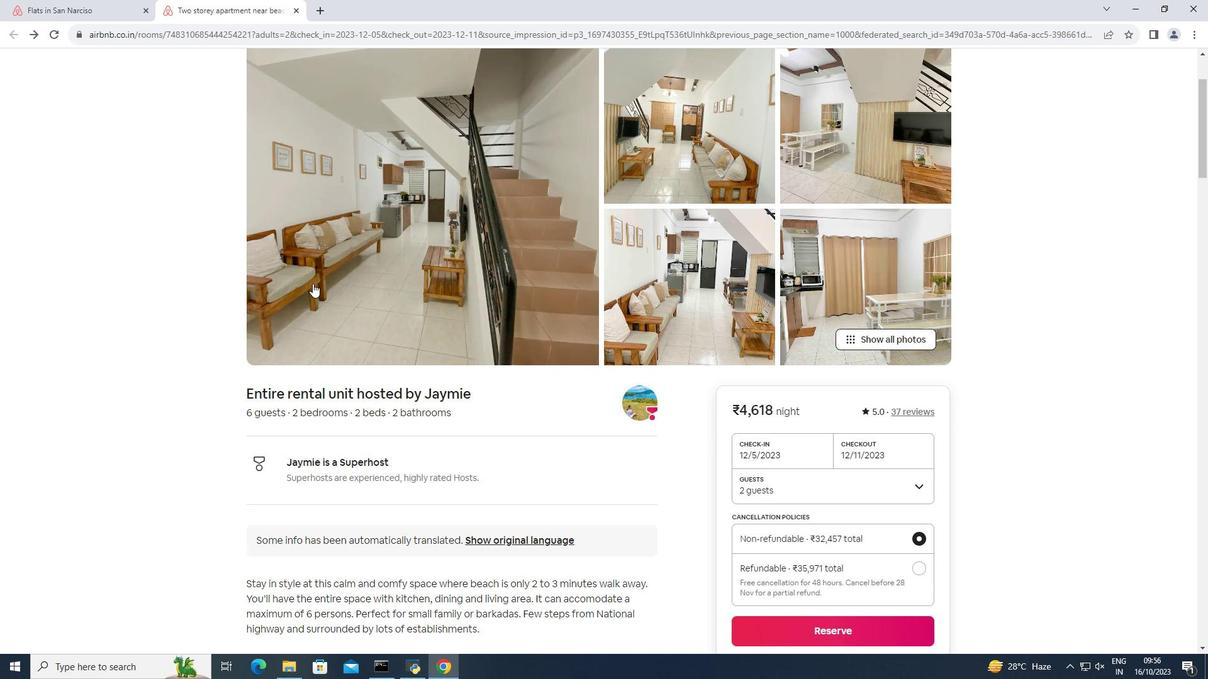 
Action: Mouse scrolled (312, 283) with delta (0, 0)
Screenshot: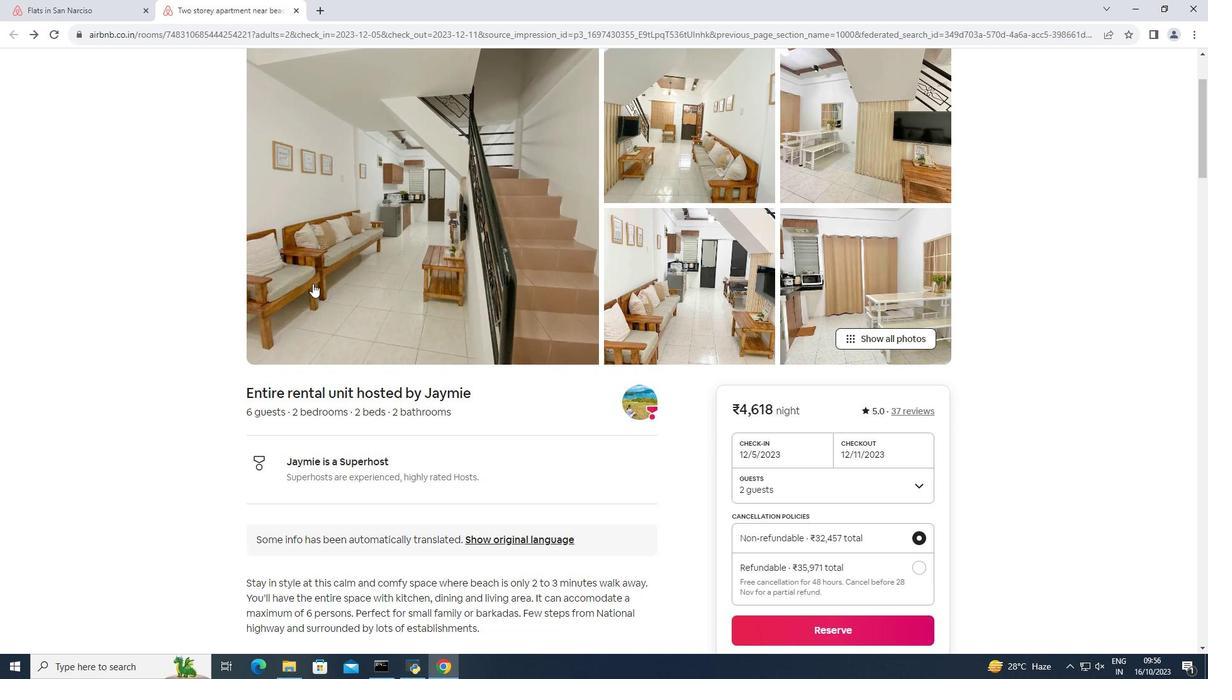 
Action: Mouse scrolled (312, 283) with delta (0, 0)
Screenshot: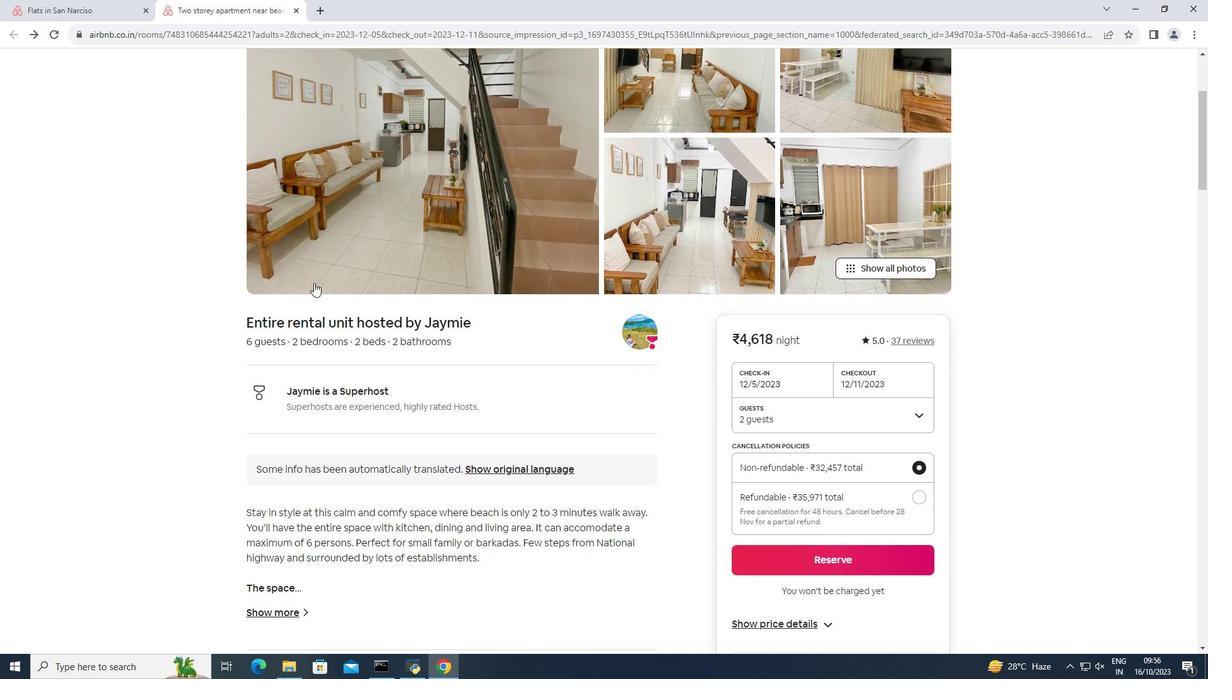 
Action: Mouse moved to (317, 282)
Screenshot: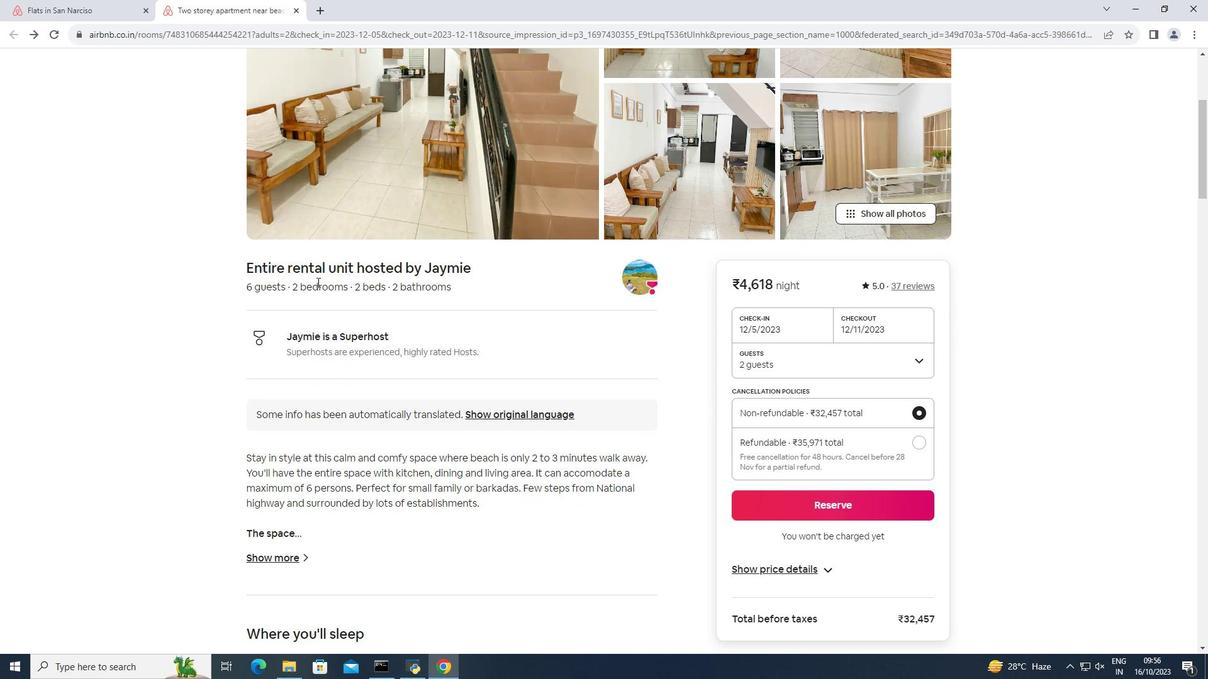 
Action: Mouse scrolled (317, 282) with delta (0, 0)
Screenshot: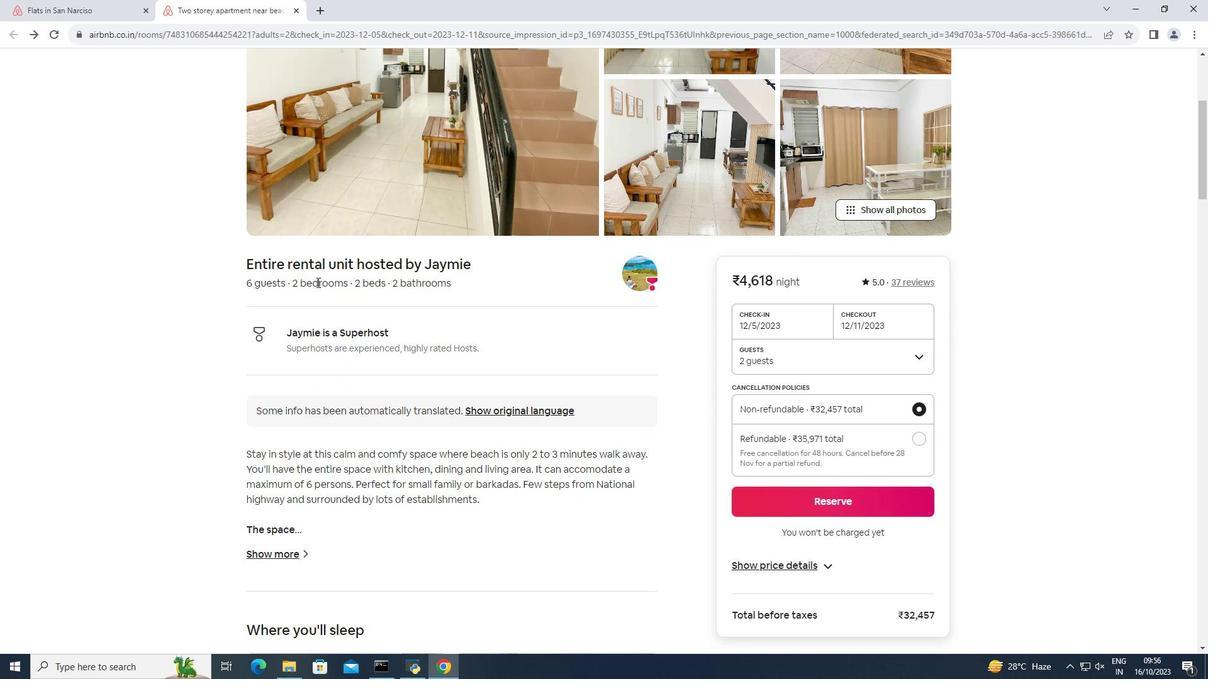 
Action: Mouse scrolled (317, 282) with delta (0, 0)
Screenshot: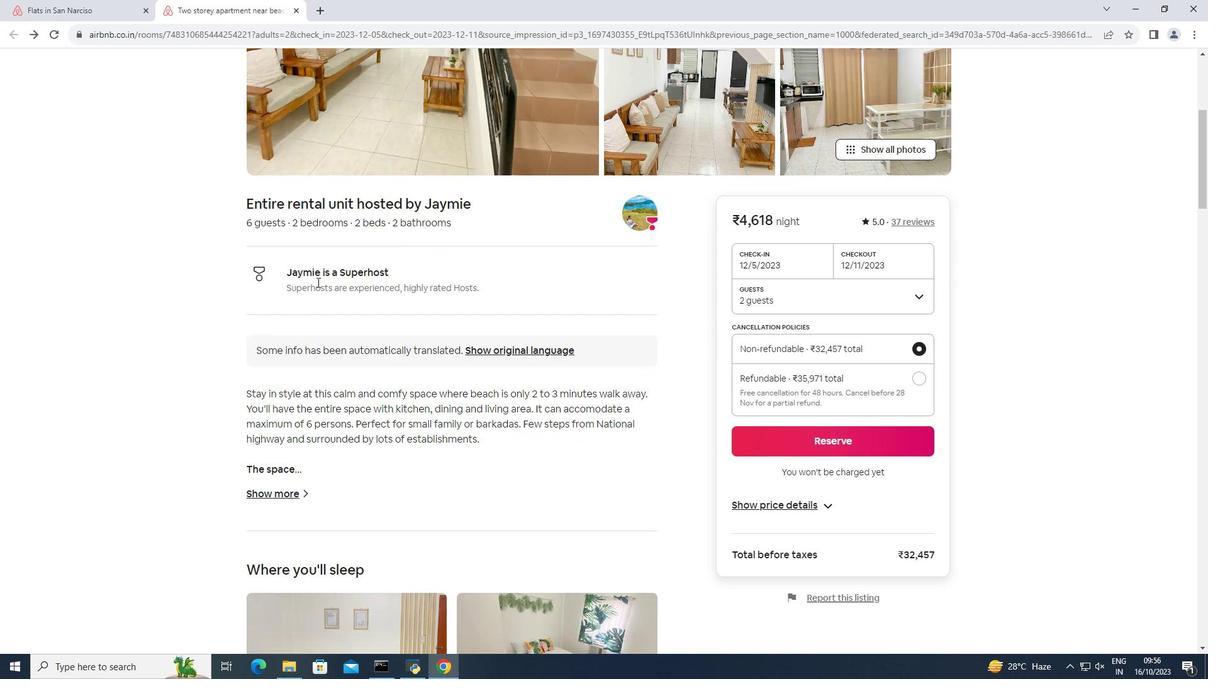 
Action: Mouse scrolled (317, 282) with delta (0, 0)
Screenshot: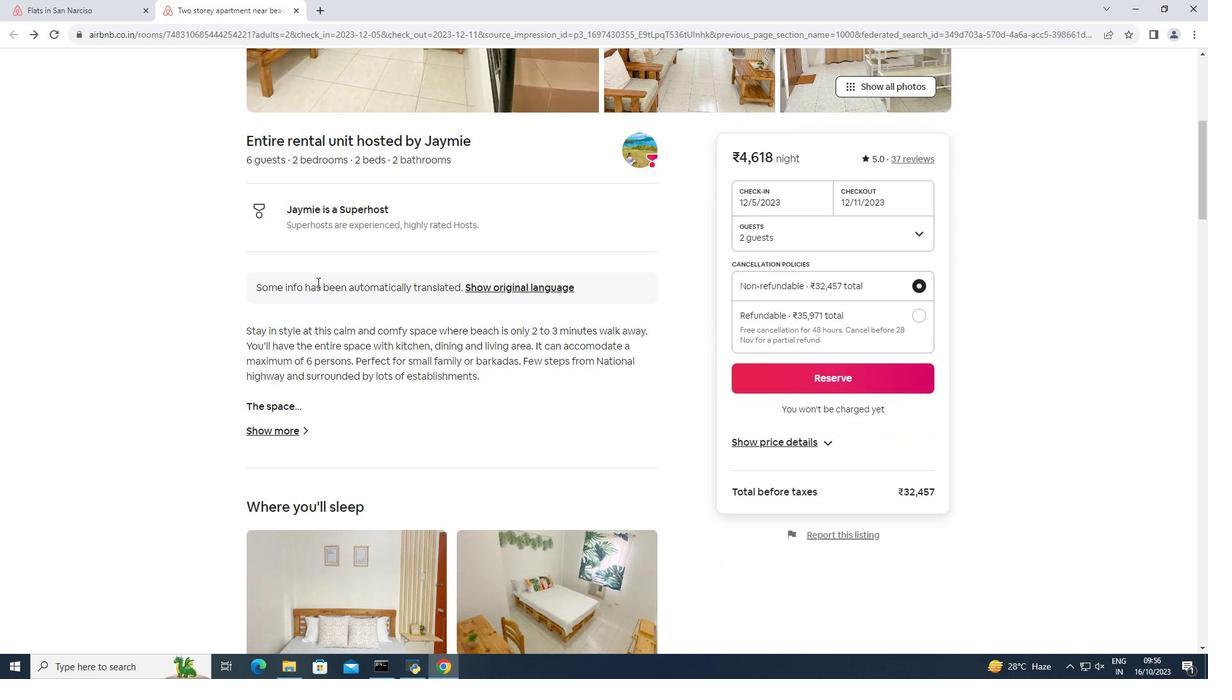 
Action: Mouse scrolled (317, 282) with delta (0, 0)
Screenshot: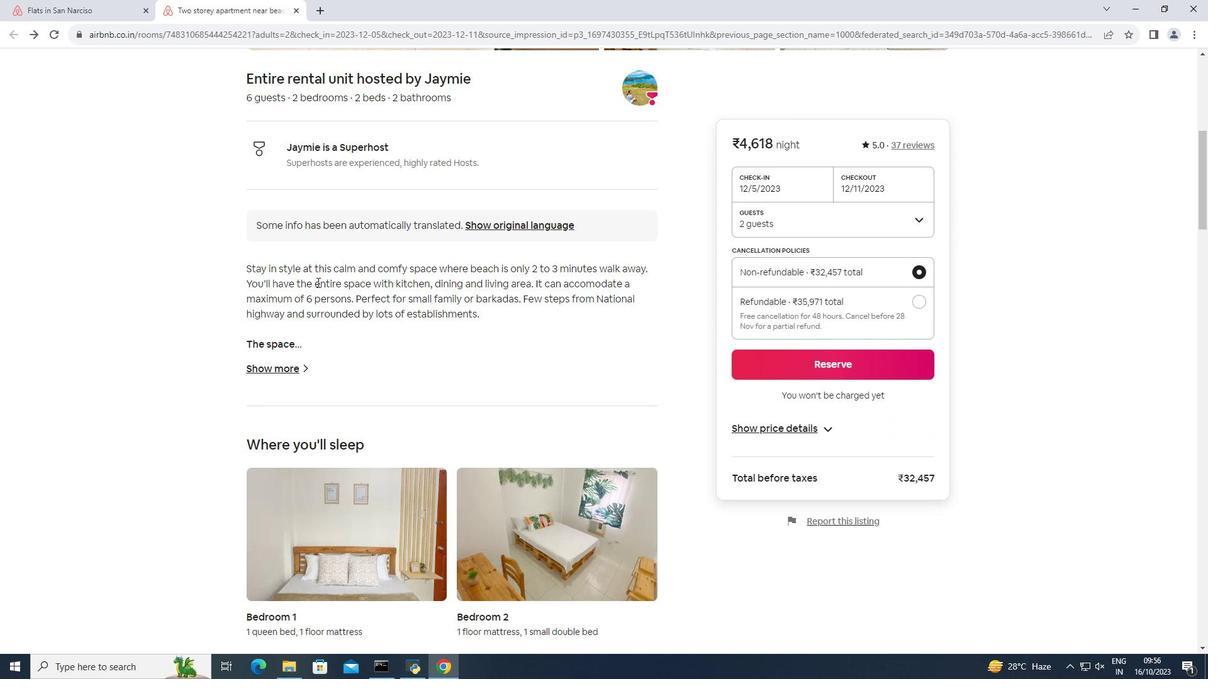 
Action: Mouse moved to (290, 307)
Screenshot: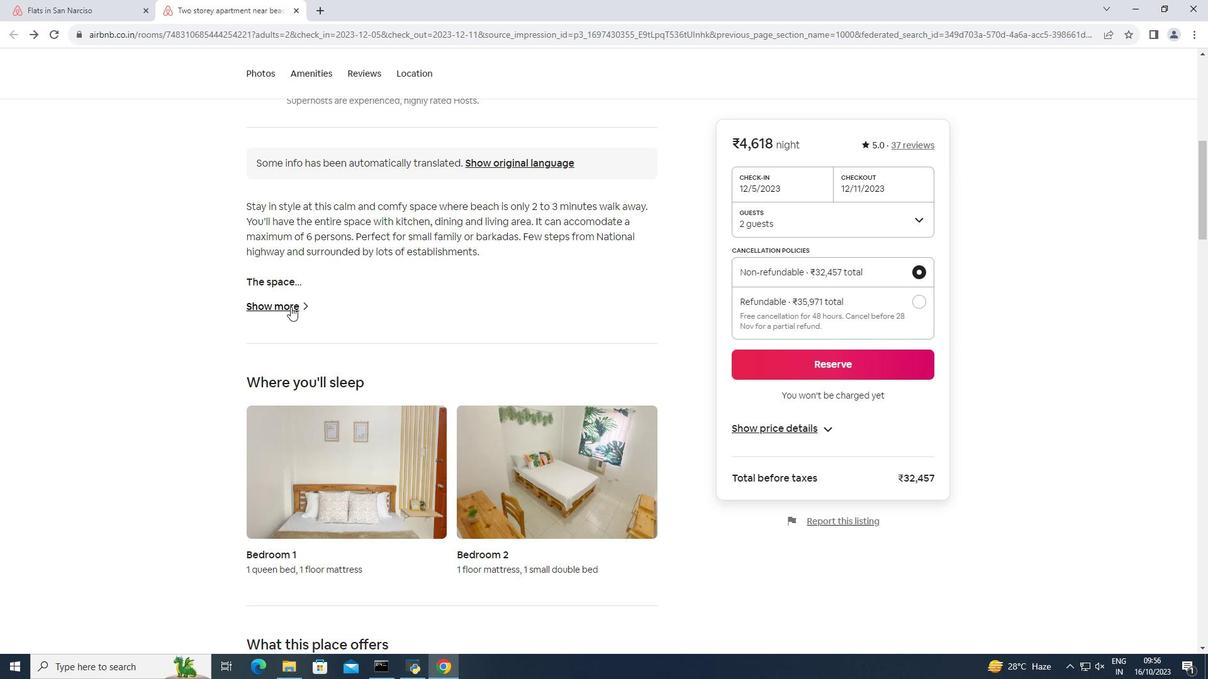 
Action: Mouse pressed left at (290, 307)
Screenshot: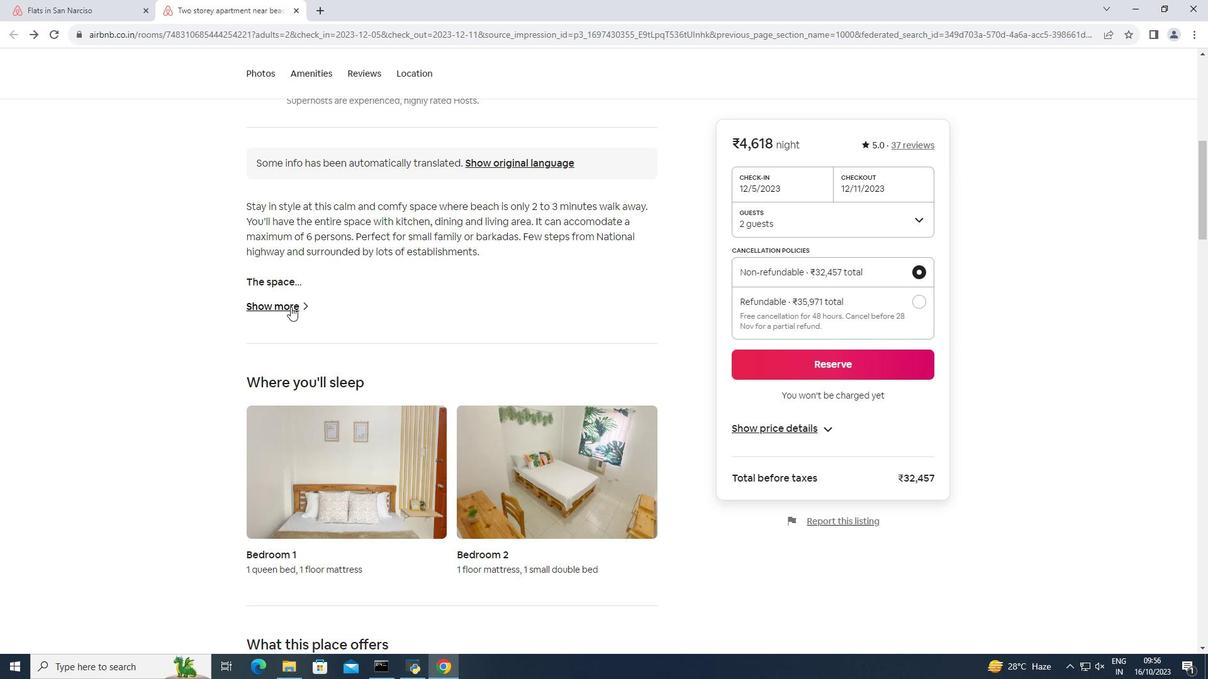 
Action: Mouse moved to (412, 326)
Screenshot: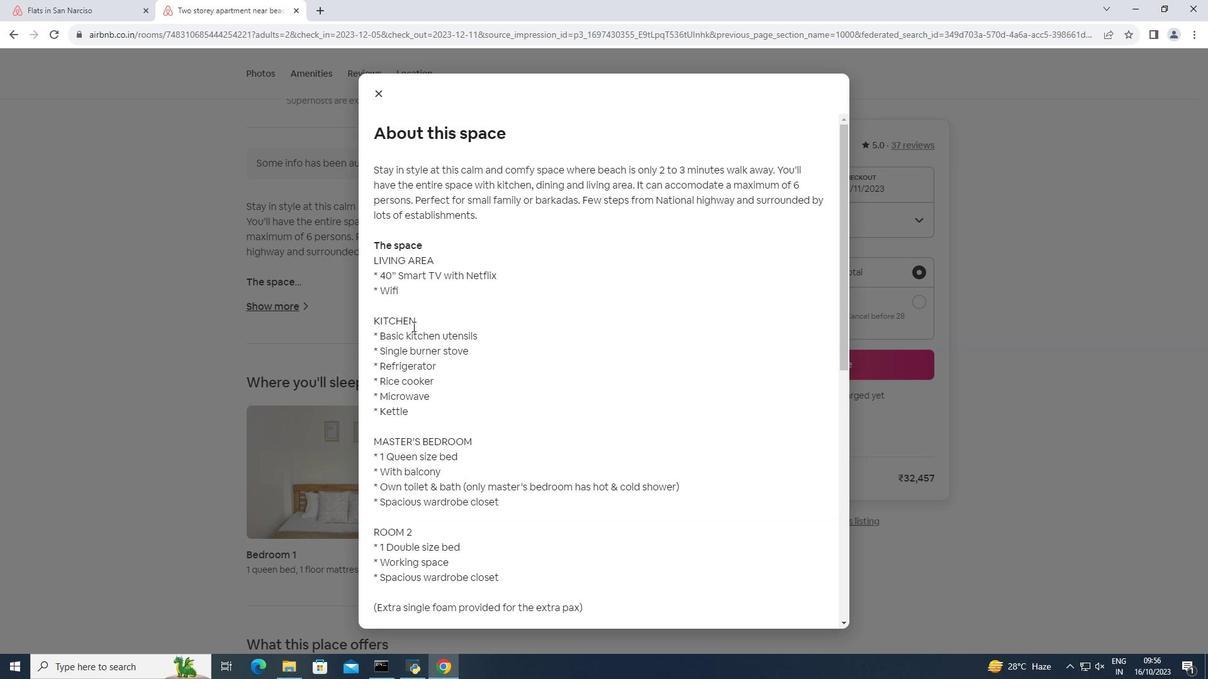 
Action: Mouse scrolled (412, 326) with delta (0, 0)
Screenshot: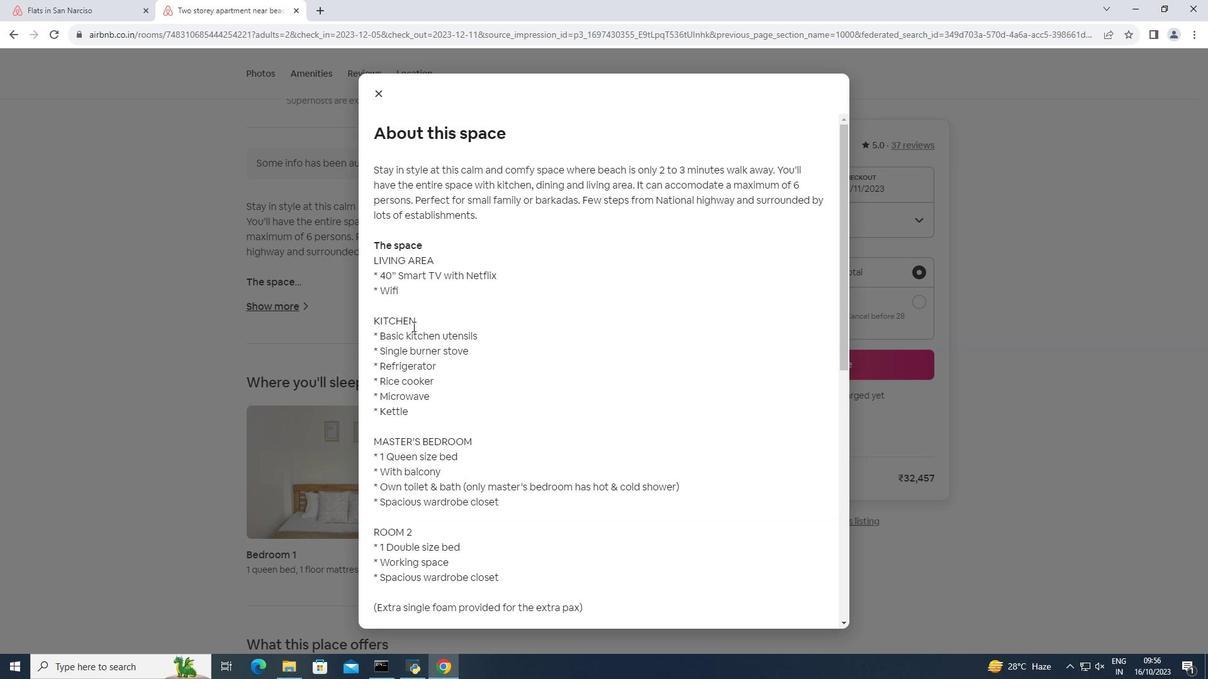 
Action: Mouse scrolled (412, 326) with delta (0, 0)
Screenshot: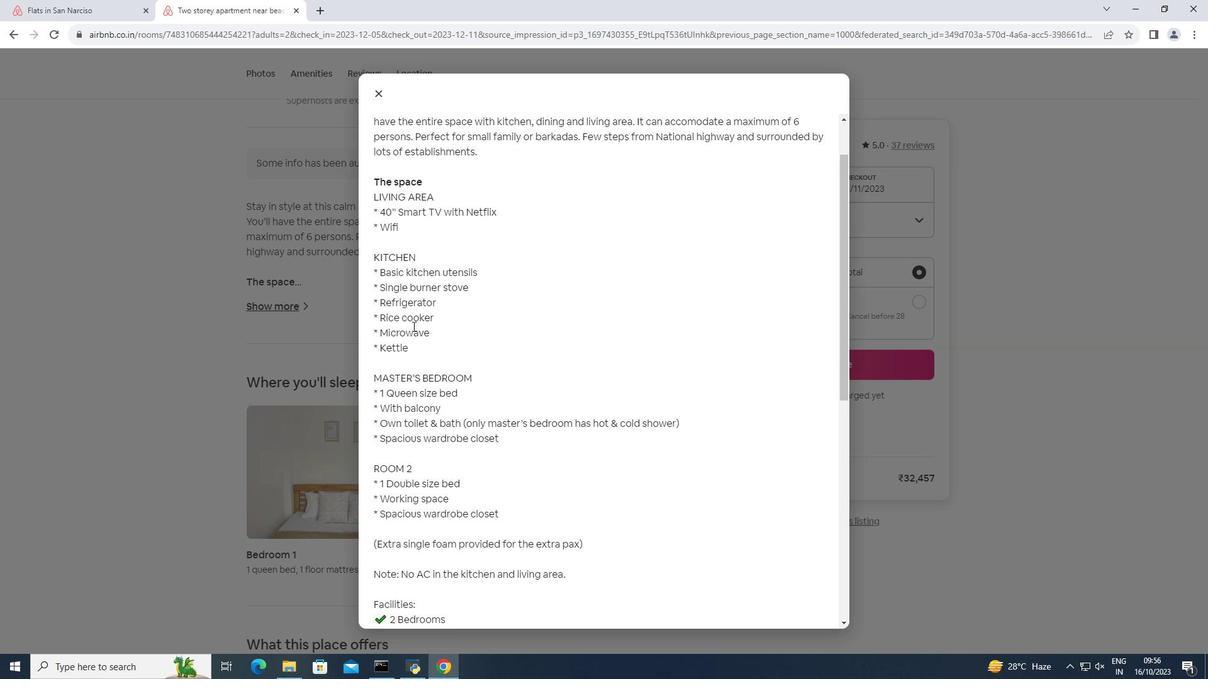 
Action: Mouse scrolled (412, 326) with delta (0, 0)
Screenshot: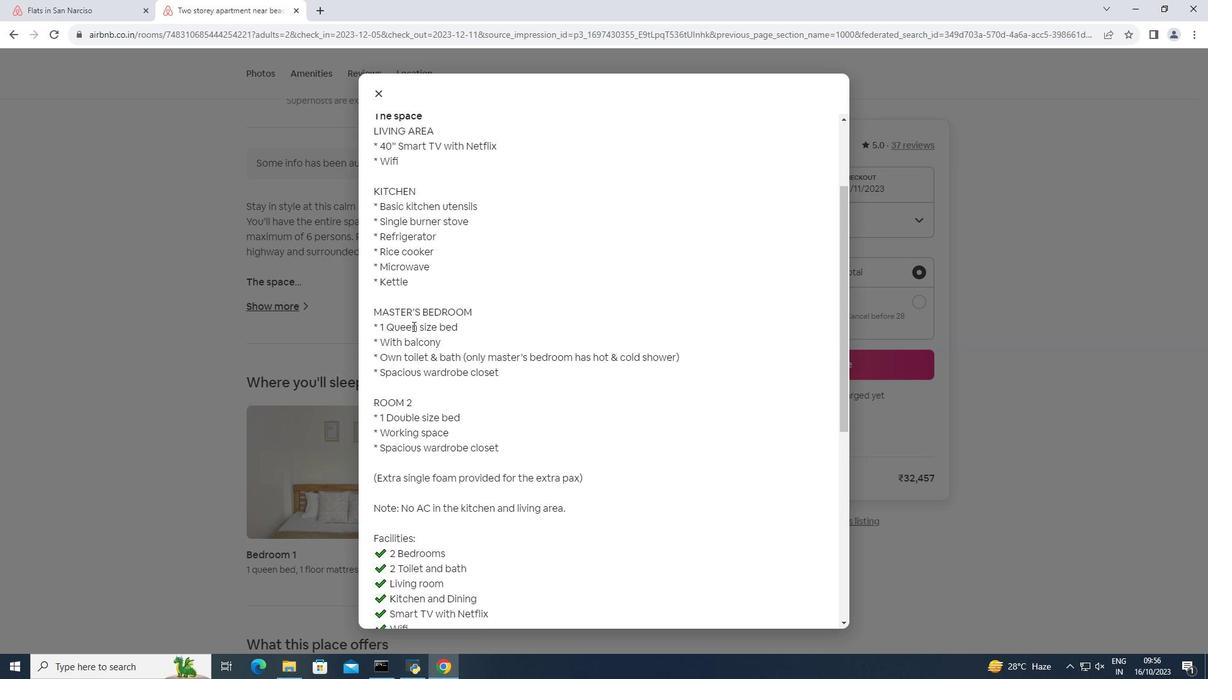 
Action: Mouse scrolled (412, 326) with delta (0, 0)
Screenshot: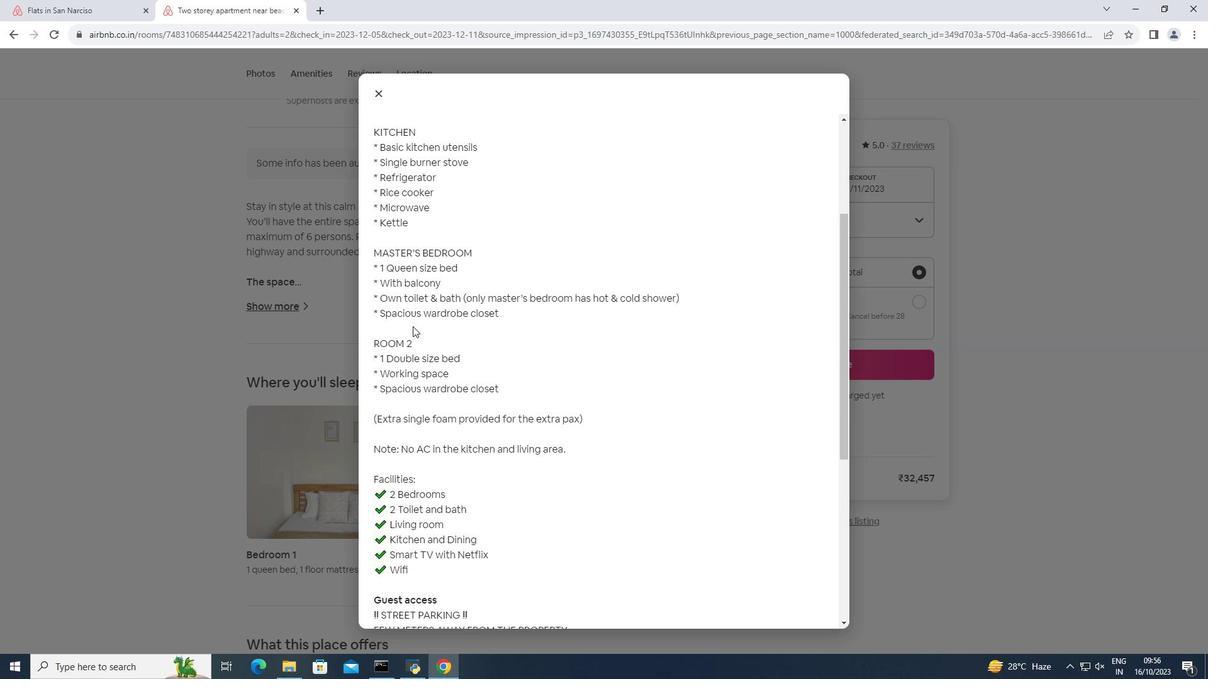 
Action: Mouse scrolled (412, 326) with delta (0, 0)
Screenshot: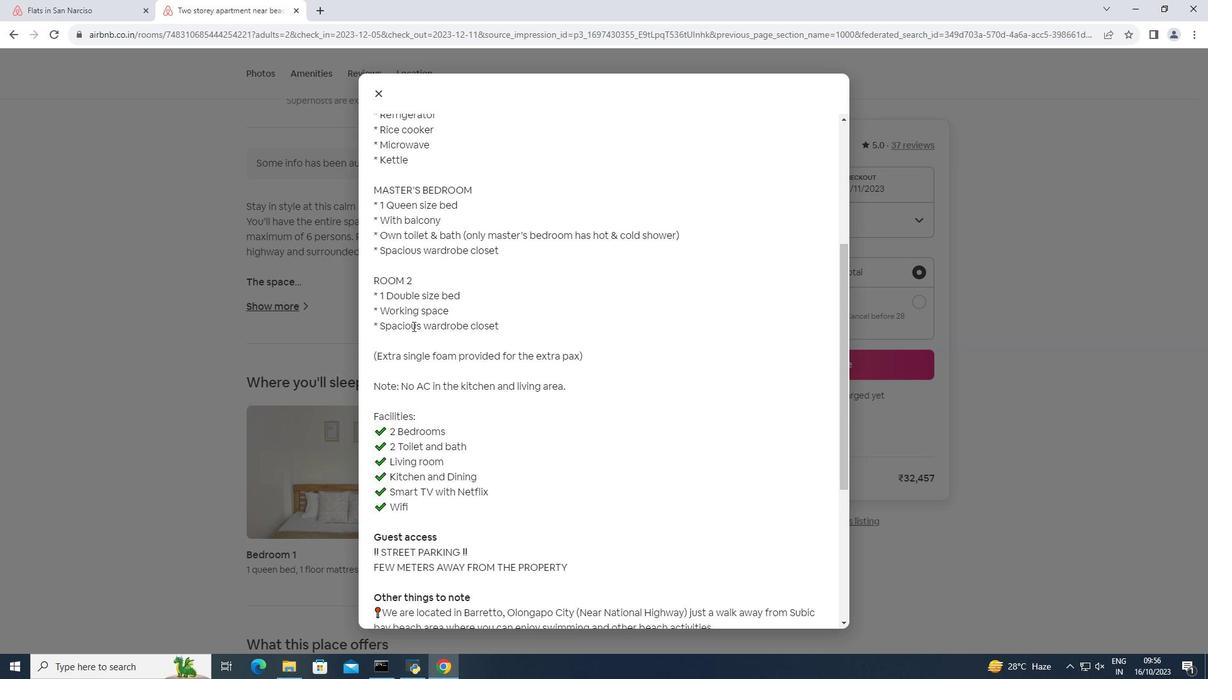 
Action: Mouse scrolled (412, 326) with delta (0, 0)
Screenshot: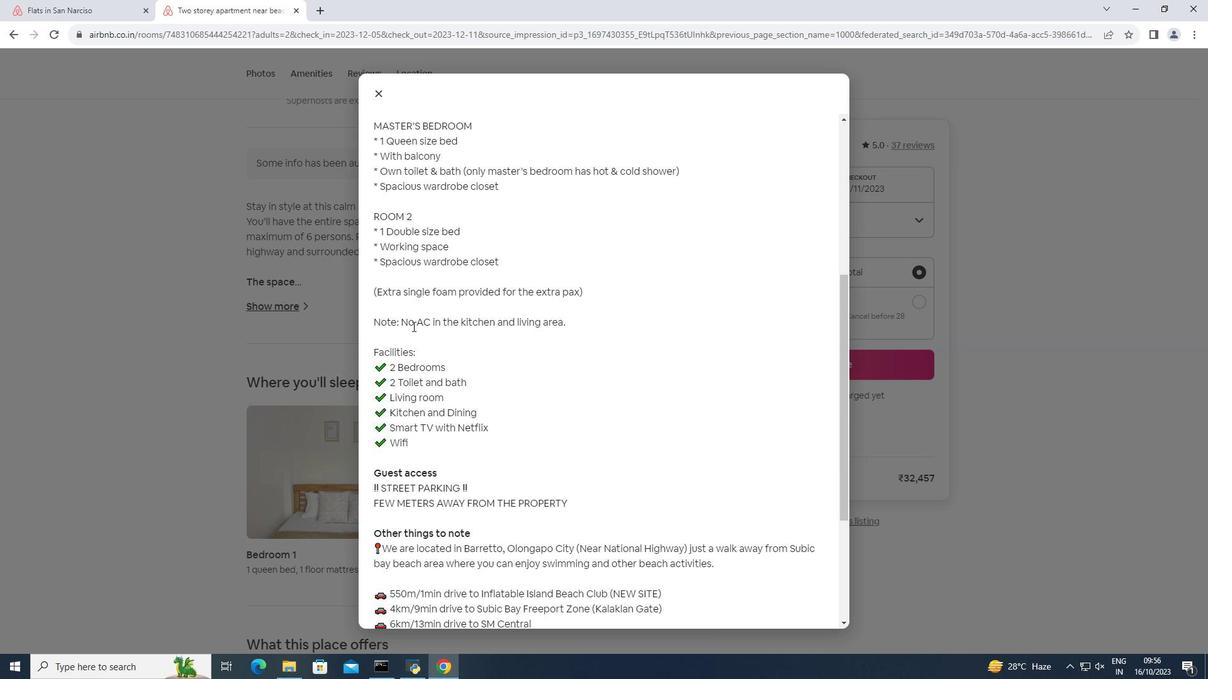 
Action: Mouse scrolled (412, 326) with delta (0, 0)
Screenshot: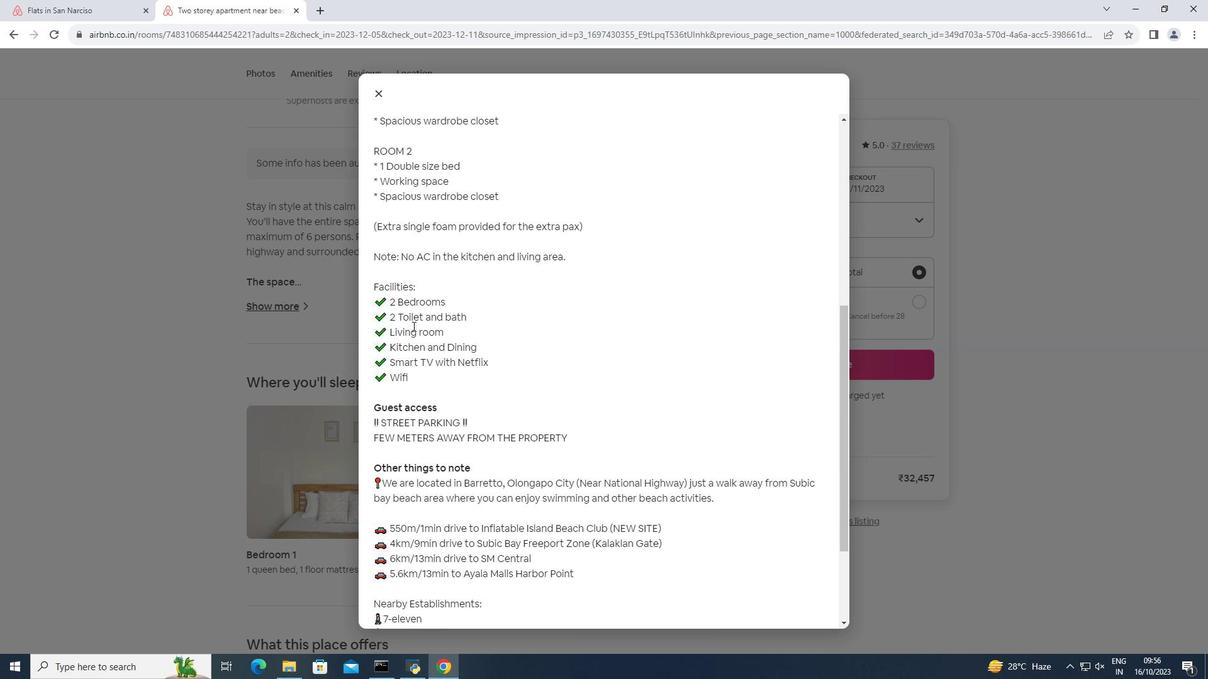 
Action: Mouse scrolled (412, 326) with delta (0, 0)
Screenshot: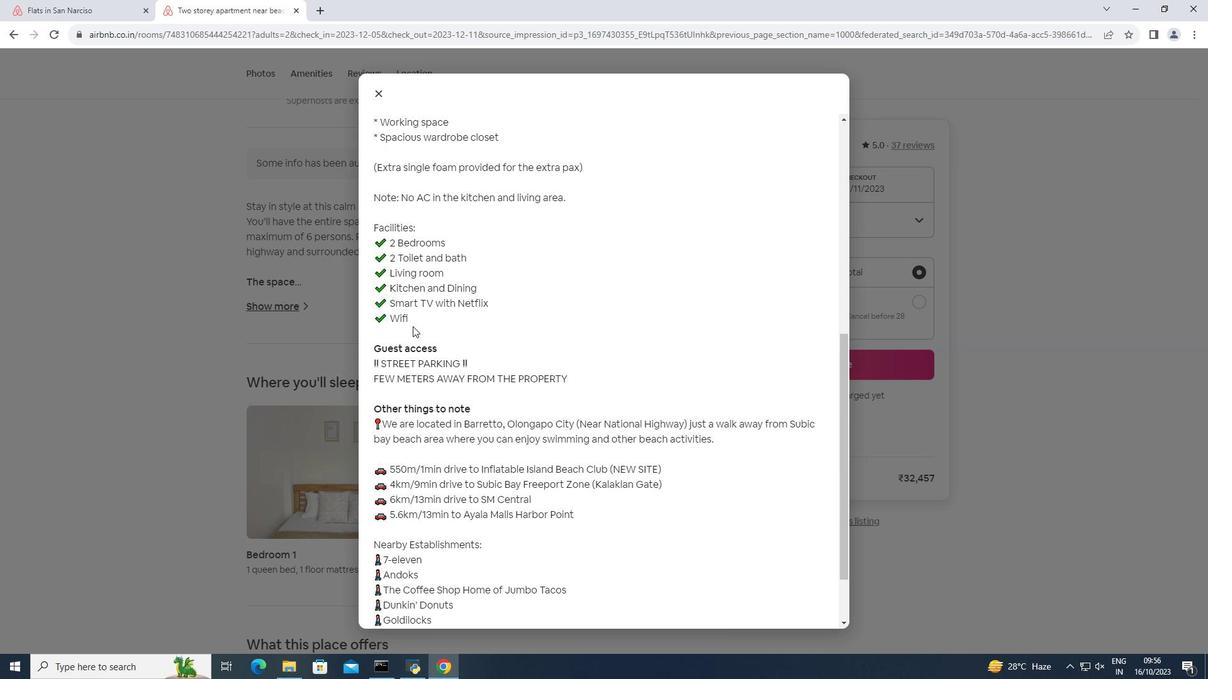 
Action: Mouse scrolled (412, 326) with delta (0, 0)
Screenshot: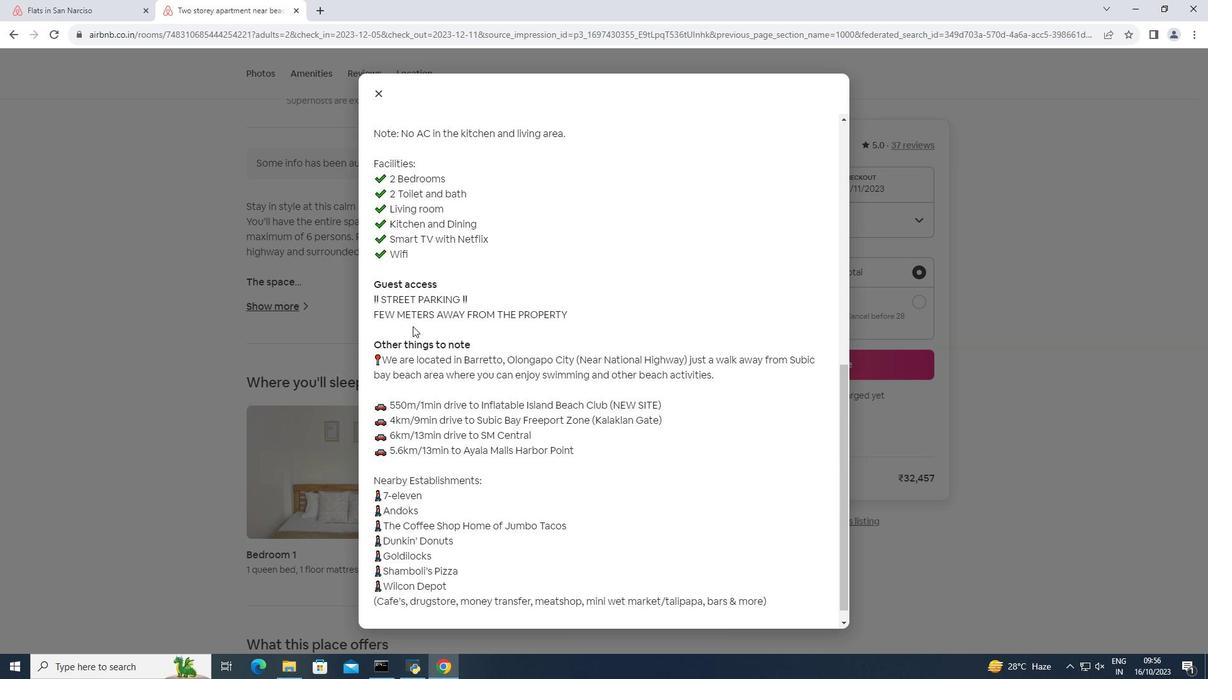 
Action: Mouse scrolled (412, 326) with delta (0, 0)
Screenshot: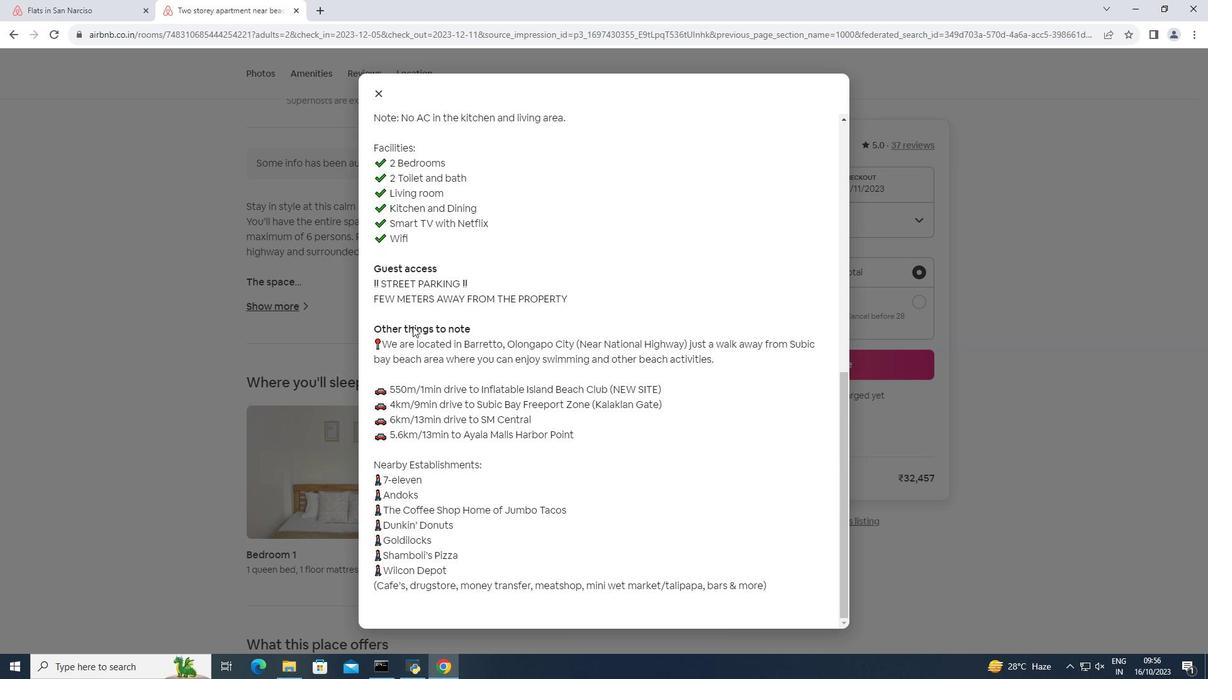 
Action: Mouse scrolled (412, 326) with delta (0, 0)
Screenshot: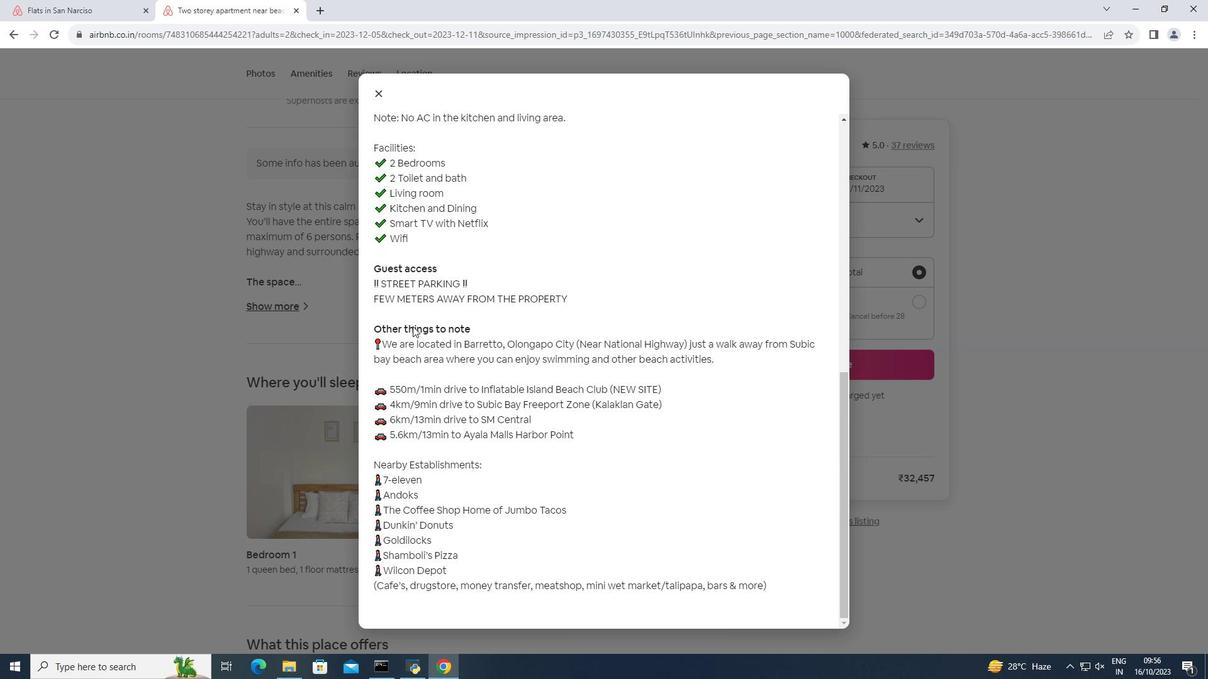 
Action: Mouse moved to (377, 88)
Screenshot: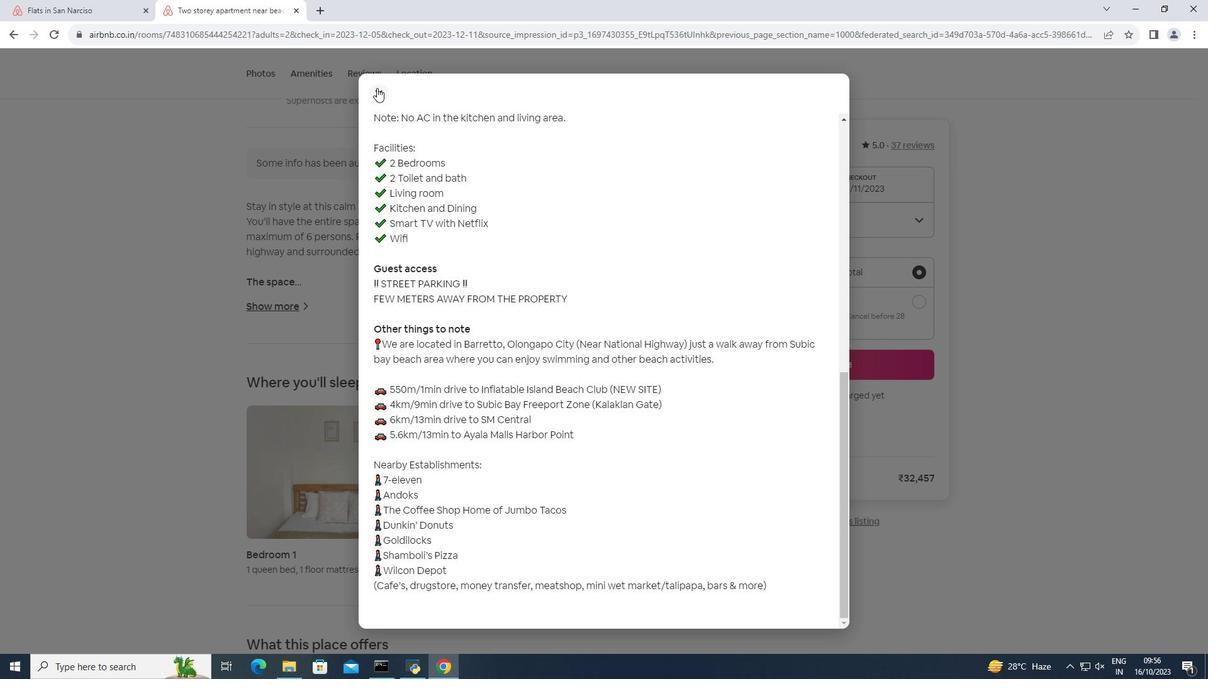
Action: Mouse pressed left at (377, 88)
Screenshot: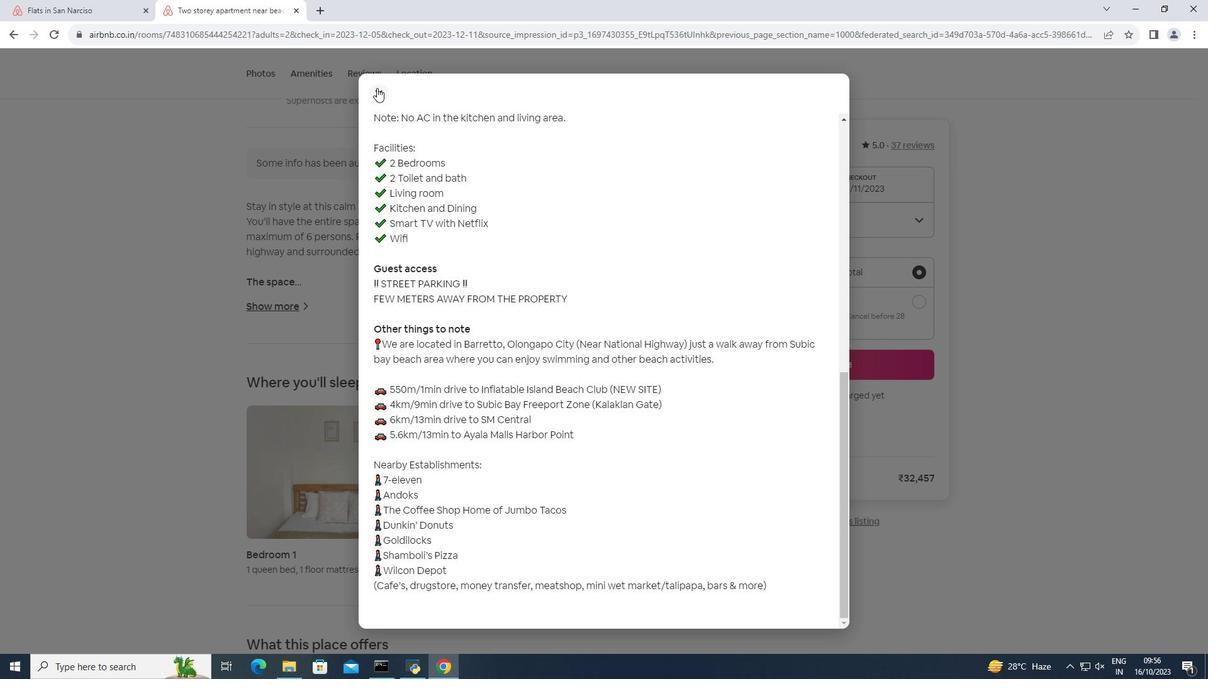 
Action: Mouse moved to (379, 88)
Screenshot: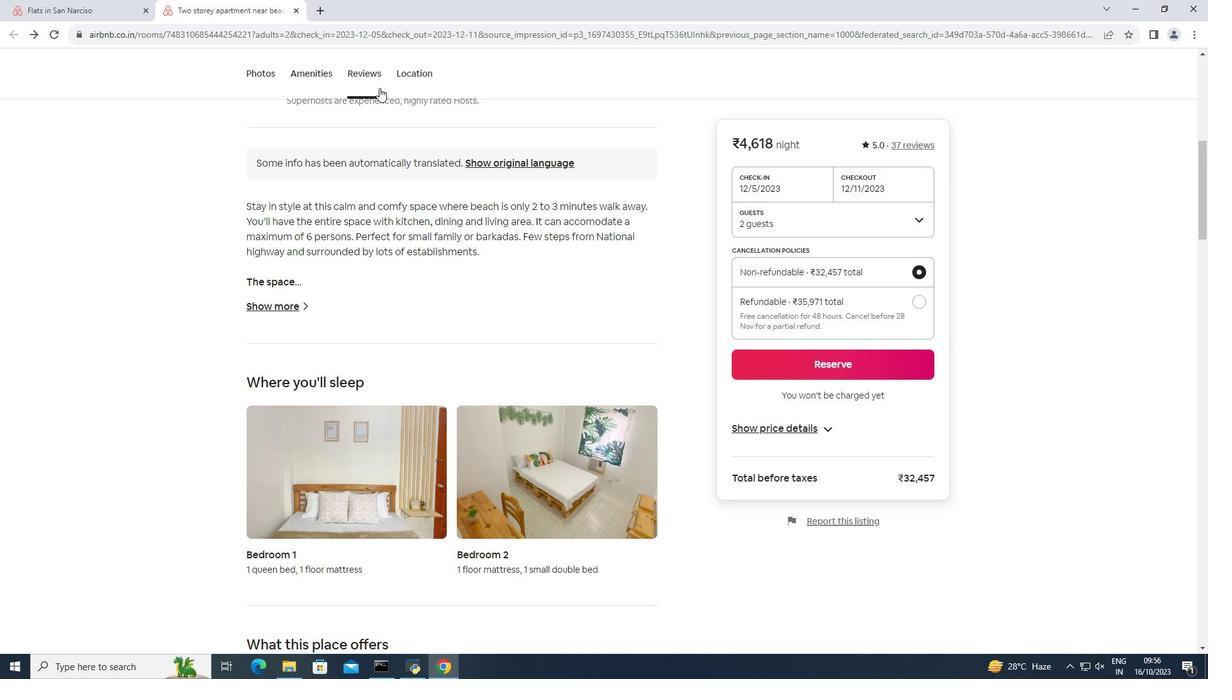 
Action: Mouse scrolled (379, 87) with delta (0, 0)
Screenshot: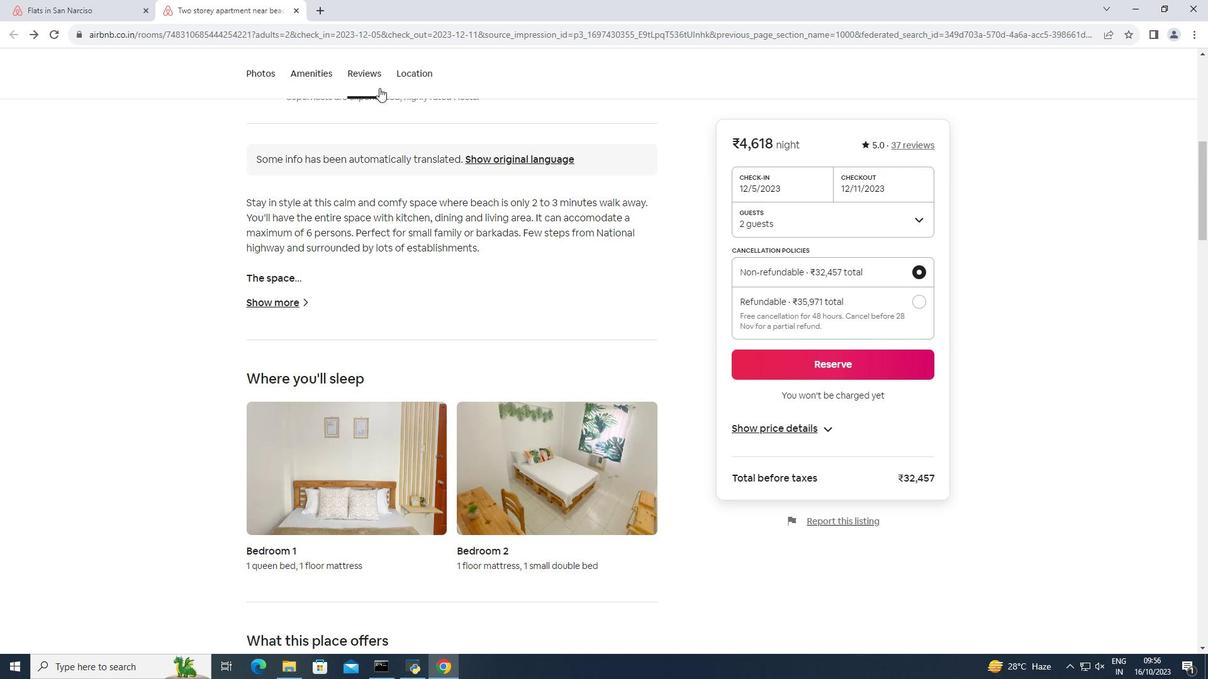 
Action: Mouse scrolled (379, 87) with delta (0, 0)
Screenshot: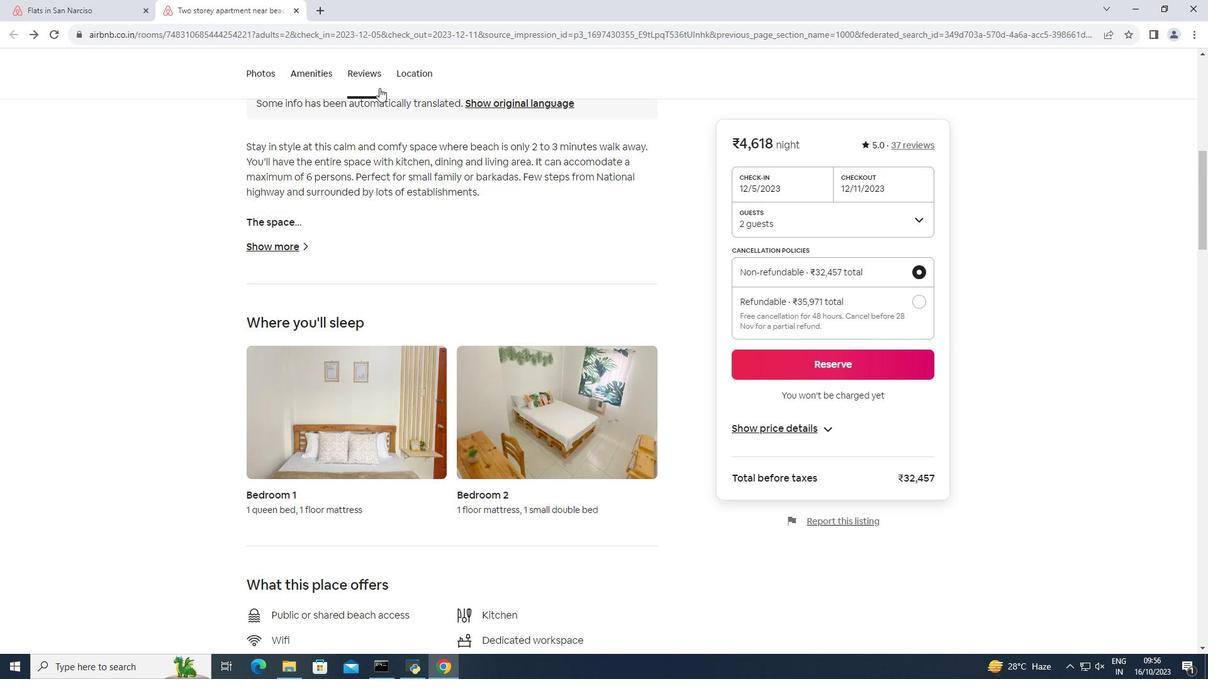 
Action: Mouse scrolled (379, 87) with delta (0, 0)
Screenshot: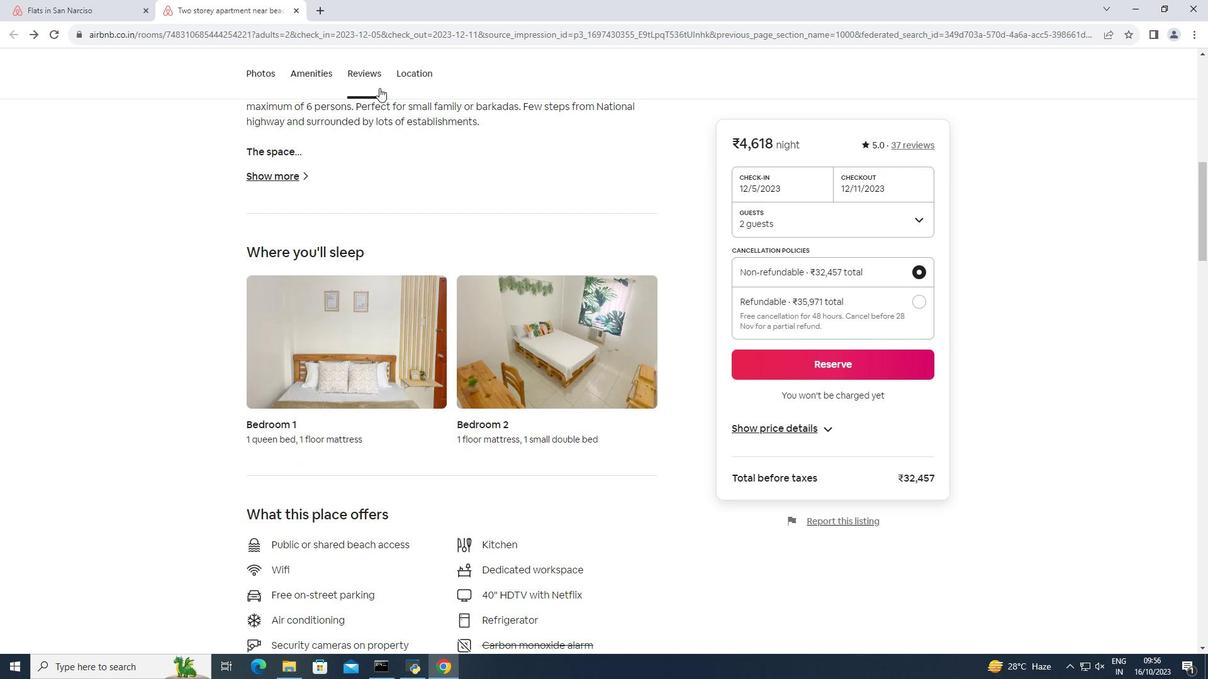 
Action: Mouse scrolled (379, 87) with delta (0, 0)
Screenshot: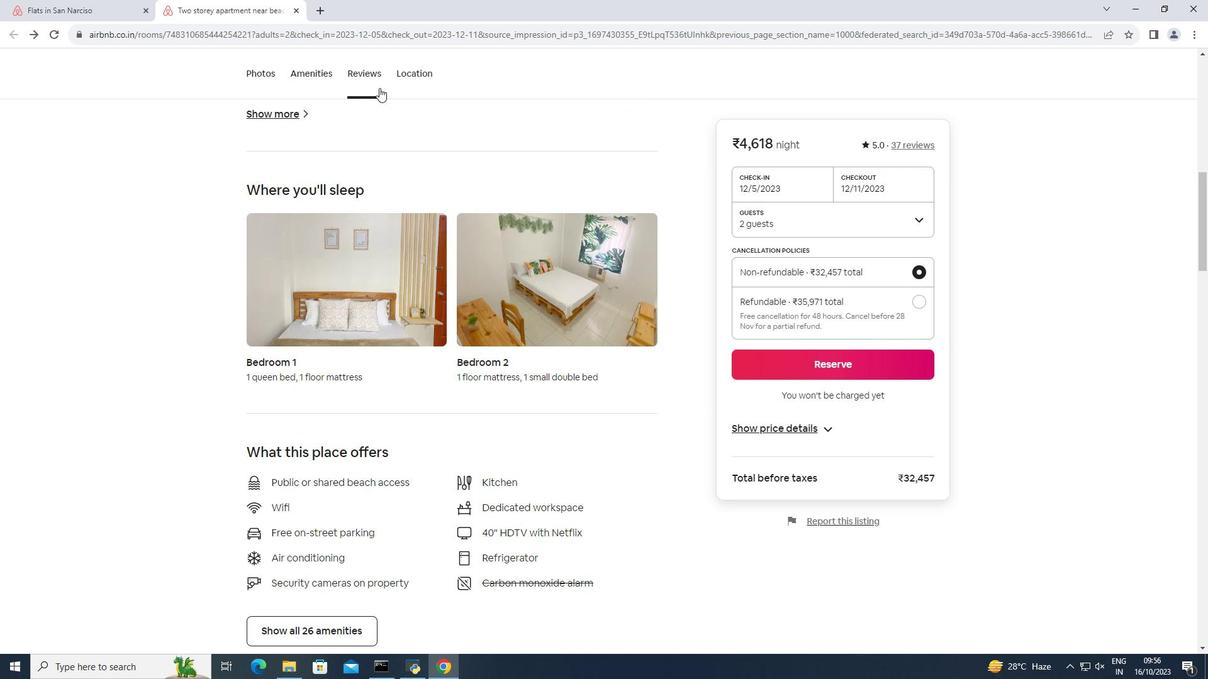 
Action: Mouse scrolled (379, 87) with delta (0, 0)
Screenshot: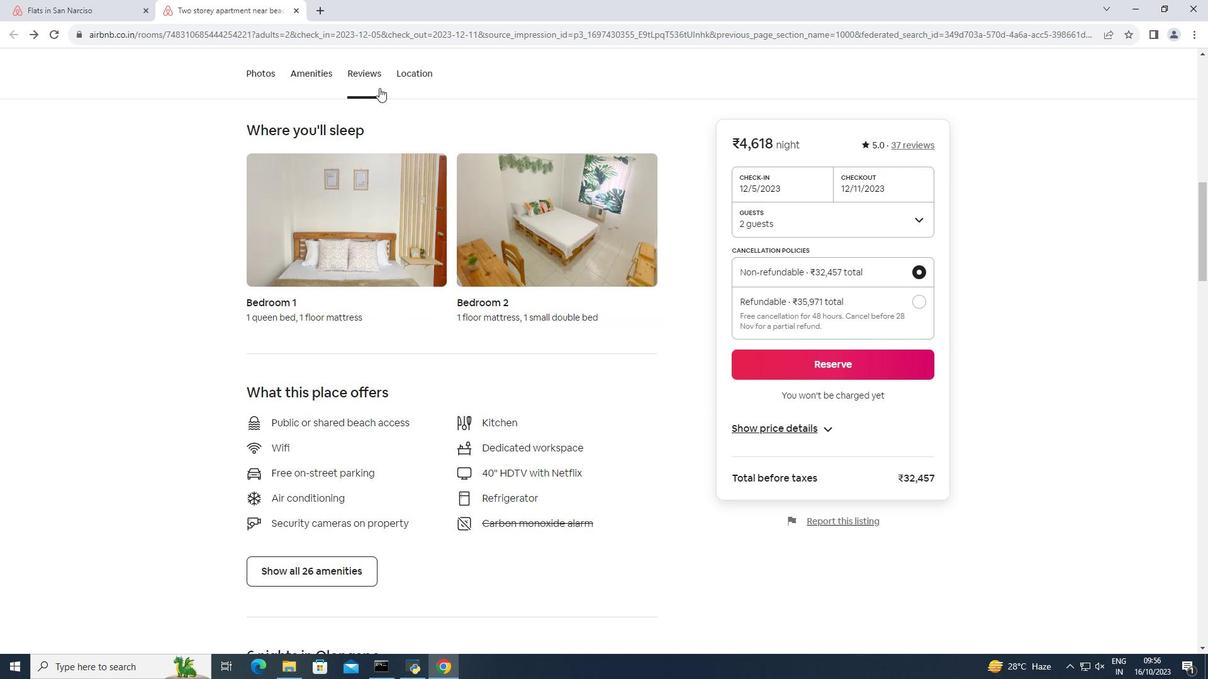 
Action: Mouse scrolled (379, 87) with delta (0, 0)
Screenshot: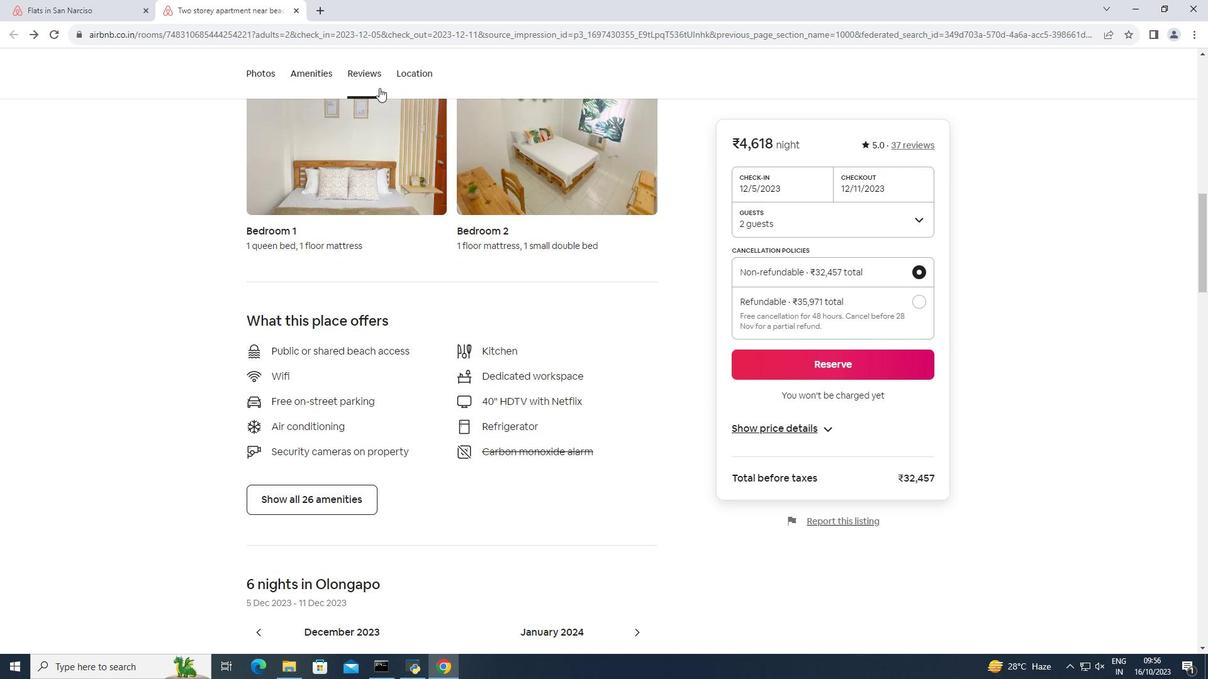 
Action: Mouse scrolled (379, 88) with delta (0, 0)
Screenshot: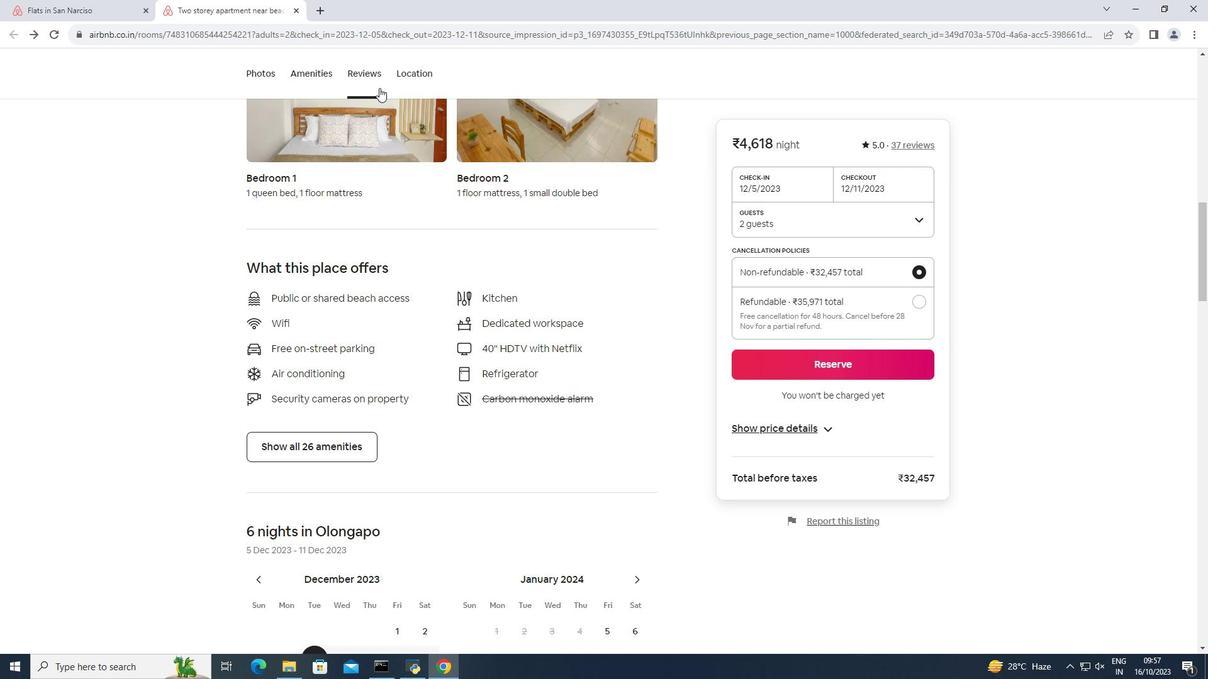 
Action: Mouse scrolled (379, 88) with delta (0, 0)
Screenshot: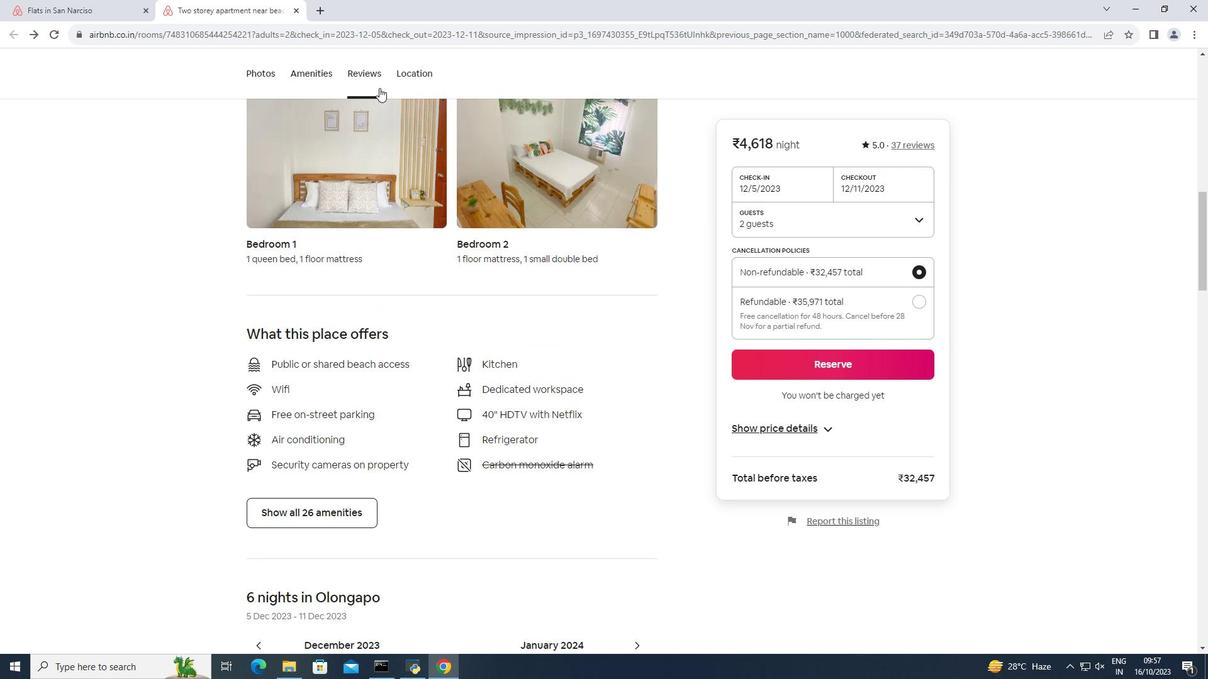 
Action: Mouse scrolled (379, 87) with delta (0, 0)
Screenshot: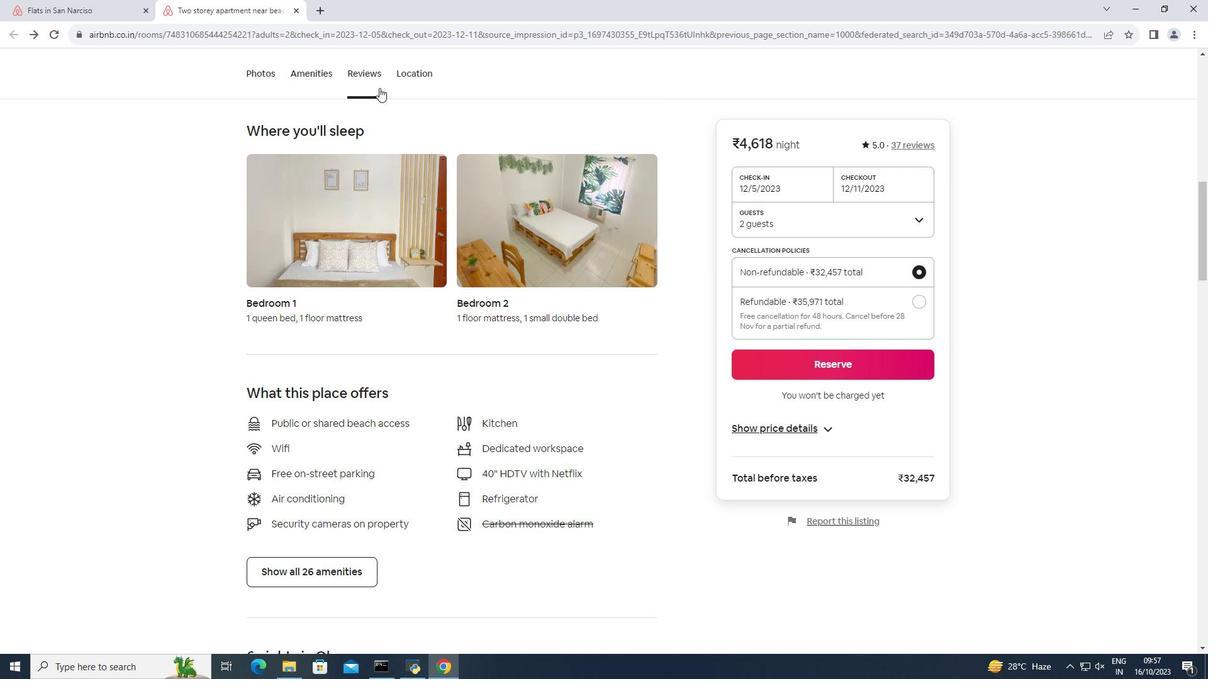 
Action: Mouse scrolled (379, 87) with delta (0, 0)
Screenshot: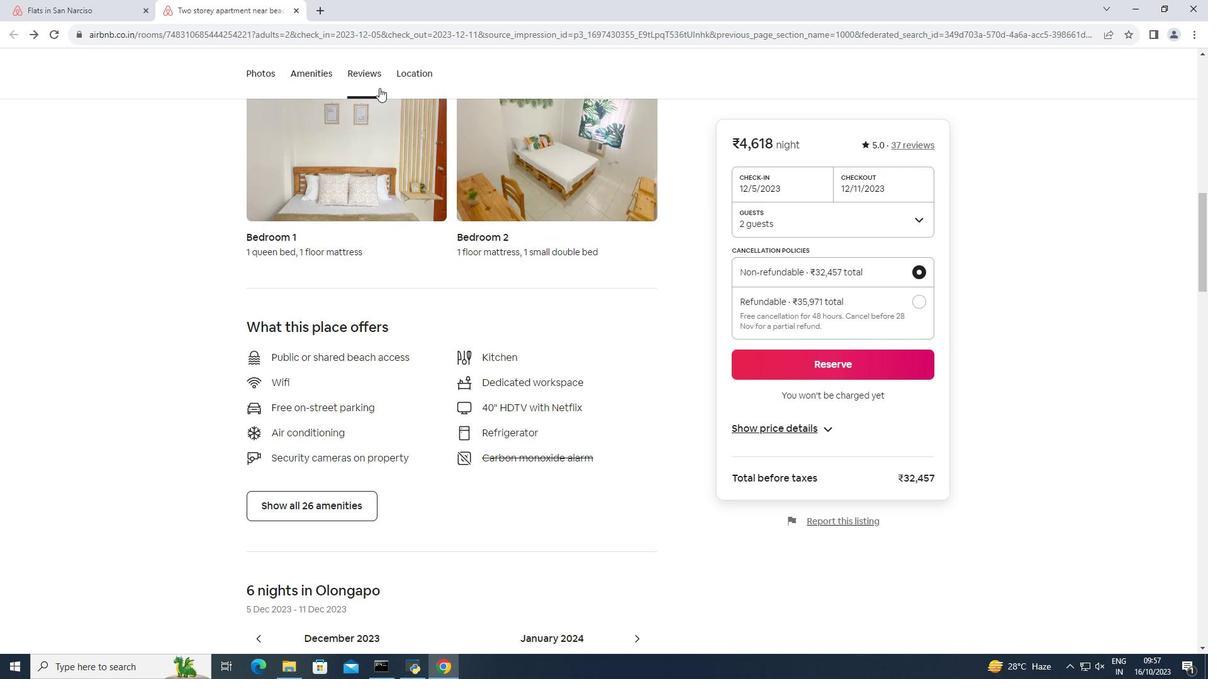 
Action: Mouse scrolled (379, 87) with delta (0, 0)
Screenshot: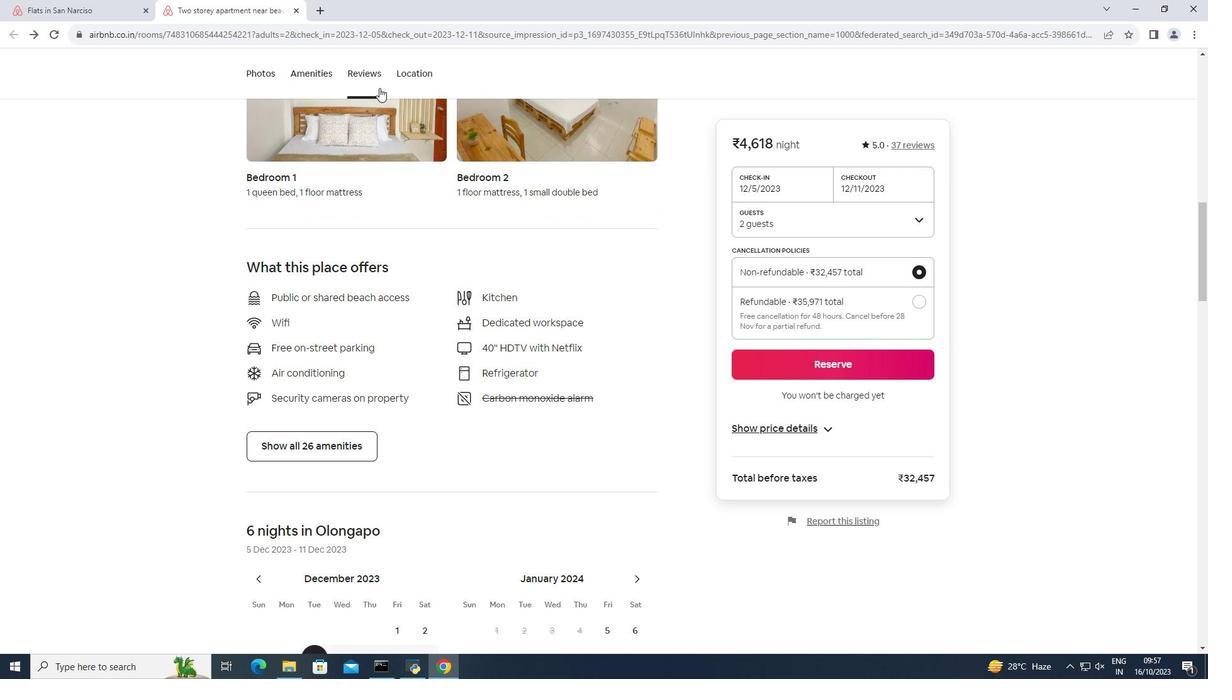 
Action: Mouse scrolled (379, 87) with delta (0, 0)
Screenshot: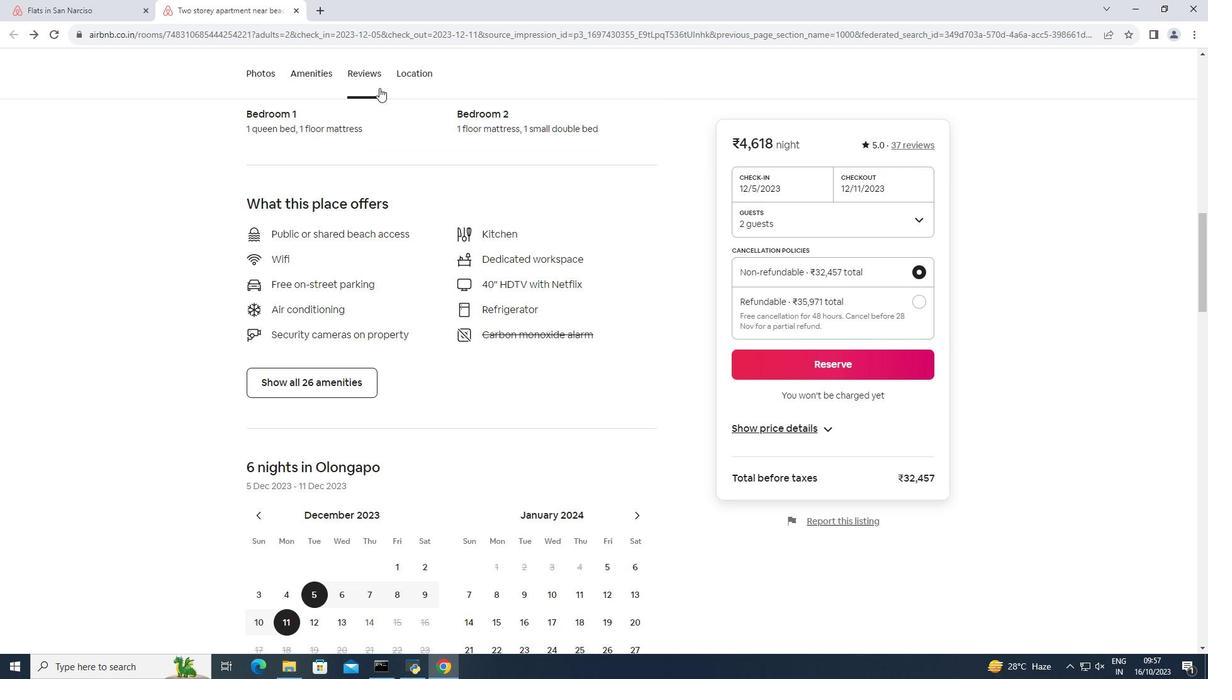
Action: Mouse scrolled (379, 87) with delta (0, 0)
Screenshot: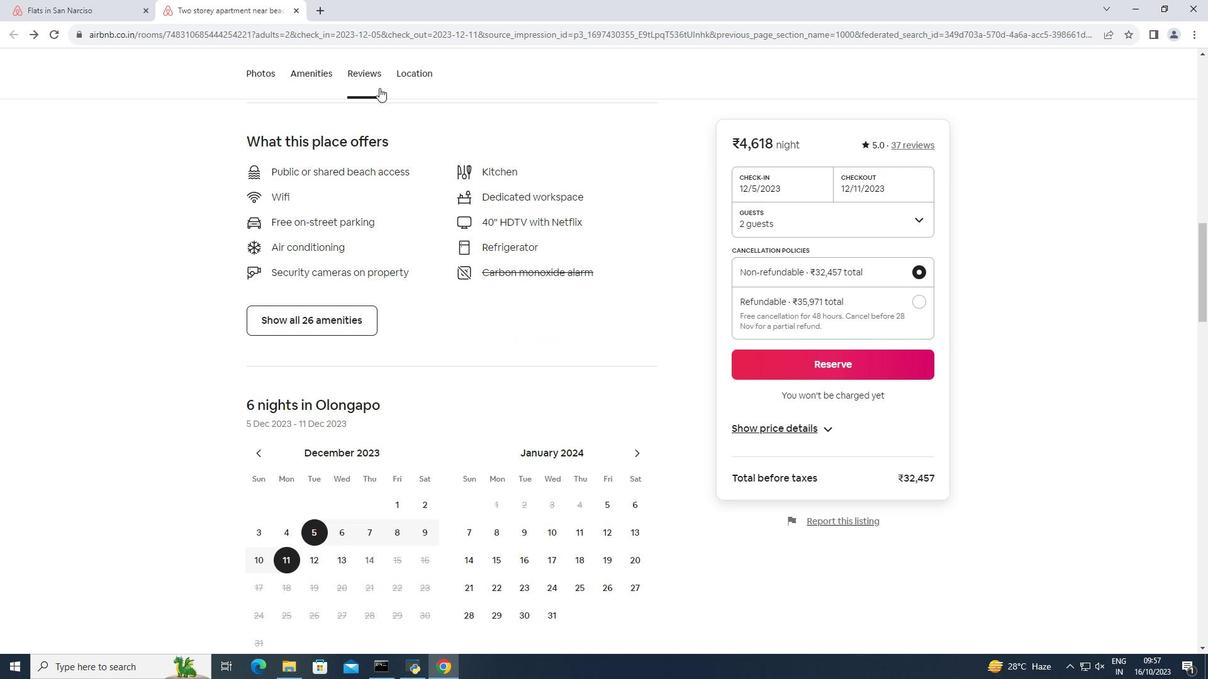 
Action: Mouse scrolled (379, 87) with delta (0, 0)
Screenshot: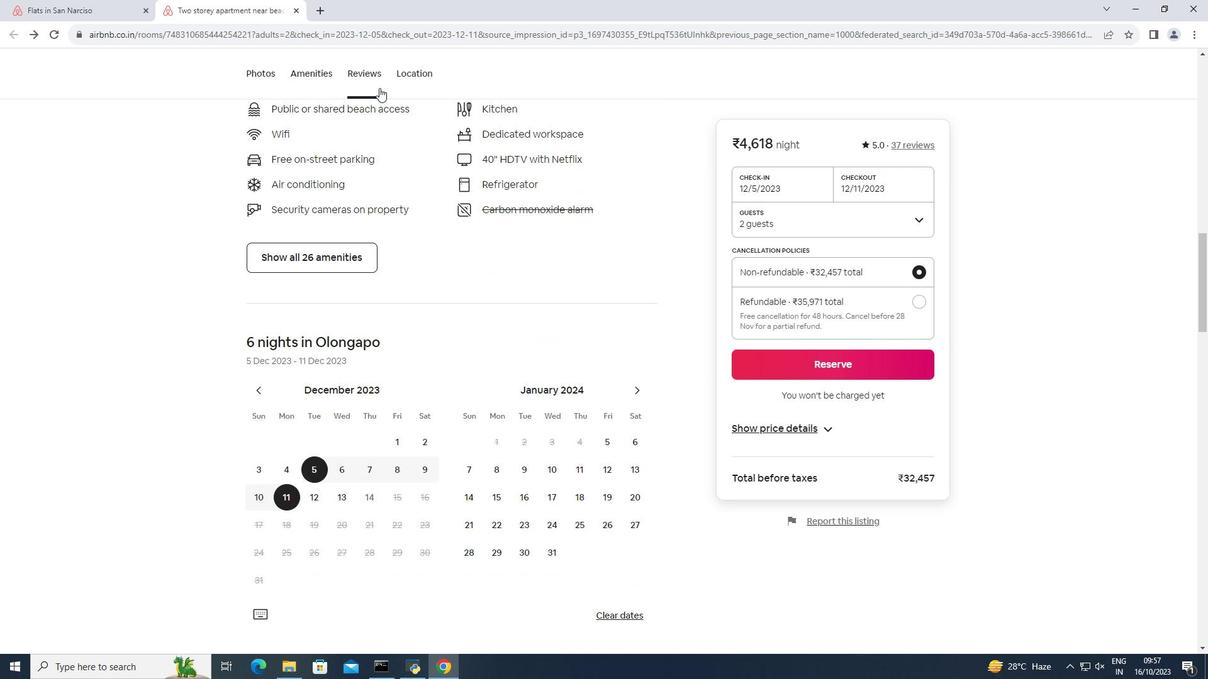
Action: Mouse moved to (350, 195)
Screenshot: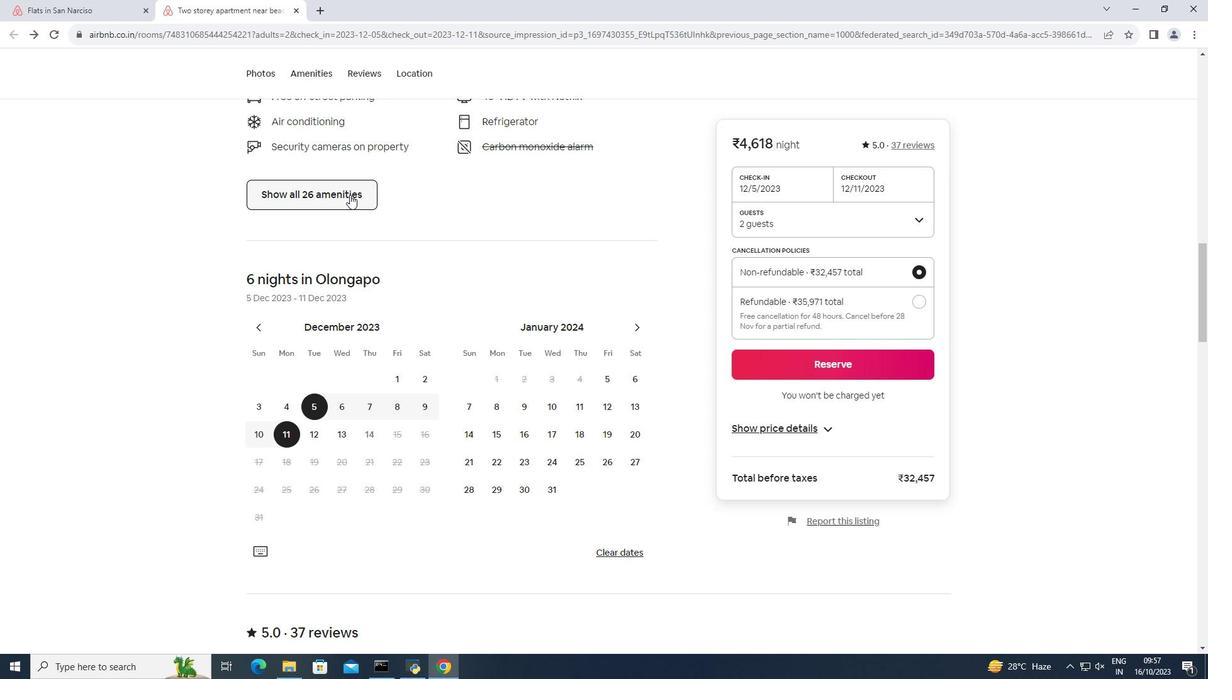 
Action: Mouse pressed left at (350, 195)
Screenshot: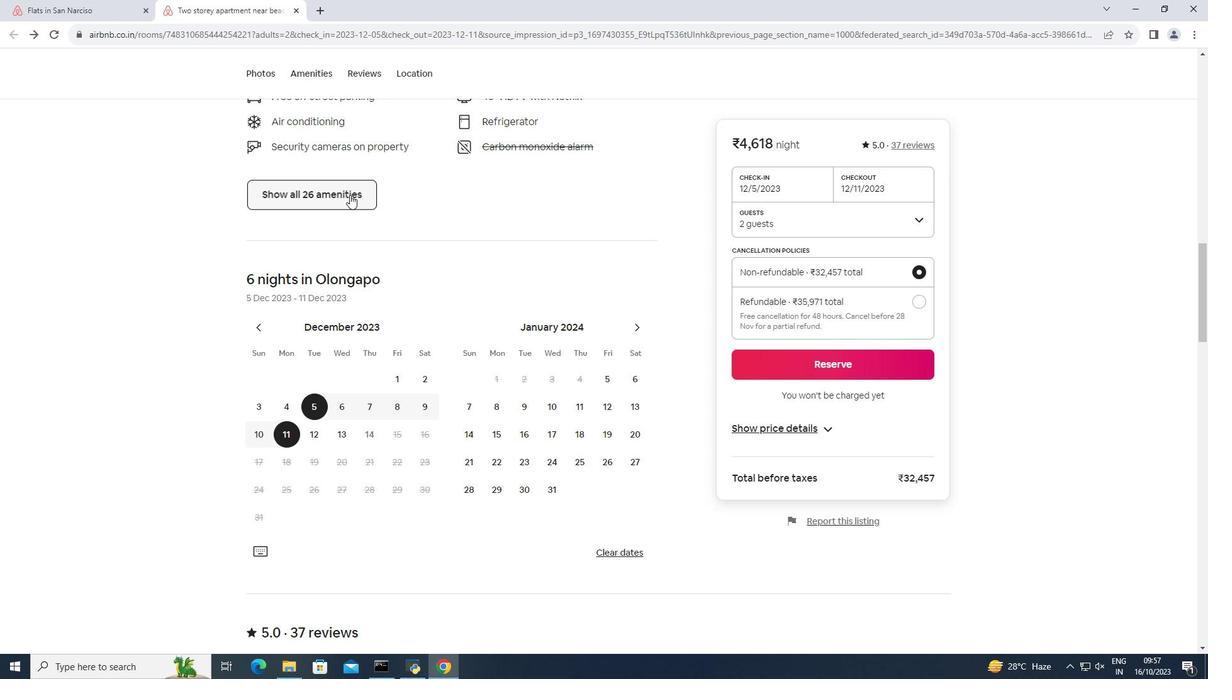 
Action: Mouse moved to (404, 215)
Screenshot: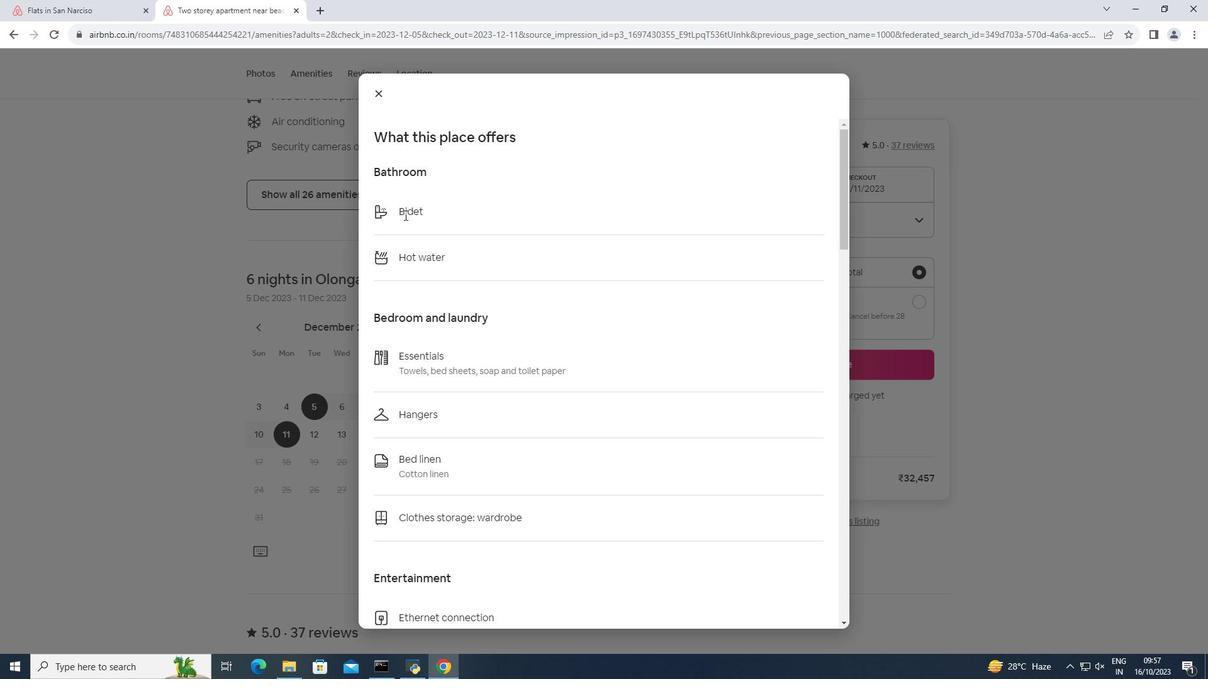 
Action: Mouse scrolled (404, 214) with delta (0, 0)
Screenshot: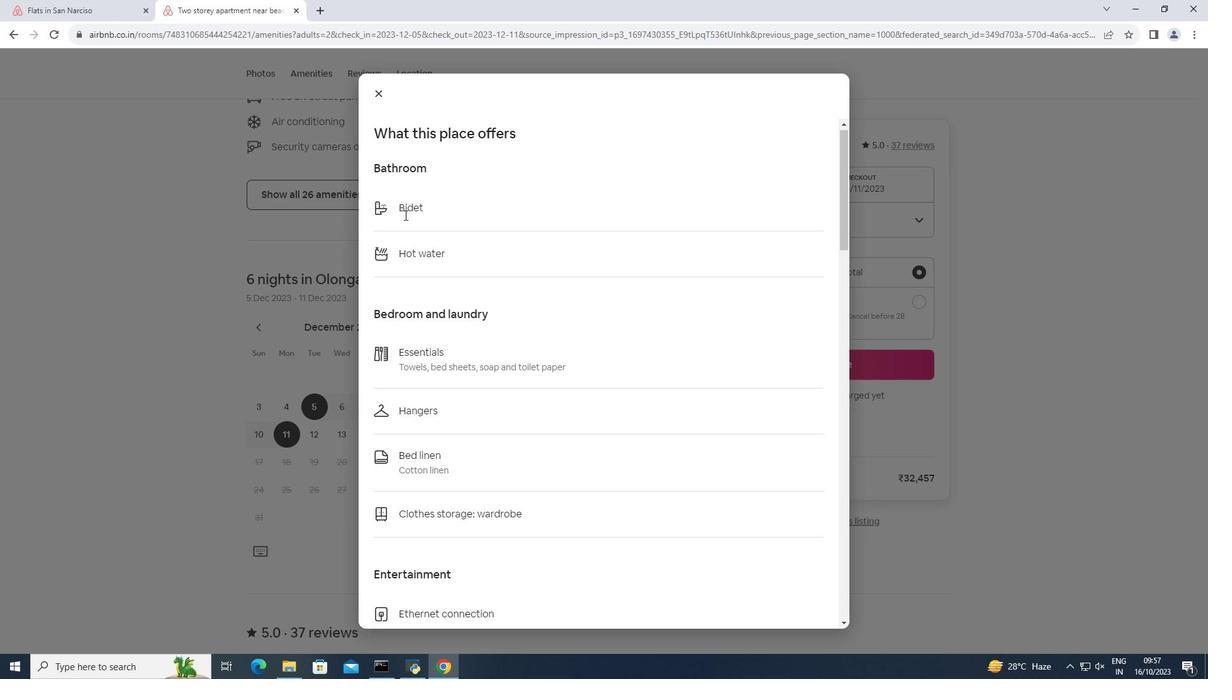 
Action: Mouse scrolled (404, 214) with delta (0, 0)
Screenshot: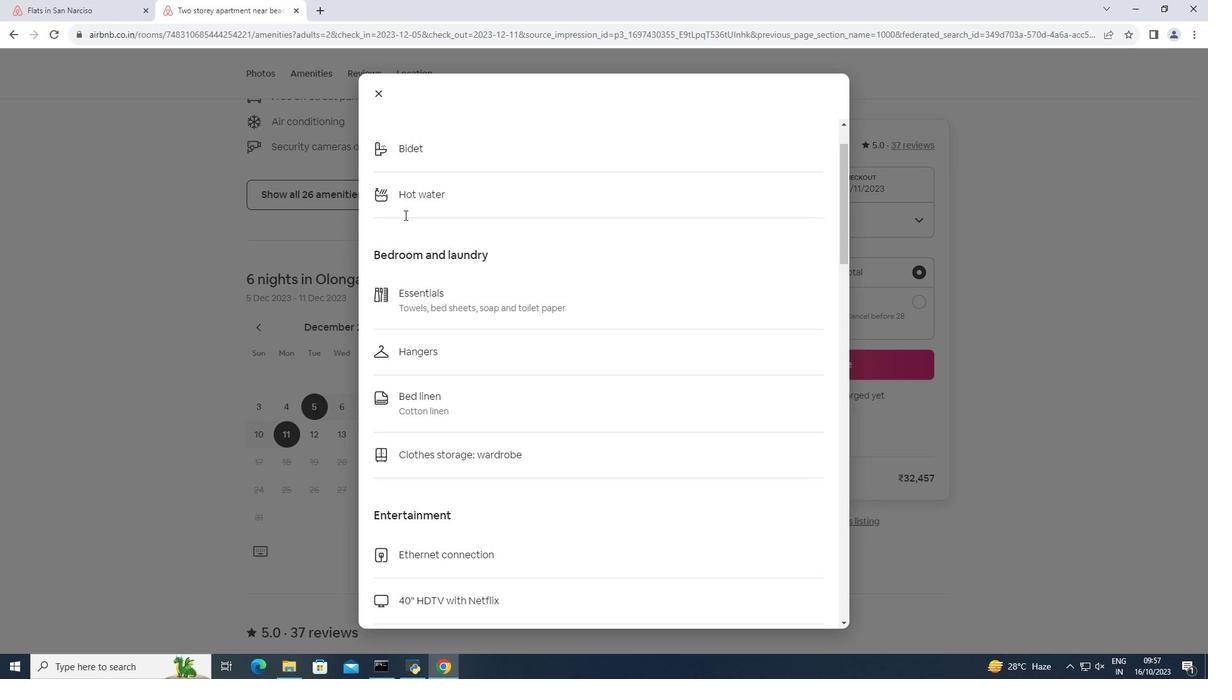 
Action: Mouse scrolled (404, 214) with delta (0, 0)
Screenshot: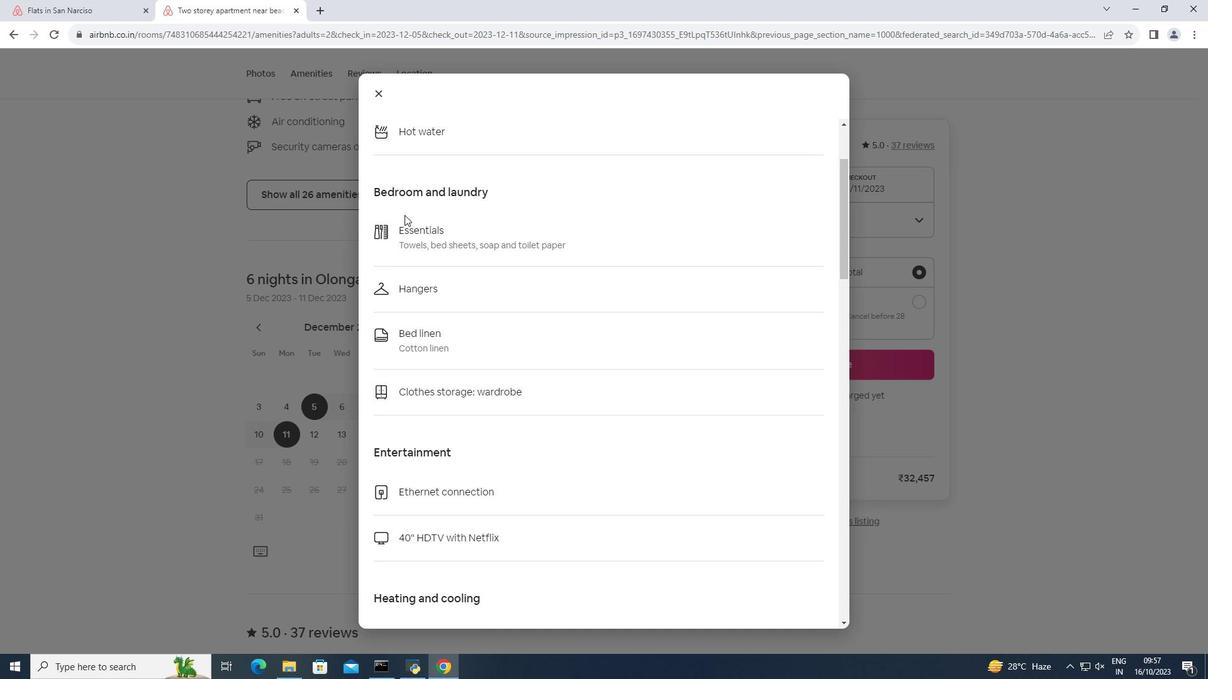 
Action: Mouse scrolled (404, 214) with delta (0, 0)
Screenshot: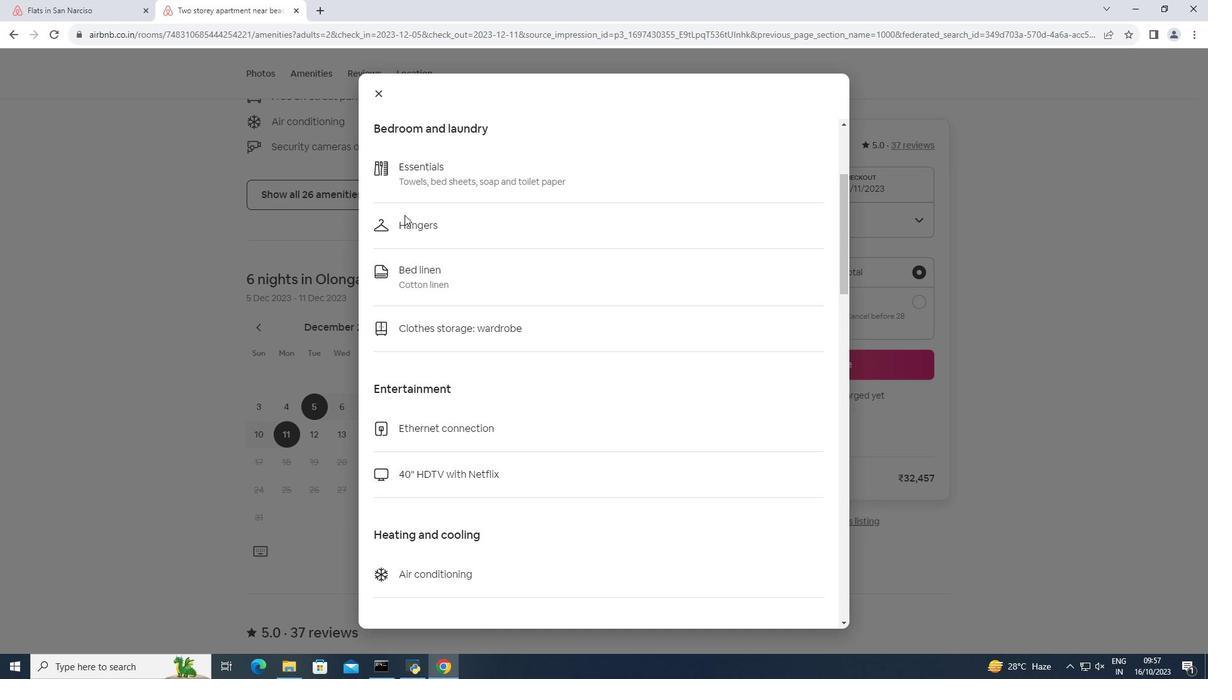 
Action: Mouse scrolled (404, 214) with delta (0, 0)
Screenshot: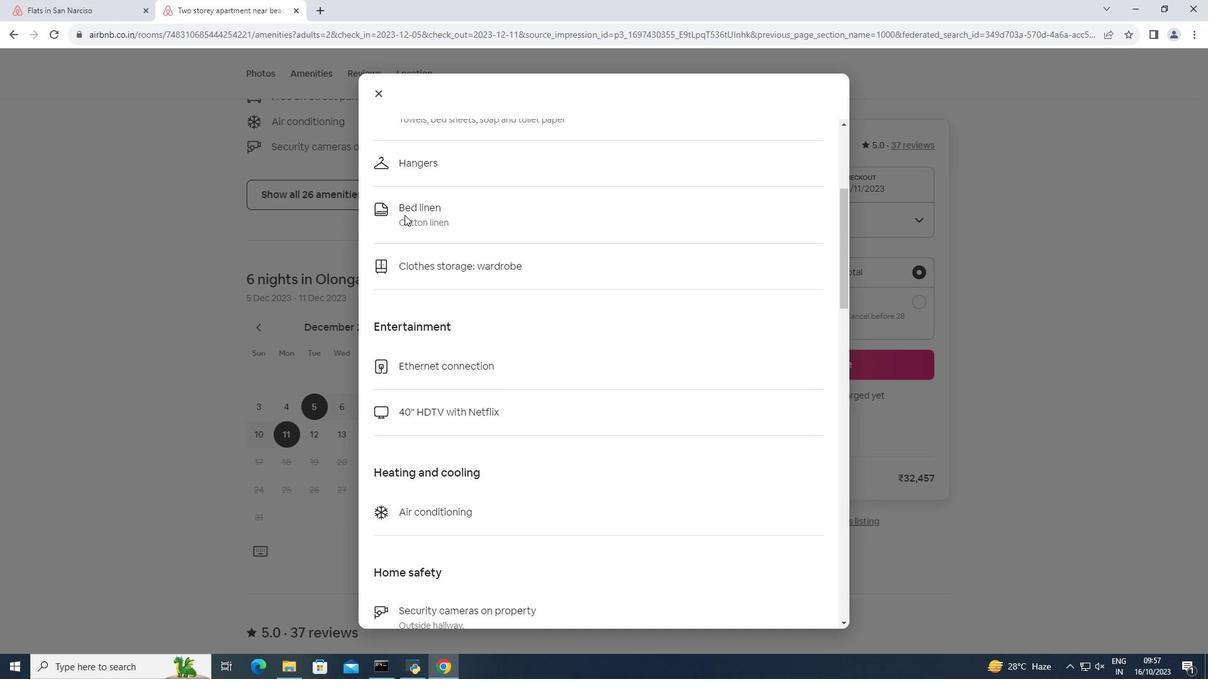 
Action: Mouse scrolled (404, 214) with delta (0, 0)
Screenshot: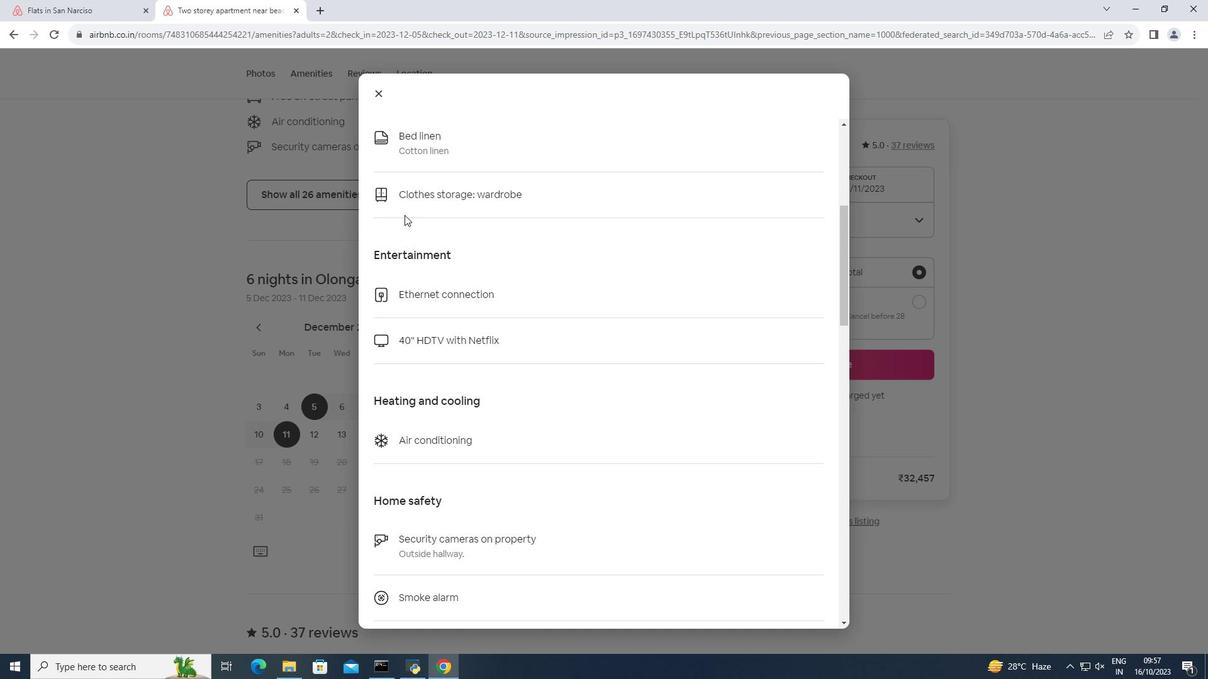 
Action: Mouse scrolled (404, 214) with delta (0, 0)
Screenshot: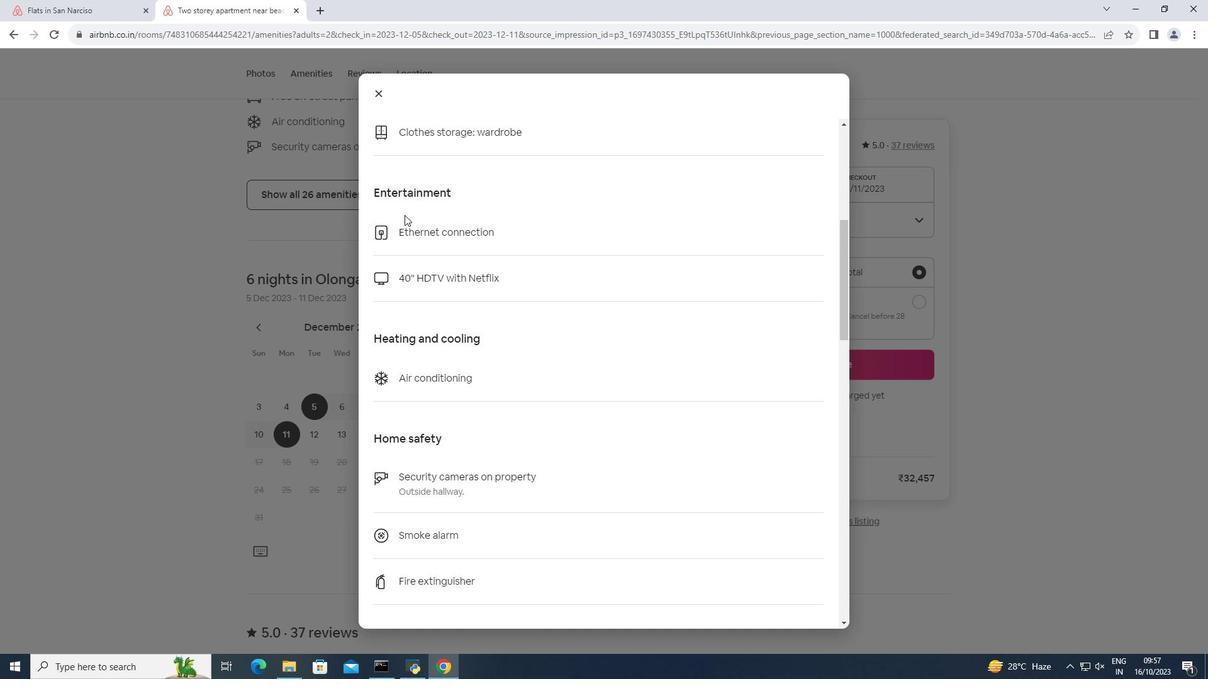 
Action: Mouse scrolled (404, 214) with delta (0, 0)
Screenshot: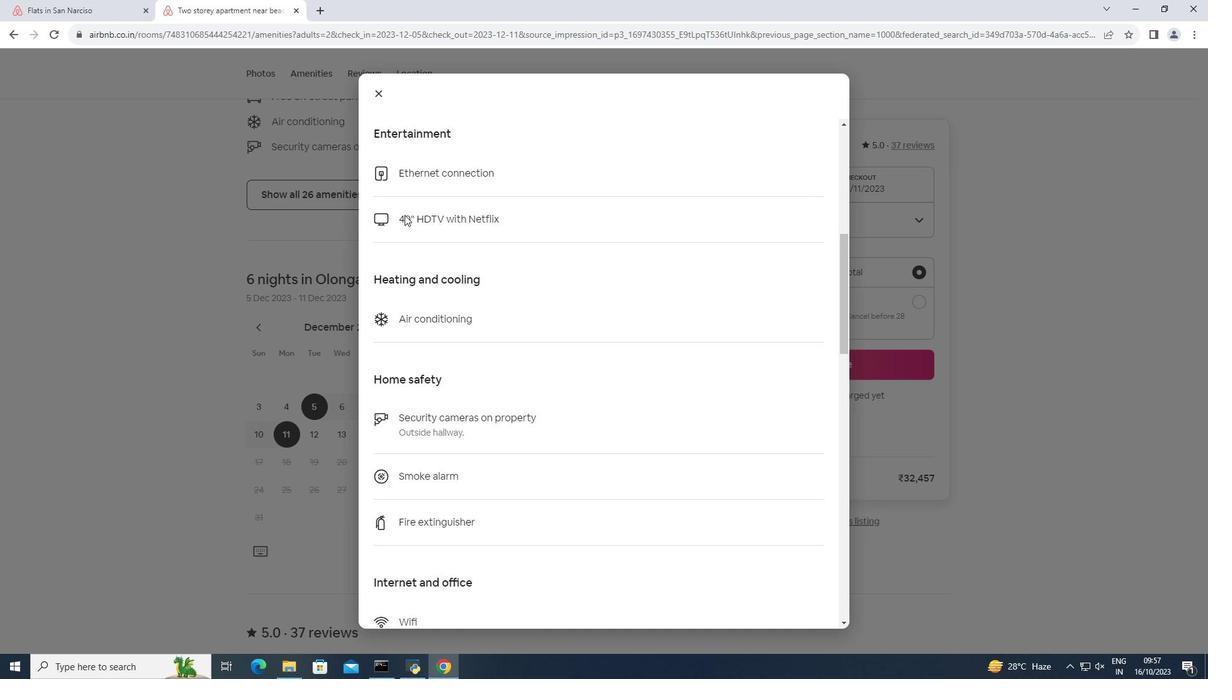 
Action: Mouse scrolled (404, 214) with delta (0, 0)
Screenshot: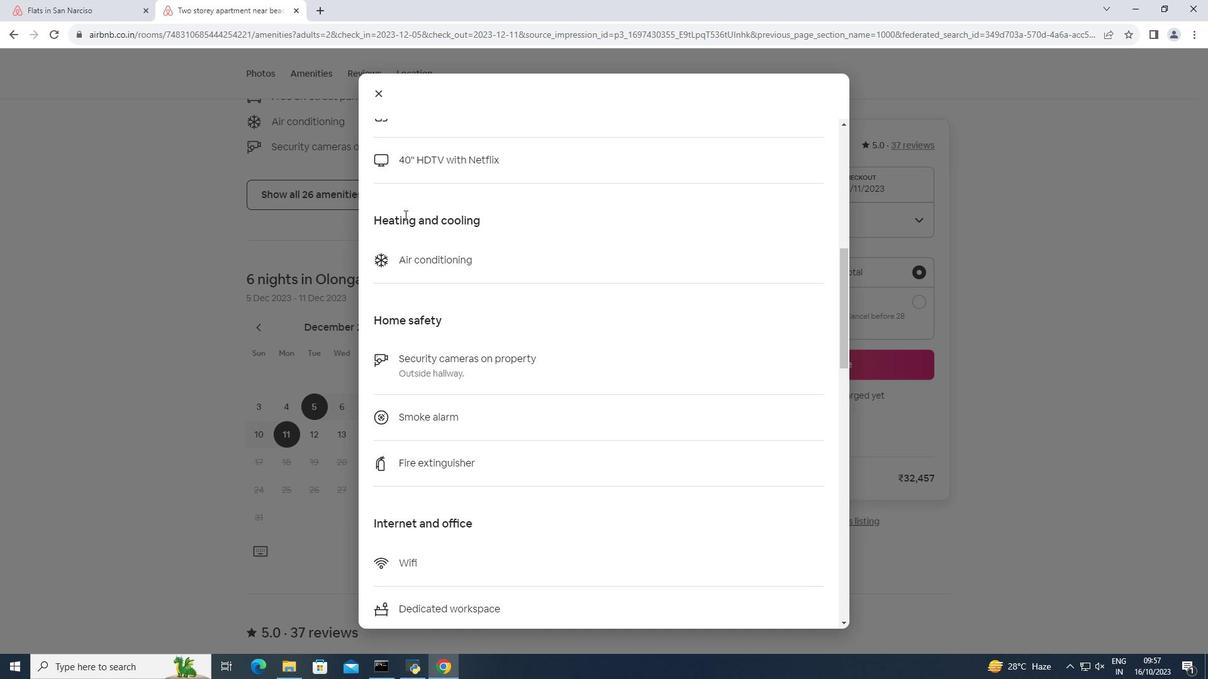 
Action: Mouse scrolled (404, 214) with delta (0, 0)
Screenshot: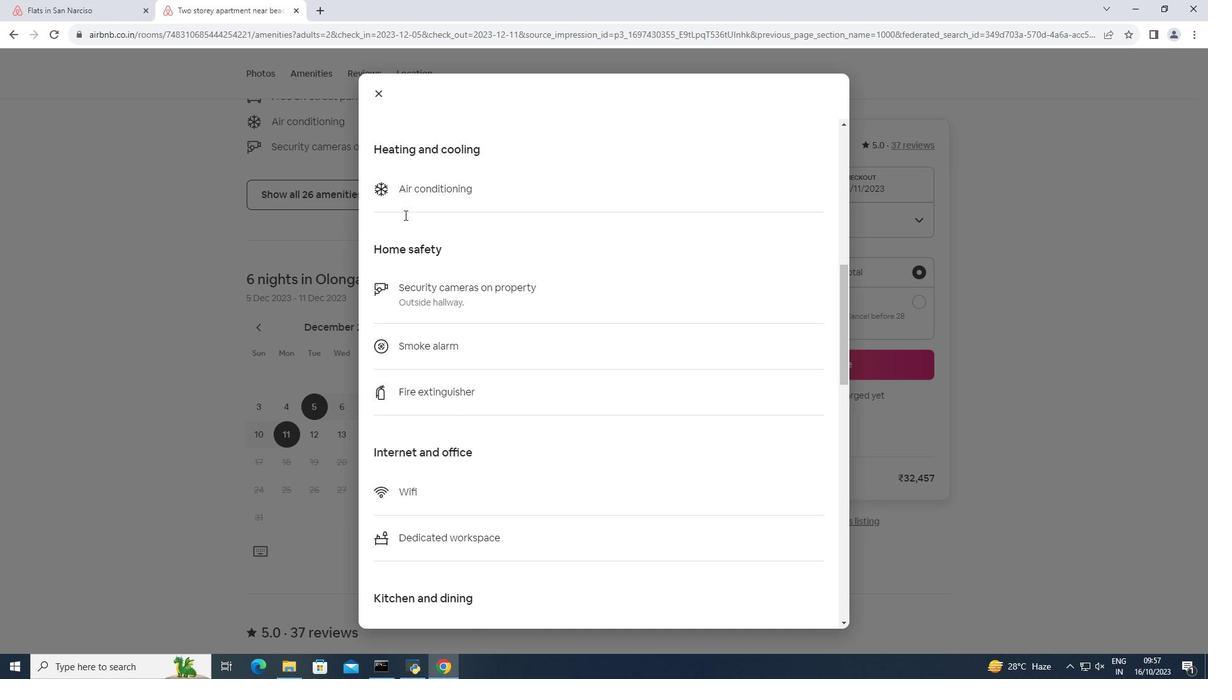 
Action: Mouse scrolled (404, 214) with delta (0, 0)
Screenshot: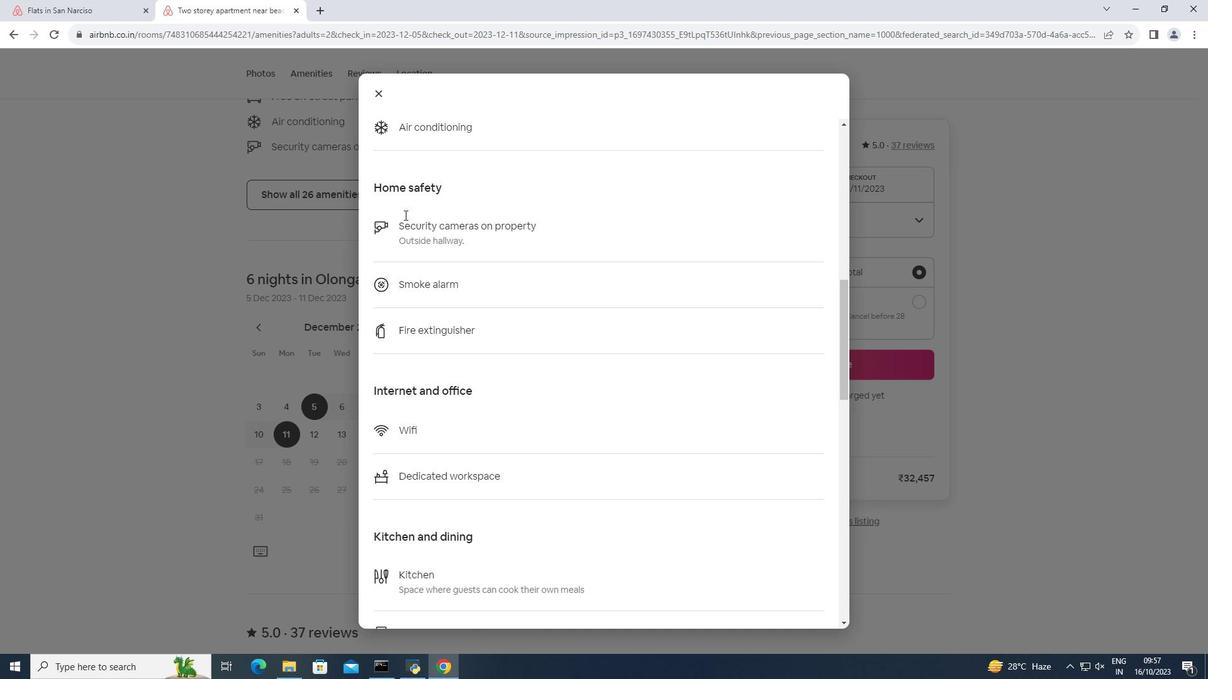 
Action: Mouse scrolled (404, 214) with delta (0, 0)
Screenshot: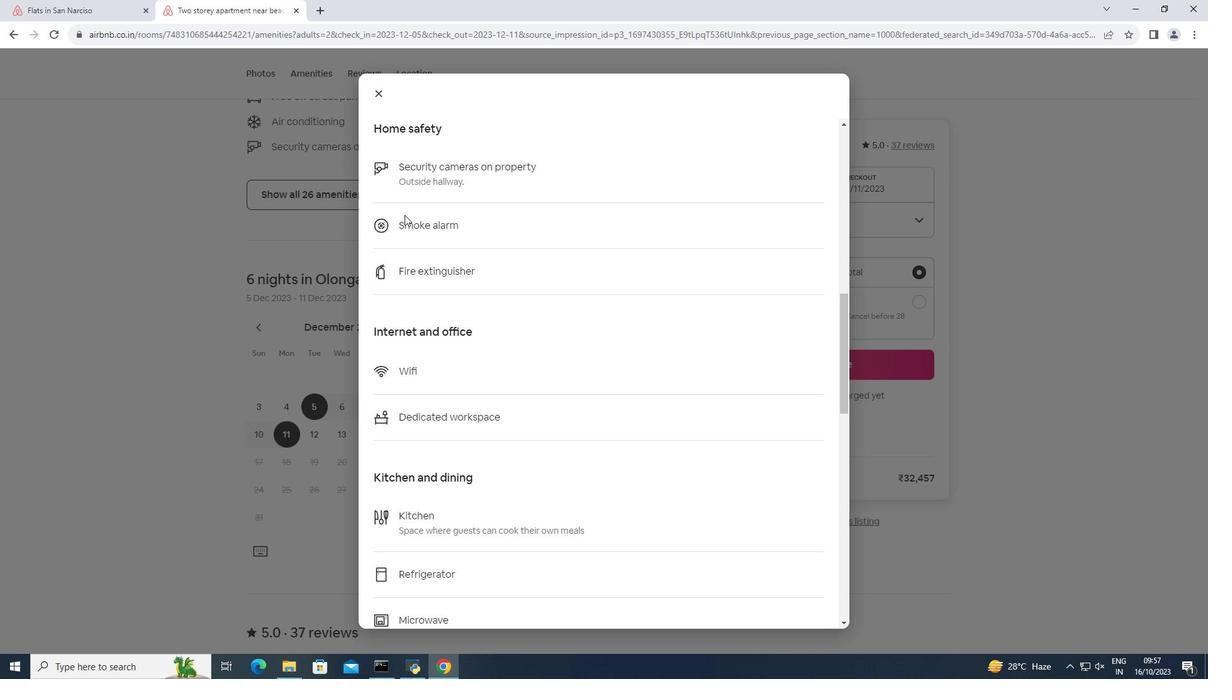 
Action: Mouse scrolled (404, 214) with delta (0, 0)
Screenshot: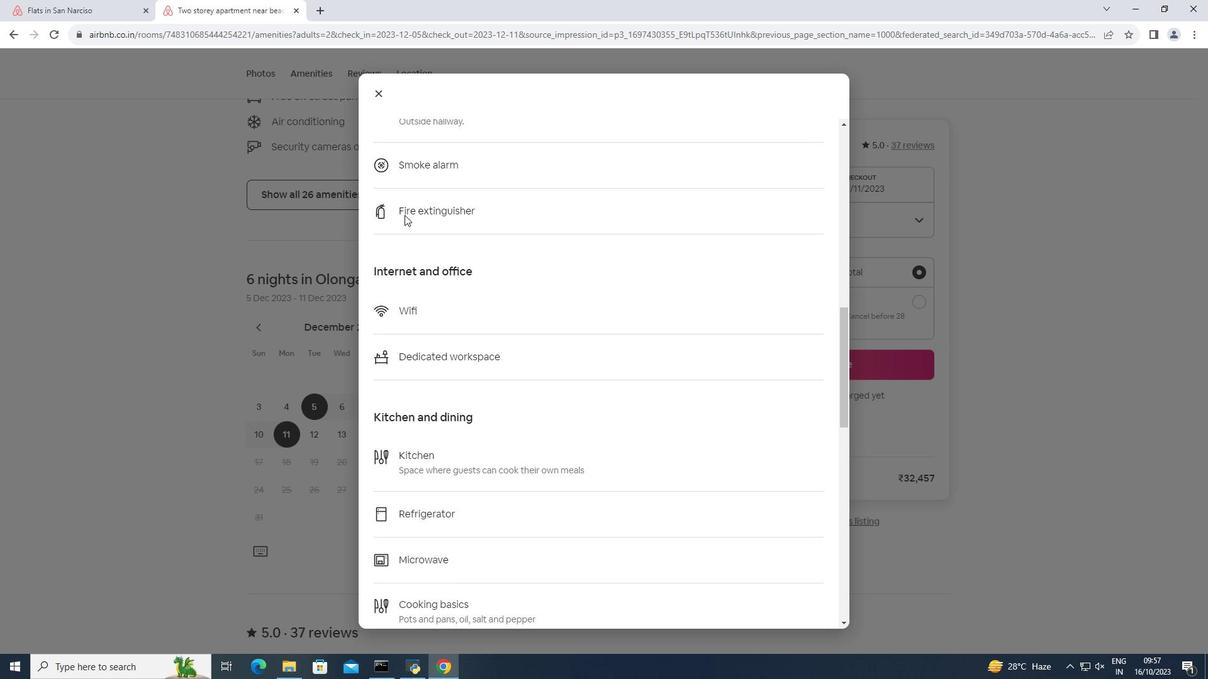 
Action: Mouse scrolled (404, 214) with delta (0, 0)
Screenshot: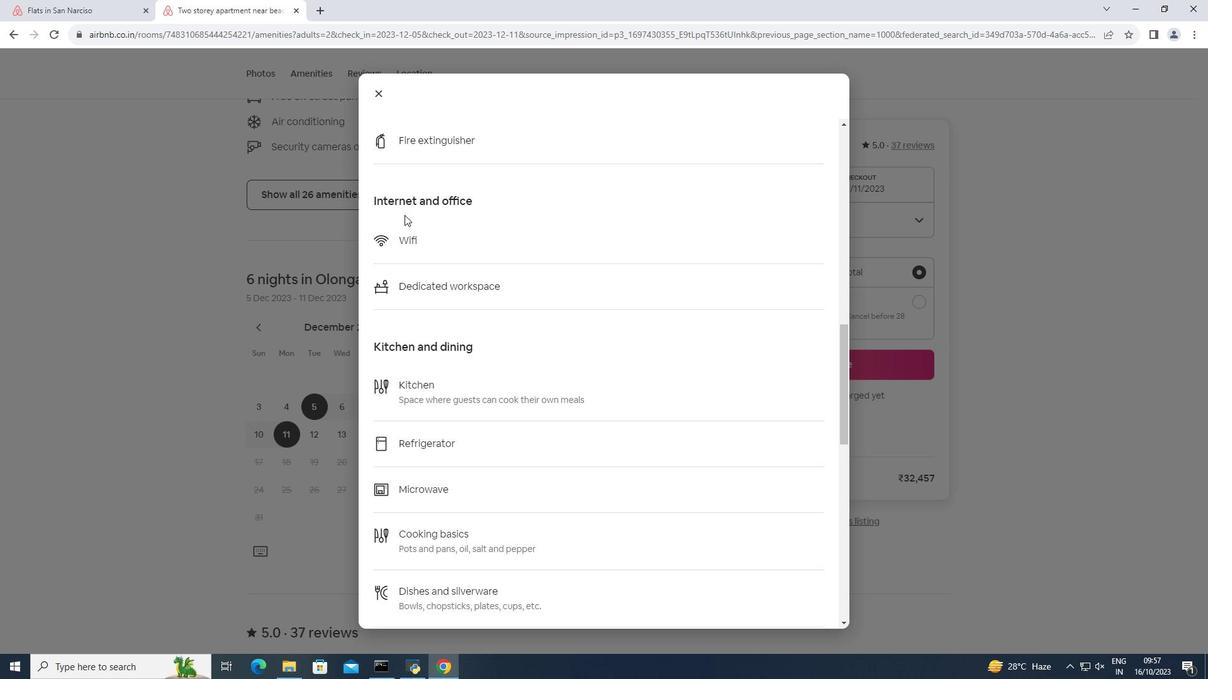 
Action: Mouse scrolled (404, 214) with delta (0, 0)
Screenshot: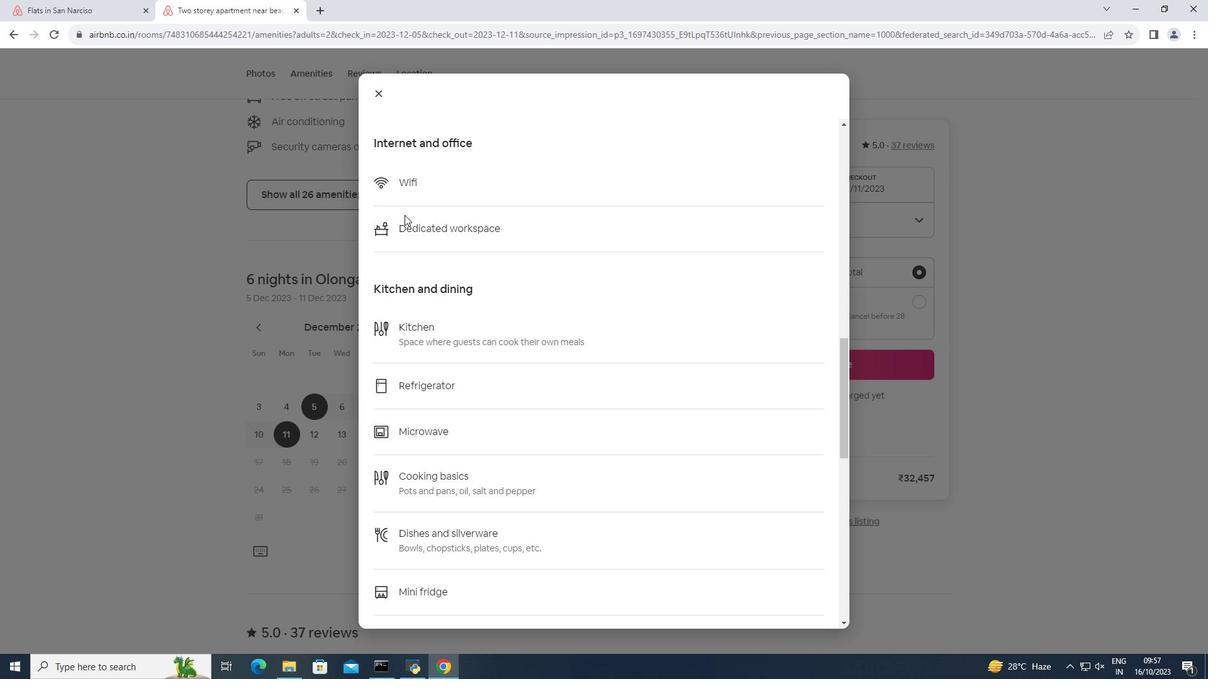 
Action: Mouse scrolled (404, 214) with delta (0, 0)
Screenshot: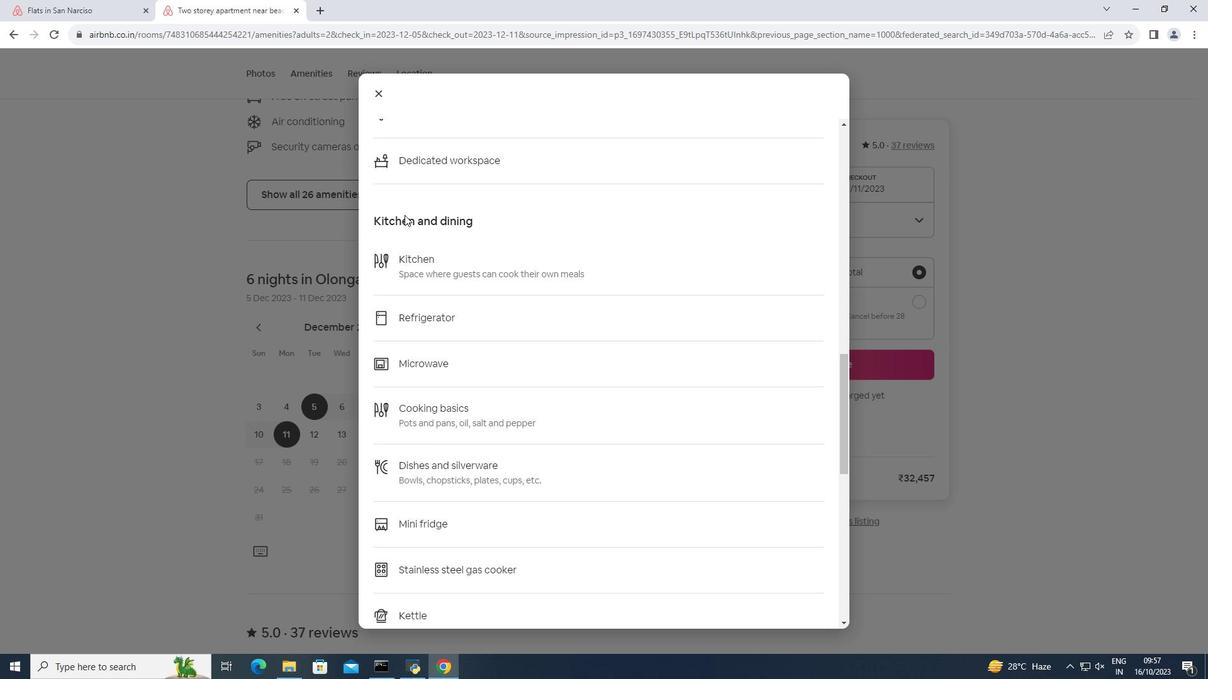 
Action: Mouse scrolled (404, 214) with delta (0, 0)
Screenshot: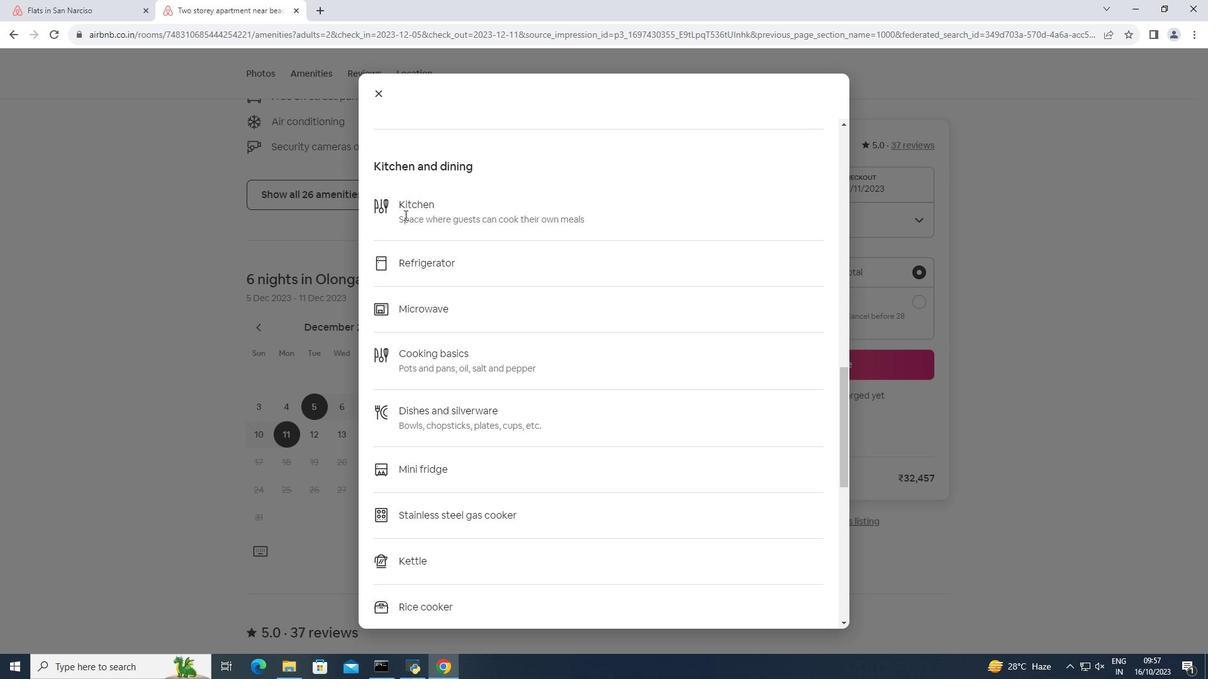 
Action: Mouse scrolled (404, 214) with delta (0, 0)
Screenshot: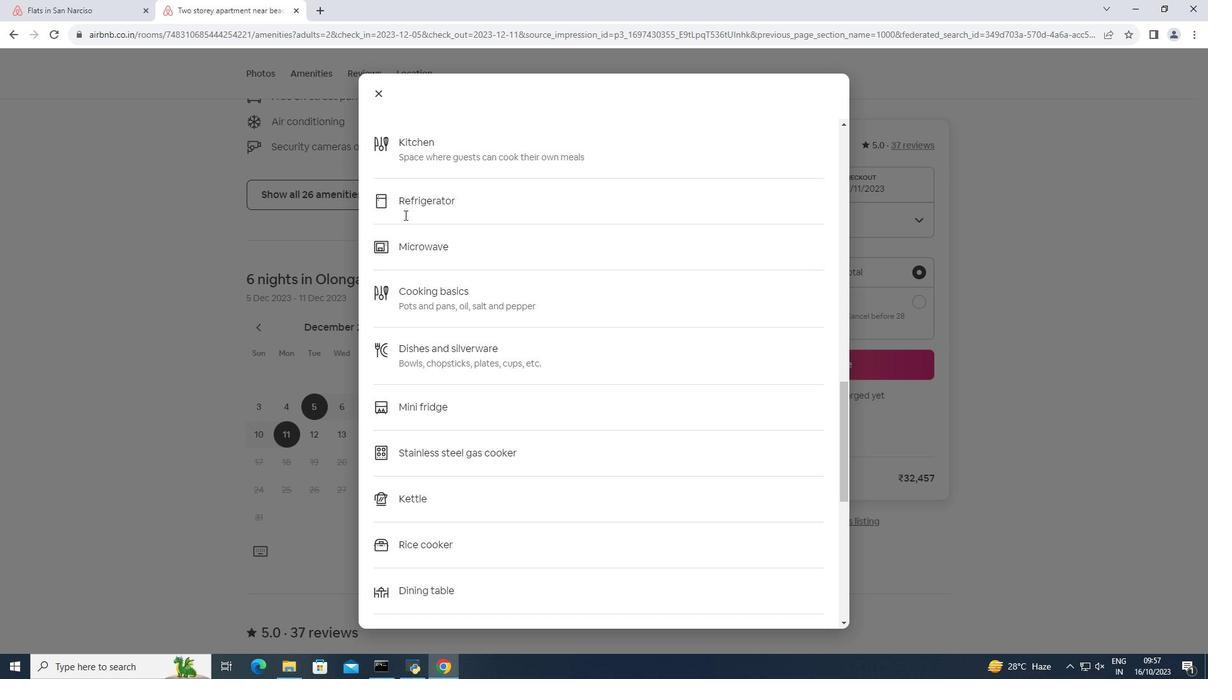 
Action: Mouse scrolled (404, 214) with delta (0, 0)
Screenshot: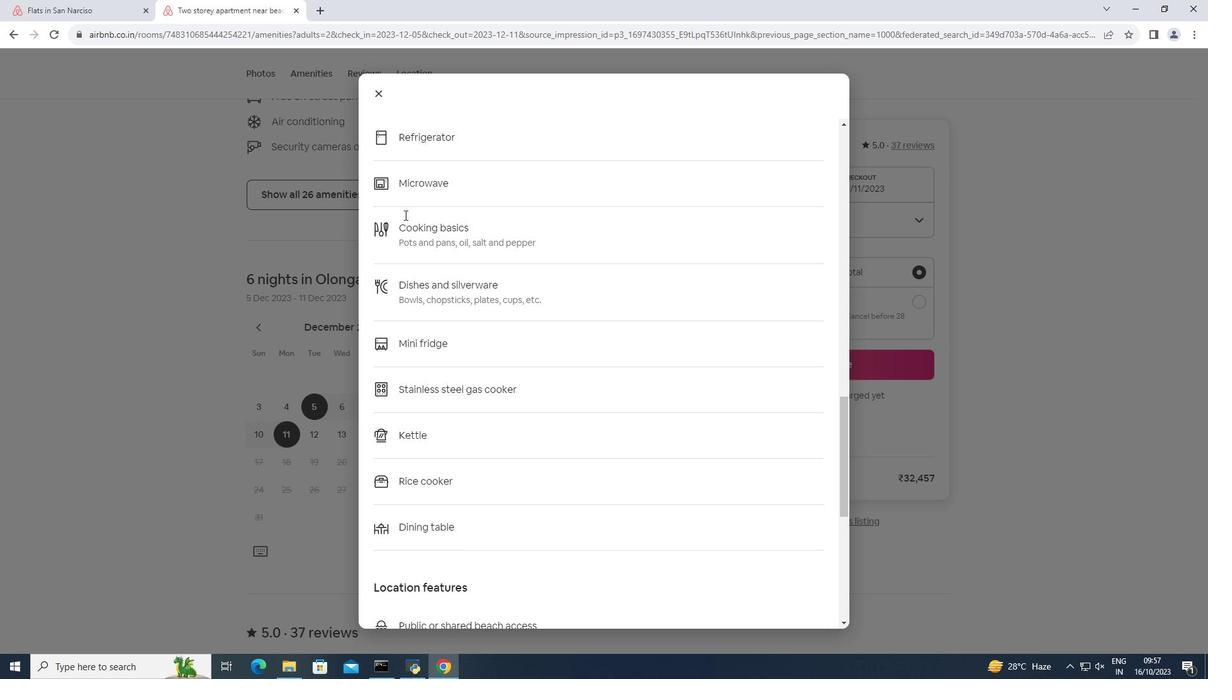
Action: Mouse scrolled (404, 214) with delta (0, 0)
Screenshot: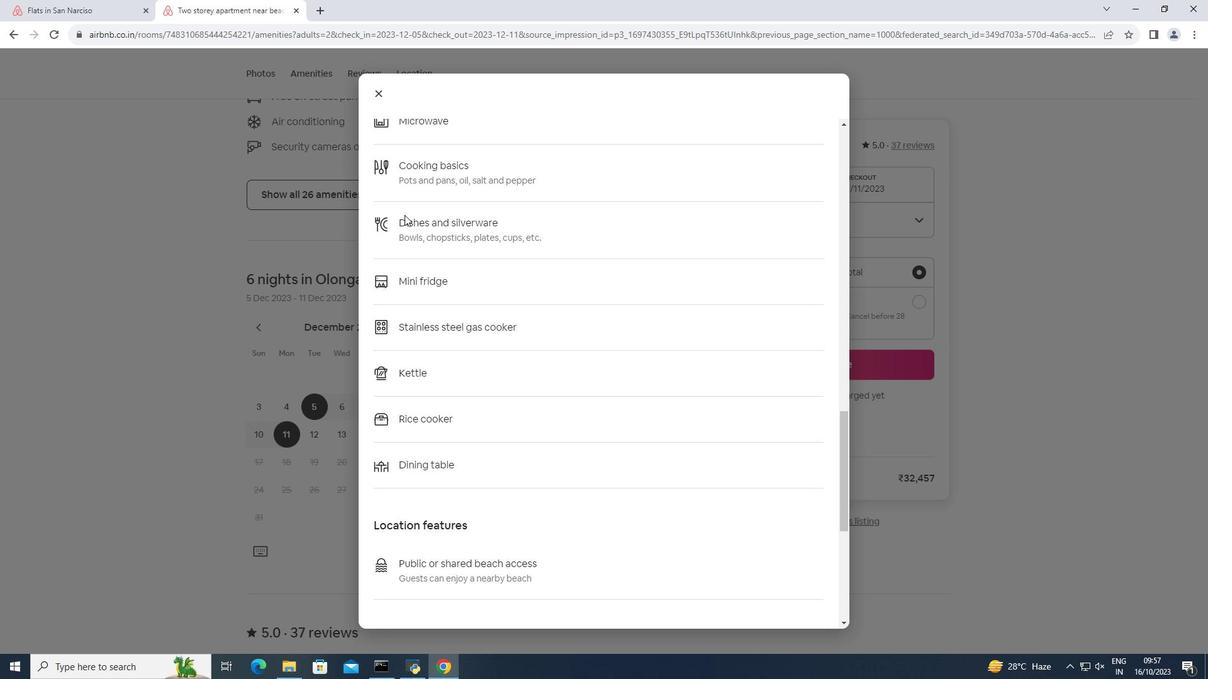 
Action: Mouse scrolled (404, 214) with delta (0, 0)
Screenshot: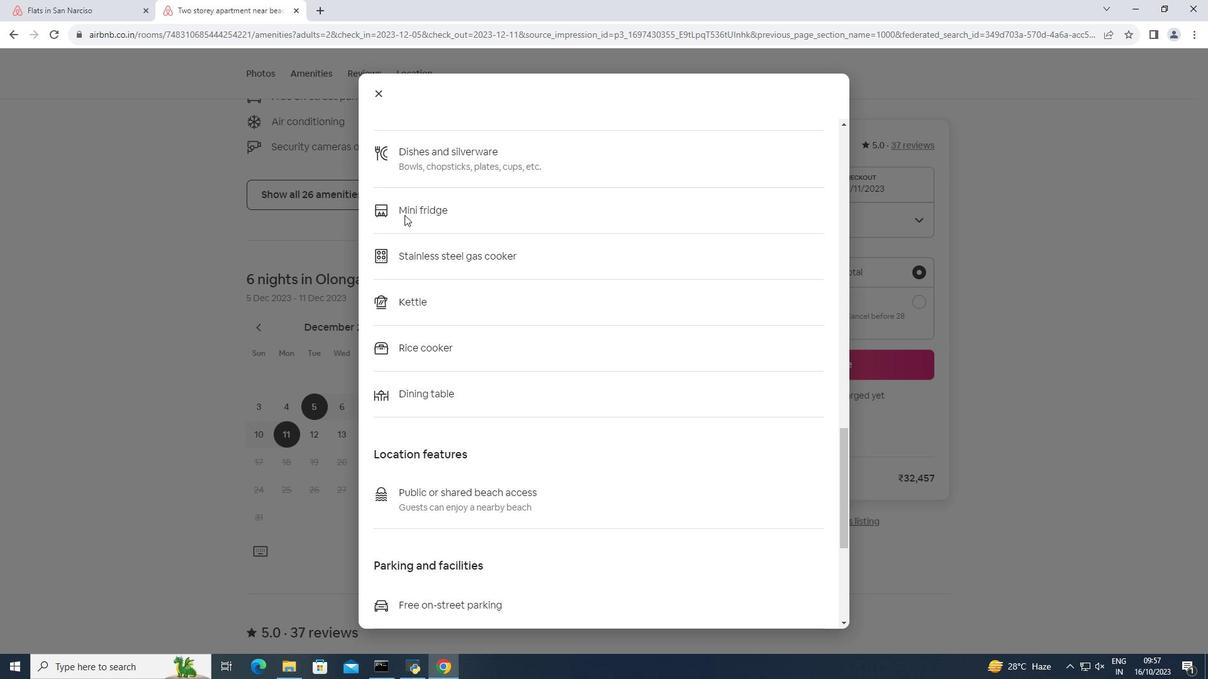 
Action: Mouse scrolled (404, 214) with delta (0, 0)
Screenshot: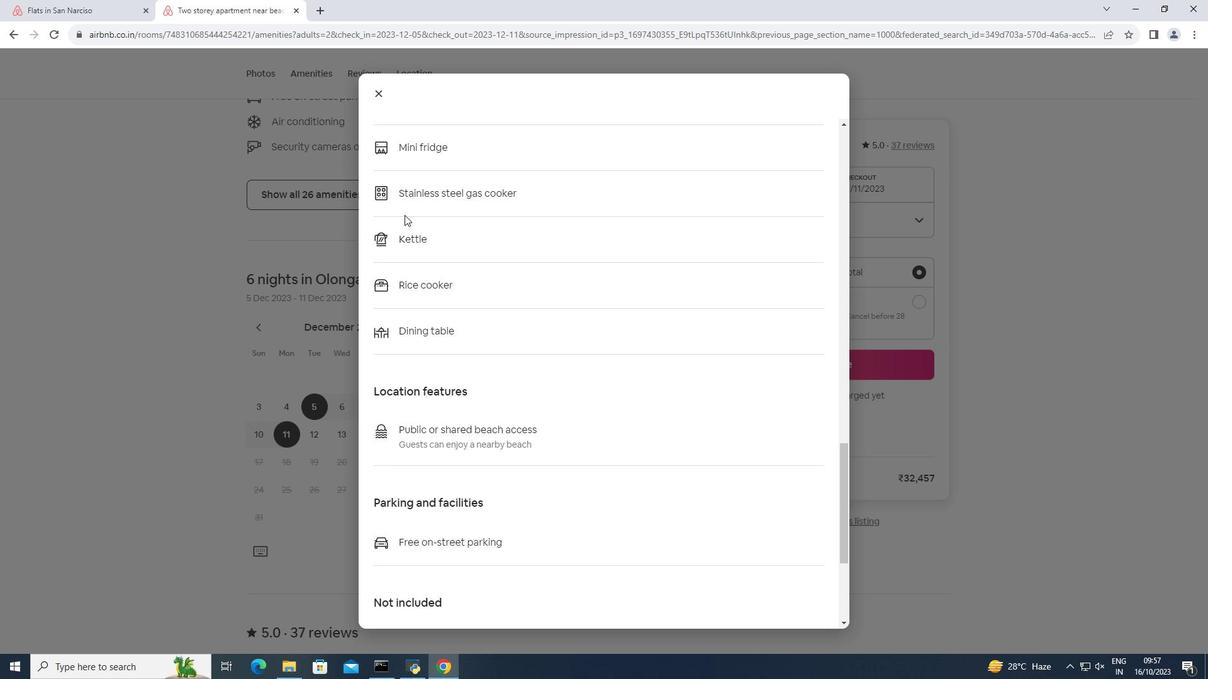 
Action: Mouse scrolled (404, 214) with delta (0, 0)
Screenshot: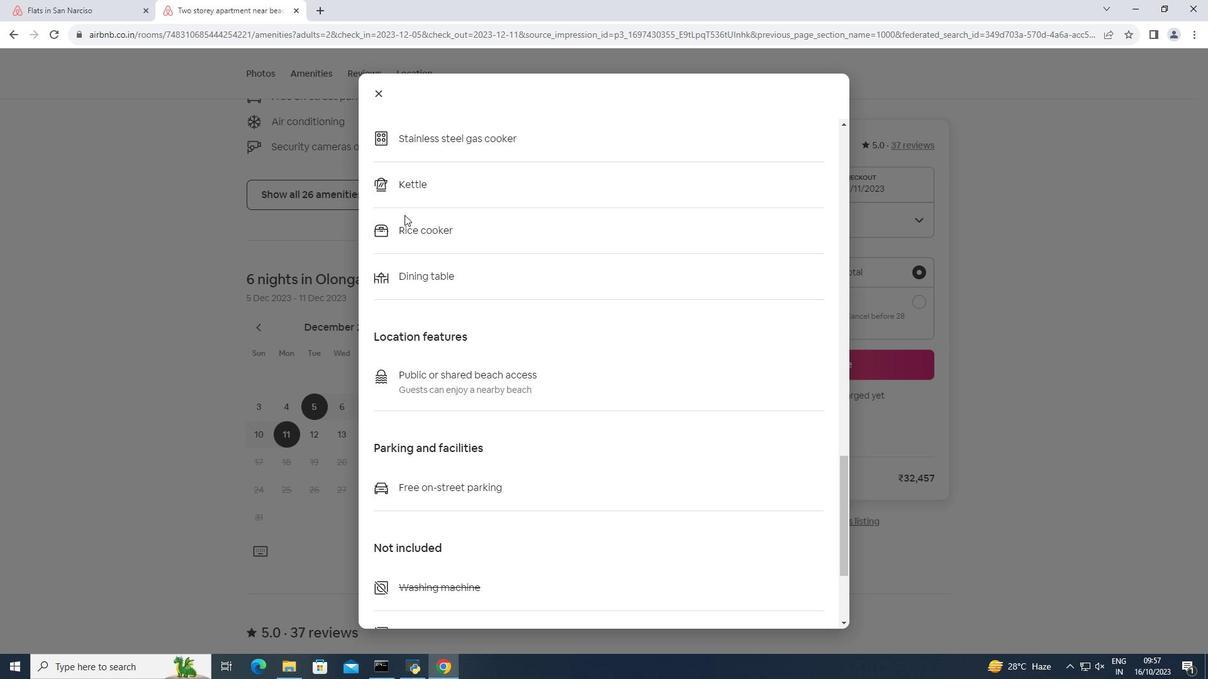
Action: Mouse scrolled (404, 214) with delta (0, 0)
Screenshot: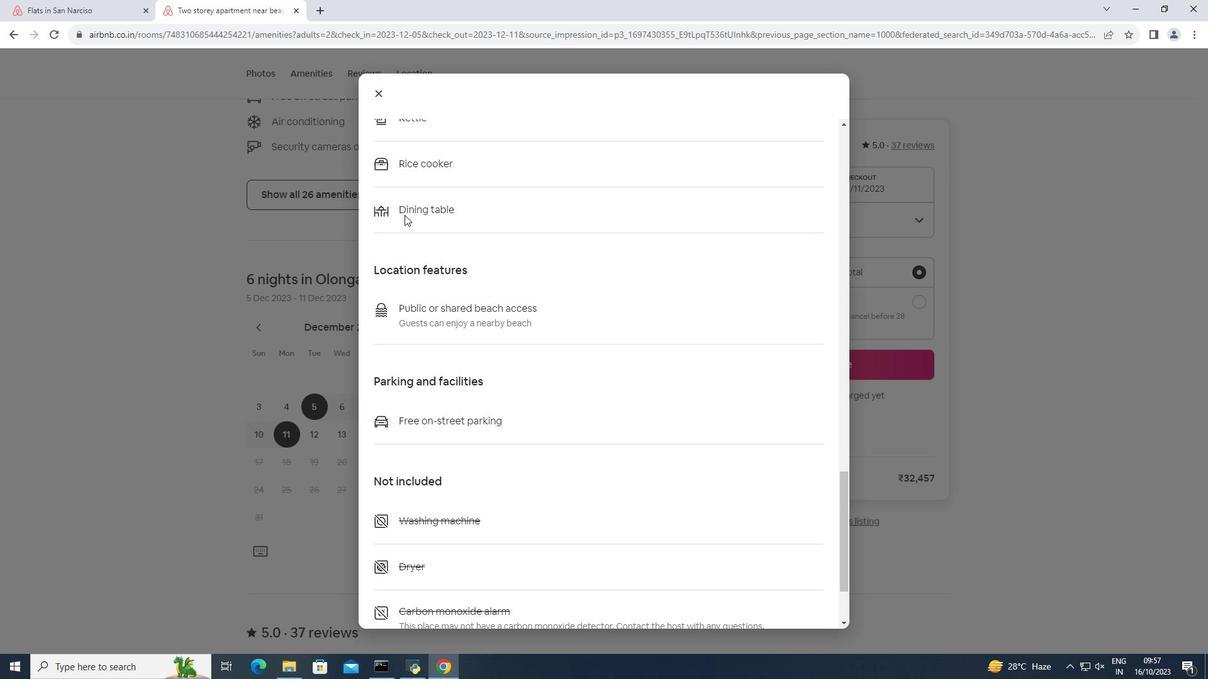 
Action: Mouse scrolled (404, 214) with delta (0, 0)
Screenshot: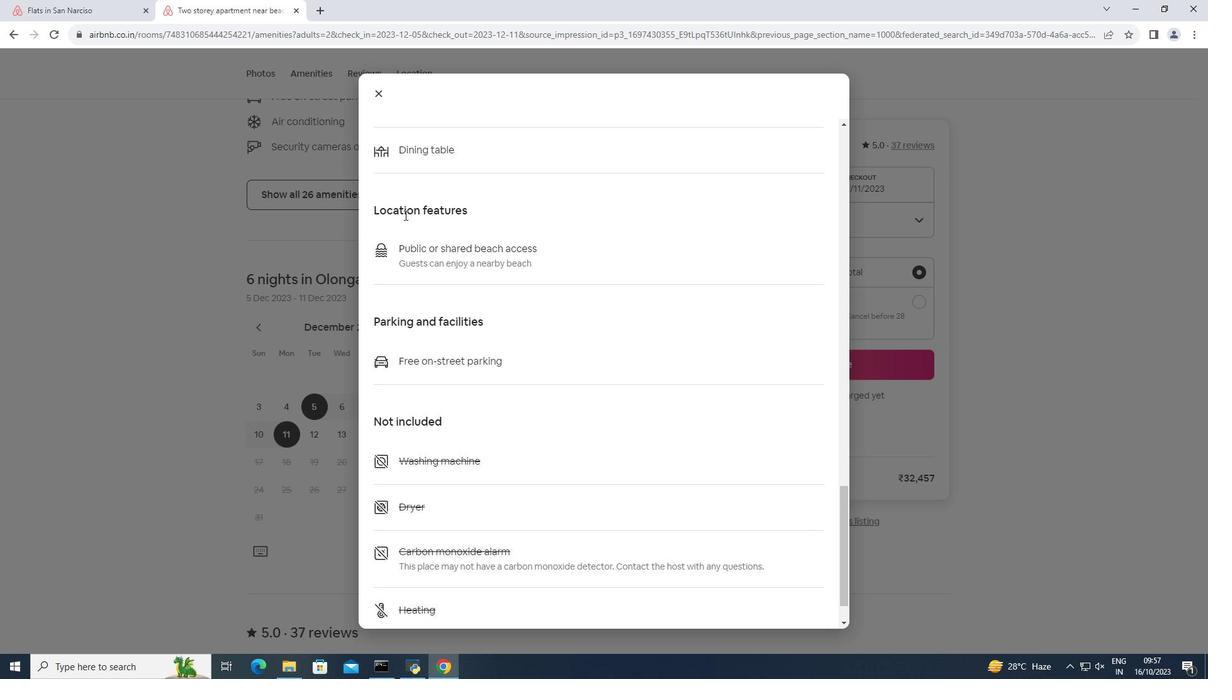 
Action: Mouse scrolled (404, 214) with delta (0, 0)
Screenshot: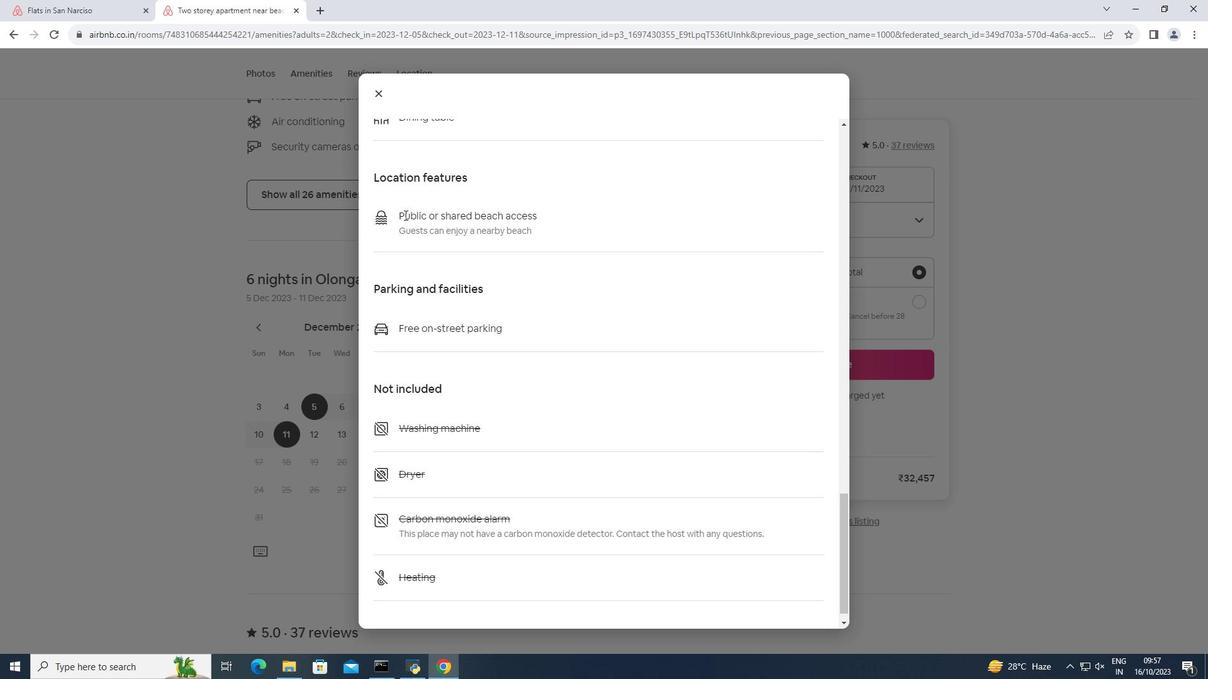 
Action: Mouse scrolled (404, 214) with delta (0, 0)
Screenshot: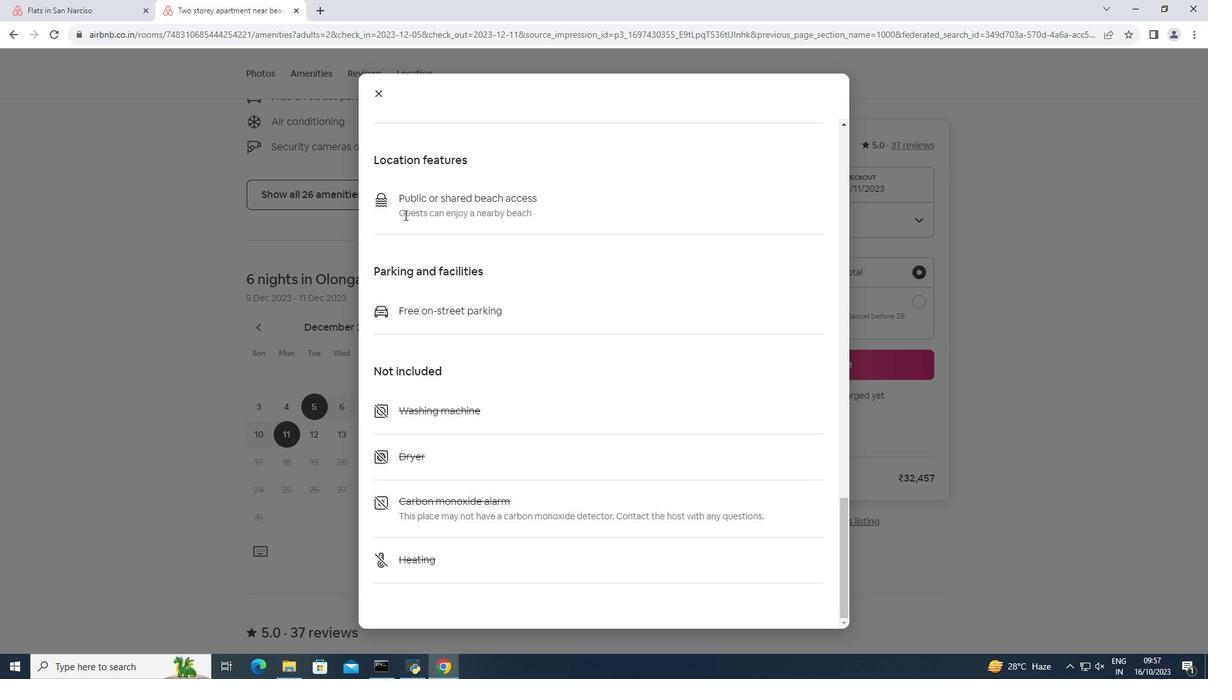 
Action: Mouse moved to (380, 90)
Screenshot: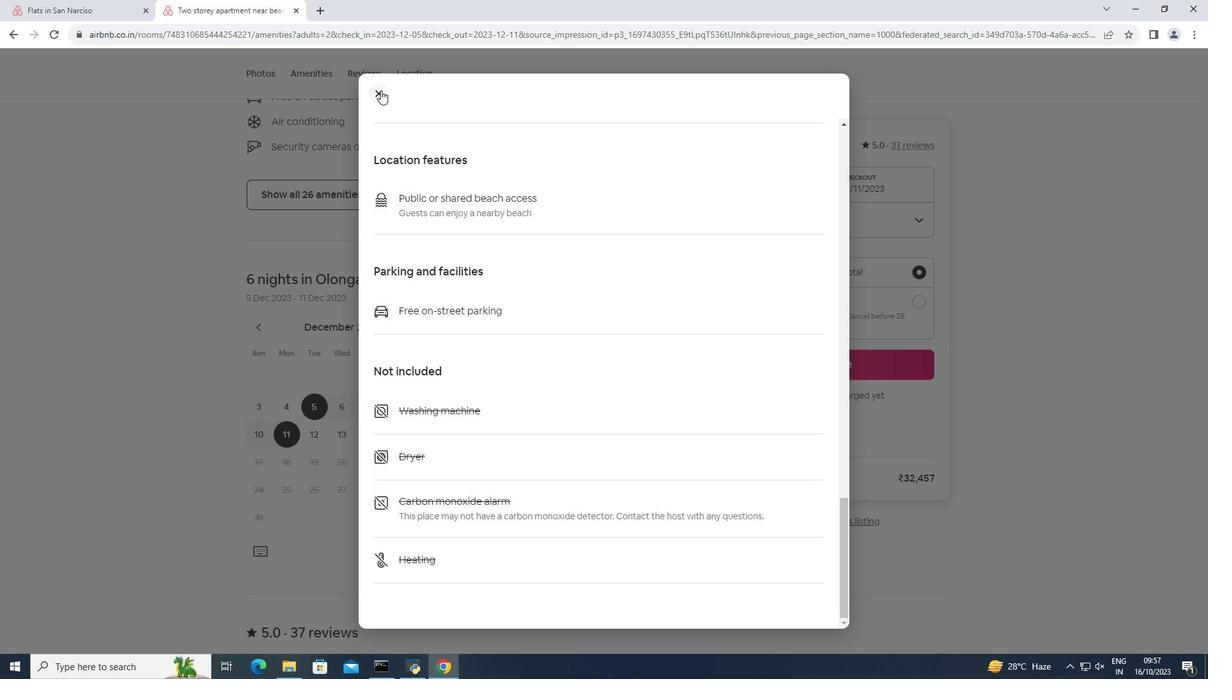 
Action: Mouse pressed left at (380, 90)
Screenshot: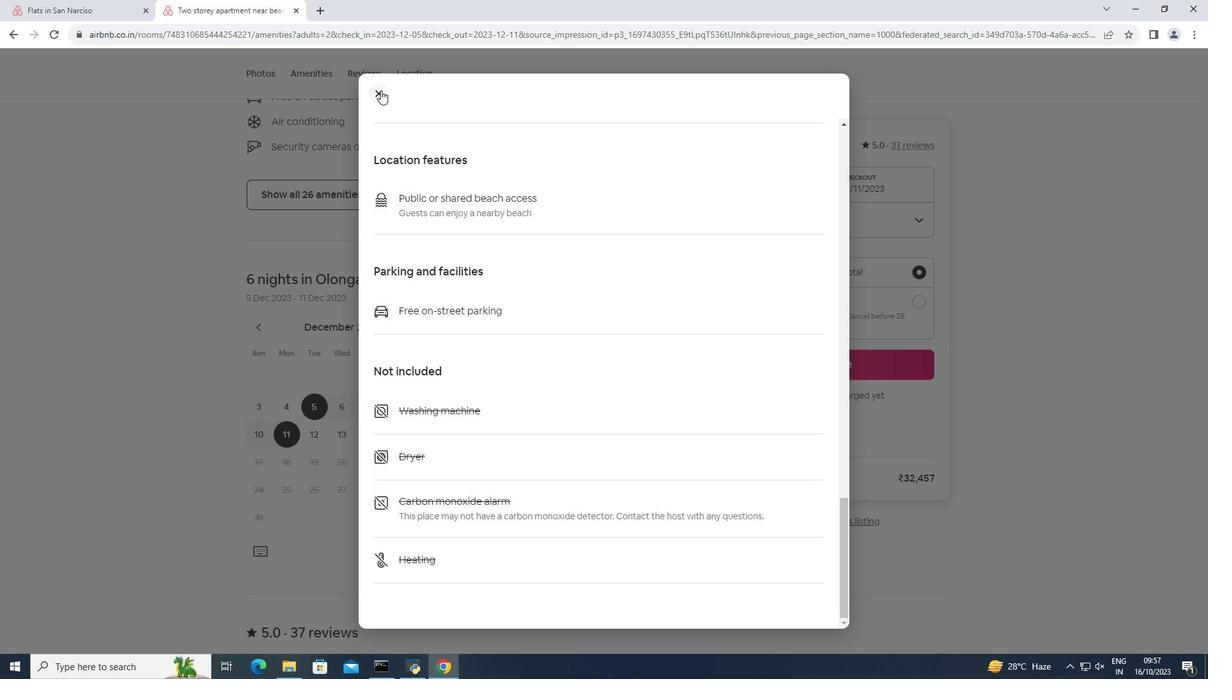 
Action: Mouse moved to (400, 193)
Screenshot: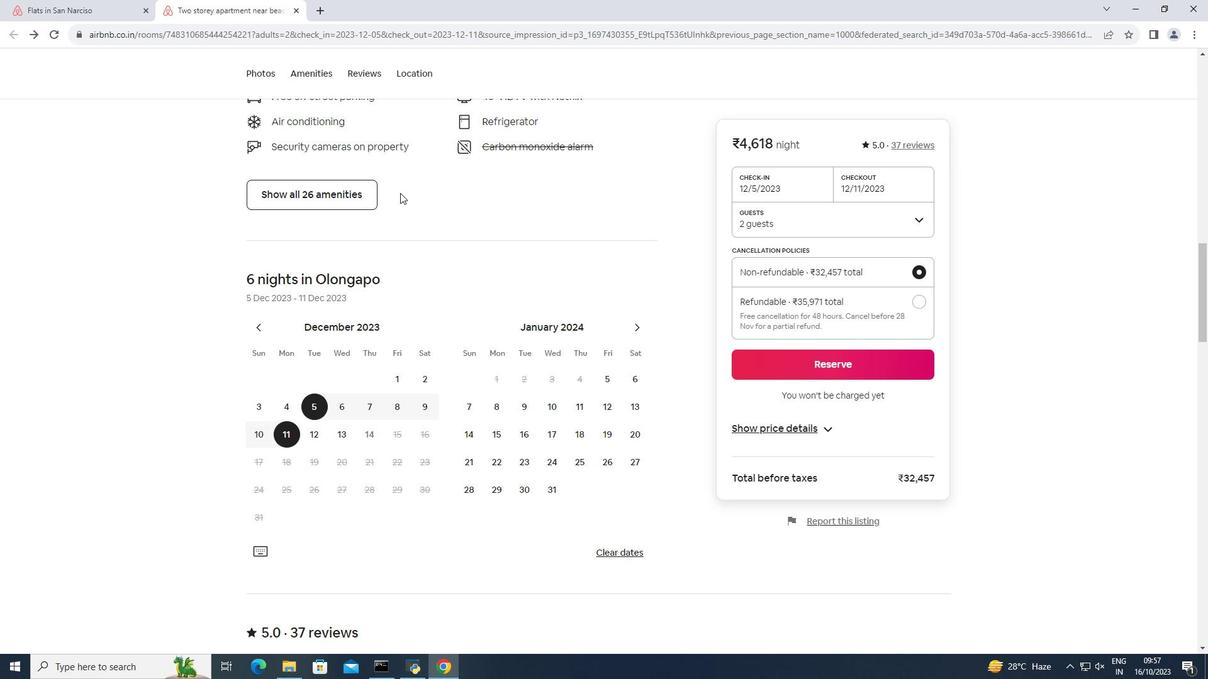 
Action: Mouse scrolled (400, 192) with delta (0, 0)
Screenshot: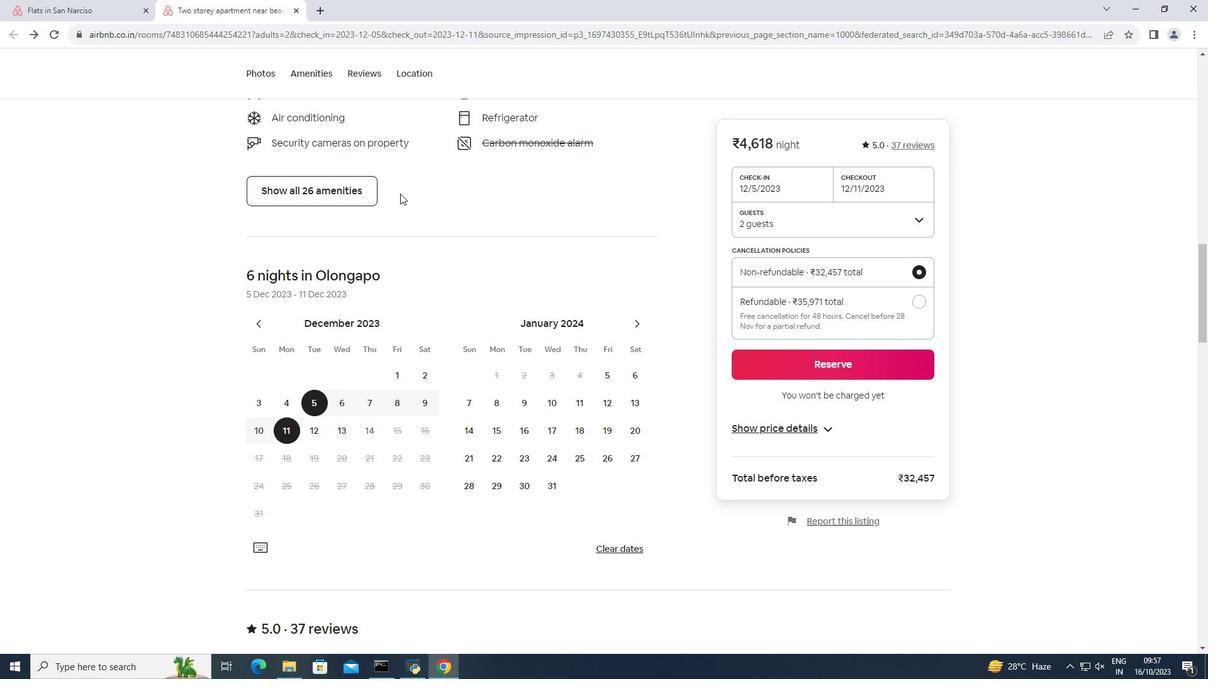 
Action: Mouse moved to (400, 193)
Screenshot: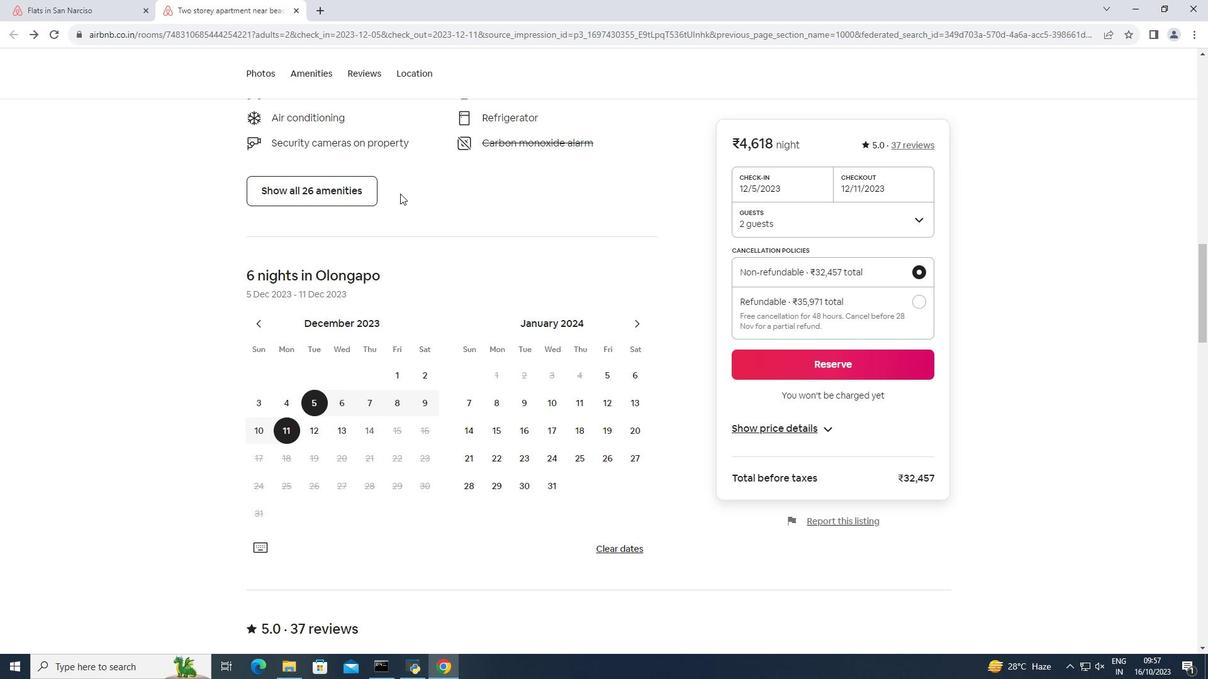 
Action: Mouse scrolled (400, 193) with delta (0, 0)
Screenshot: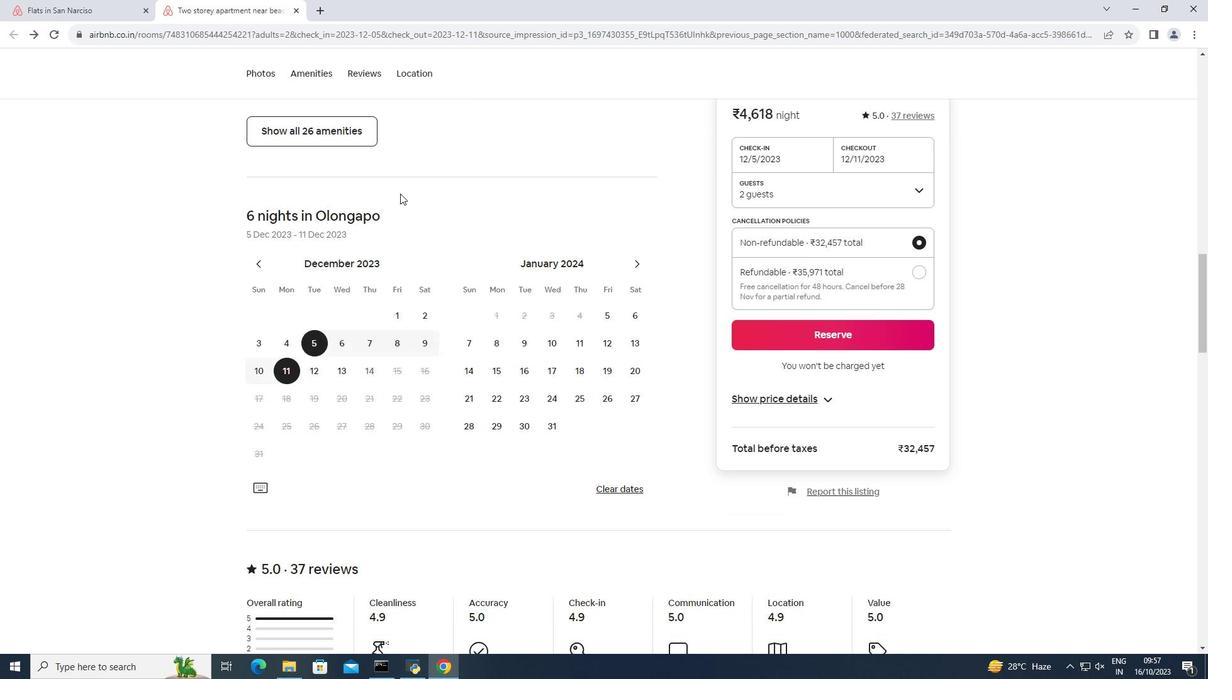 
Action: Mouse moved to (401, 193)
Screenshot: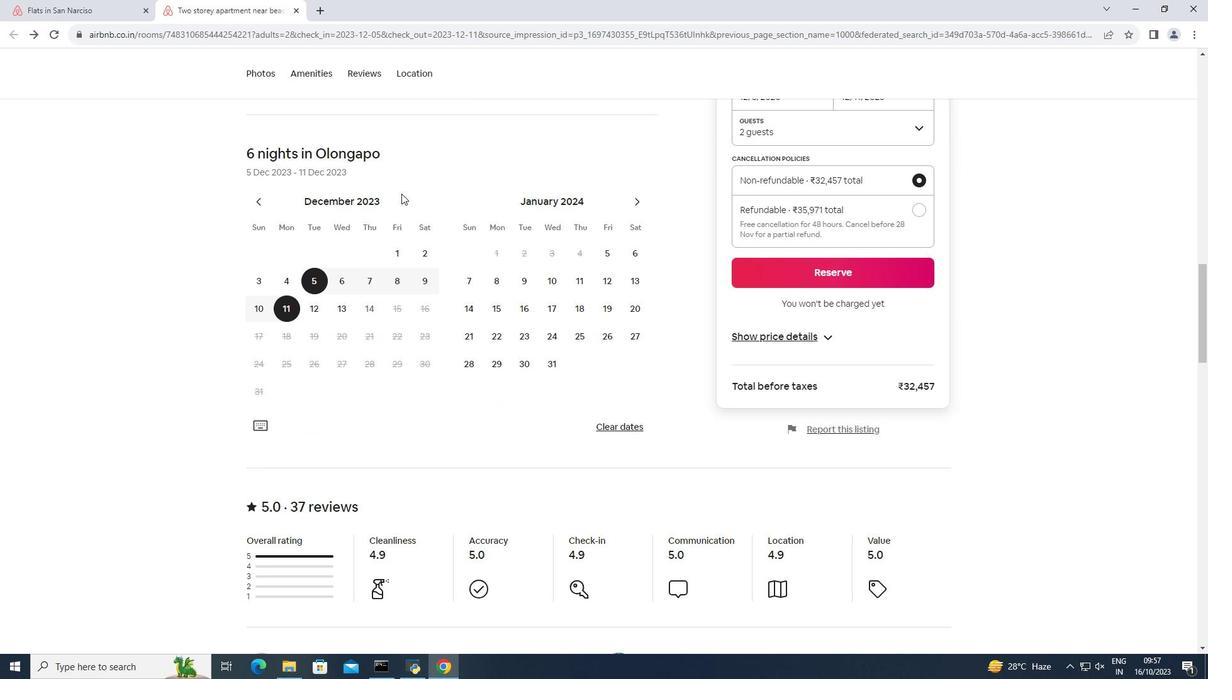 
Action: Mouse scrolled (401, 193) with delta (0, 0)
Screenshot: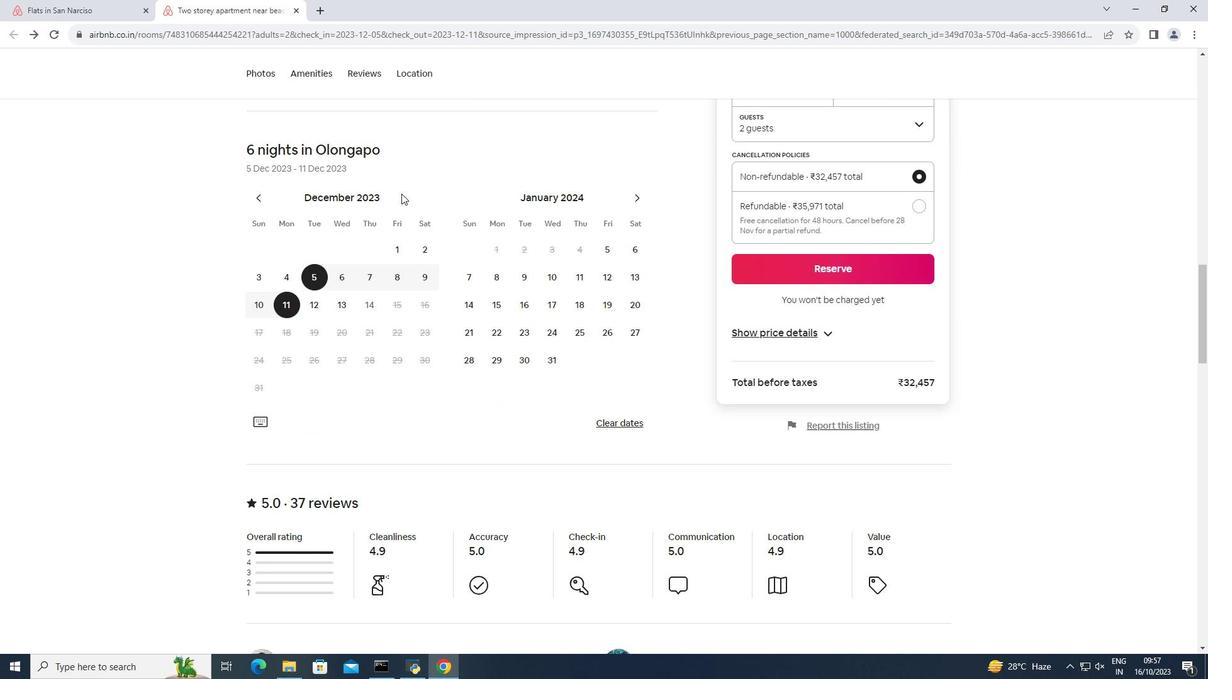 
Action: Mouse scrolled (401, 193) with delta (0, 0)
Screenshot: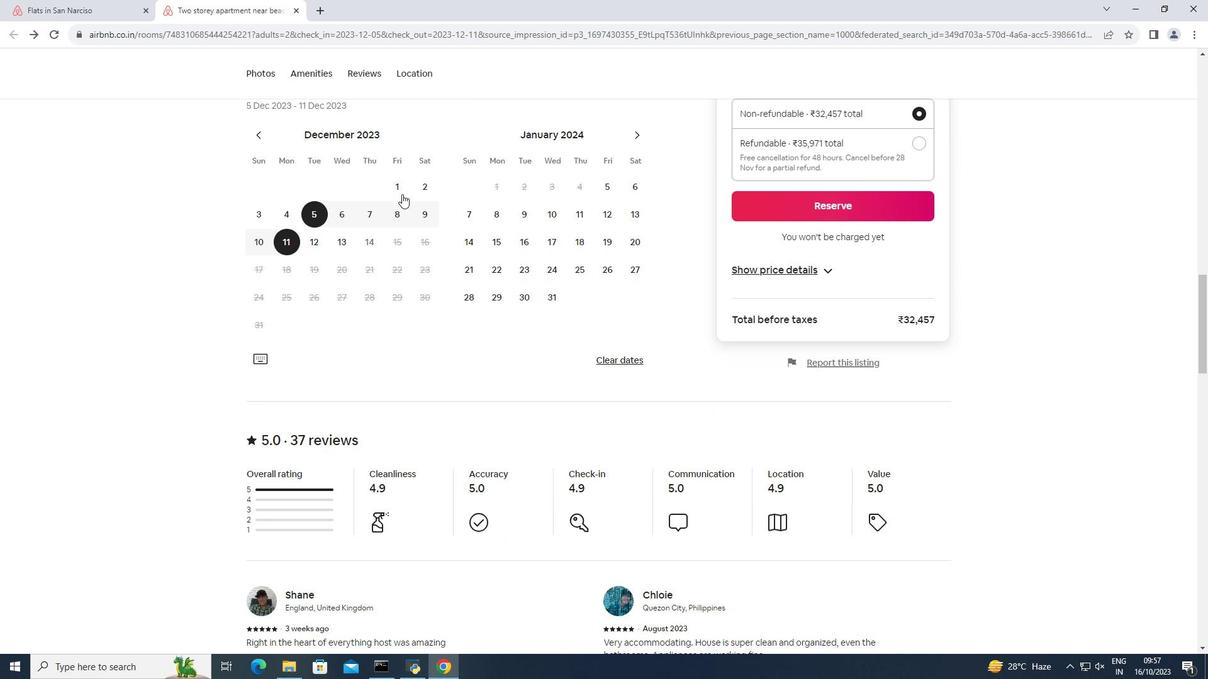 
Action: Mouse moved to (402, 195)
Screenshot: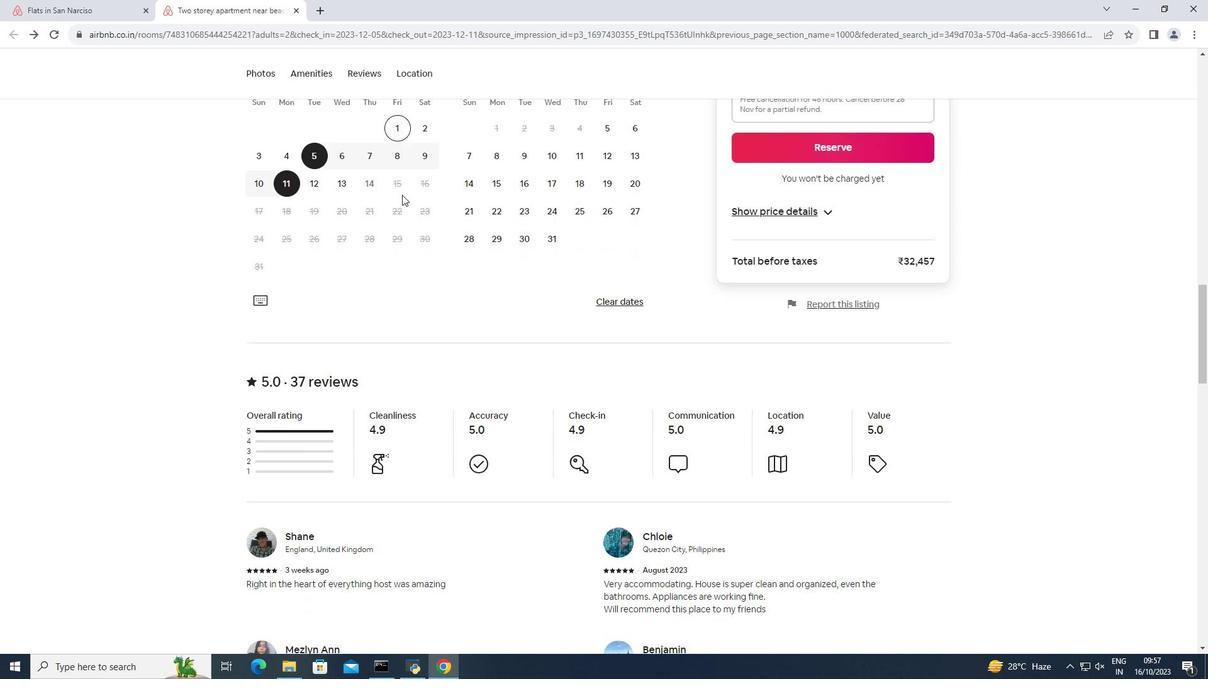 
Action: Mouse scrolled (402, 194) with delta (0, 0)
Screenshot: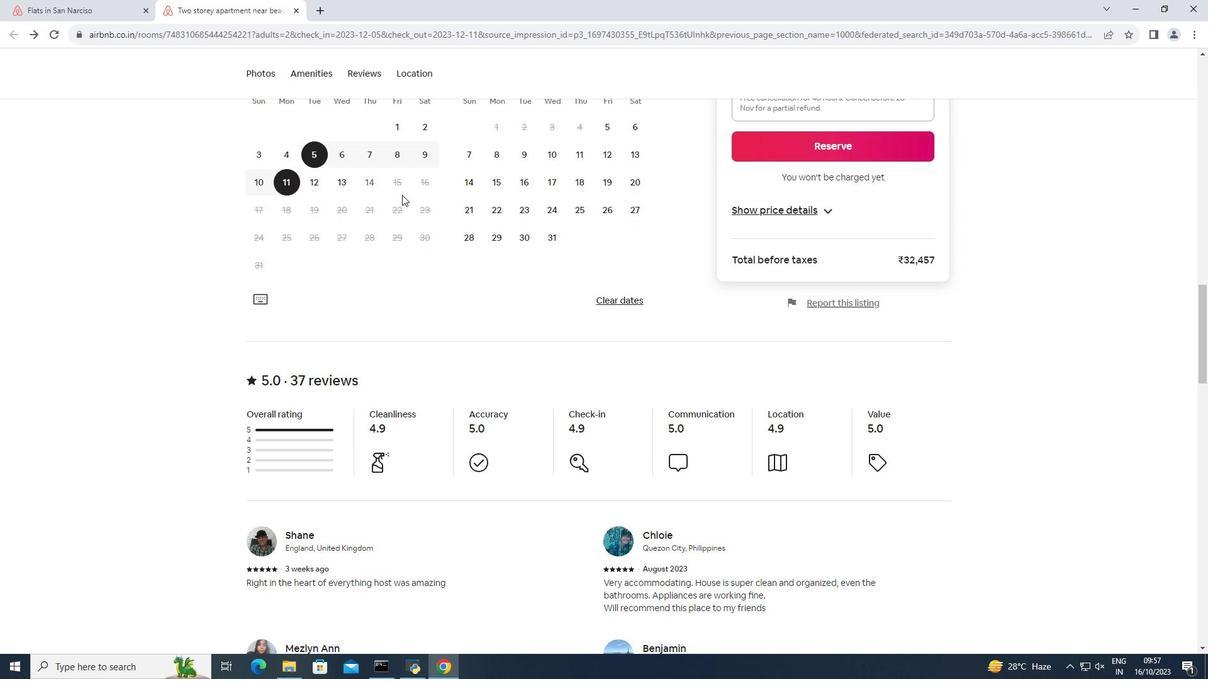 
Action: Mouse scrolled (402, 194) with delta (0, 0)
Screenshot: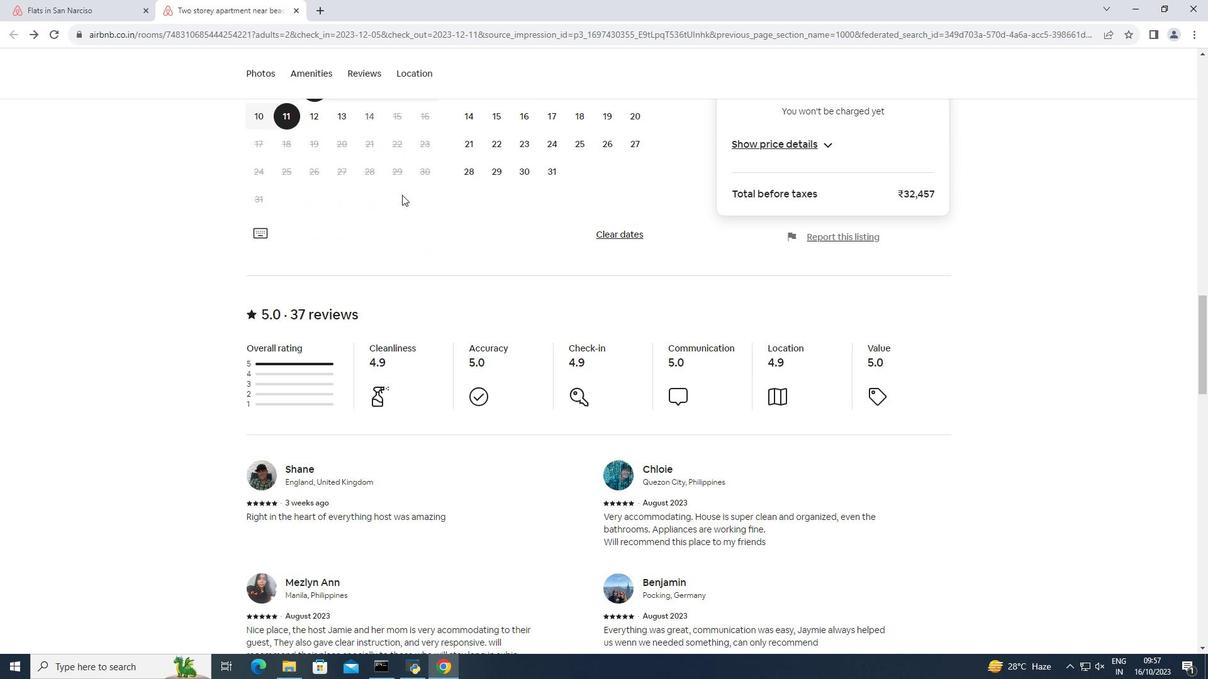
Action: Mouse scrolled (402, 194) with delta (0, 0)
Screenshot: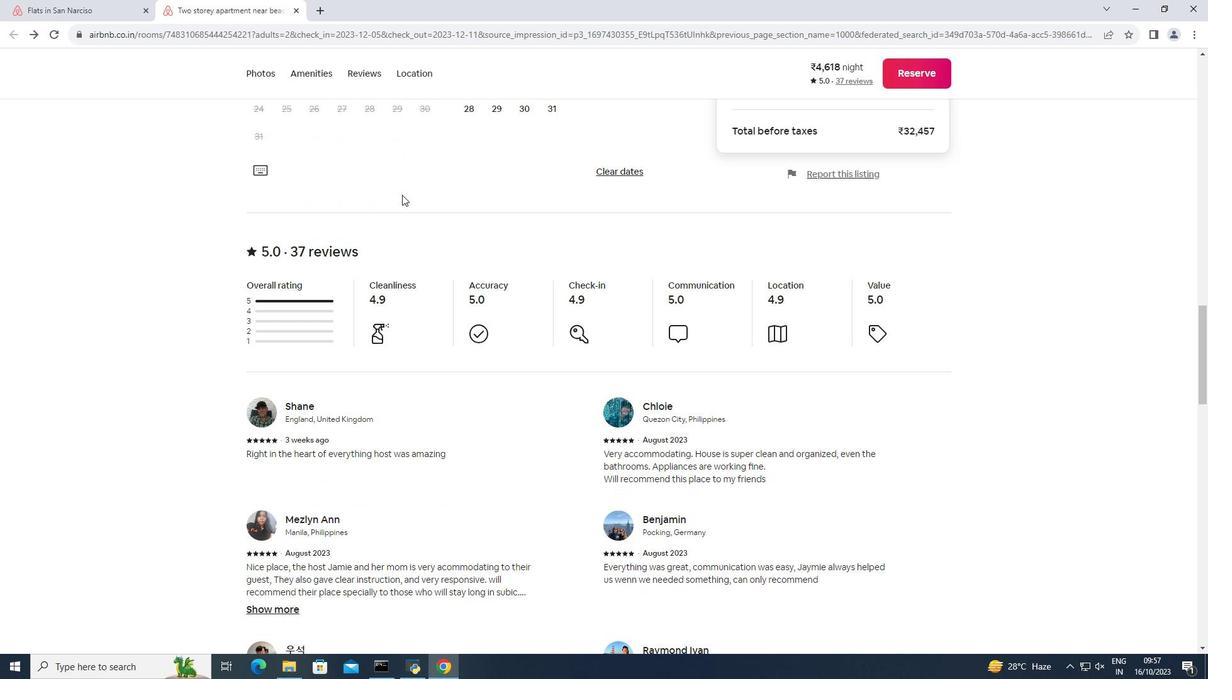 
Action: Mouse scrolled (402, 194) with delta (0, 0)
Screenshot: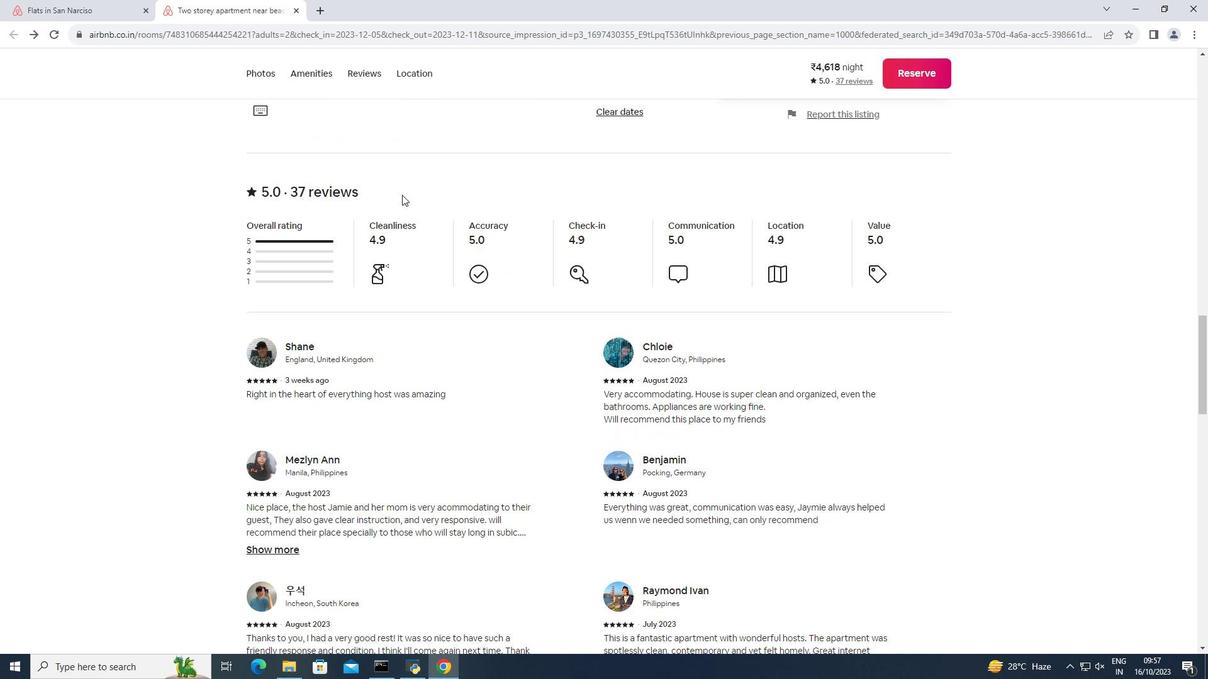 
Action: Mouse scrolled (402, 194) with delta (0, 0)
Screenshot: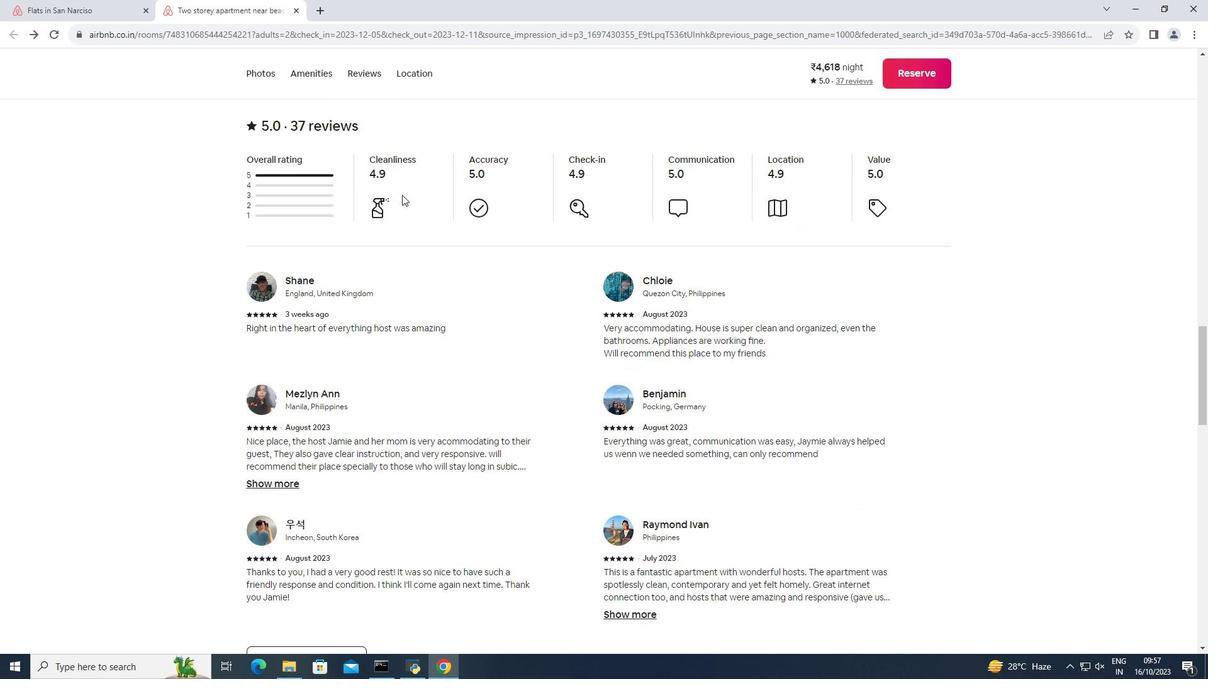 
Action: Mouse scrolled (402, 194) with delta (0, 0)
Screenshot: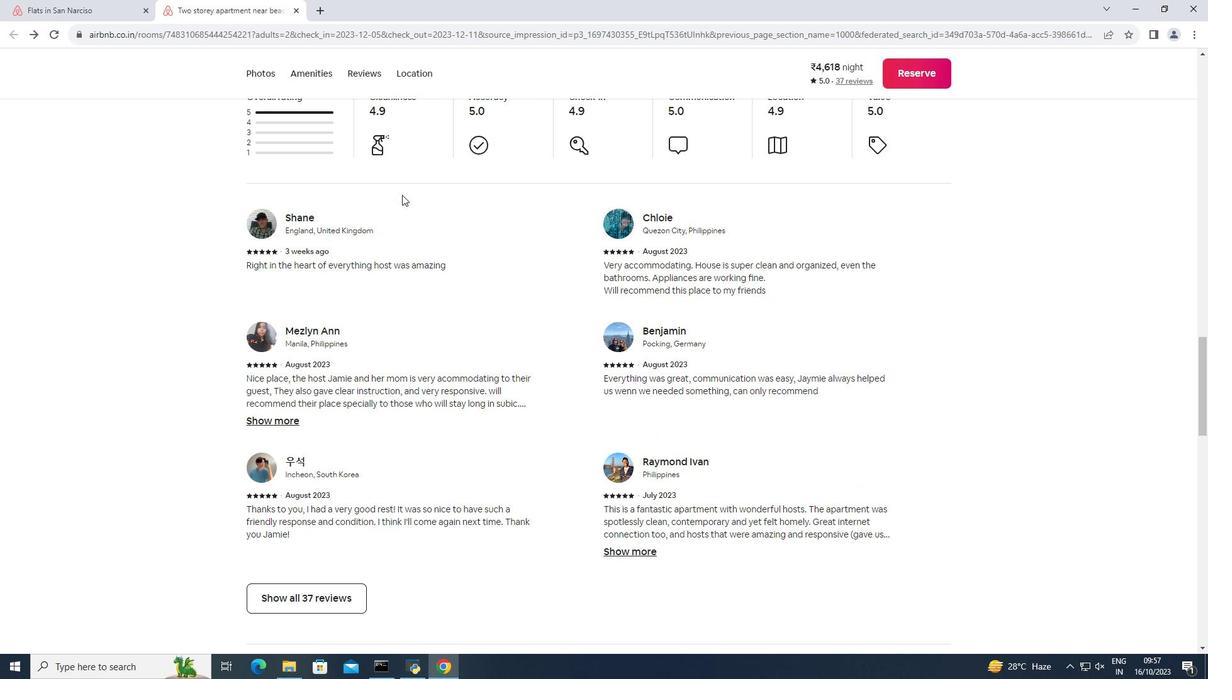 
Action: Mouse scrolled (402, 194) with delta (0, 0)
Screenshot: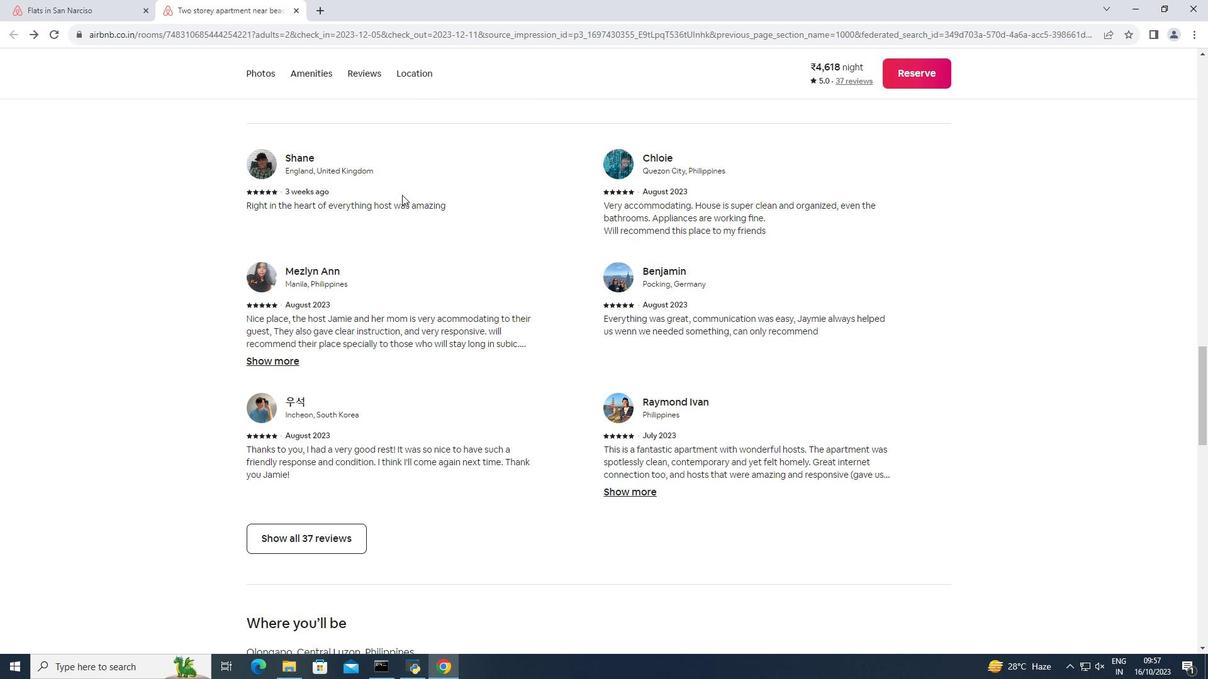 
Action: Mouse scrolled (402, 194) with delta (0, 0)
Screenshot: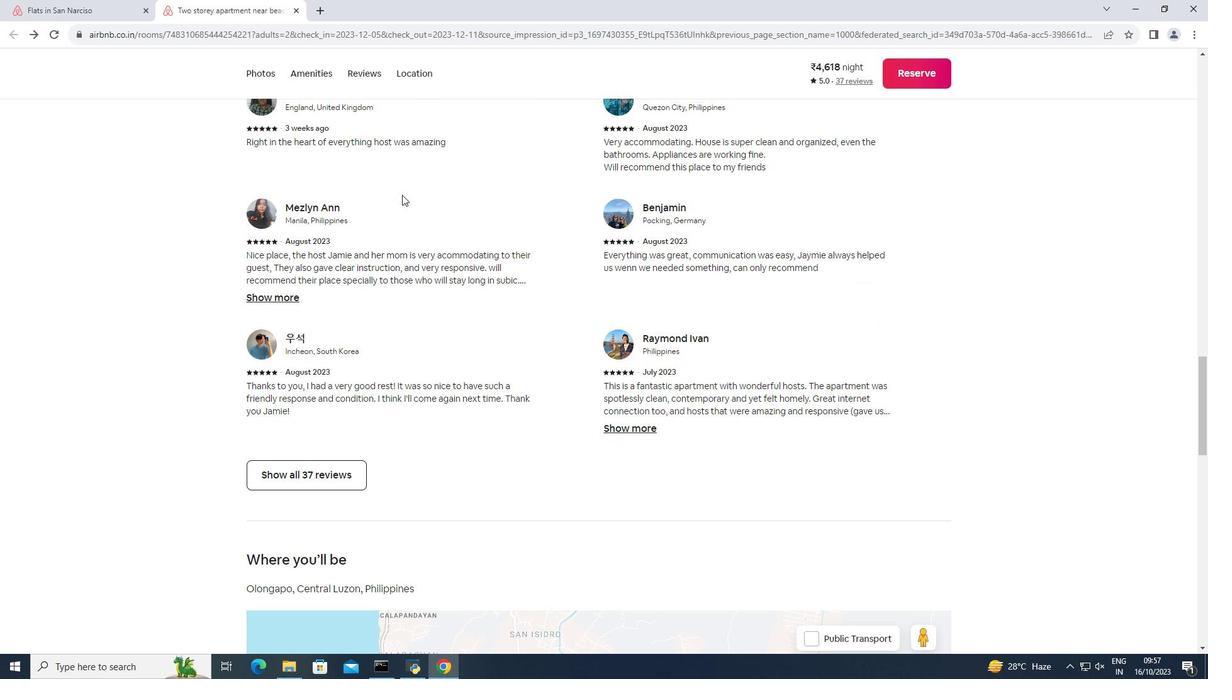 
Action: Mouse moved to (327, 416)
Screenshot: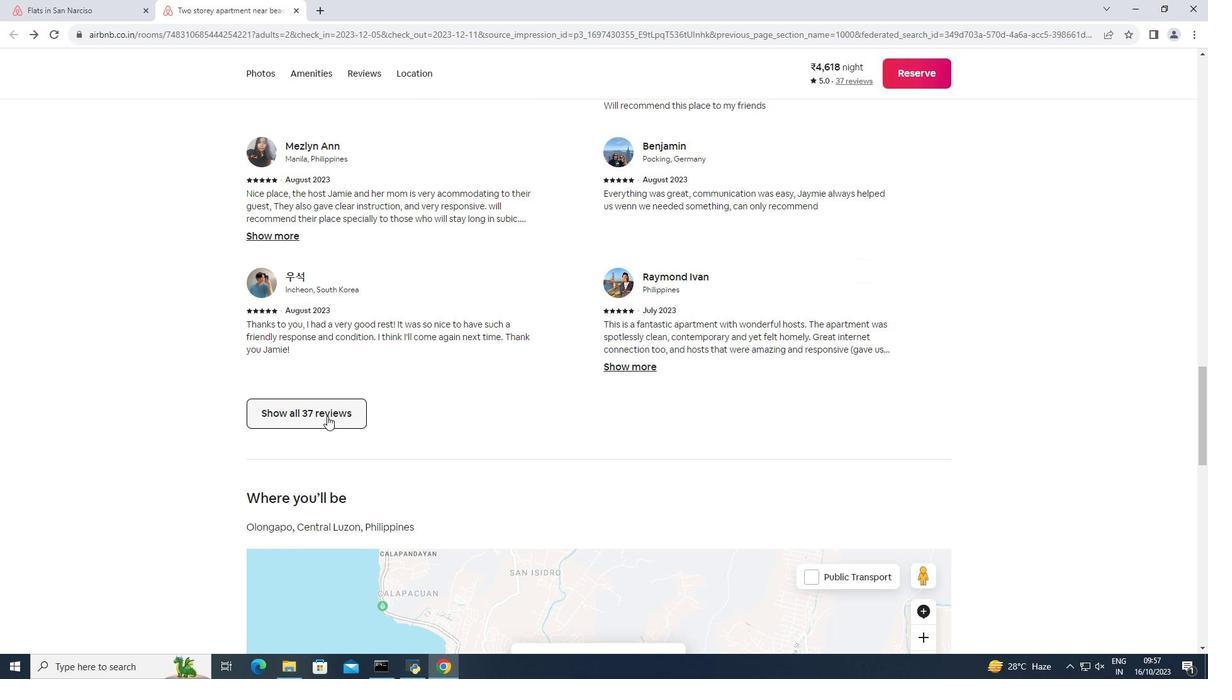 
Action: Mouse pressed left at (327, 416)
Screenshot: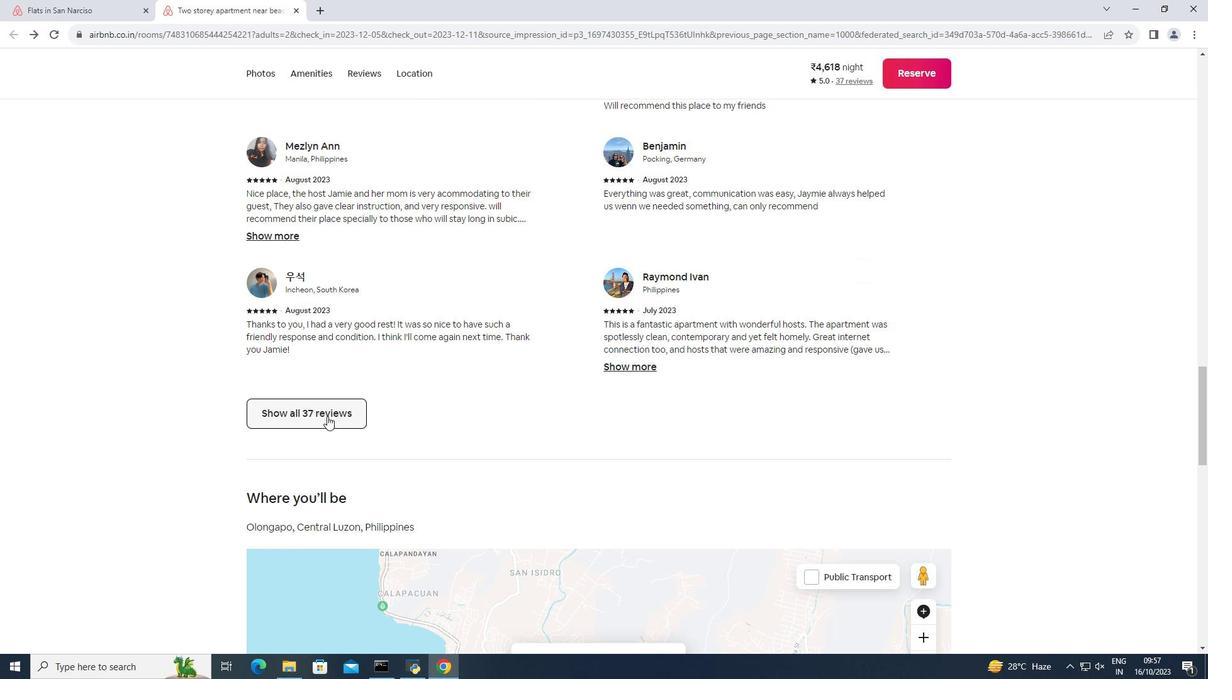 
Action: Mouse moved to (392, 411)
Screenshot: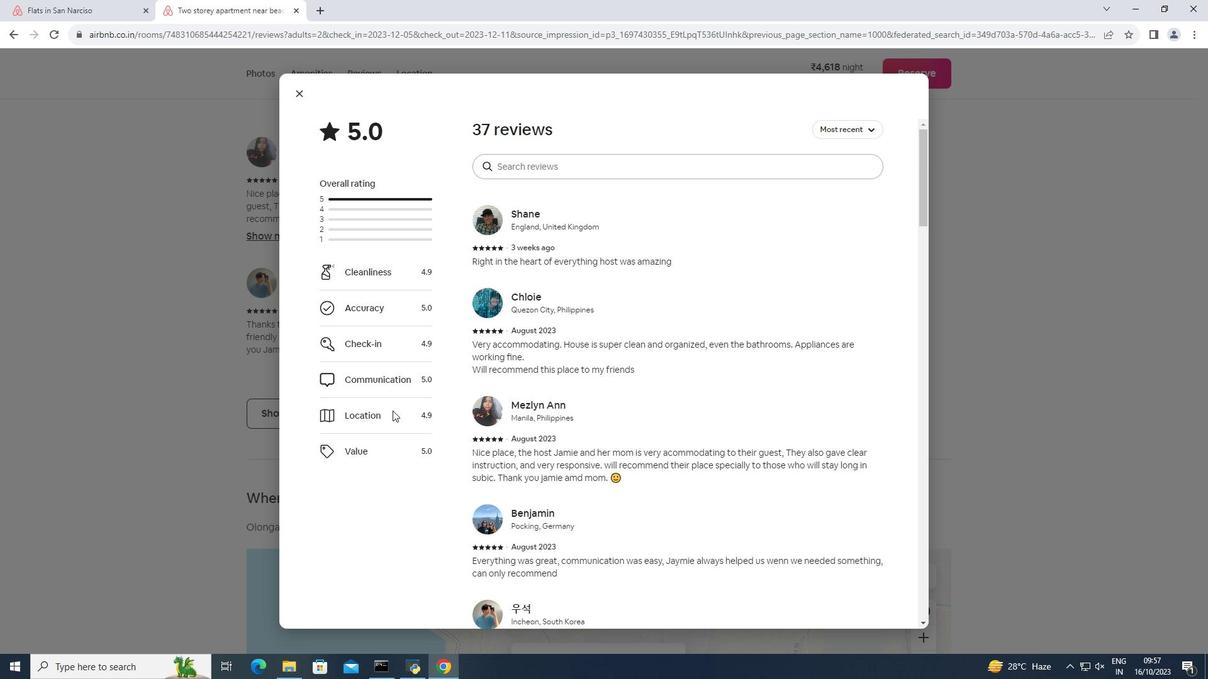 
Action: Mouse scrolled (392, 410) with delta (0, 0)
